 Task: Add an event with the title Lunch and Learn: Effective Team Collaboration, date '2023/10/23', time 9:15 AM to 11:15 AMand add a description: Throughout the workshop, participants will engage in a series of activities, exercises, and discussions aimed at developing and refining their communication skills. These activities will be designed to be interactive, allowing participants to practice new techniques, receive feedback, and collaborate with their team members.Select event color  Graphite . Add location for the event as: 987 Abu Simbel Temples, Abu Simbel, Egypt, logged in from the account softage.2@softage.netand send the event invitation to softage.4@softage.net and softage.5@softage.net. Set a reminder for the event Annually on May 44
Action: Mouse moved to (553, 225)
Screenshot: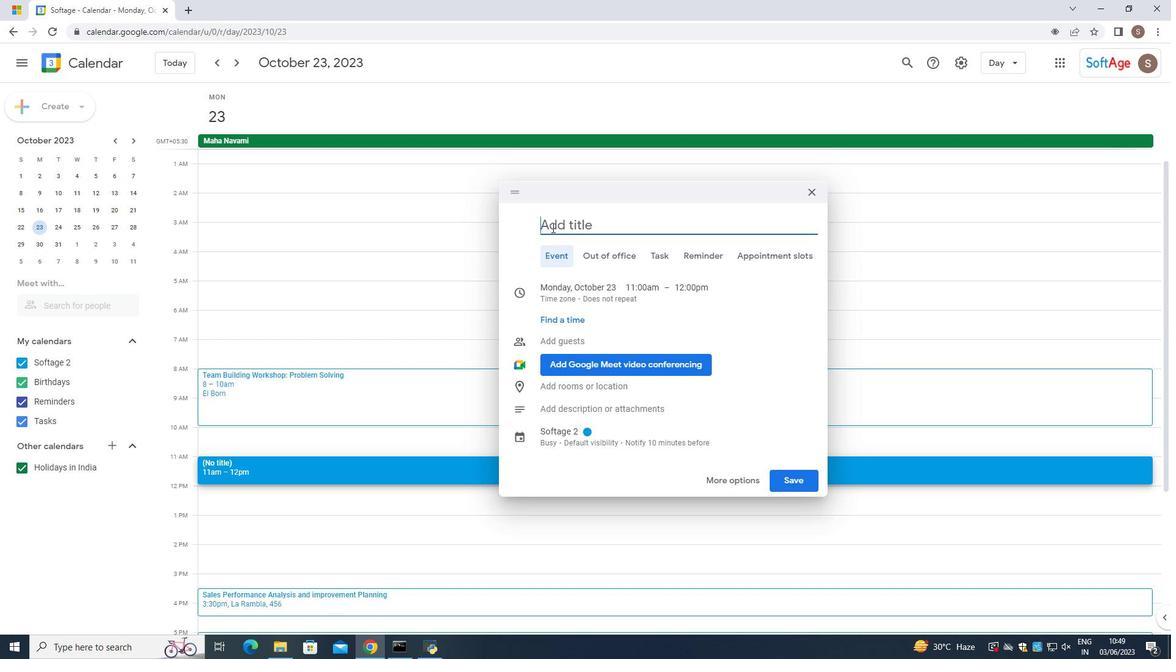 
Action: Mouse pressed left at (553, 225)
Screenshot: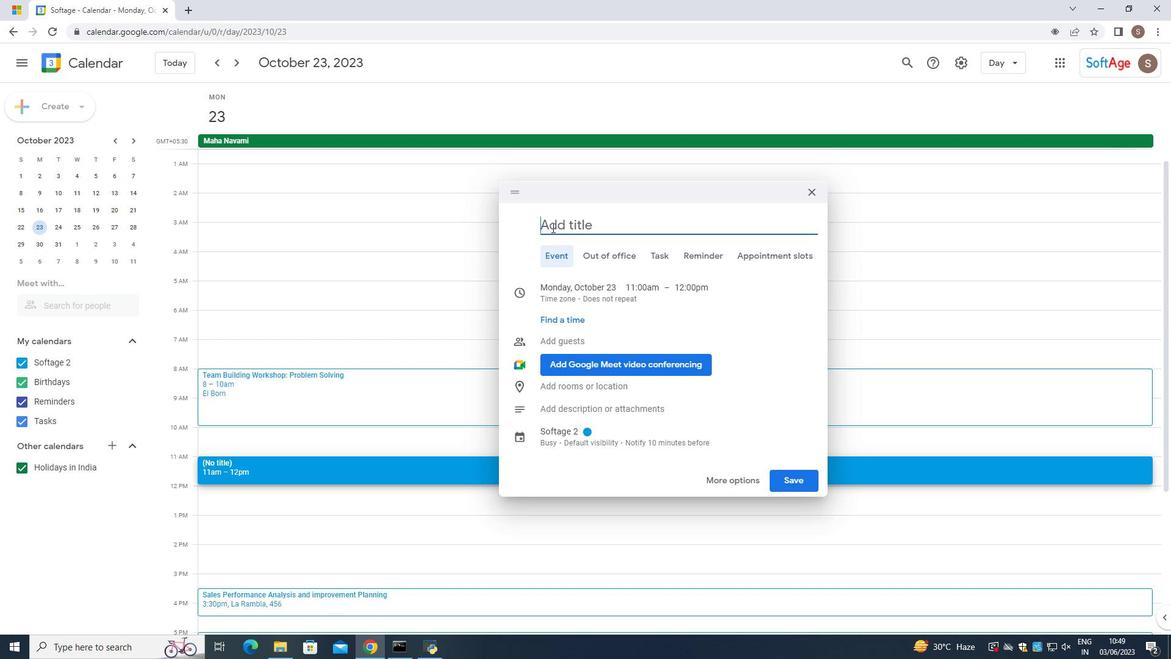 
Action: Mouse moved to (541, 228)
Screenshot: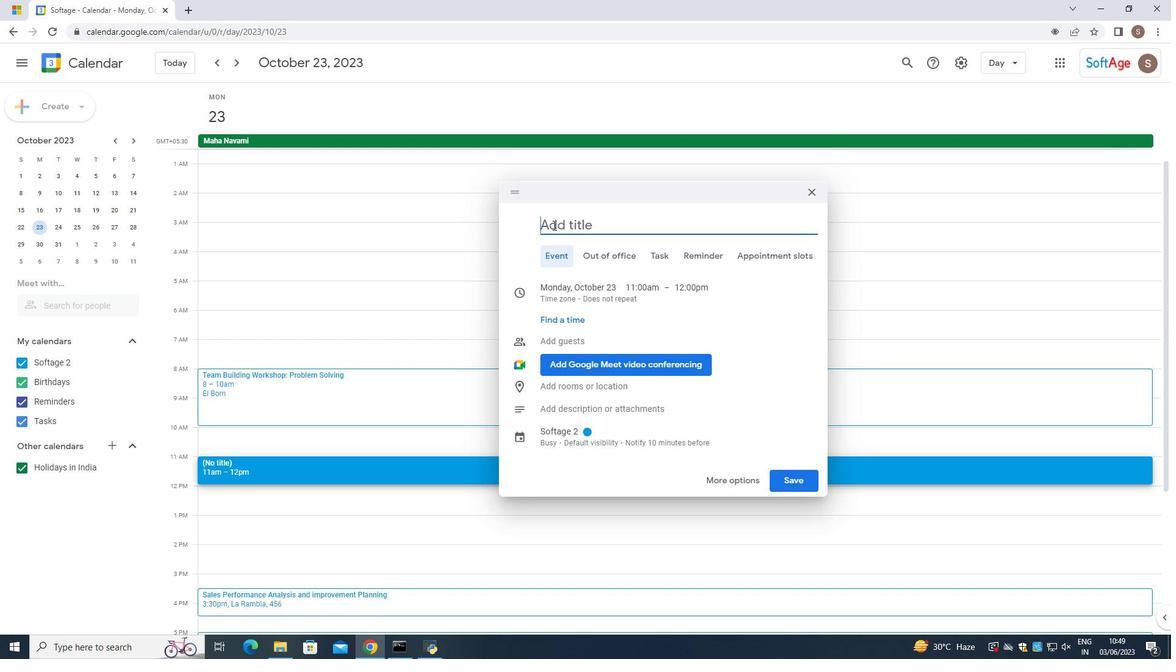 
Action: Key pressed <Key.caps_lock>L<Key.caps_lock>unch<Key.space><Key.shift_r><Key.shift_r><Key.shift_r><Key.shift_r><Key.shift_r><Key.shift_r><Key.shift_r><Key.shift_r><Key.shift_r><Key.shift_r><Key.shift_r><Key.shift_r><Key.shift_r><Key.shift_r><Key.shift_r><Key.shift_r><Key.shift_r><Key.shift_r>&<Key.space><Key.caps_lock>L<Key.caps_lock>earn<Key.space><Key.shift_r>:<Key.space><Key.caps_lock>E<Key.caps_lock>ffective<Key.space><Key.caps_lock>T<Key.caps_lock>eam<Key.space><Key.caps_lock>C<Key.caps_lock>ollaboration
Screenshot: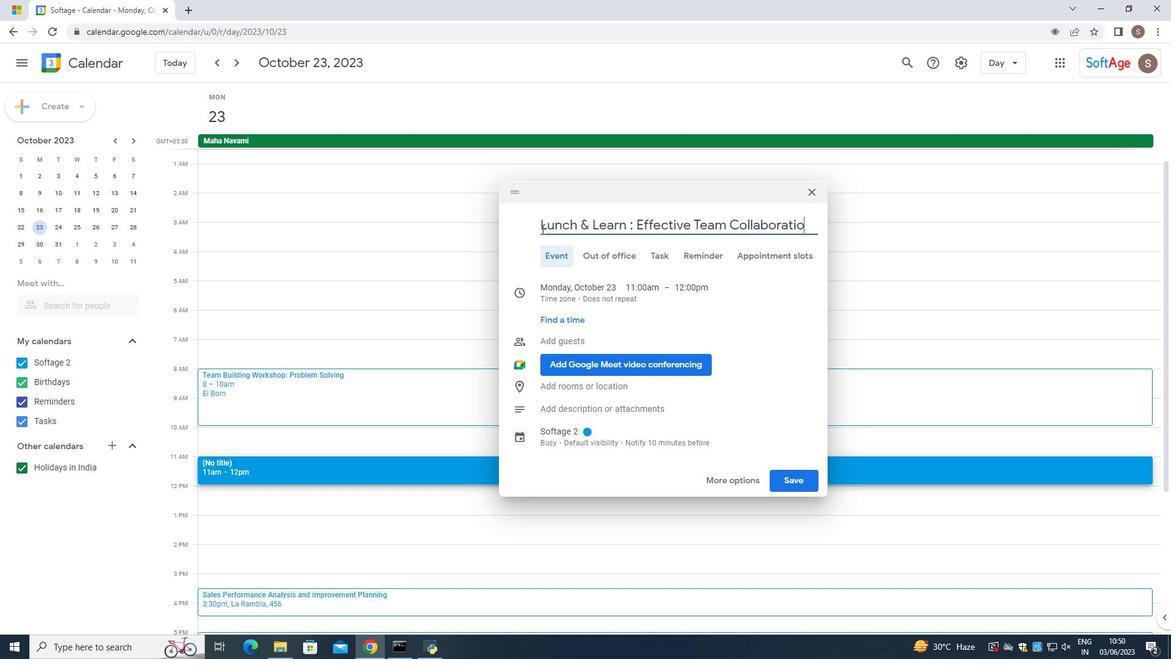 
Action: Mouse moved to (623, 288)
Screenshot: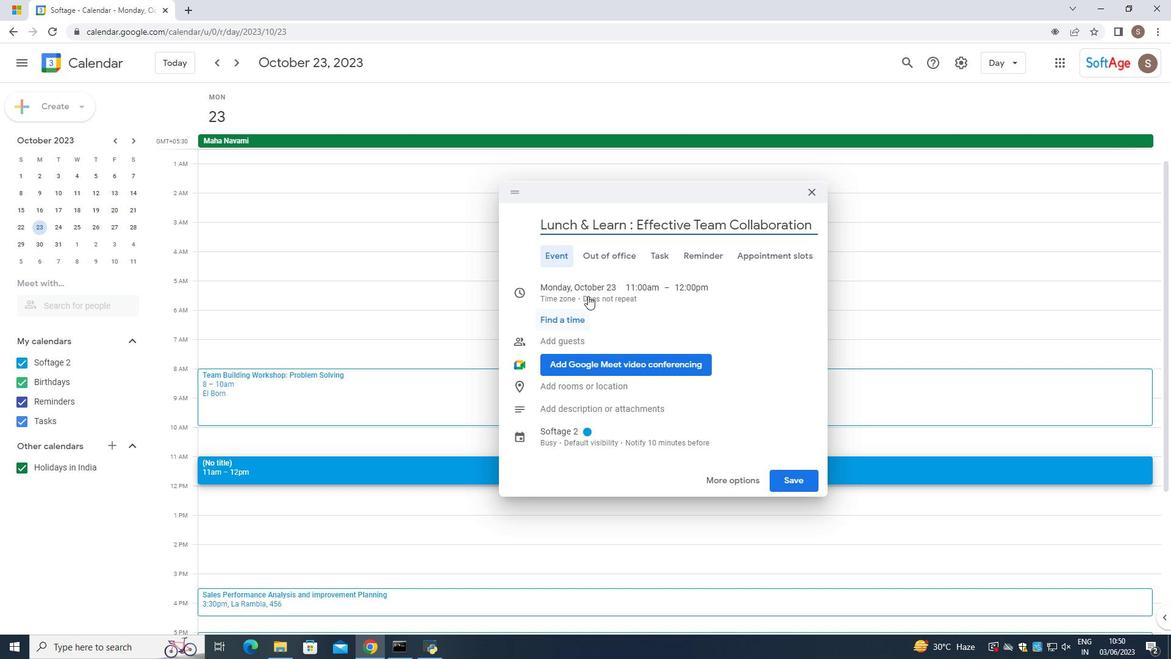 
Action: Mouse pressed left at (623, 288)
Screenshot: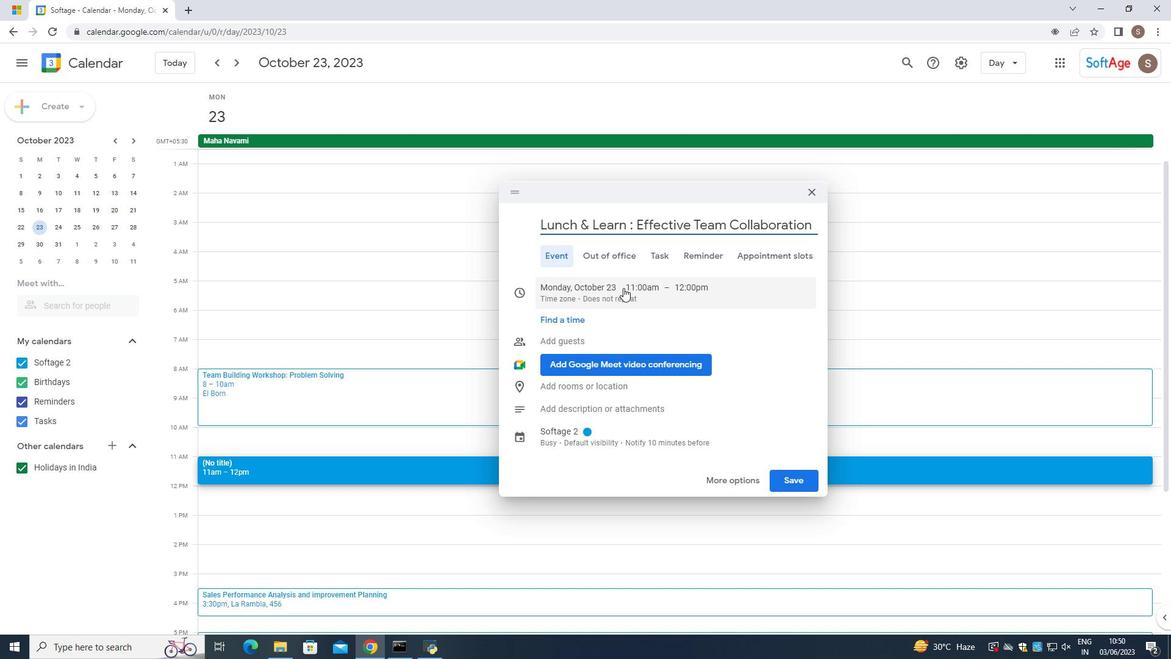 
Action: Mouse moved to (637, 289)
Screenshot: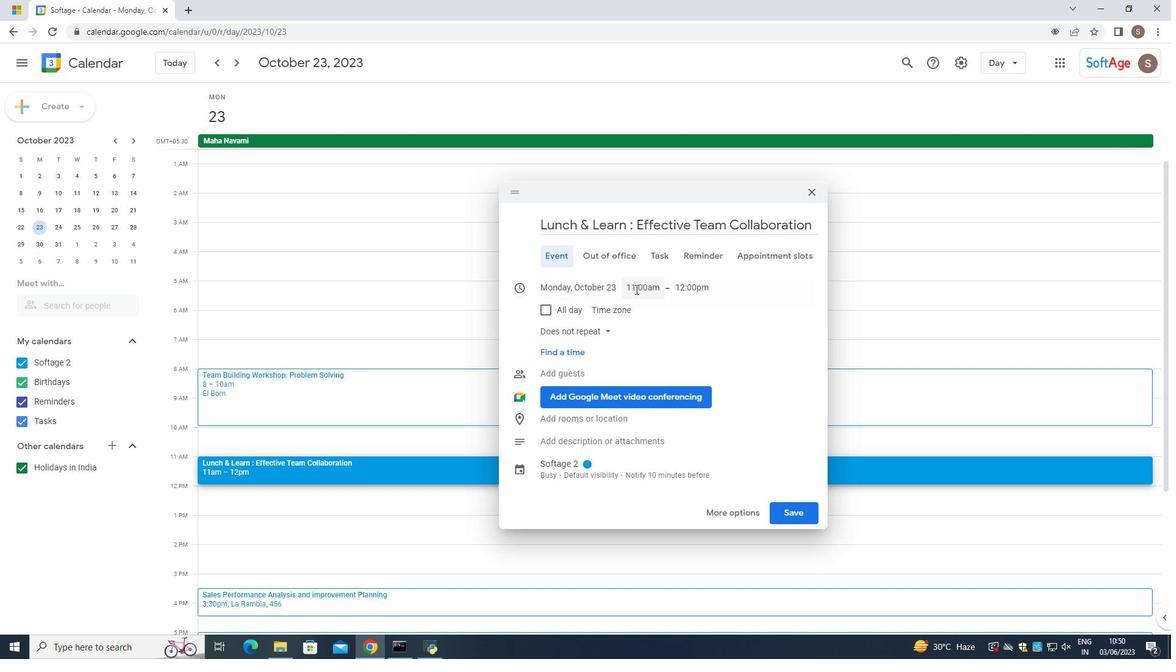 
Action: Mouse pressed left at (637, 289)
Screenshot: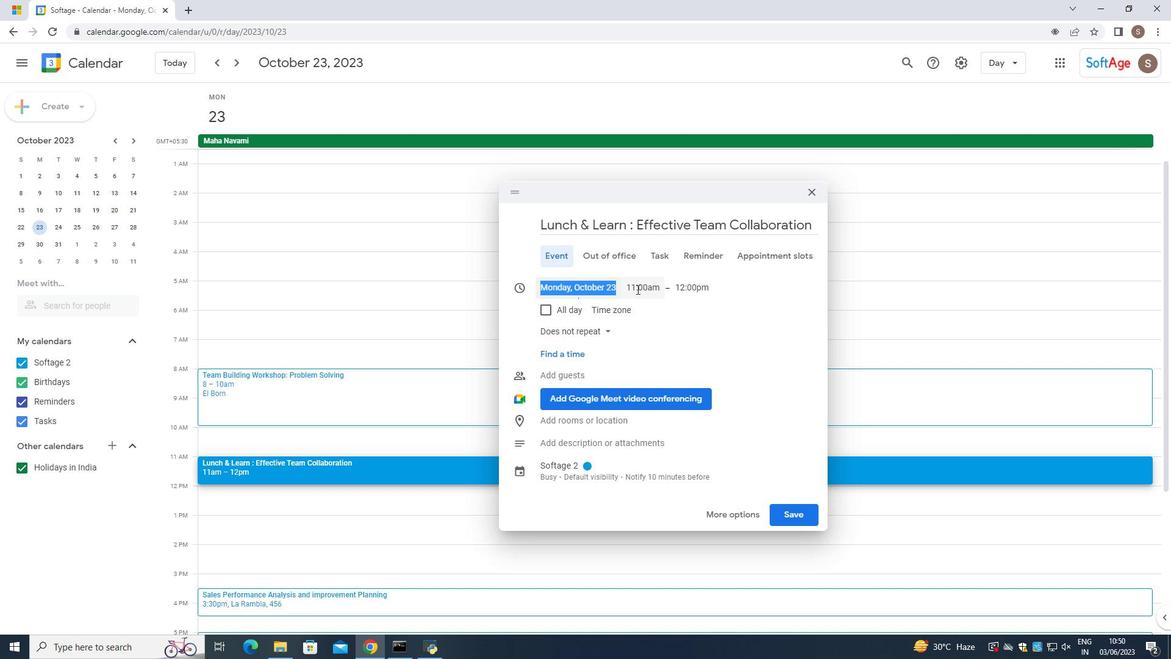 
Action: Mouse moved to (652, 385)
Screenshot: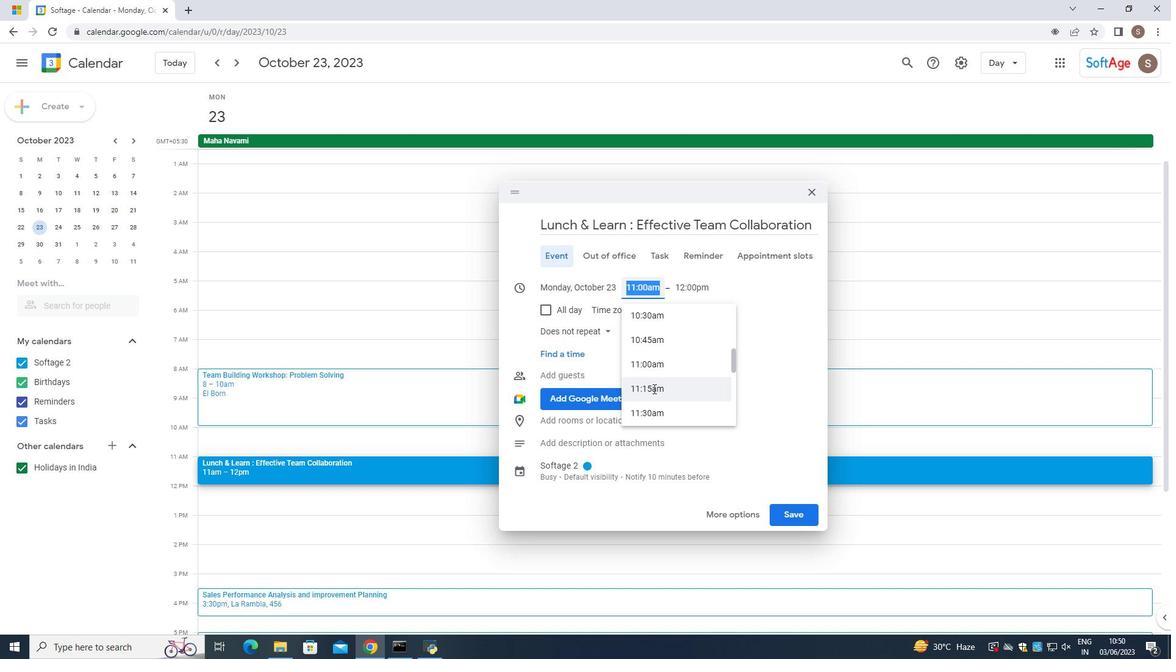 
Action: Mouse scrolled (652, 385) with delta (0, 0)
Screenshot: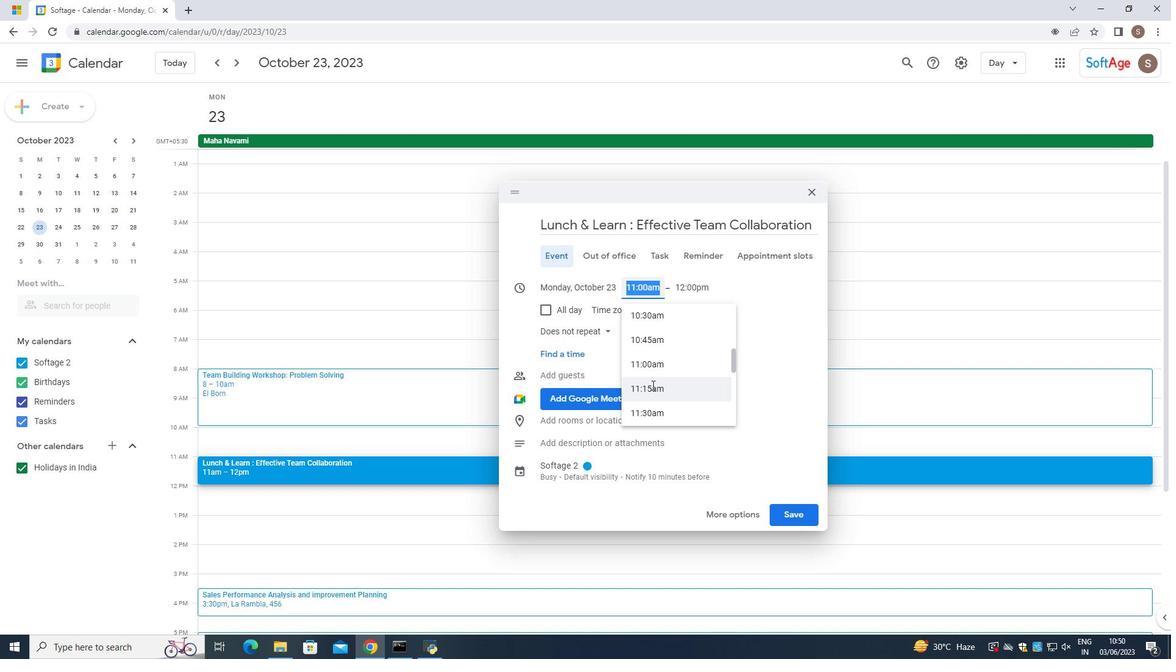
Action: Mouse scrolled (652, 385) with delta (0, 0)
Screenshot: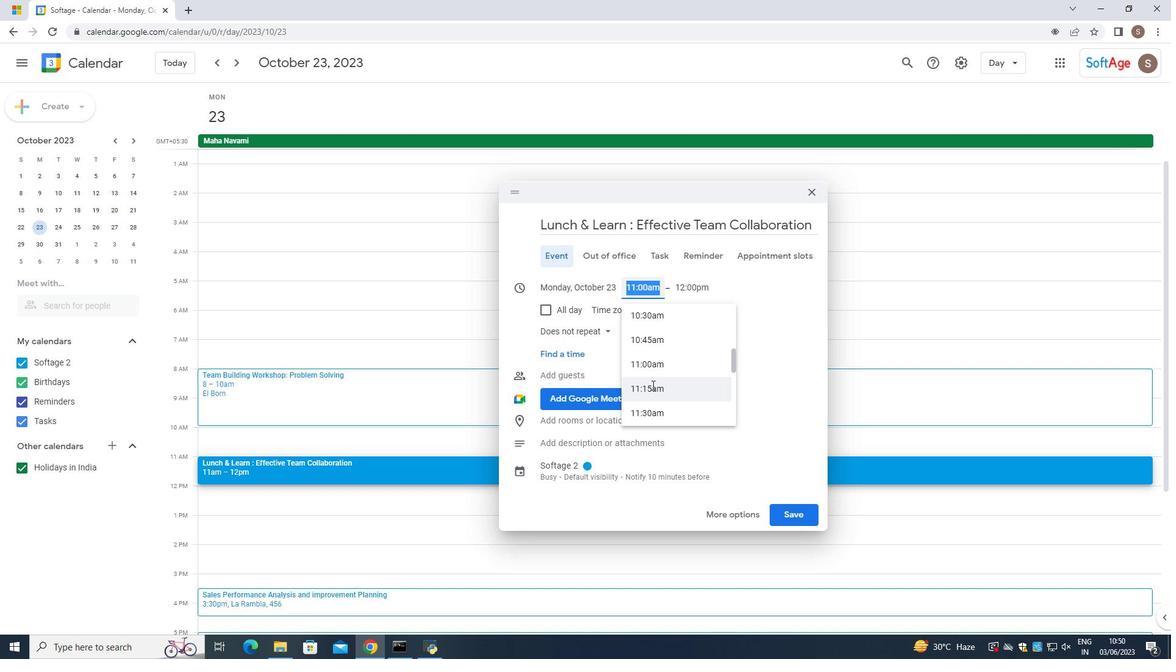 
Action: Mouse moved to (672, 320)
Screenshot: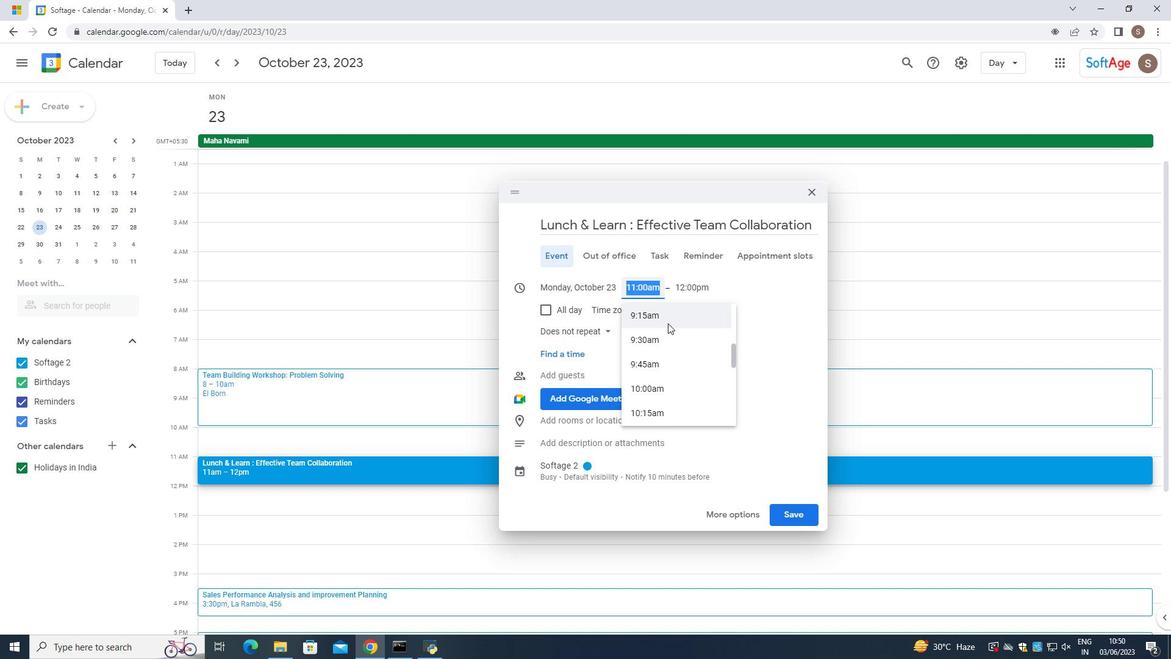 
Action: Mouse pressed left at (672, 320)
Screenshot: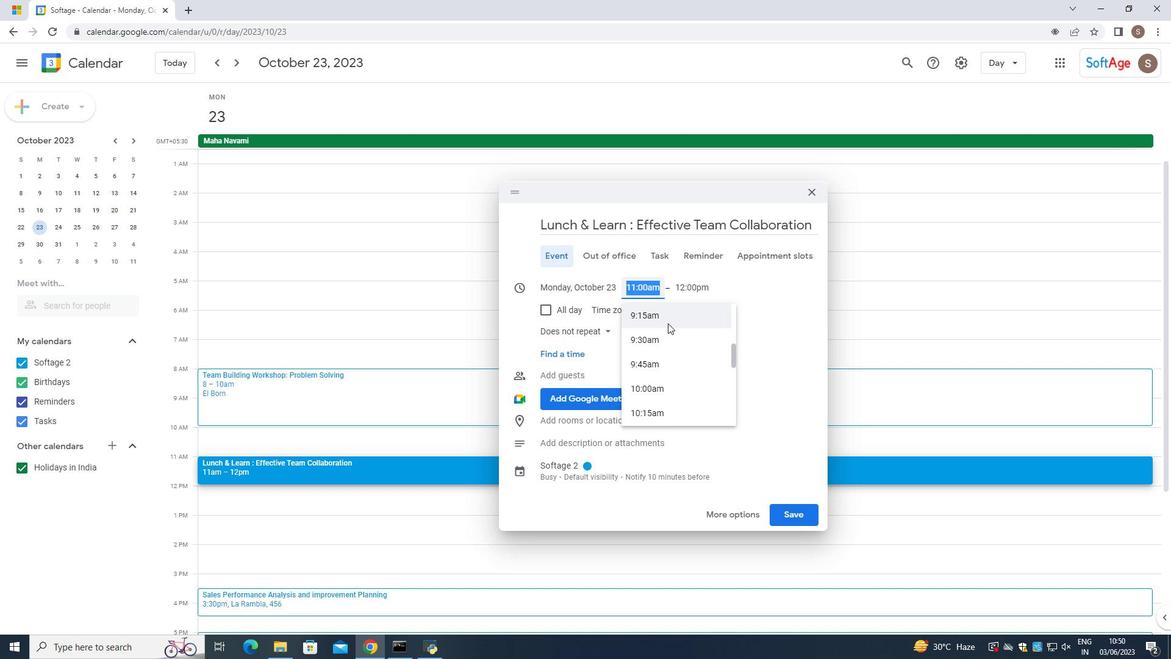 
Action: Mouse moved to (701, 285)
Screenshot: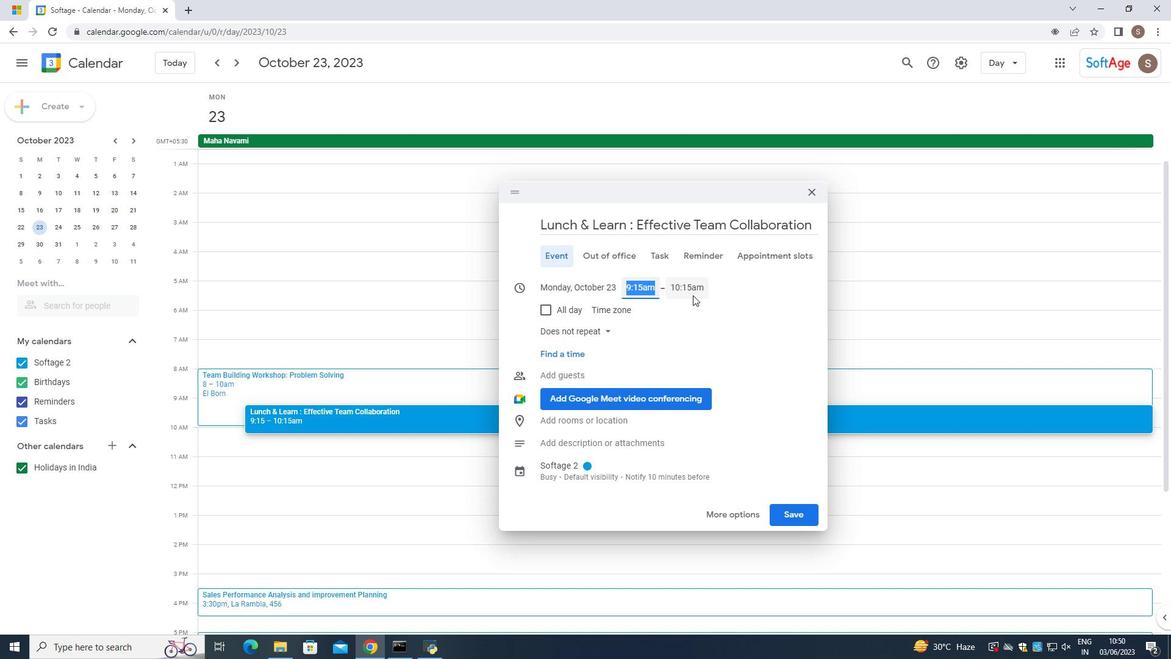 
Action: Mouse pressed left at (701, 285)
Screenshot: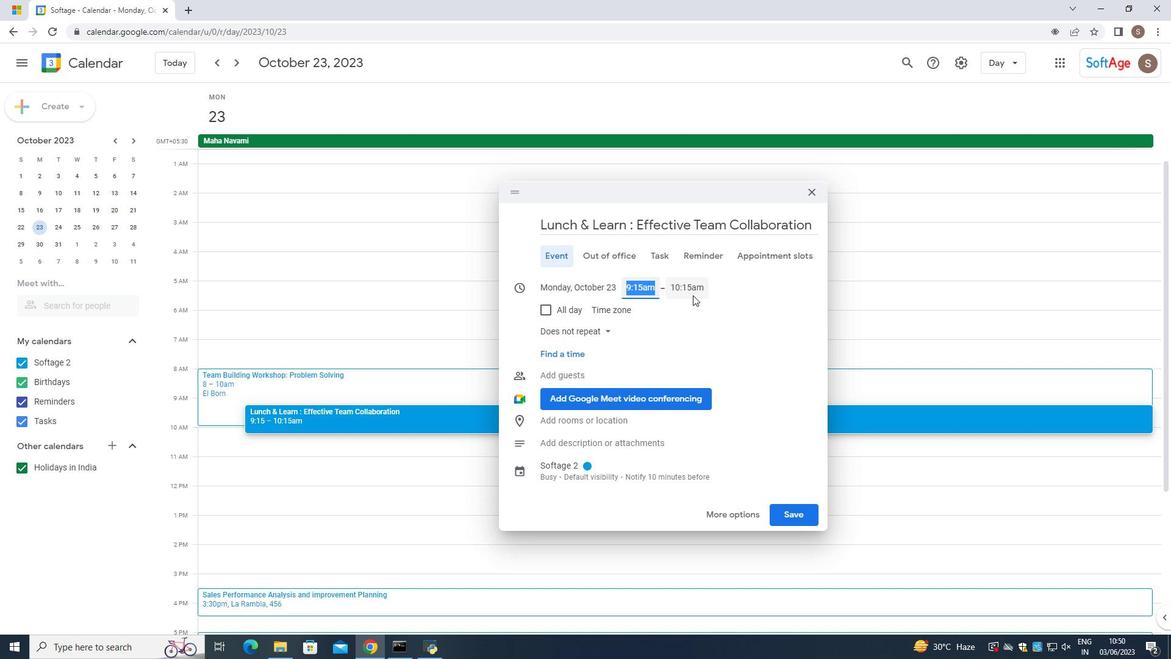 
Action: Mouse moved to (701, 412)
Screenshot: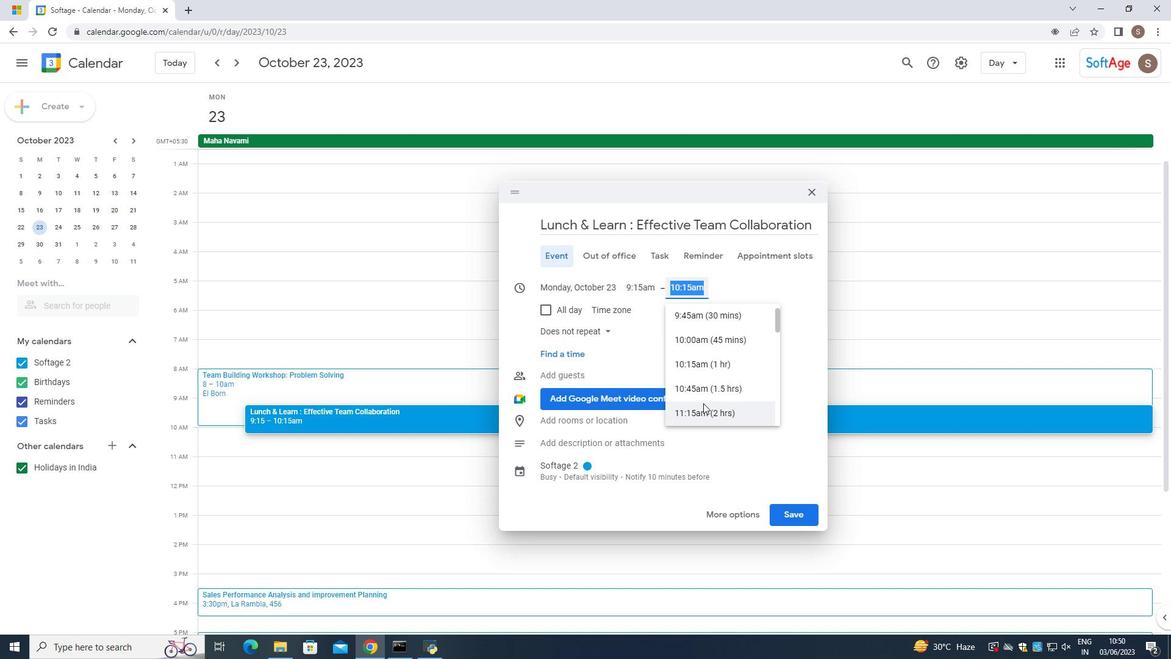 
Action: Mouse pressed left at (701, 412)
Screenshot: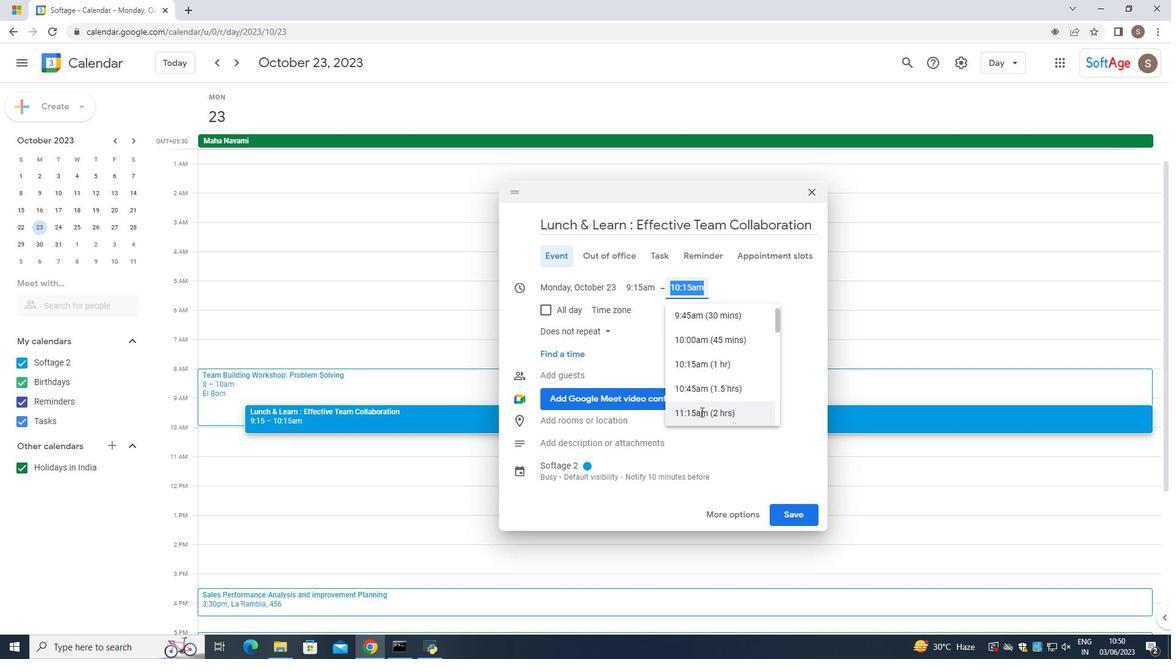 
Action: Mouse moved to (561, 419)
Screenshot: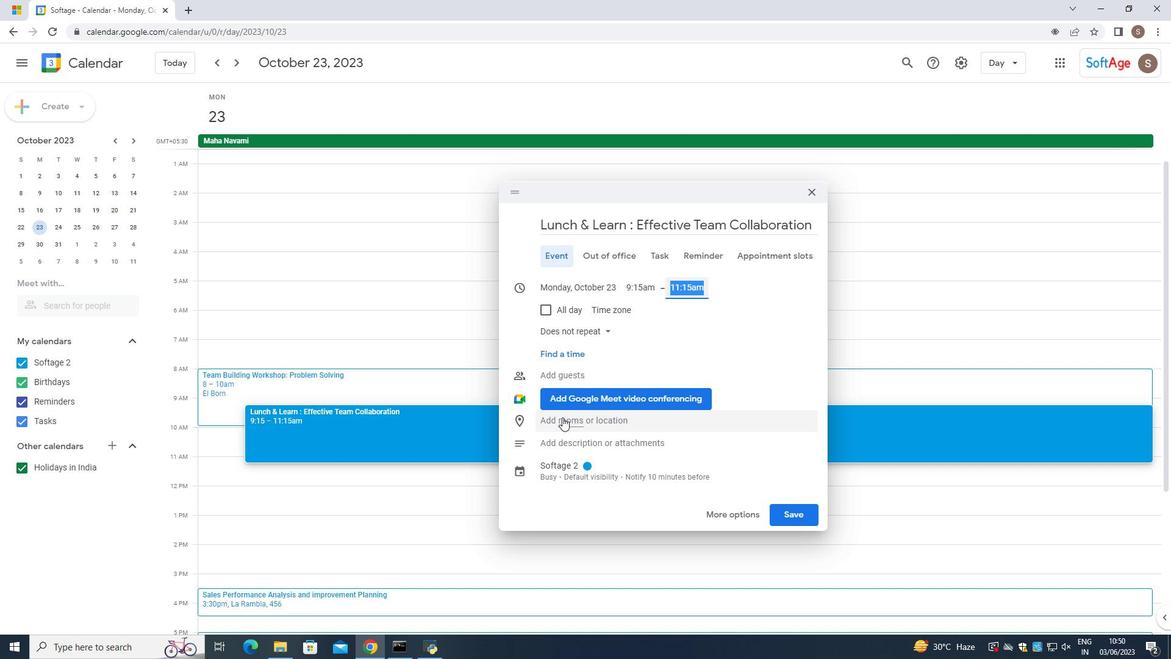 
Action: Mouse pressed left at (561, 419)
Screenshot: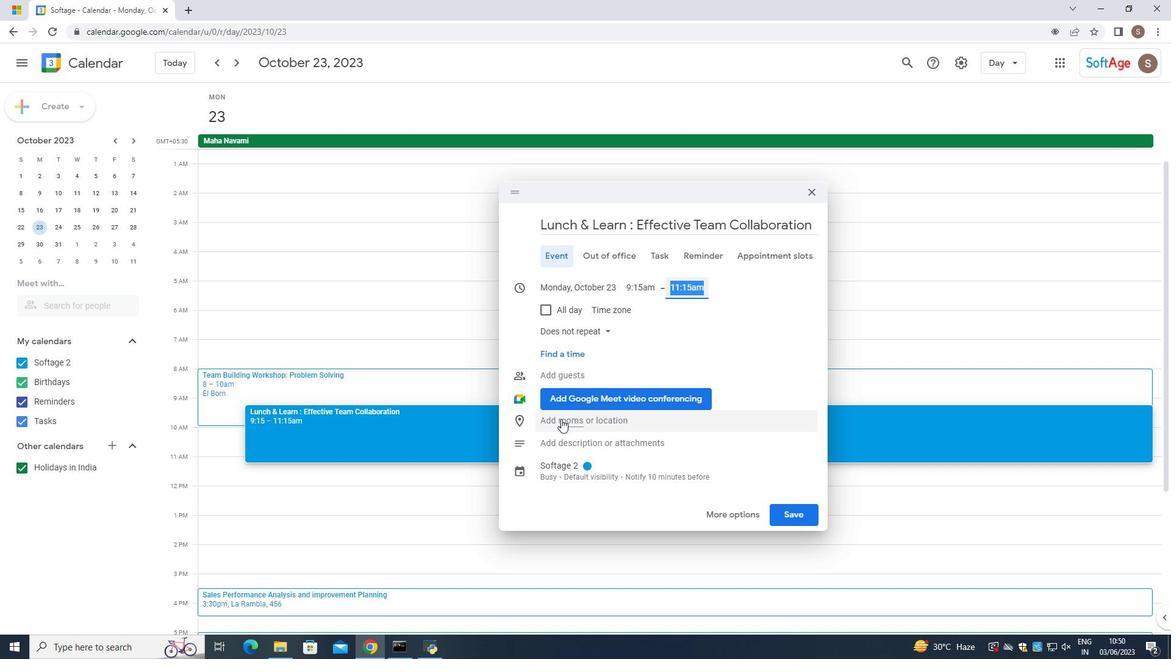 
Action: Mouse moved to (515, 194)
Screenshot: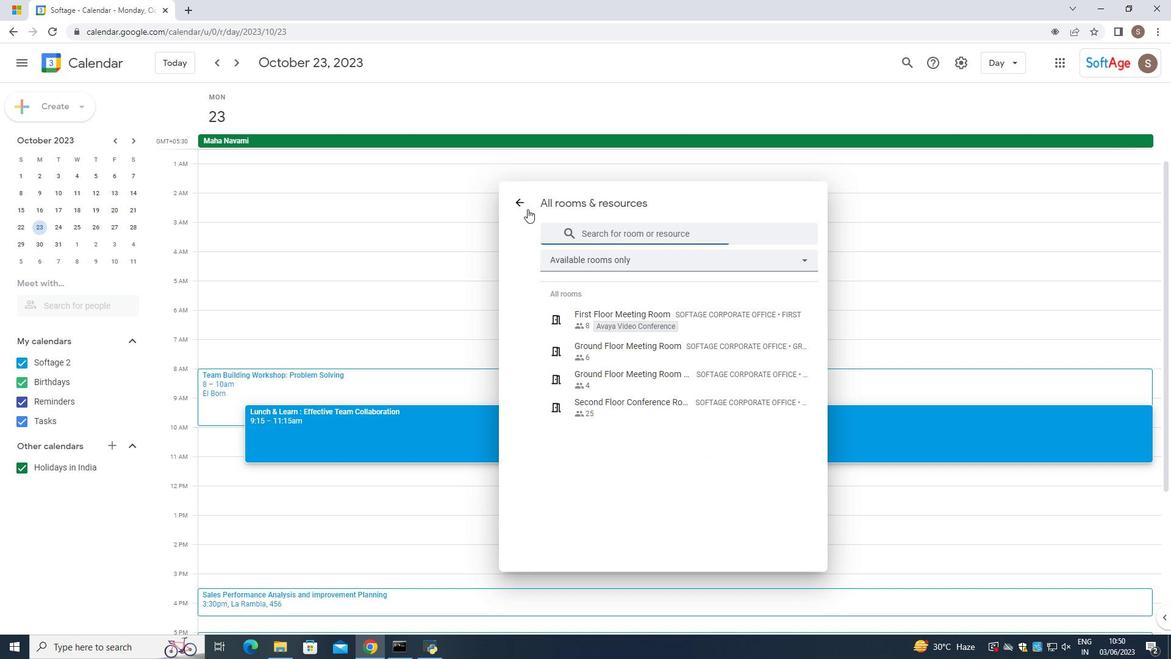 
Action: Mouse pressed left at (515, 194)
Screenshot: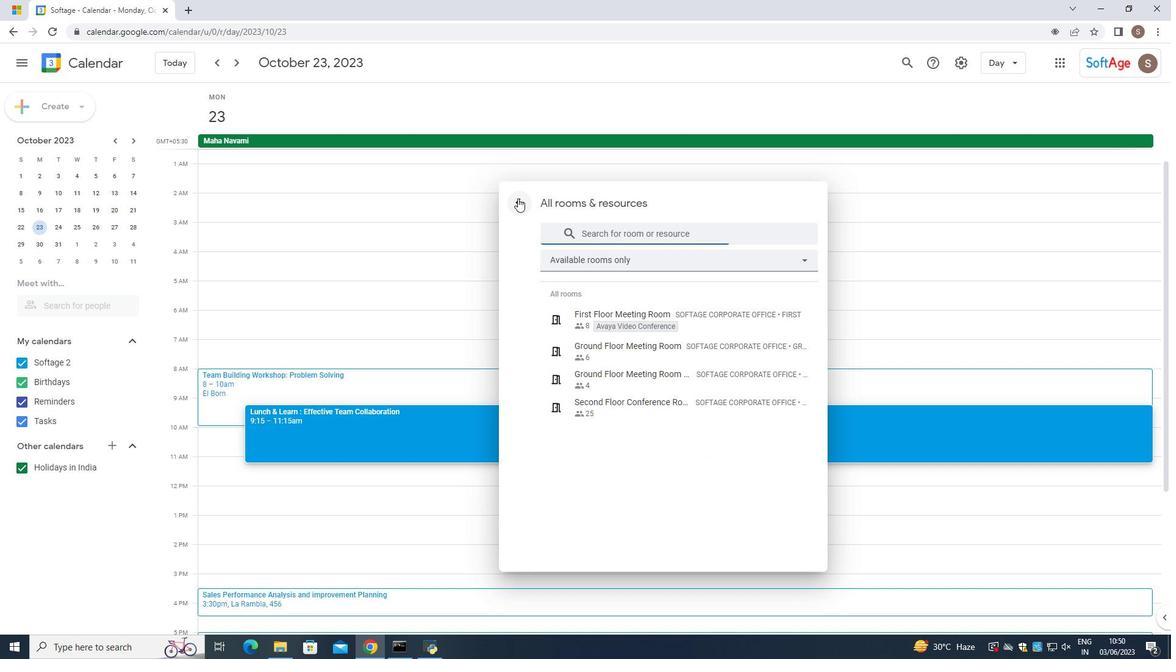 
Action: Mouse moved to (578, 453)
Screenshot: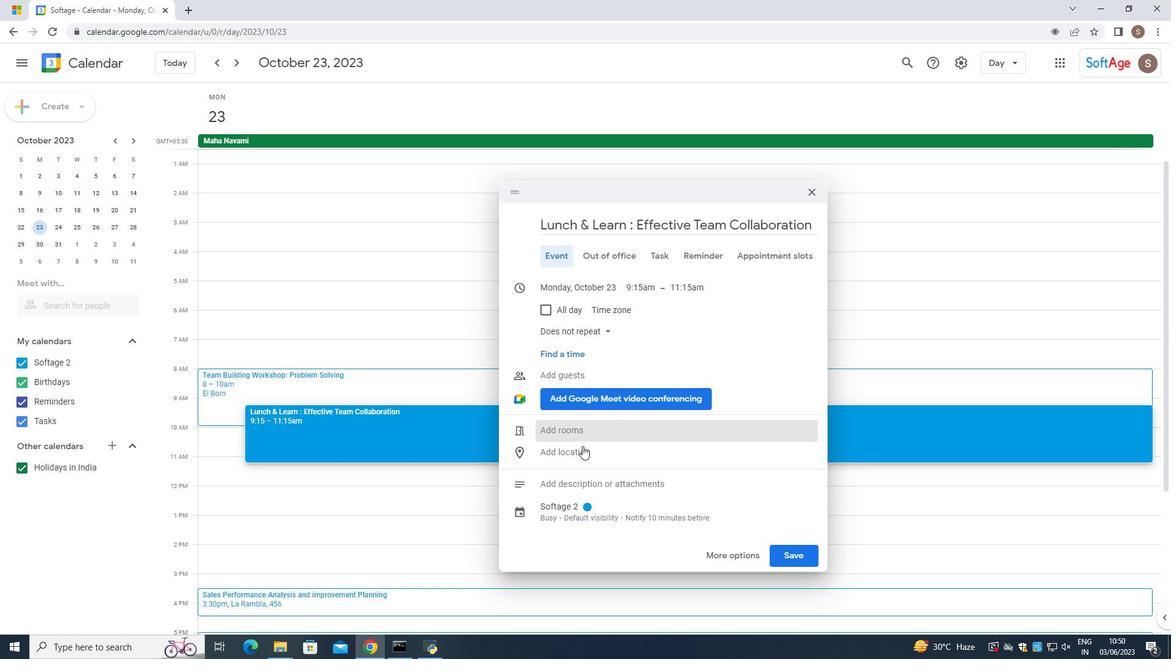 
Action: Mouse pressed left at (578, 453)
Screenshot: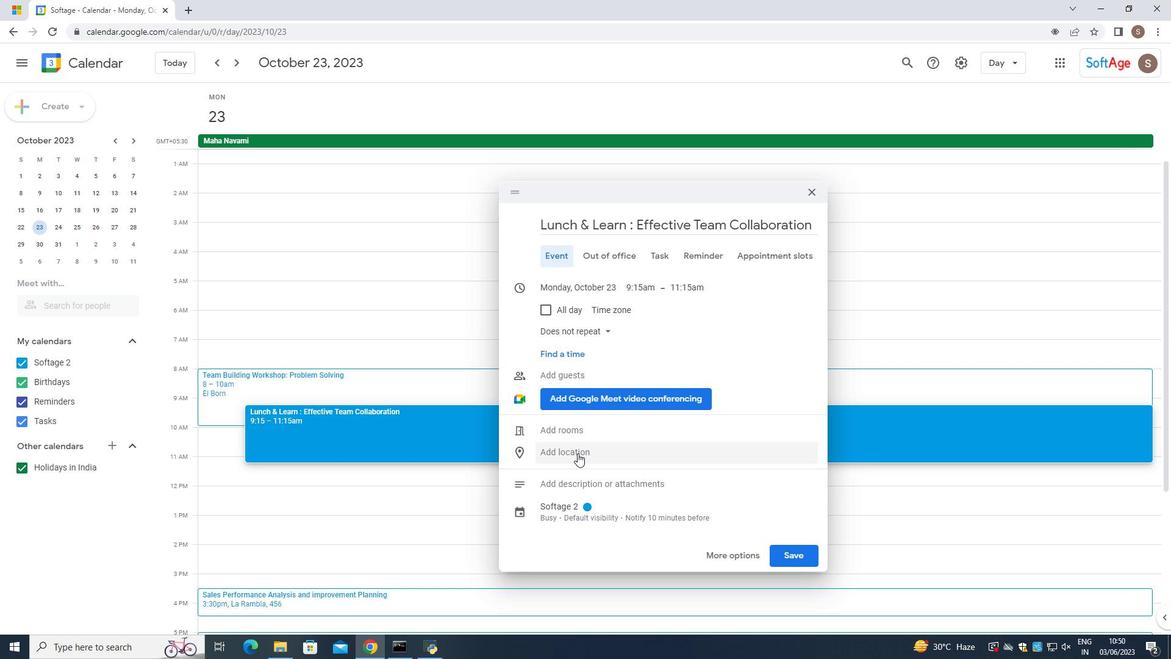 
Action: Mouse pressed left at (578, 453)
Screenshot: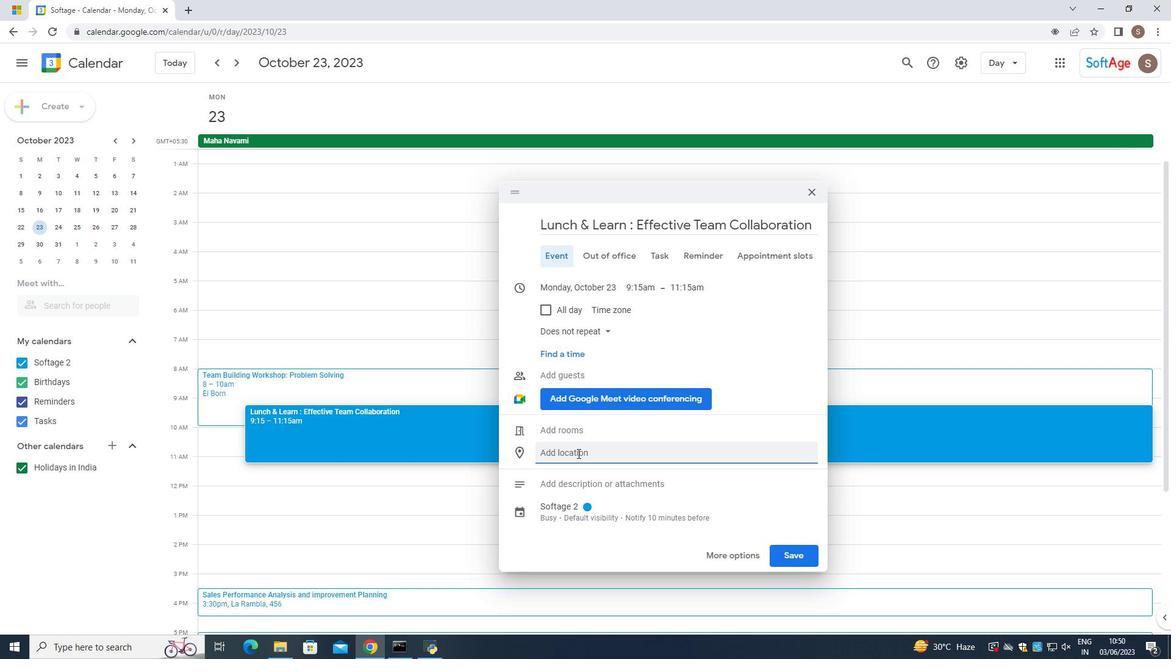 
Action: Mouse moved to (579, 453)
Screenshot: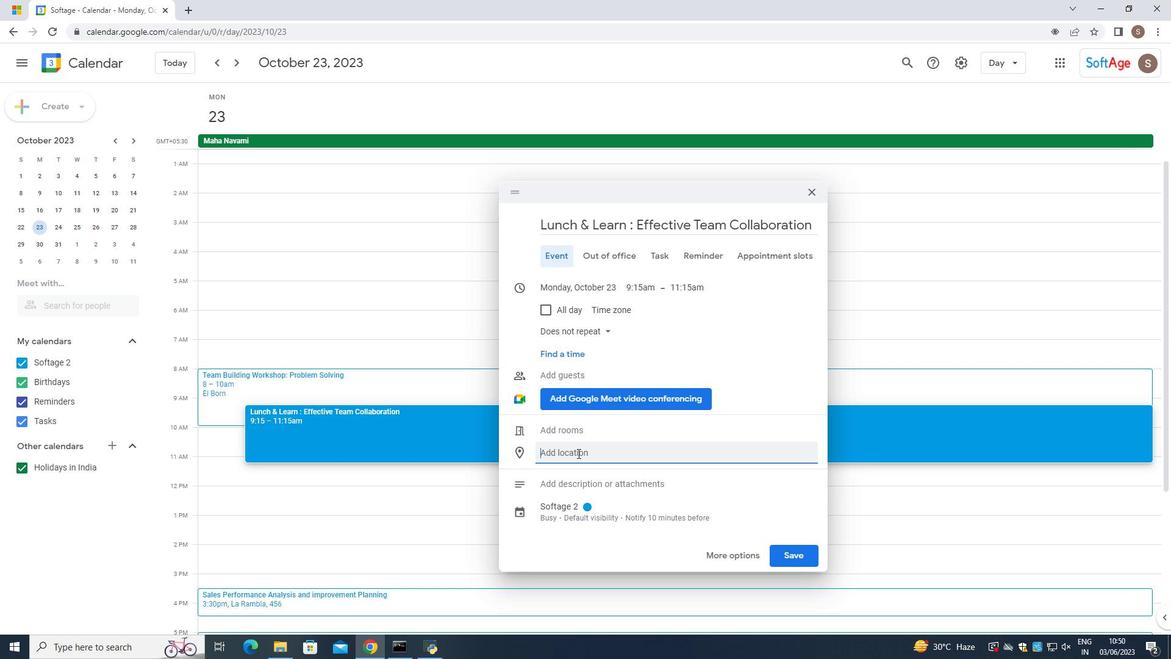 
Action: Key pressed 987n<Key.space><Key.backspace><Key.backspace><Key.space><Key.caps_lock>A<Key.caps_lock>bu<Key.space><Key.caps_lock>S<Key.caps_lock>imbbet<Key.backspace><Key.backspace><Key.backspace>et<Key.space><Key.caps_lock>T<Key.caps_lock>emples,<Key.space><Key.caps_lock>S<Key.caps_lock>imbel,<Key.space><Key.caps_lock>E<Key.caps_lock>q<Key.backspace>gypt
Screenshot: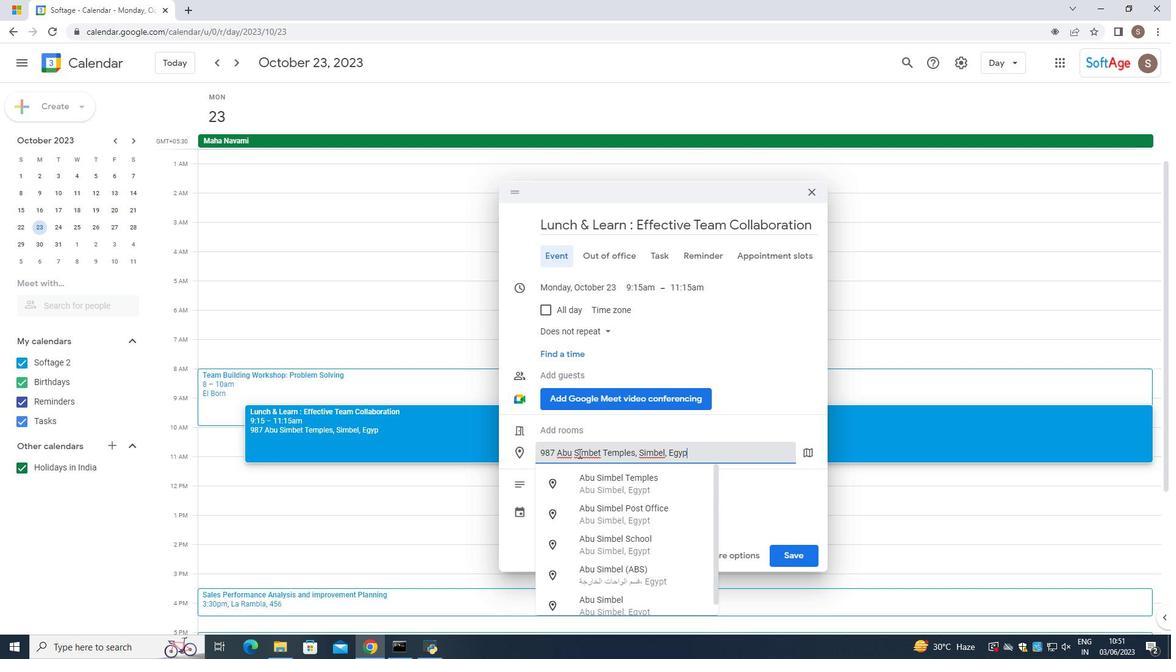 
Action: Mouse moved to (599, 449)
Screenshot: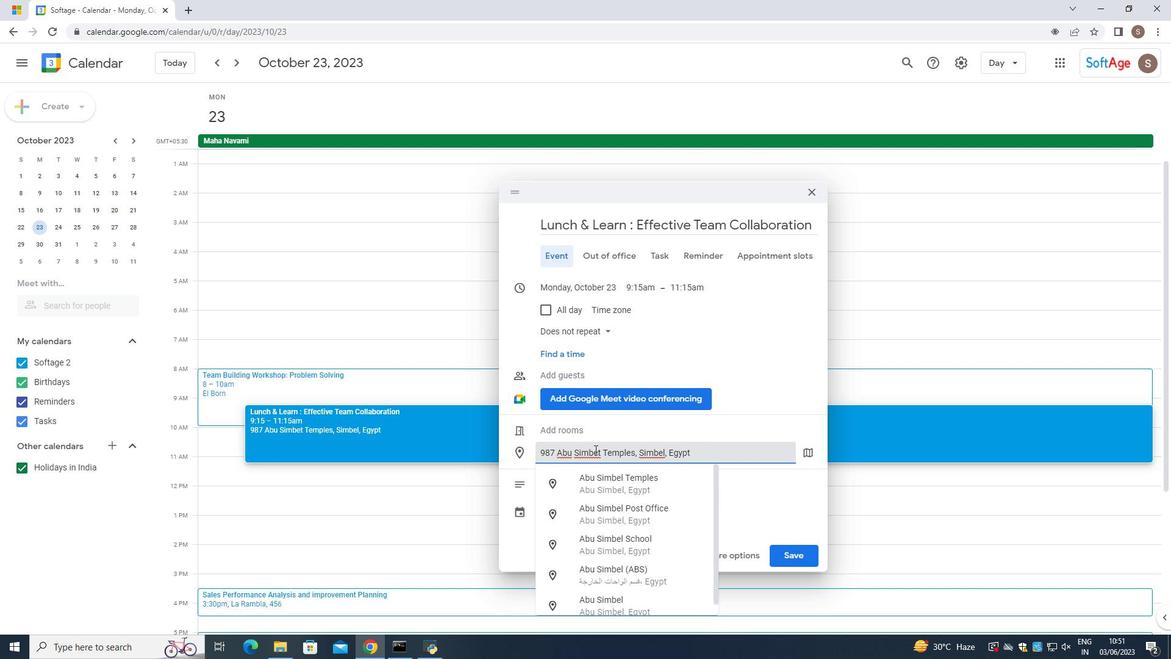 
Action: Mouse pressed left at (599, 449)
Screenshot: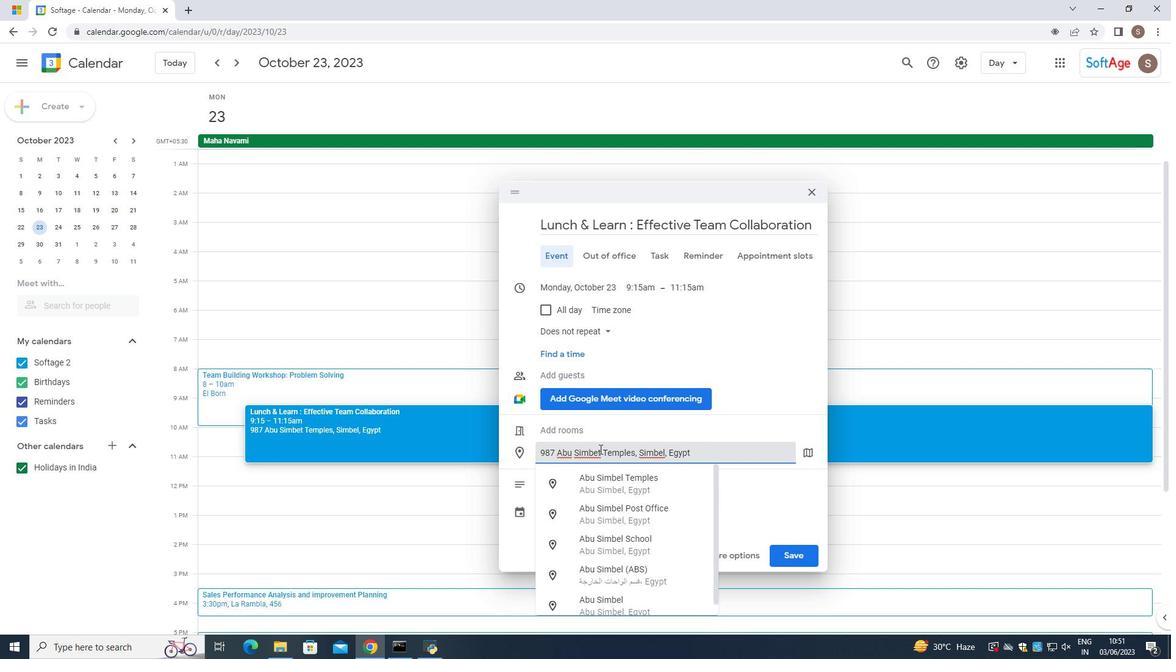 
Action: Mouse moved to (617, 441)
Screenshot: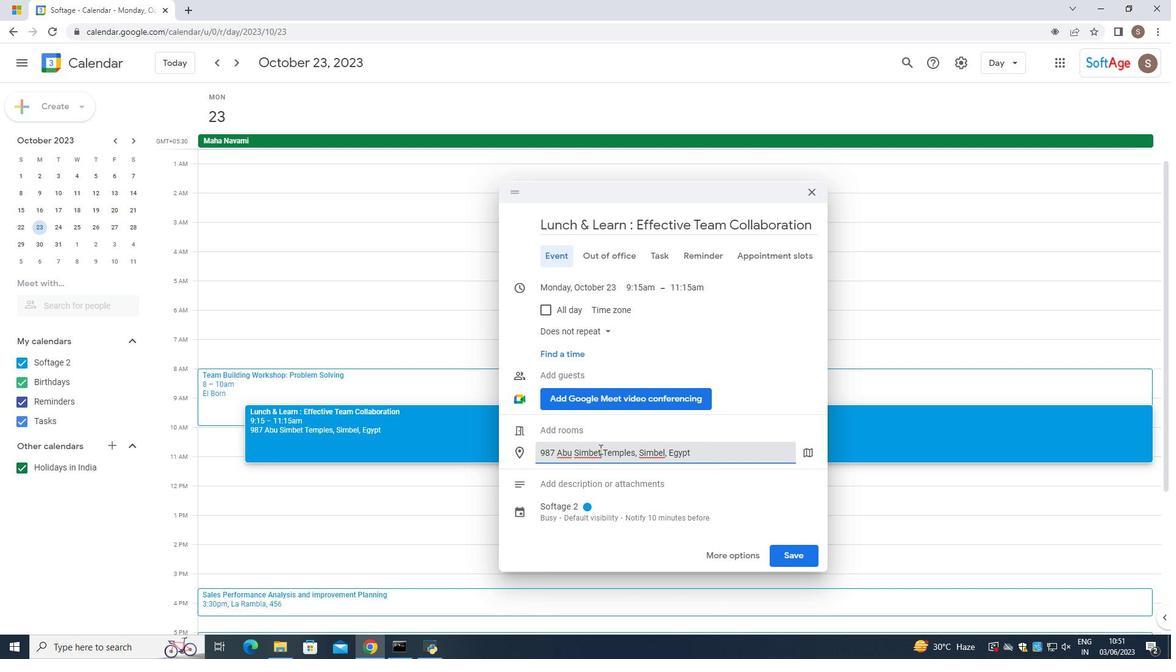 
Action: Key pressed <Key.backspace>l
Screenshot: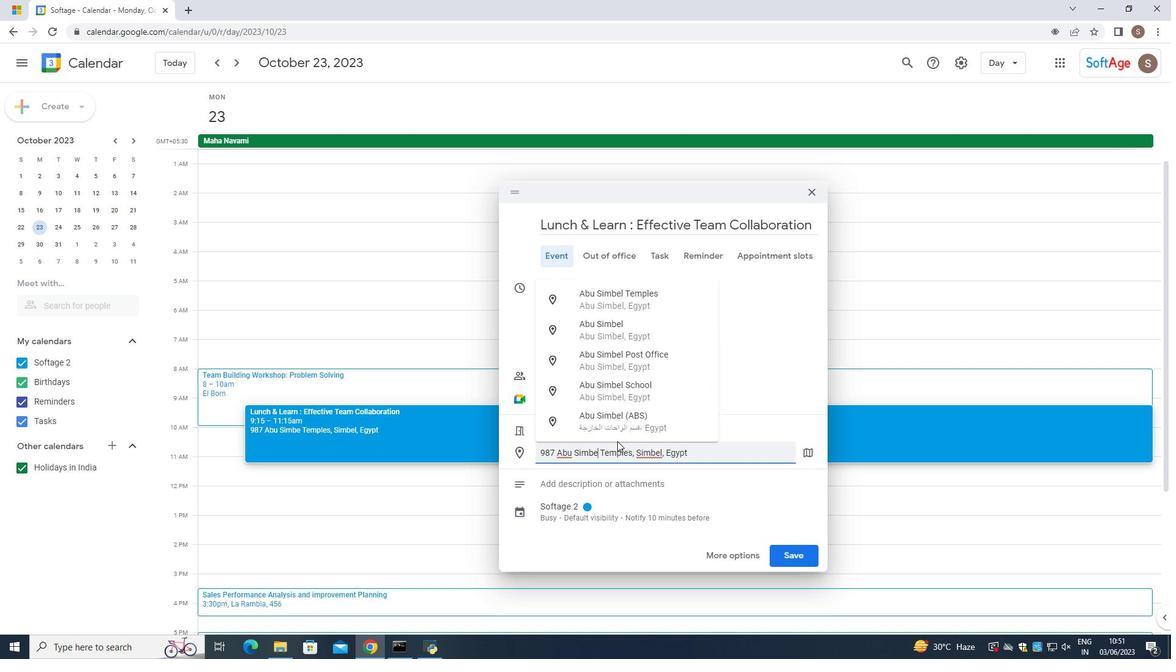 
Action: Mouse moved to (715, 458)
Screenshot: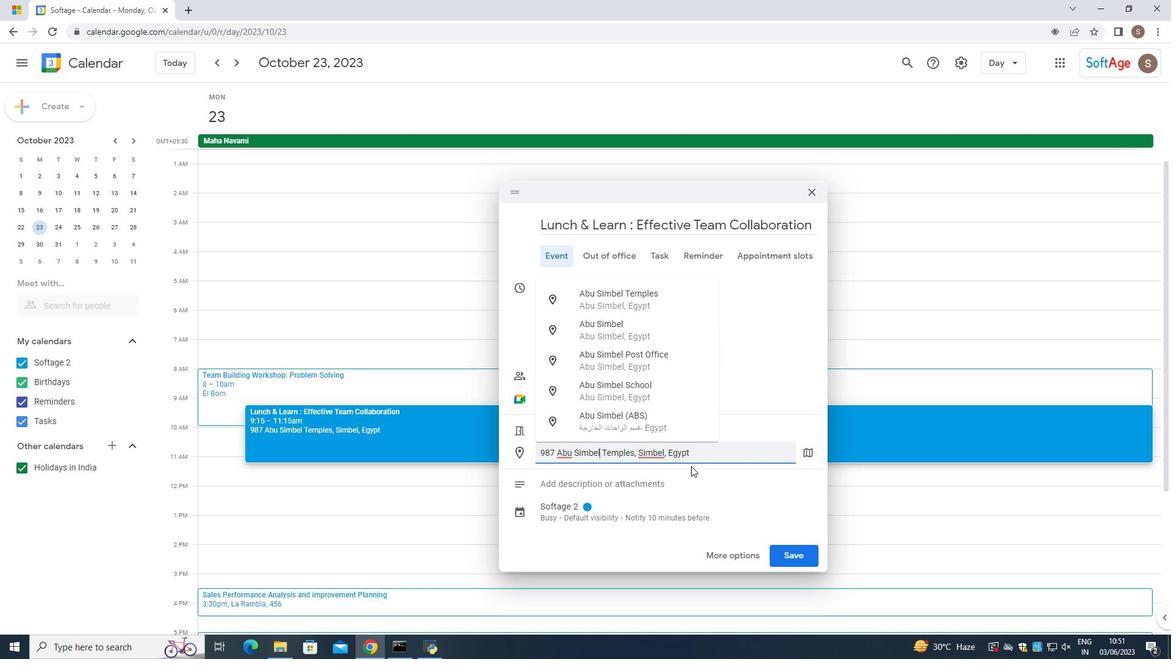 
Action: Mouse pressed left at (715, 458)
Screenshot: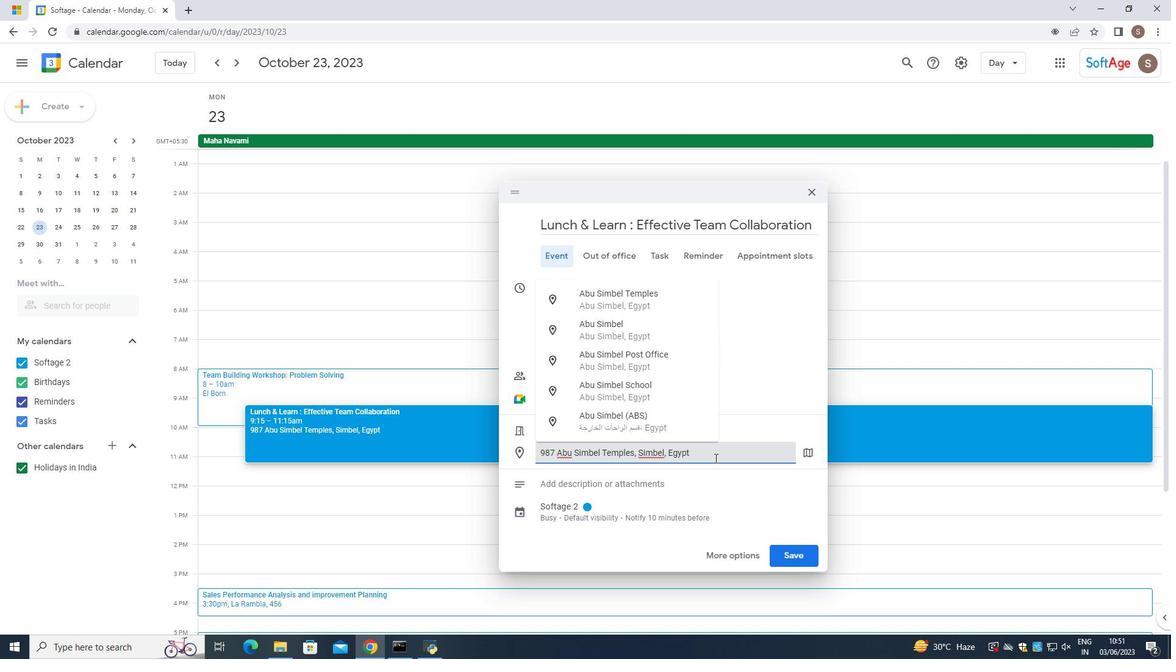 
Action: Mouse moved to (715, 457)
Screenshot: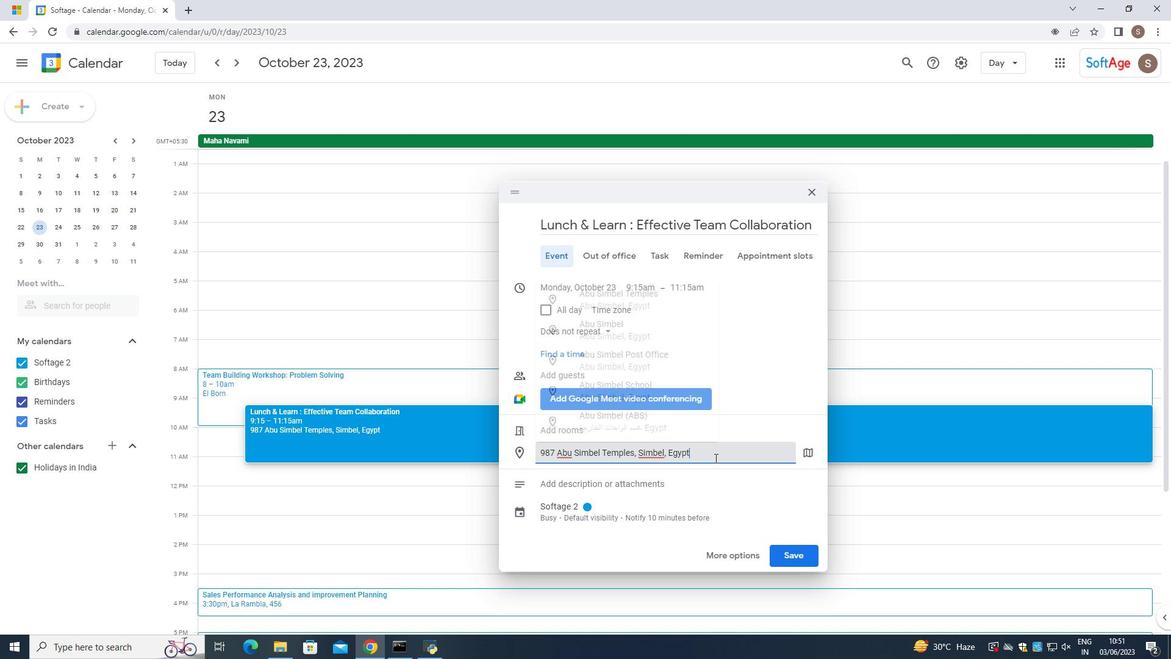 
Action: Key pressed <Key.enter>
Screenshot: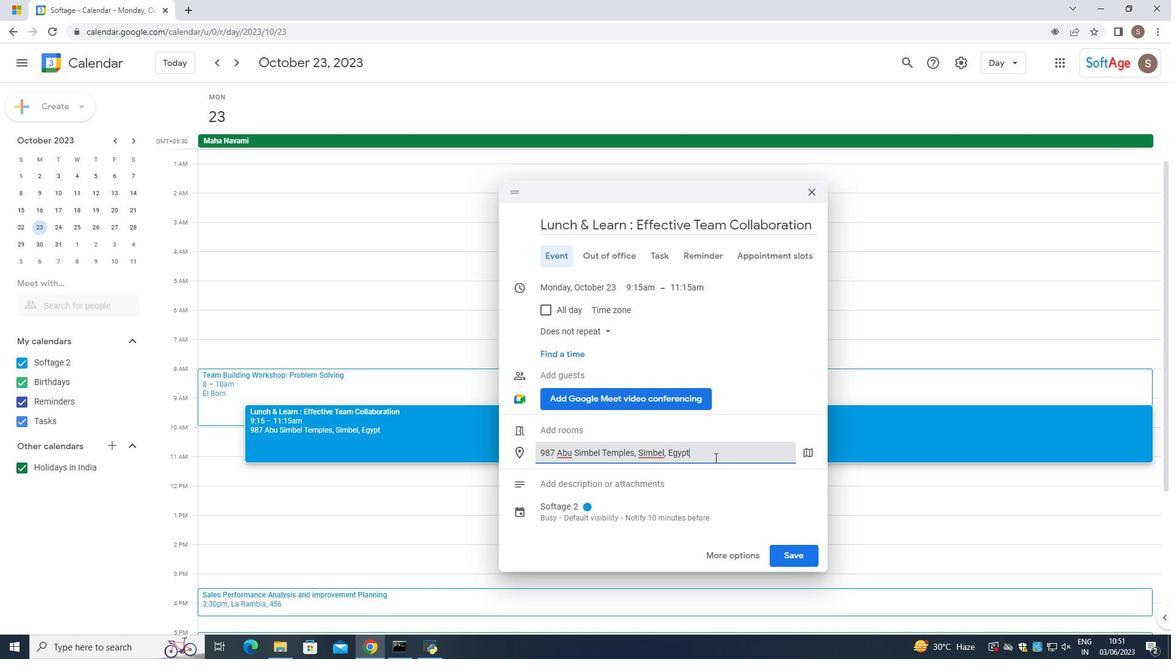 
Action: Mouse moved to (590, 500)
Screenshot: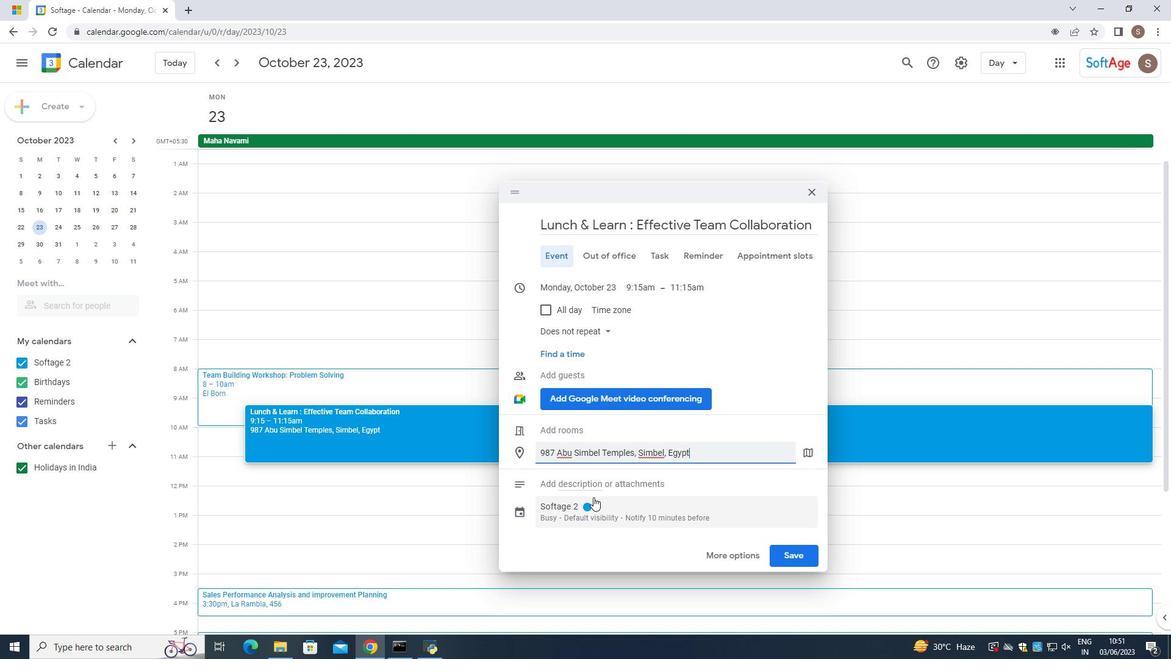 
Action: Mouse pressed left at (590, 500)
Screenshot: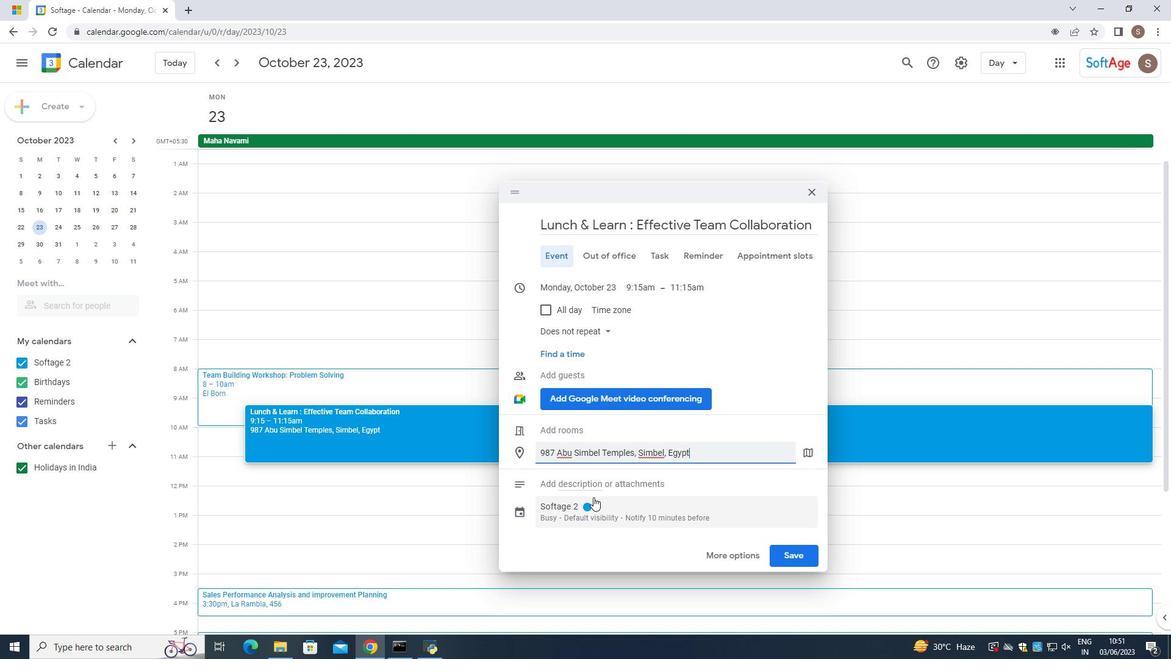 
Action: Mouse moved to (614, 457)
Screenshot: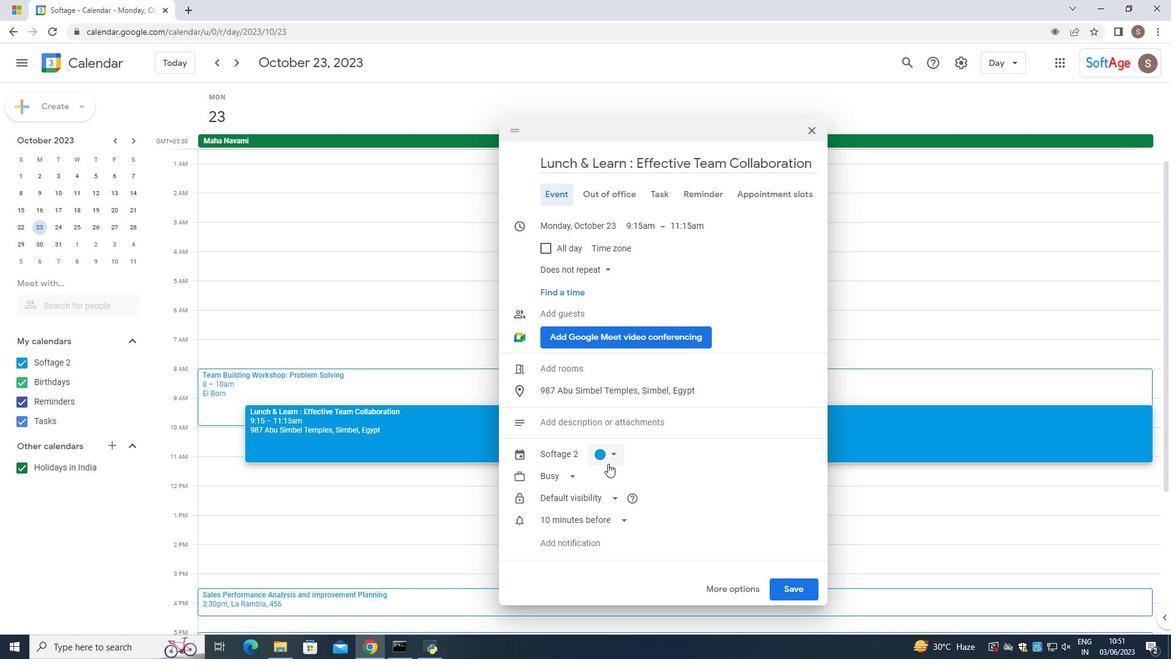 
Action: Mouse pressed left at (614, 457)
Screenshot: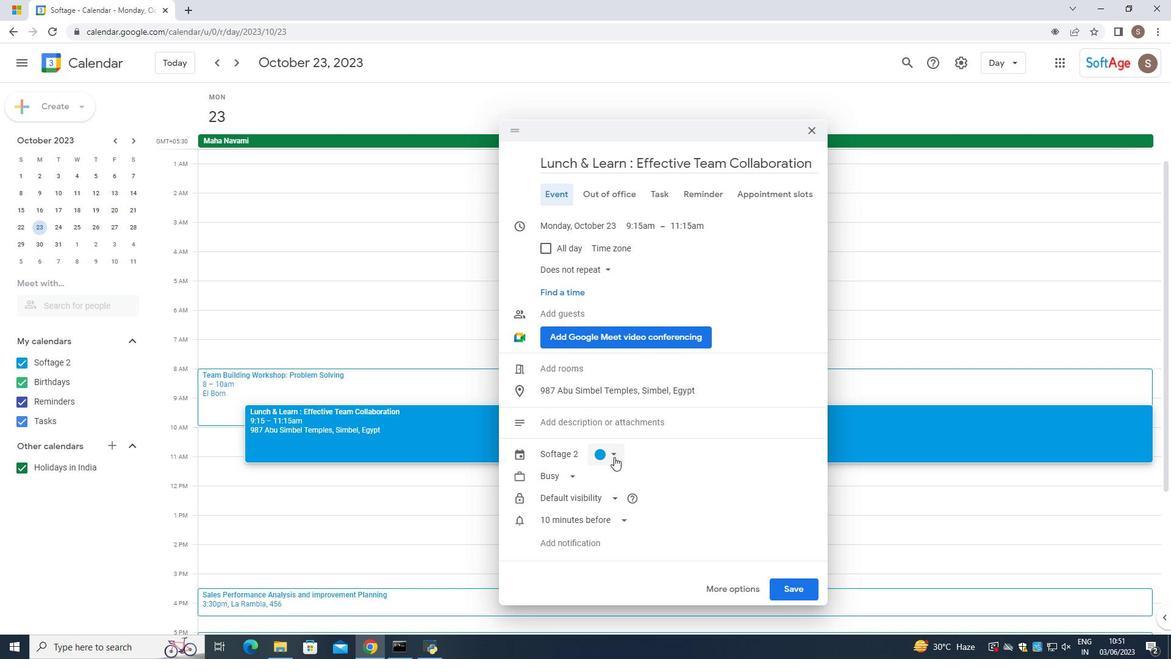 
Action: Mouse moved to (596, 528)
Screenshot: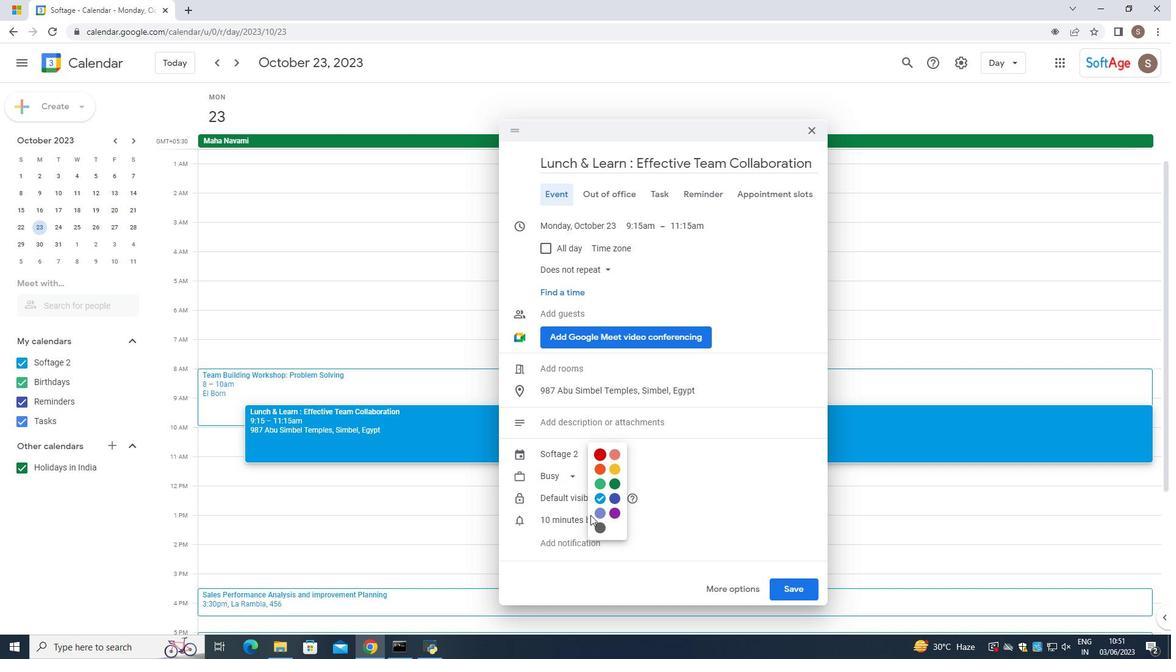 
Action: Mouse pressed left at (596, 528)
Screenshot: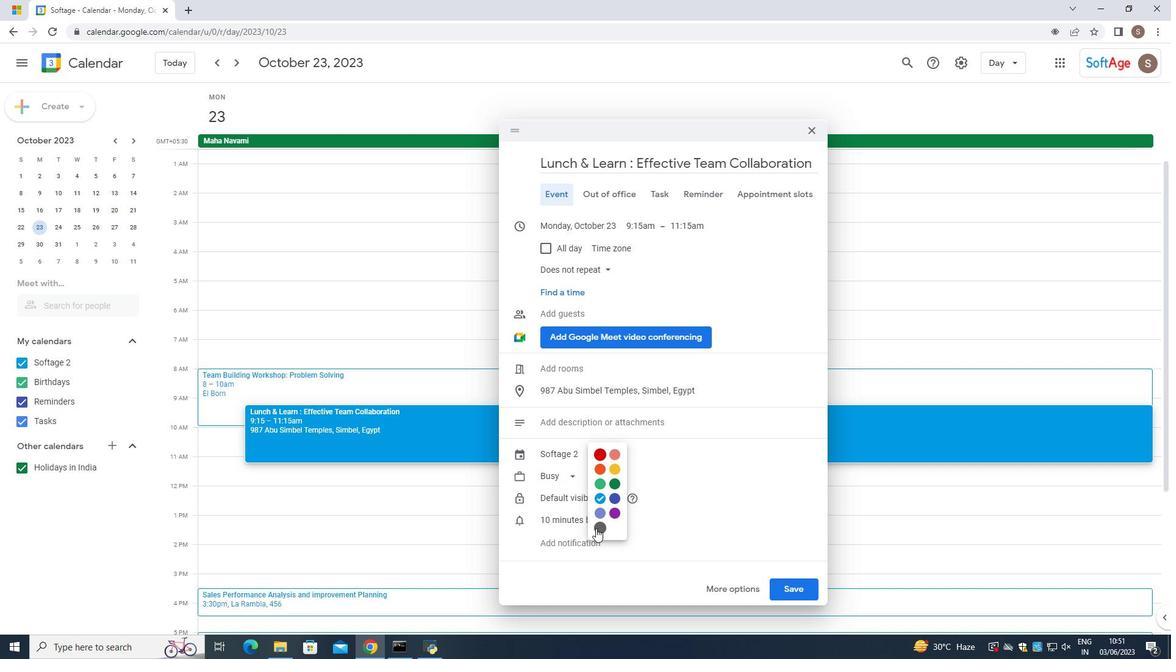 
Action: Mouse moved to (566, 418)
Screenshot: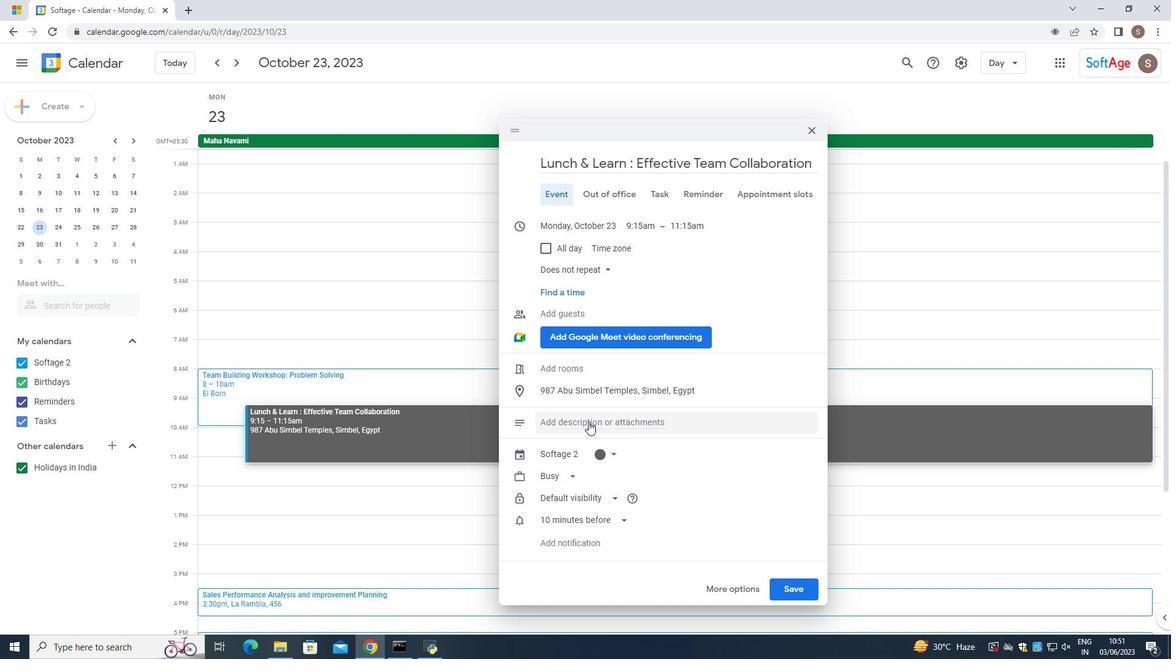 
Action: Mouse scrolled (566, 418) with delta (0, 0)
Screenshot: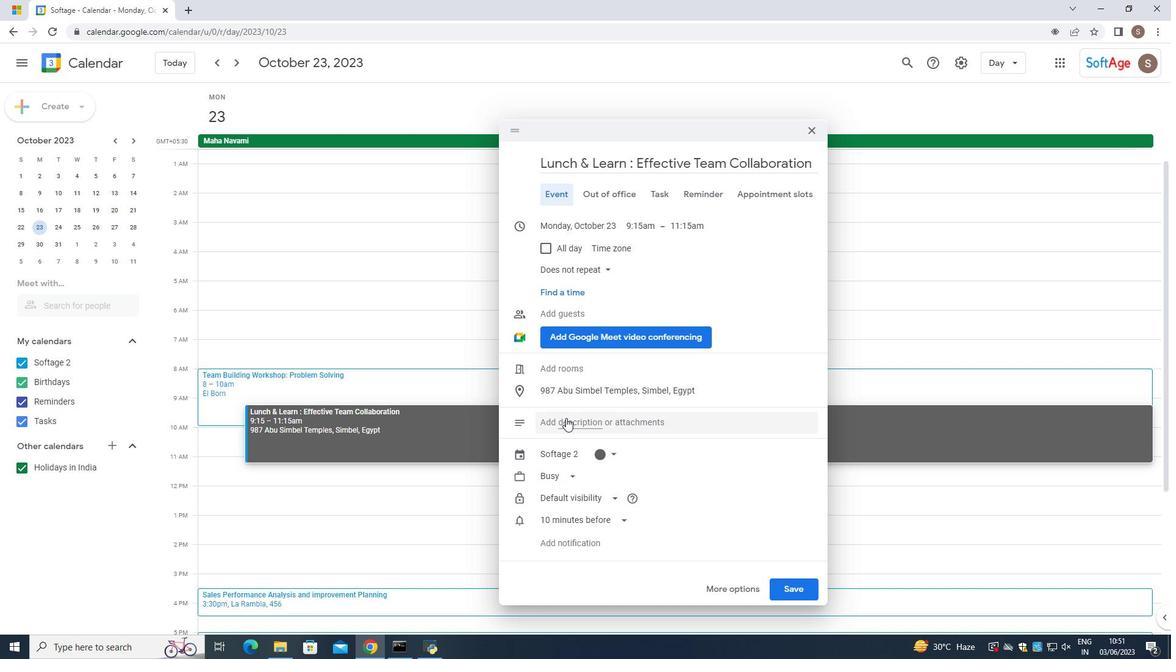 
Action: Mouse scrolled (566, 418) with delta (0, 0)
Screenshot: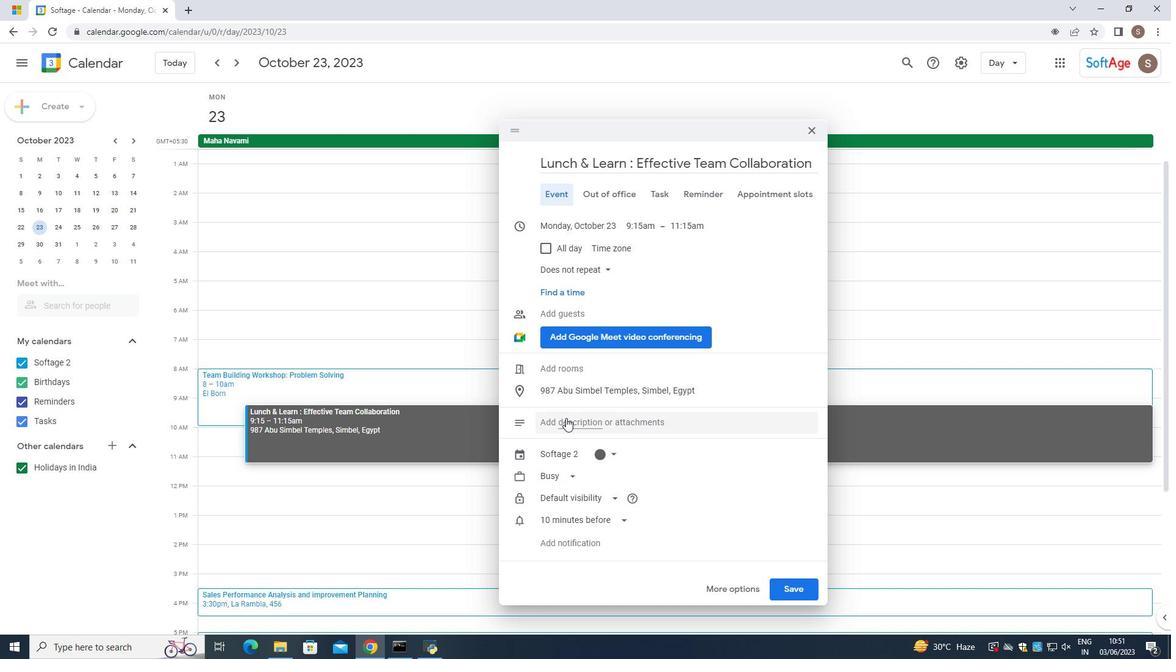 
Action: Mouse scrolled (566, 418) with delta (0, 0)
Screenshot: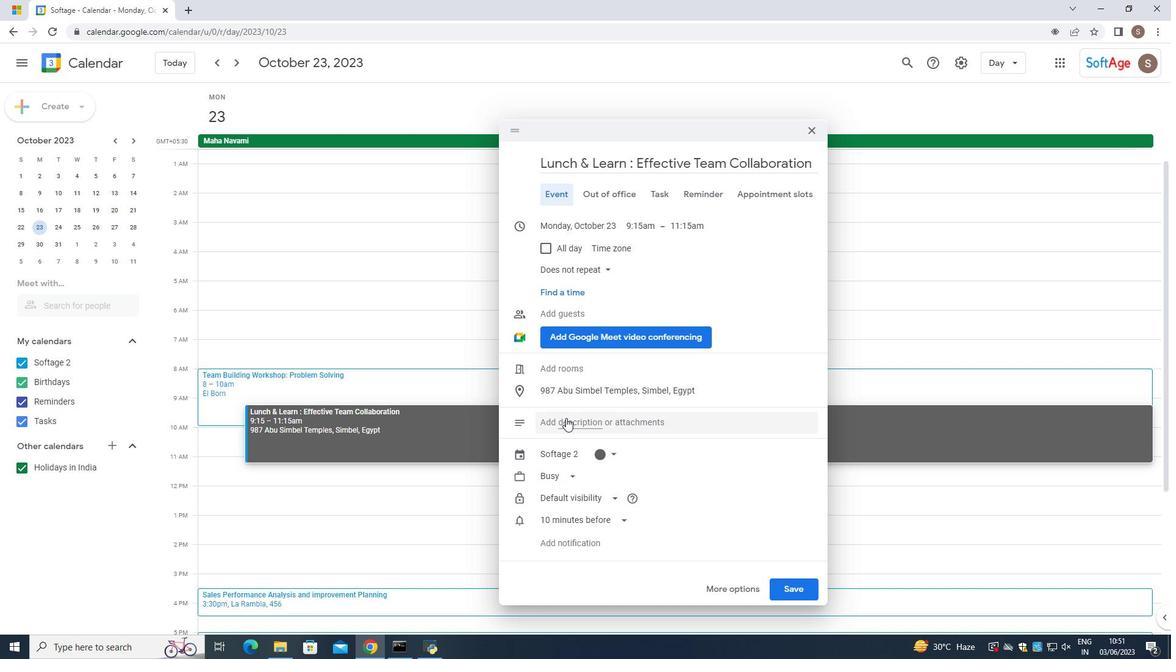 
Action: Mouse scrolled (566, 418) with delta (0, 0)
Screenshot: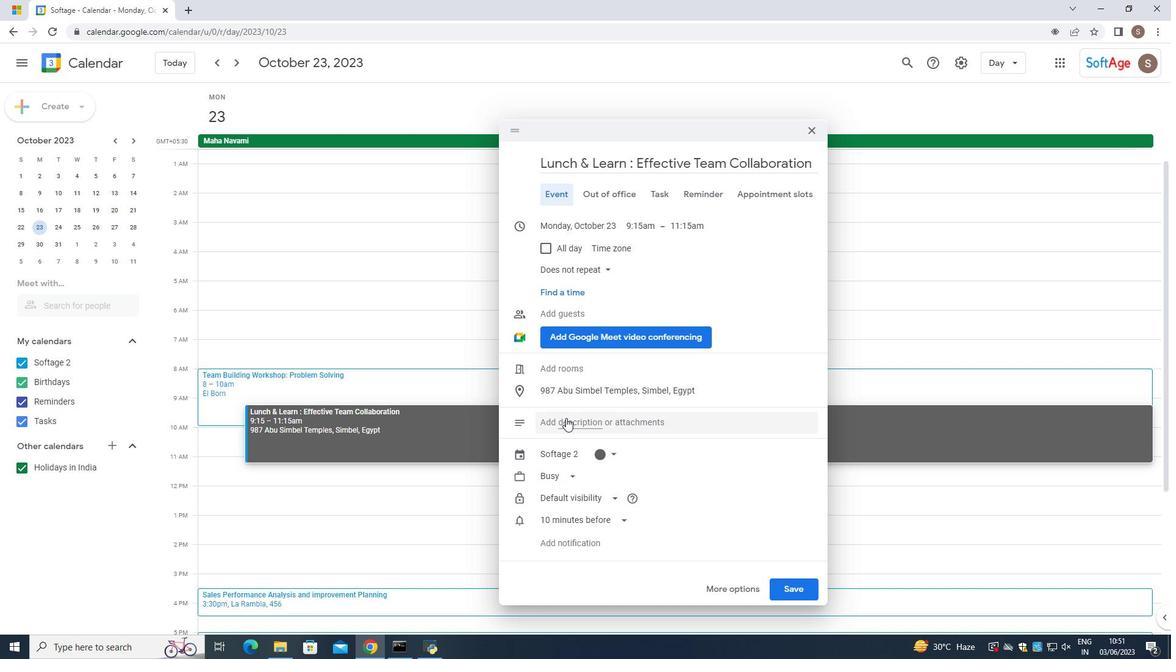 
Action: Mouse scrolled (566, 418) with delta (0, 0)
Screenshot: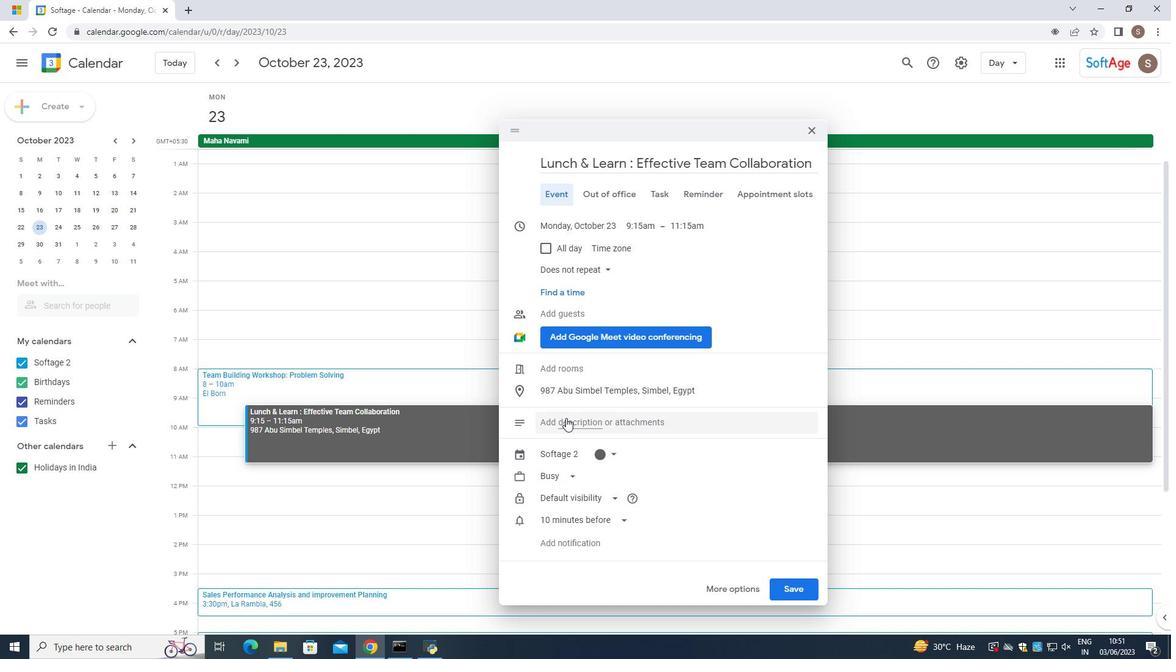 
Action: Mouse moved to (612, 451)
Screenshot: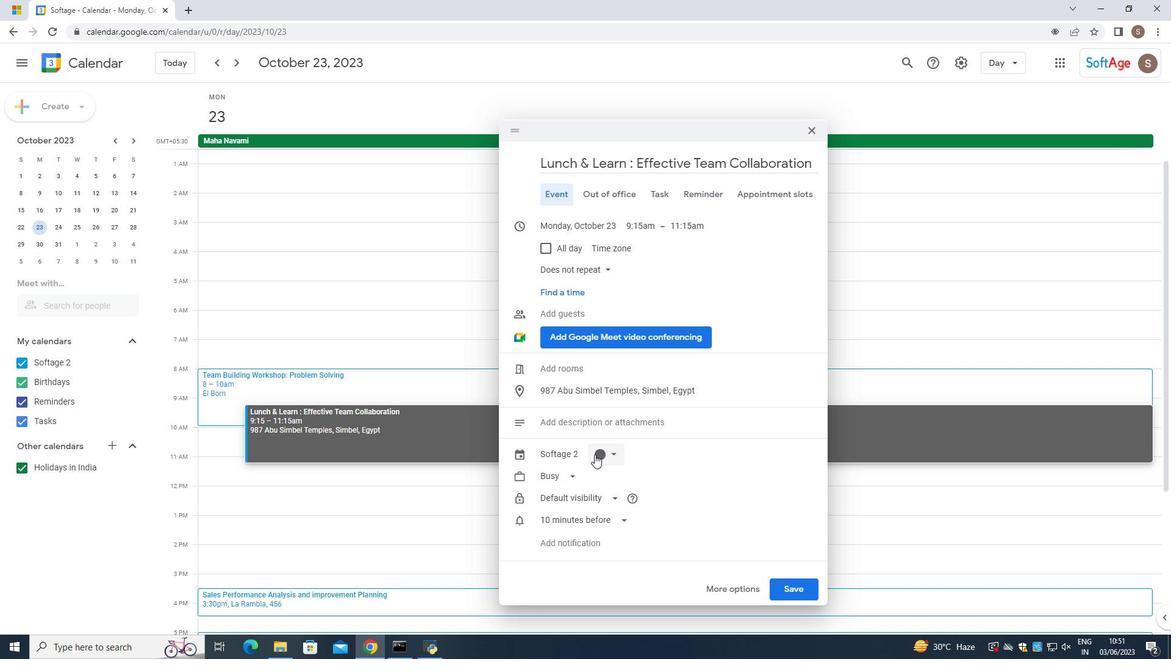 
Action: Mouse pressed left at (612, 451)
Screenshot: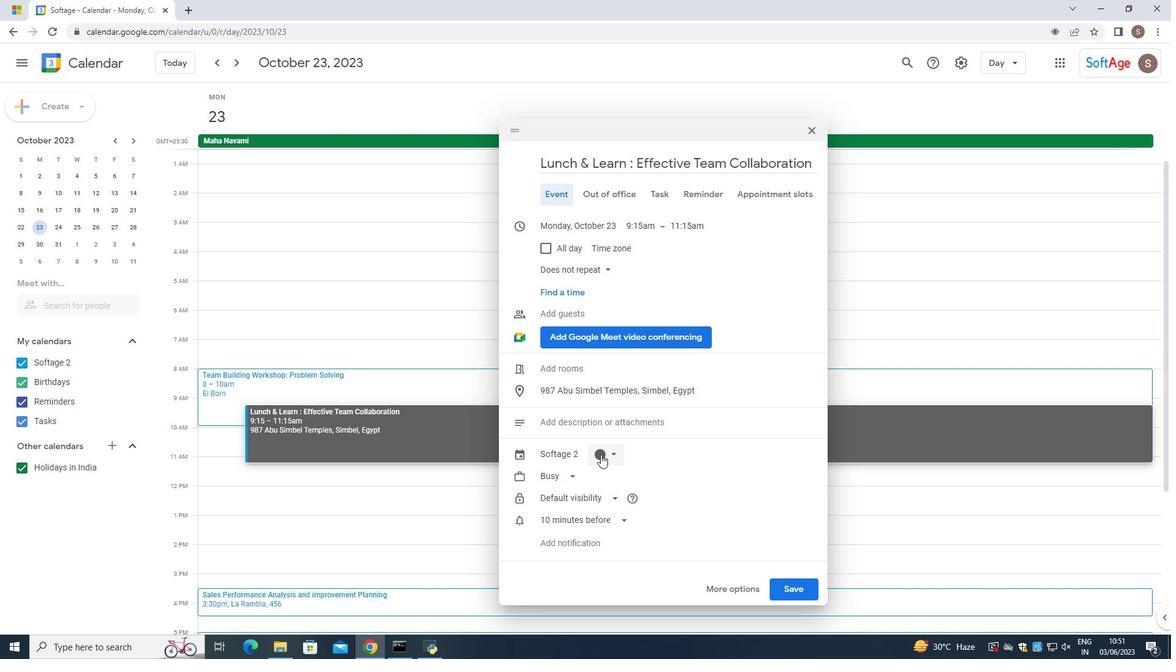 
Action: Mouse moved to (603, 532)
Screenshot: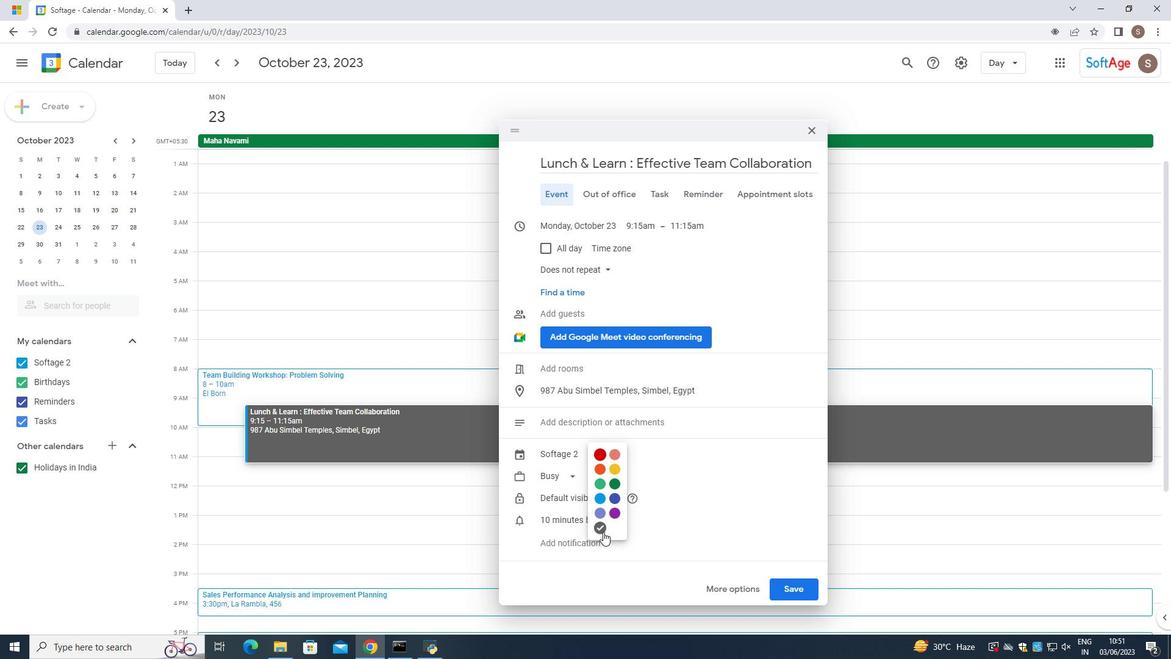 
Action: Mouse pressed left at (603, 532)
Screenshot: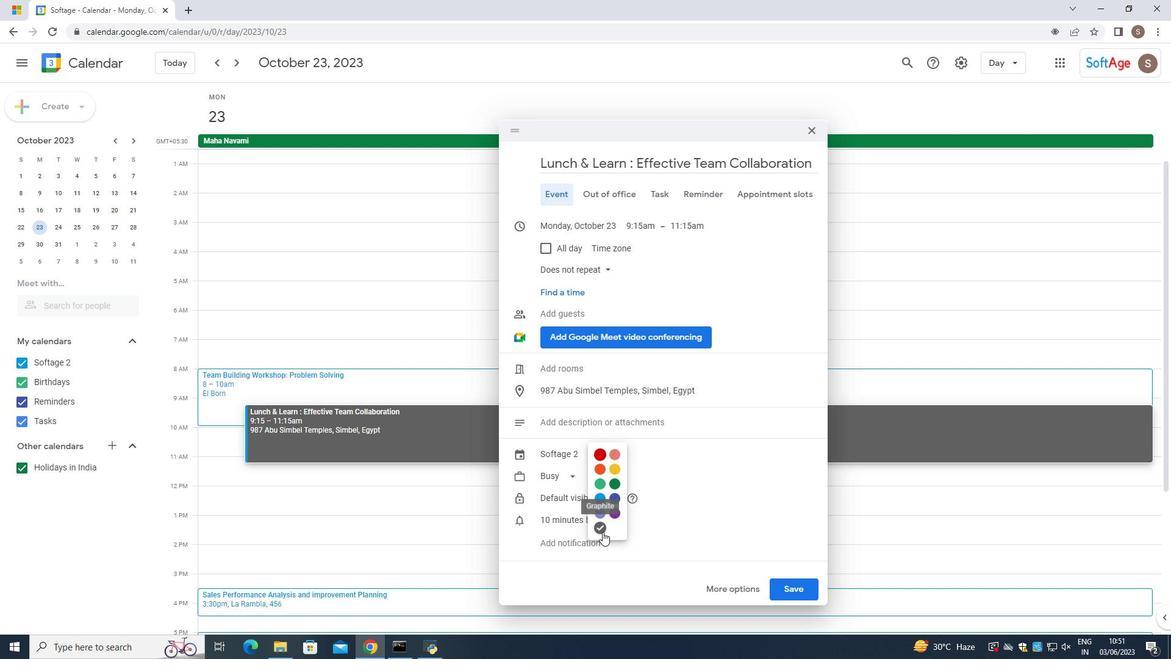 
Action: Mouse moved to (597, 270)
Screenshot: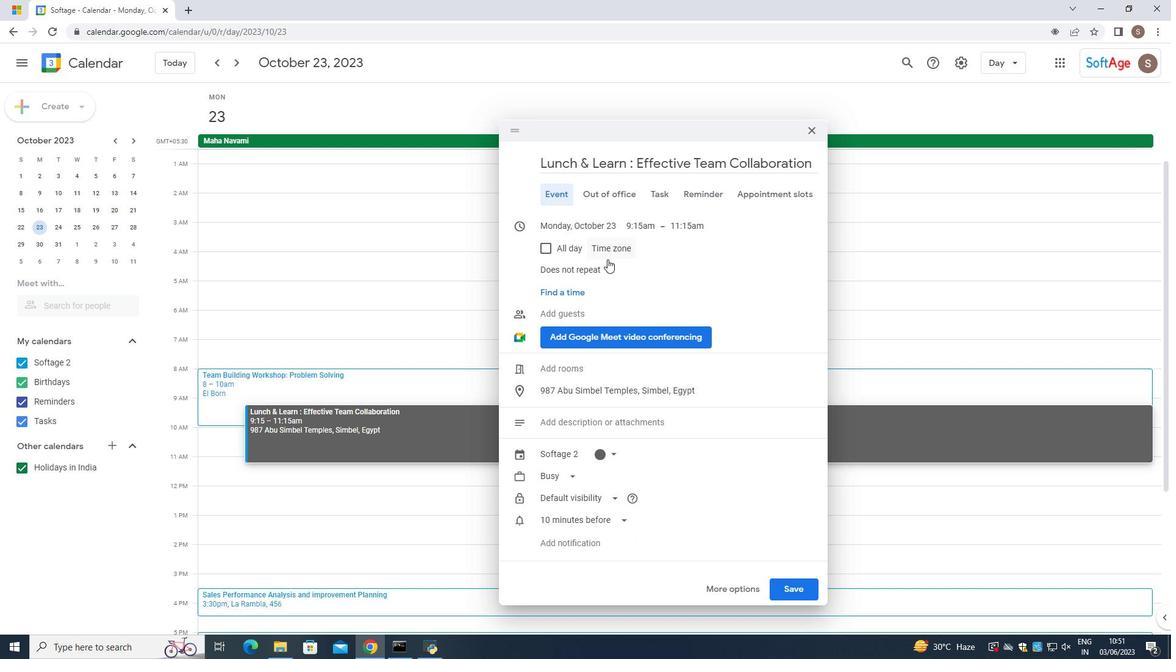 
Action: Mouse pressed left at (597, 270)
Screenshot: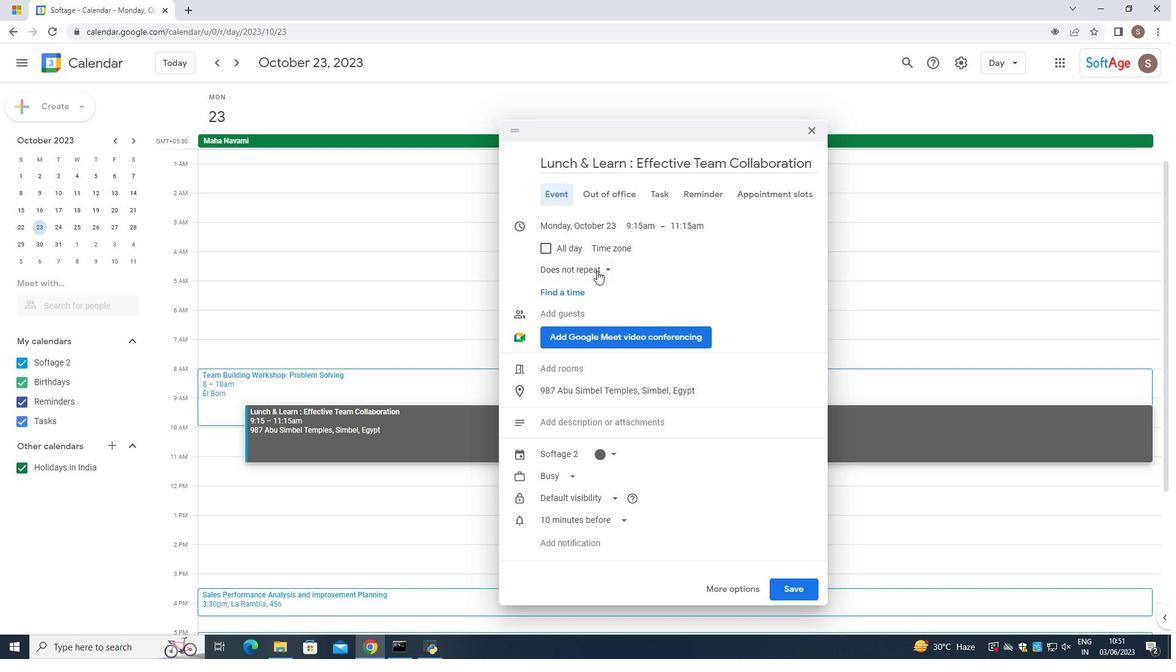 
Action: Mouse moved to (610, 352)
Screenshot: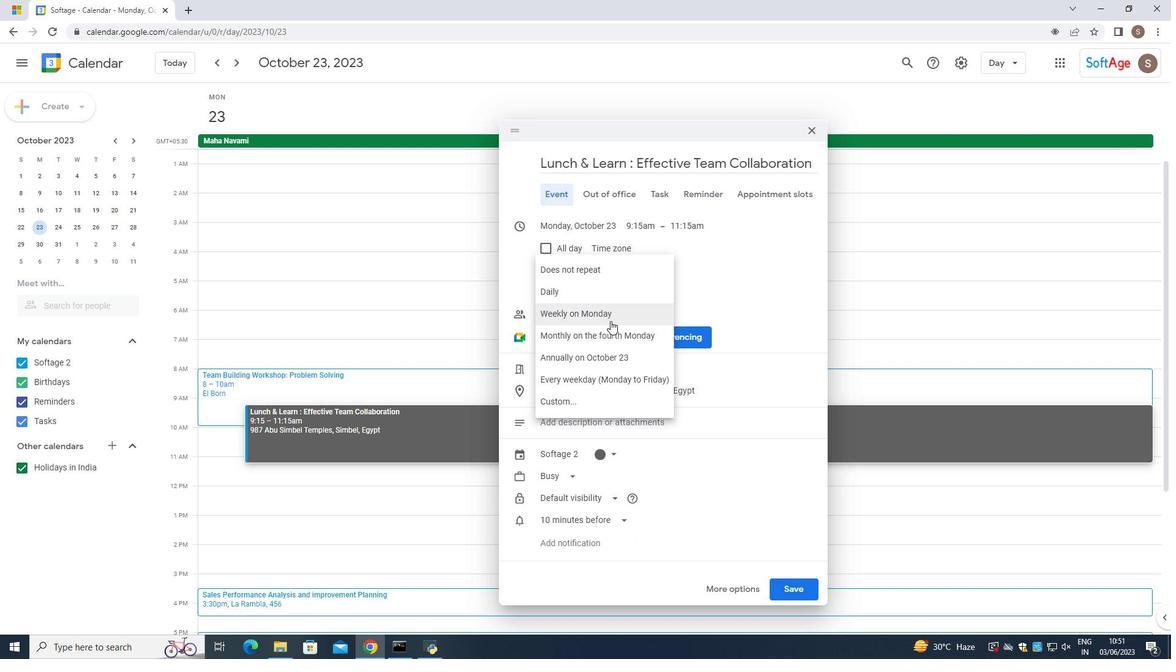 
Action: Mouse pressed left at (610, 352)
Screenshot: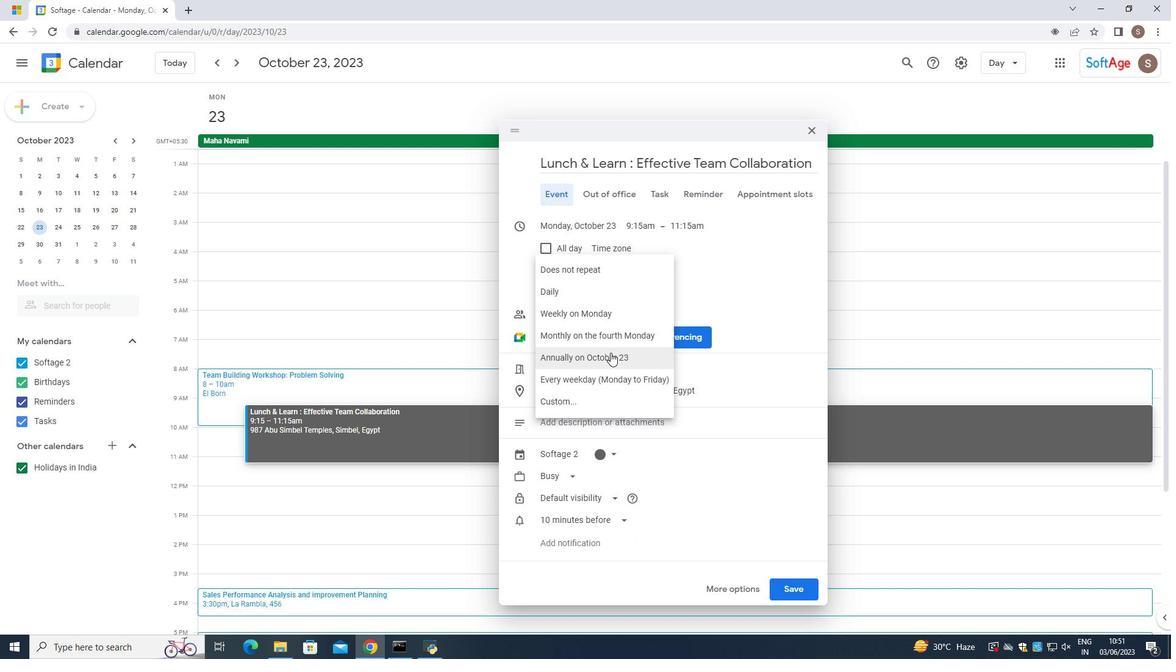 
Action: Mouse moved to (646, 388)
Screenshot: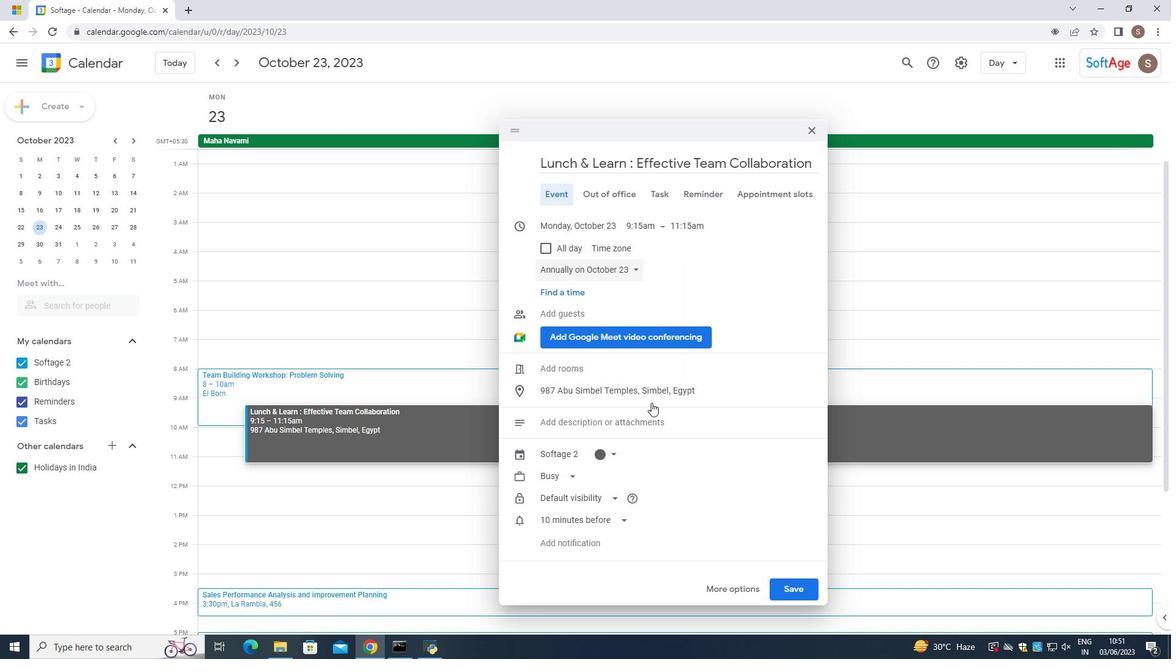 
Action: Mouse scrolled (646, 388) with delta (0, 0)
Screenshot: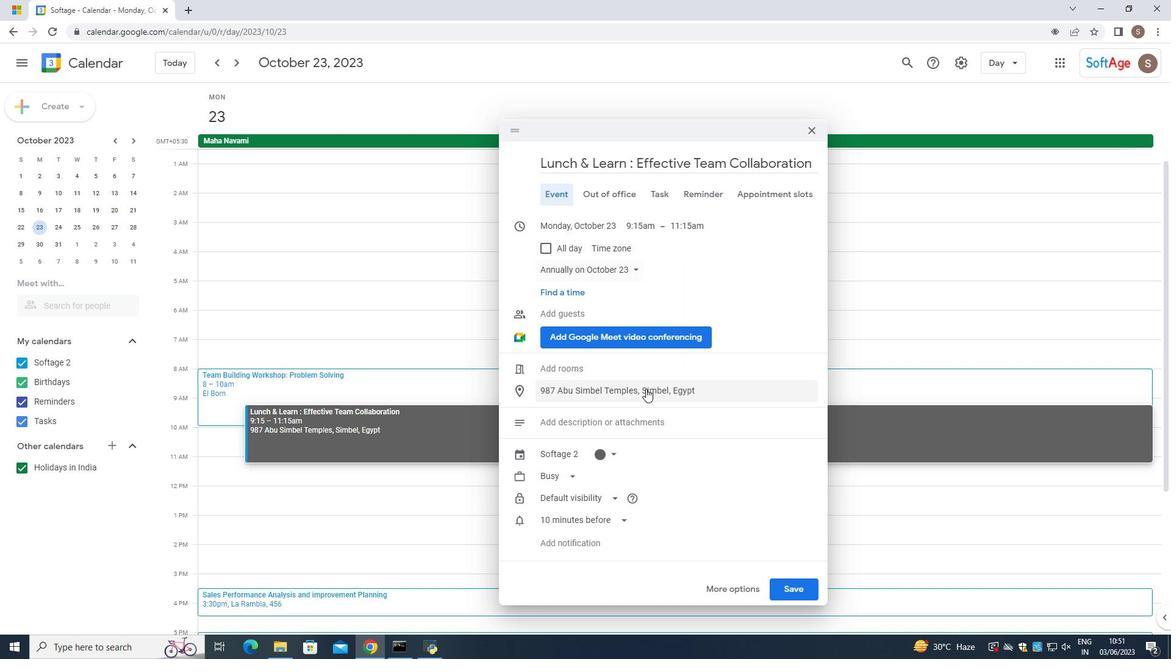 
Action: Mouse scrolled (646, 388) with delta (0, 0)
Screenshot: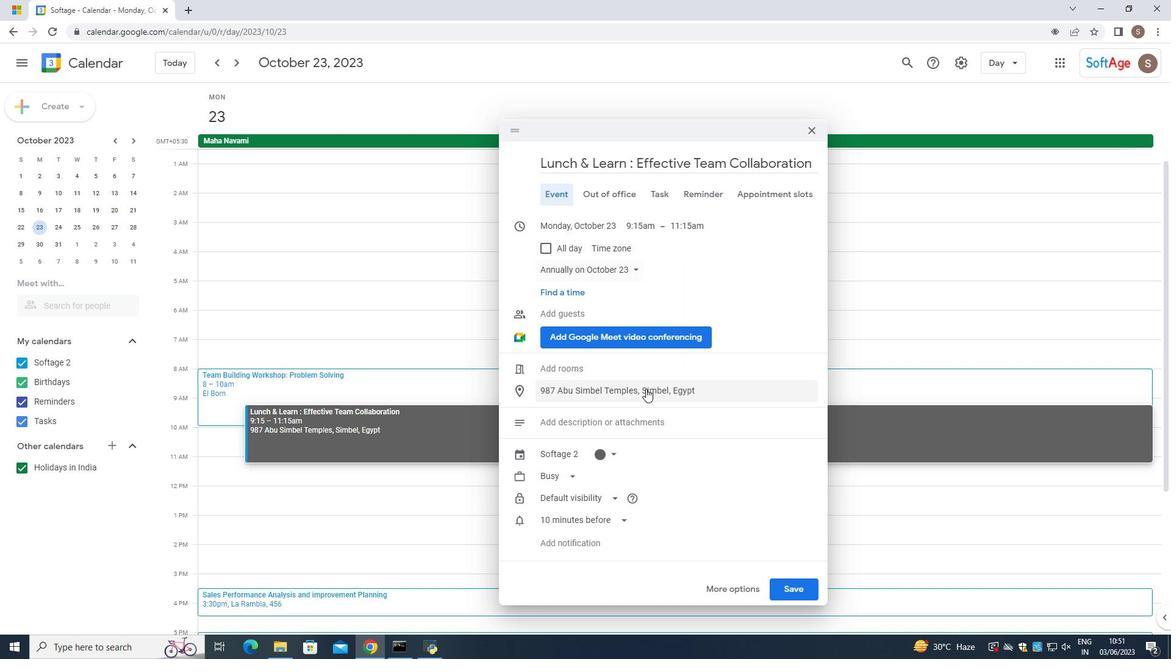 
Action: Mouse scrolled (646, 388) with delta (0, 0)
Screenshot: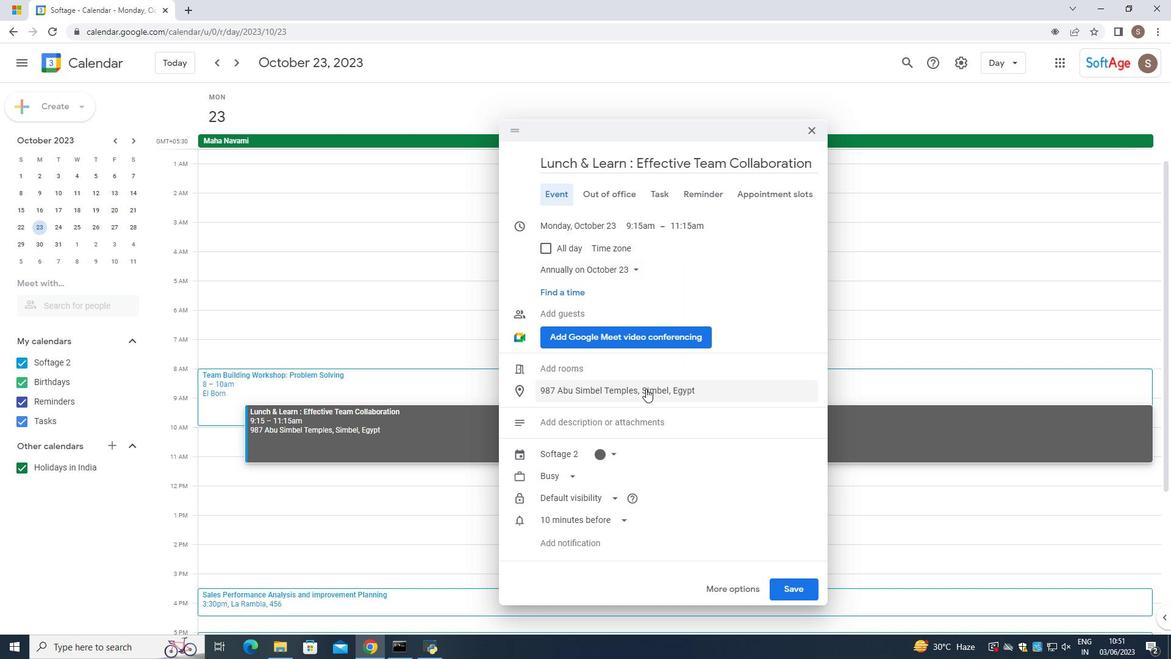 
Action: Mouse scrolled (646, 388) with delta (0, 0)
Screenshot: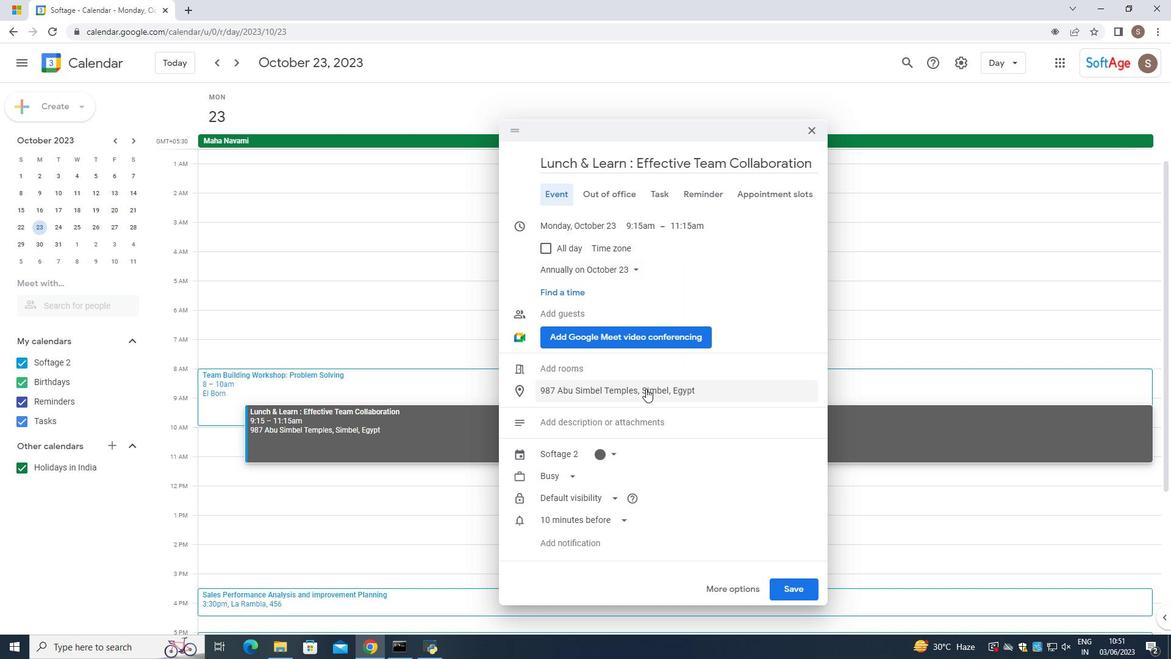
Action: Mouse scrolled (646, 388) with delta (0, 0)
Screenshot: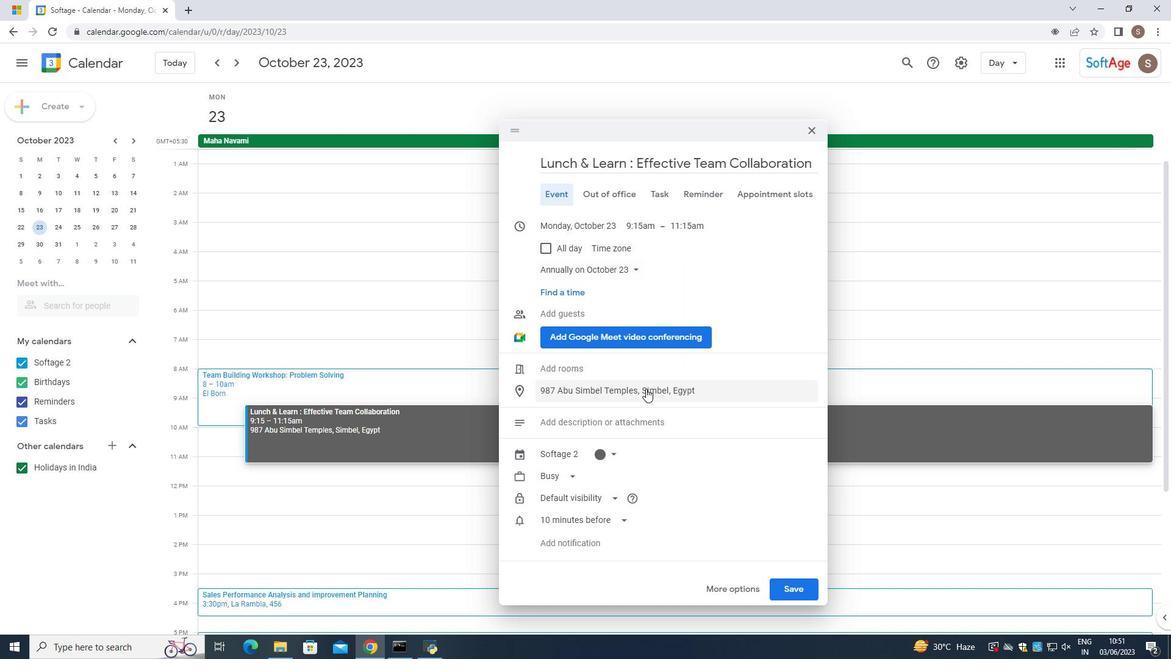 
Action: Mouse moved to (606, 275)
Screenshot: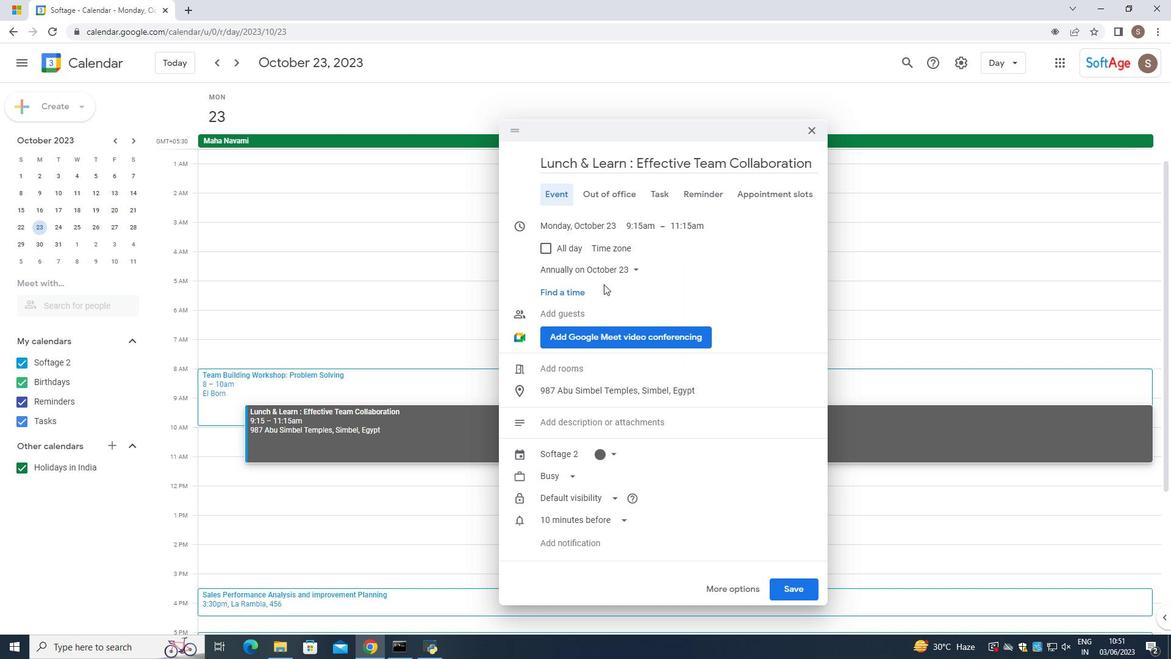 
Action: Mouse pressed left at (606, 275)
Screenshot: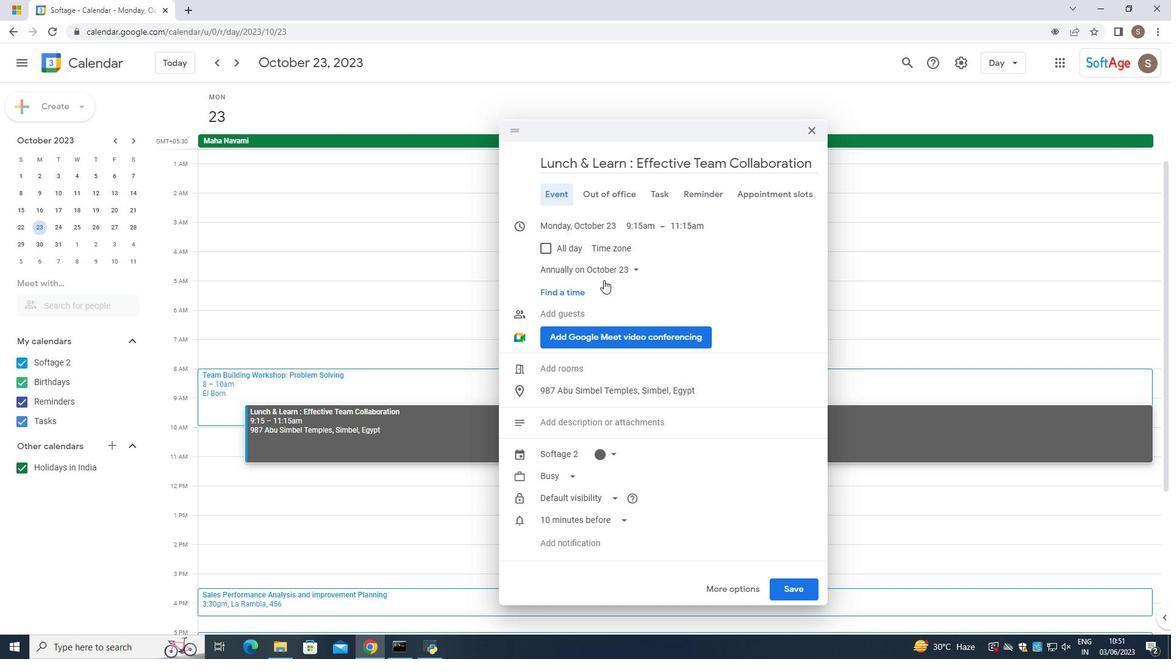 
Action: Mouse moved to (592, 307)
Screenshot: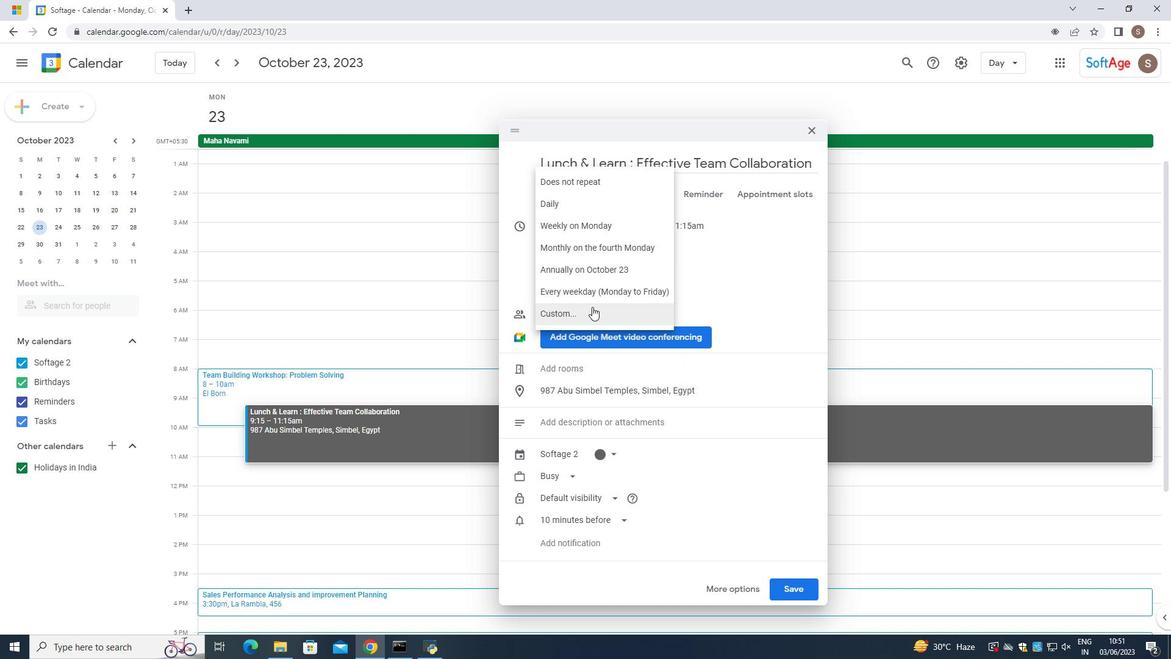 
Action: Mouse pressed left at (592, 307)
Screenshot: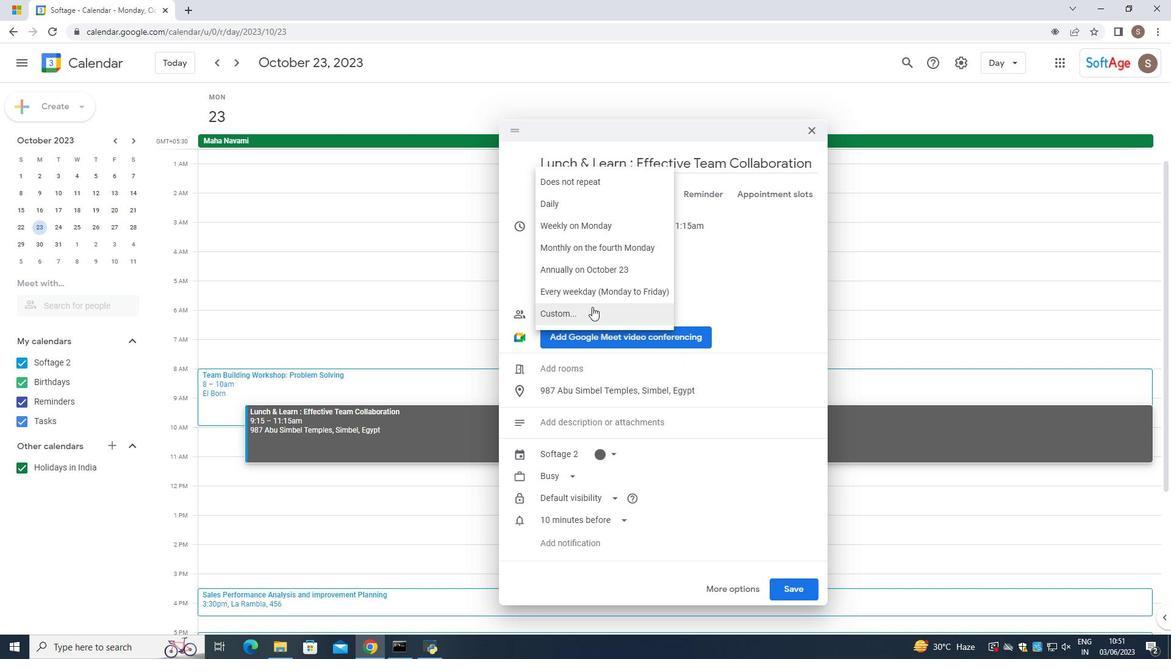 
Action: Mouse moved to (503, 318)
Screenshot: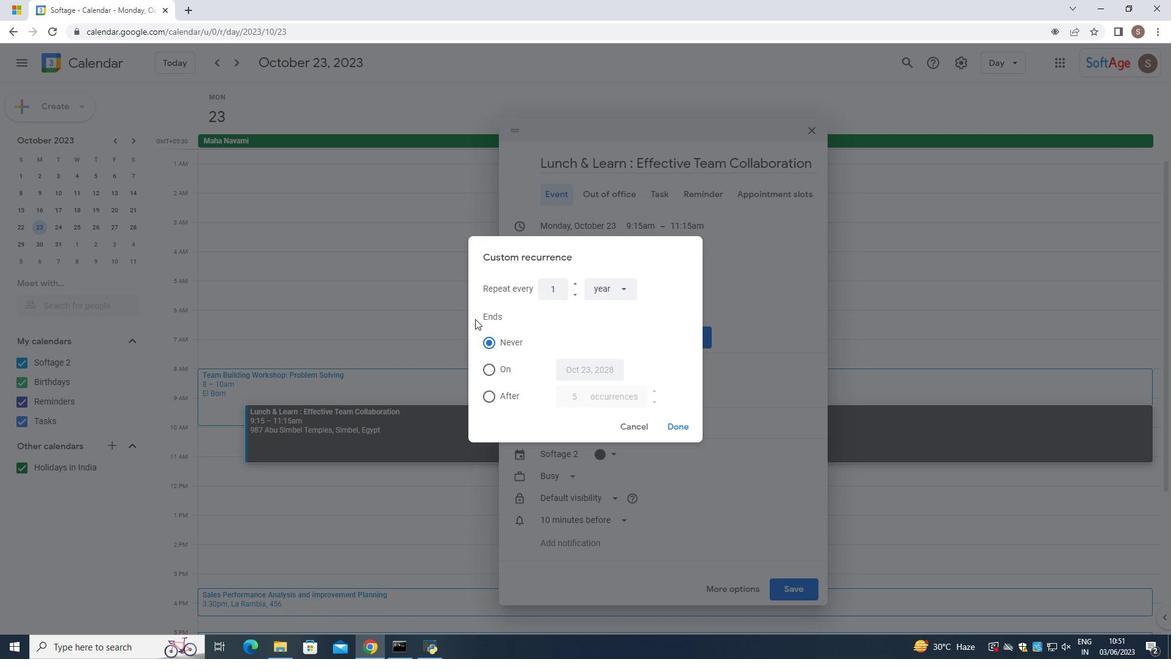
Action: Mouse pressed left at (503, 318)
Screenshot: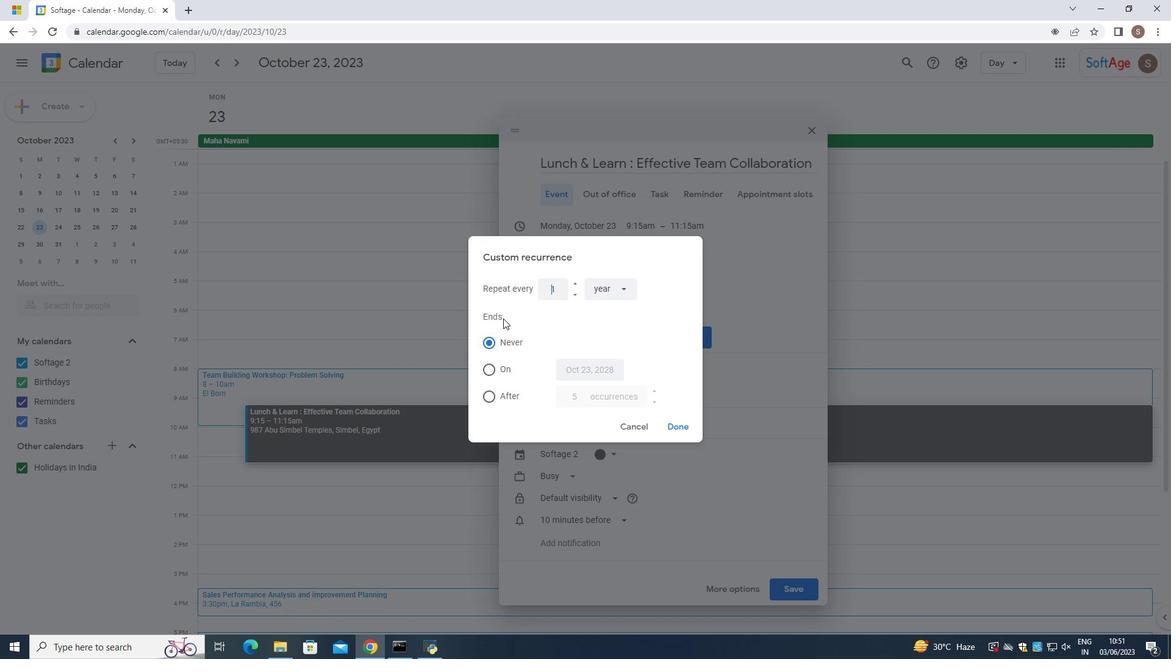 
Action: Mouse moved to (673, 432)
Screenshot: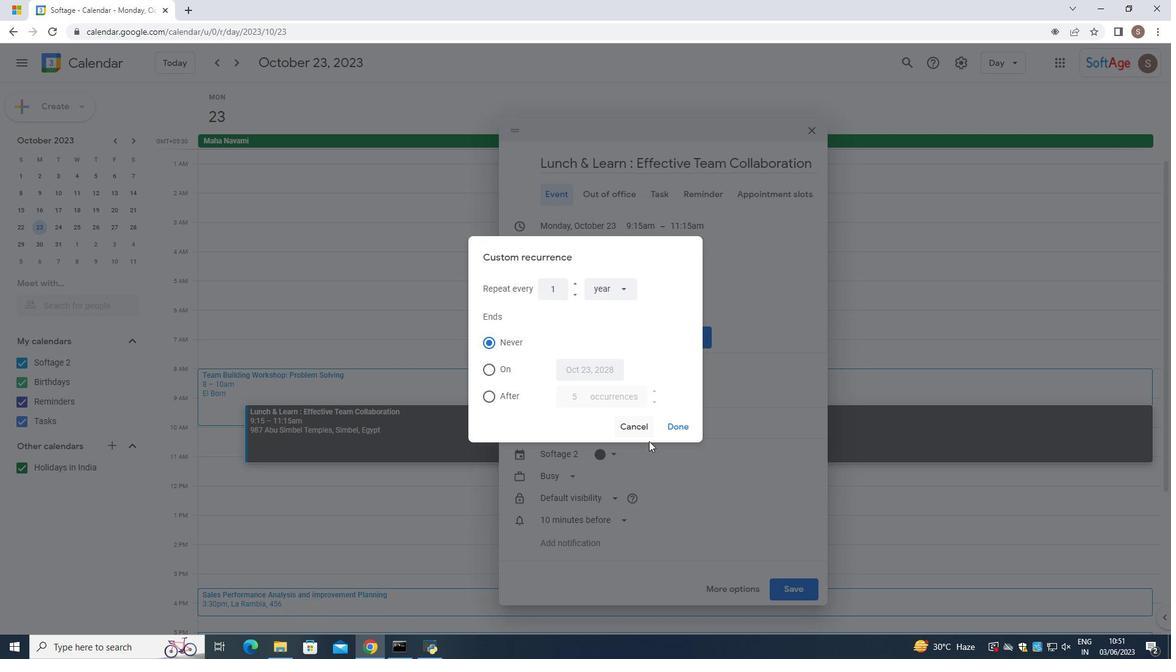 
Action: Mouse pressed left at (673, 432)
Screenshot: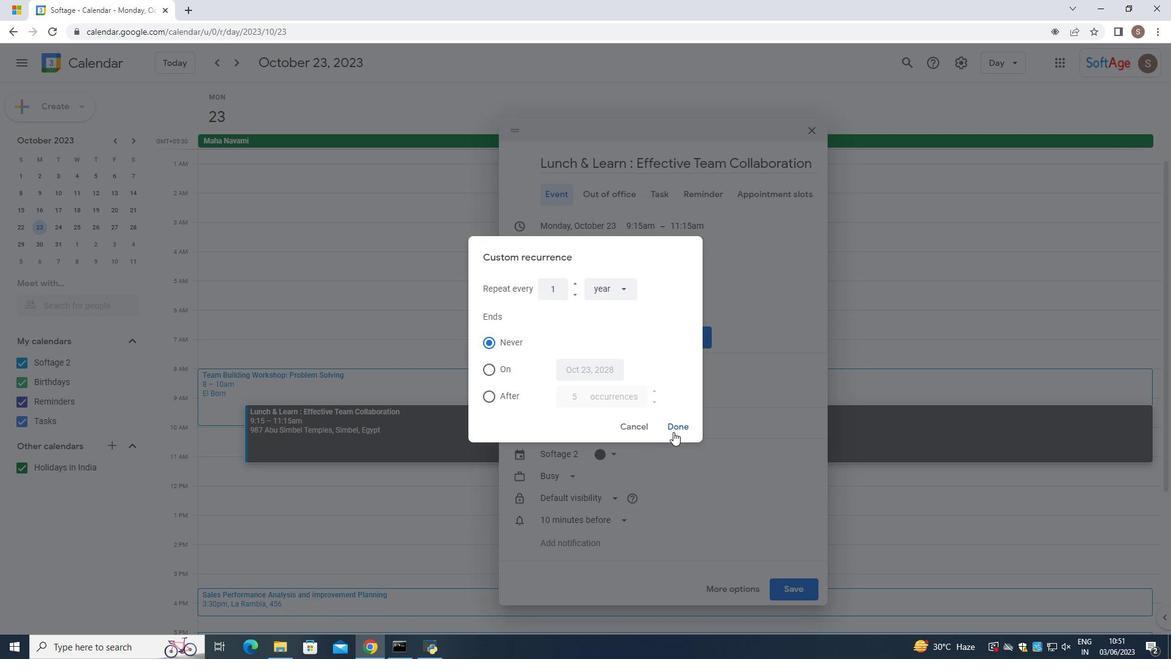 
Action: Mouse moved to (569, 359)
Screenshot: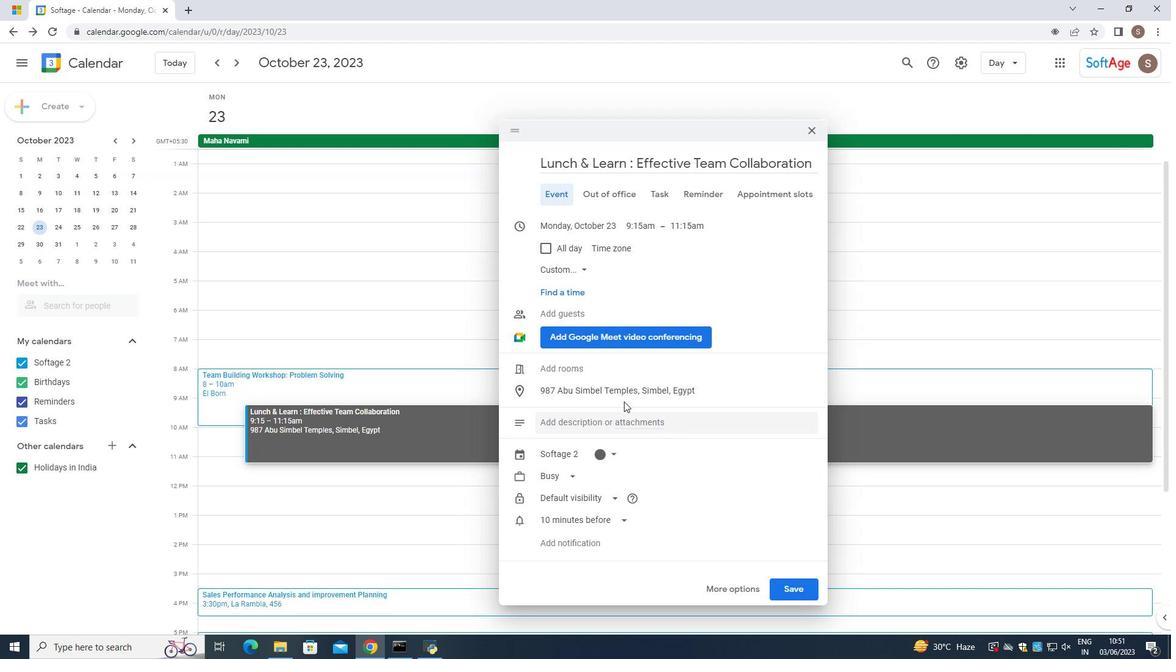 
Action: Mouse scrolled (569, 358) with delta (0, 0)
Screenshot: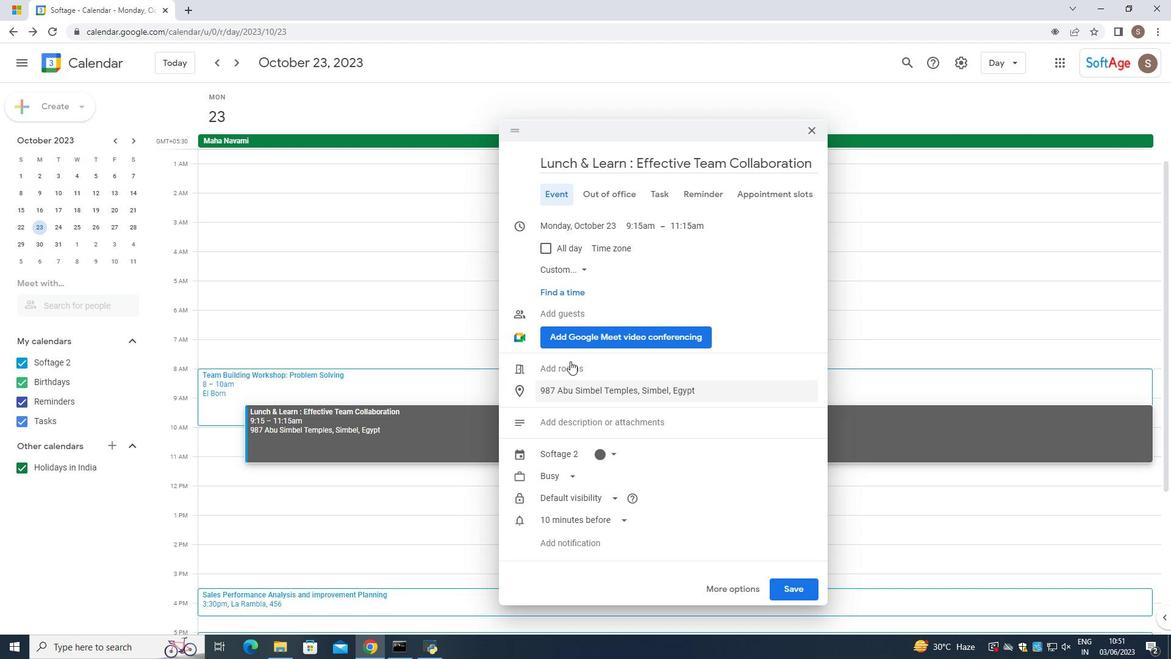 
Action: Mouse moved to (568, 358)
Screenshot: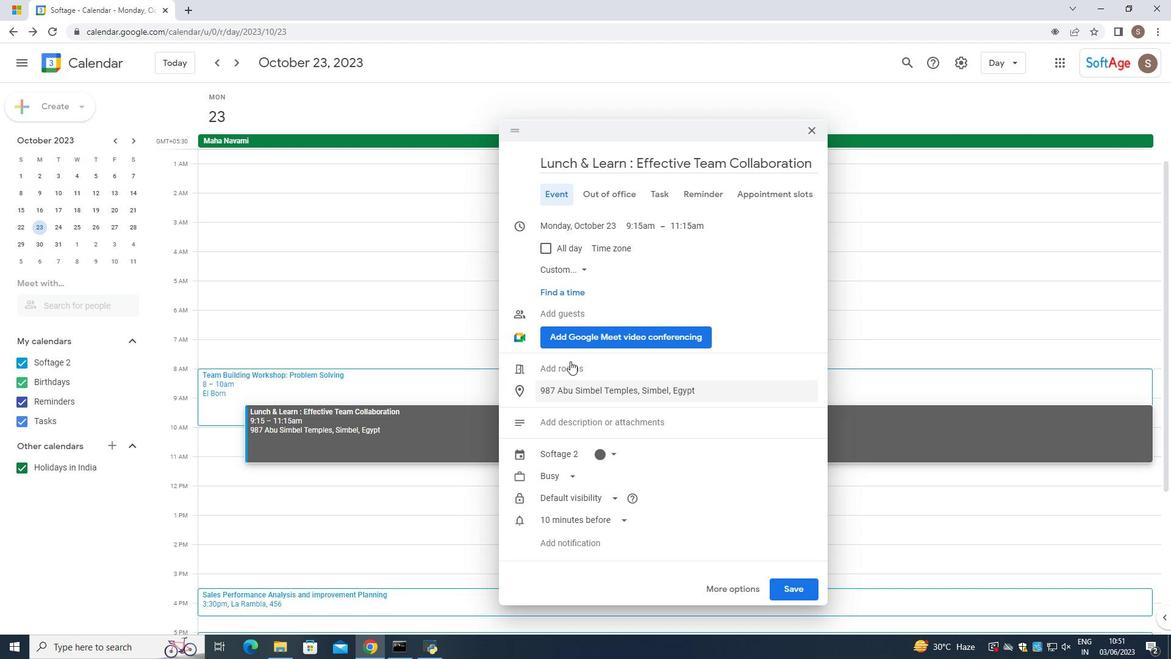 
Action: Mouse scrolled (568, 358) with delta (0, 0)
Screenshot: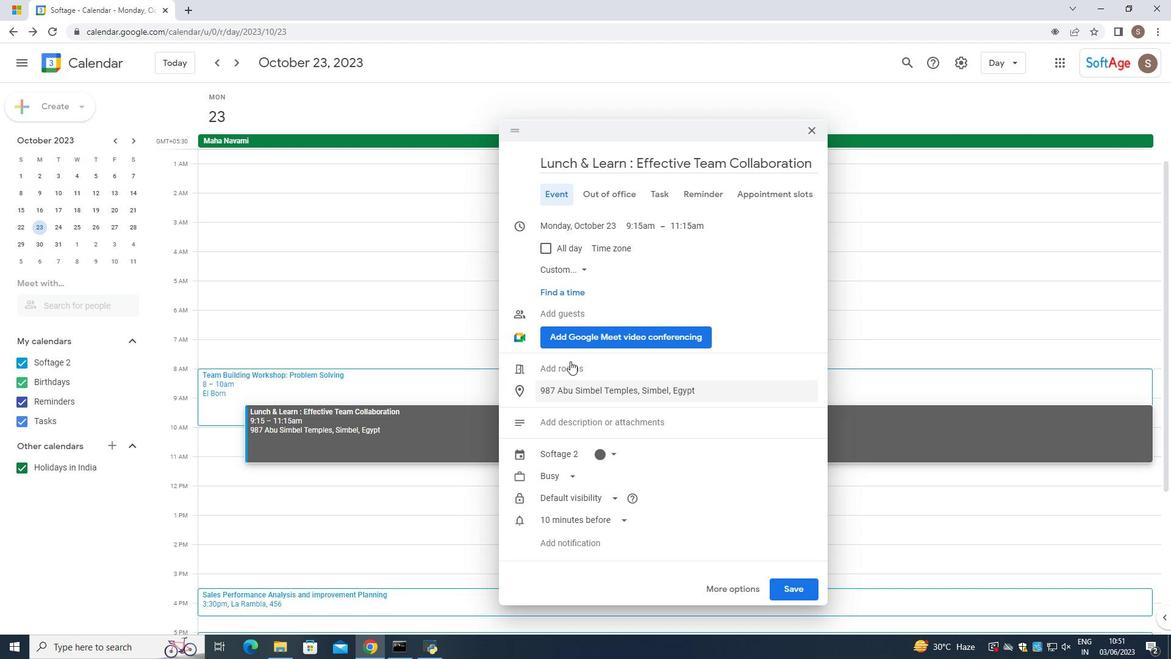 
Action: Mouse moved to (567, 359)
Screenshot: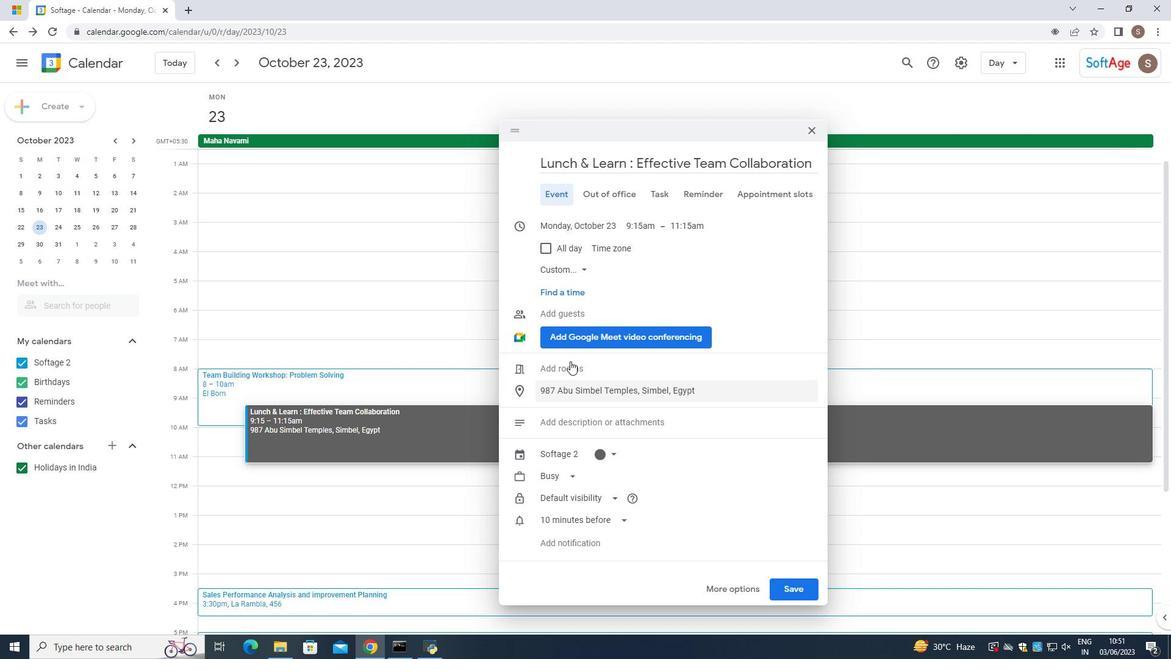 
Action: Mouse scrolled (567, 358) with delta (0, 0)
Screenshot: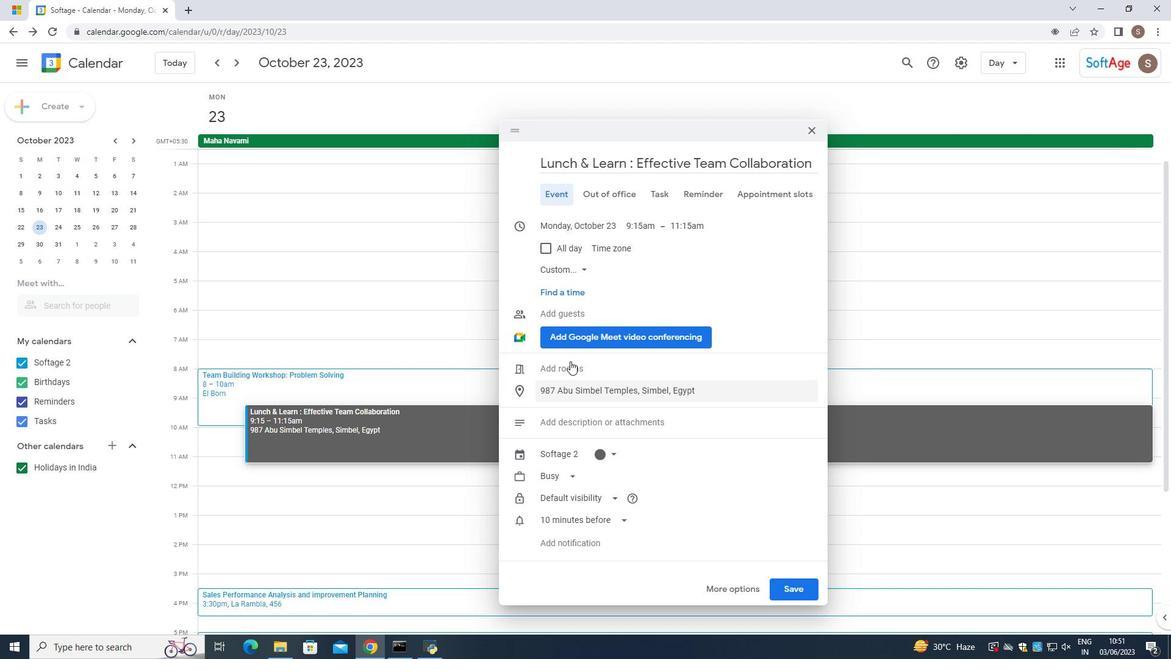
Action: Mouse moved to (566, 360)
Screenshot: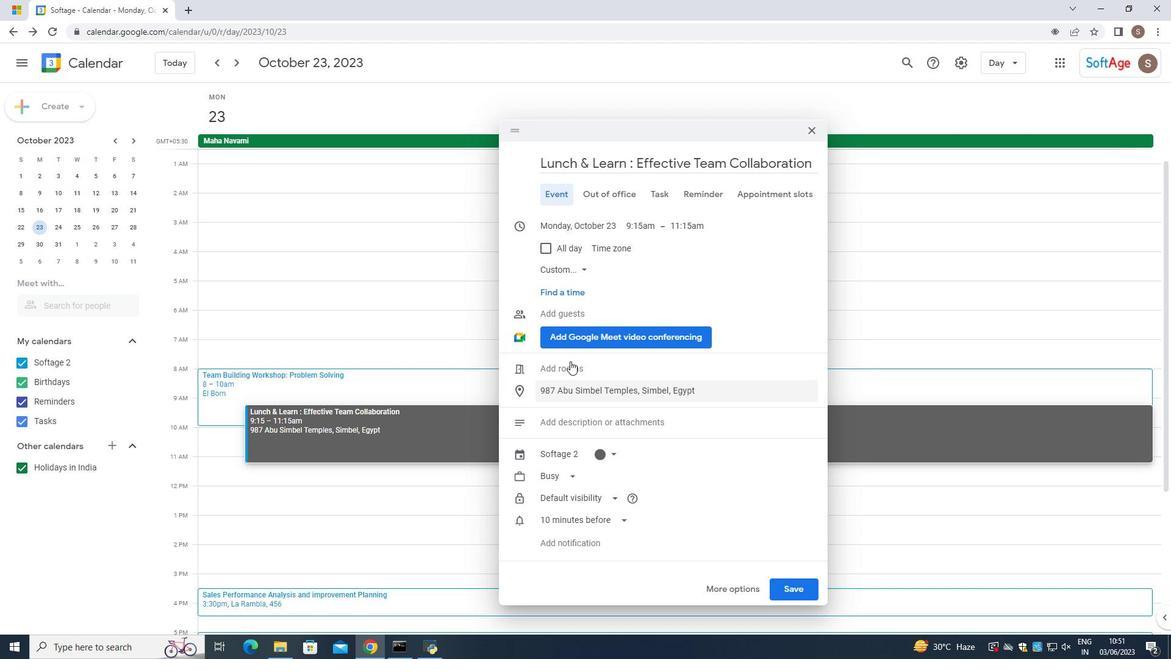 
Action: Mouse scrolled (567, 358) with delta (0, 0)
Screenshot: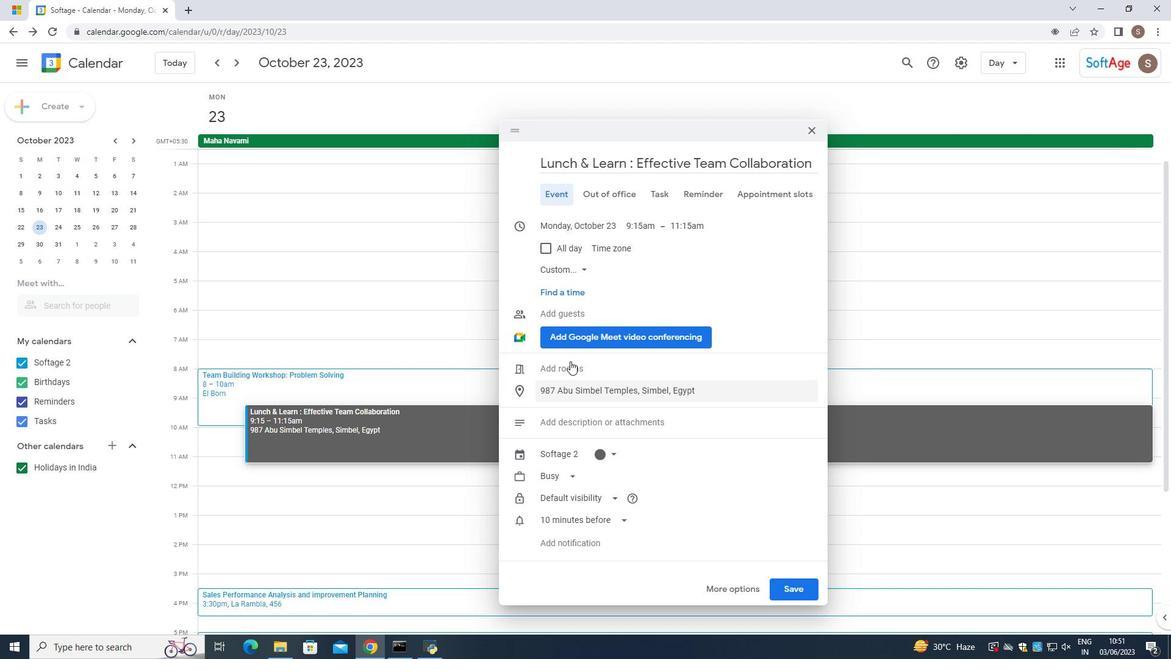
Action: Mouse moved to (566, 361)
Screenshot: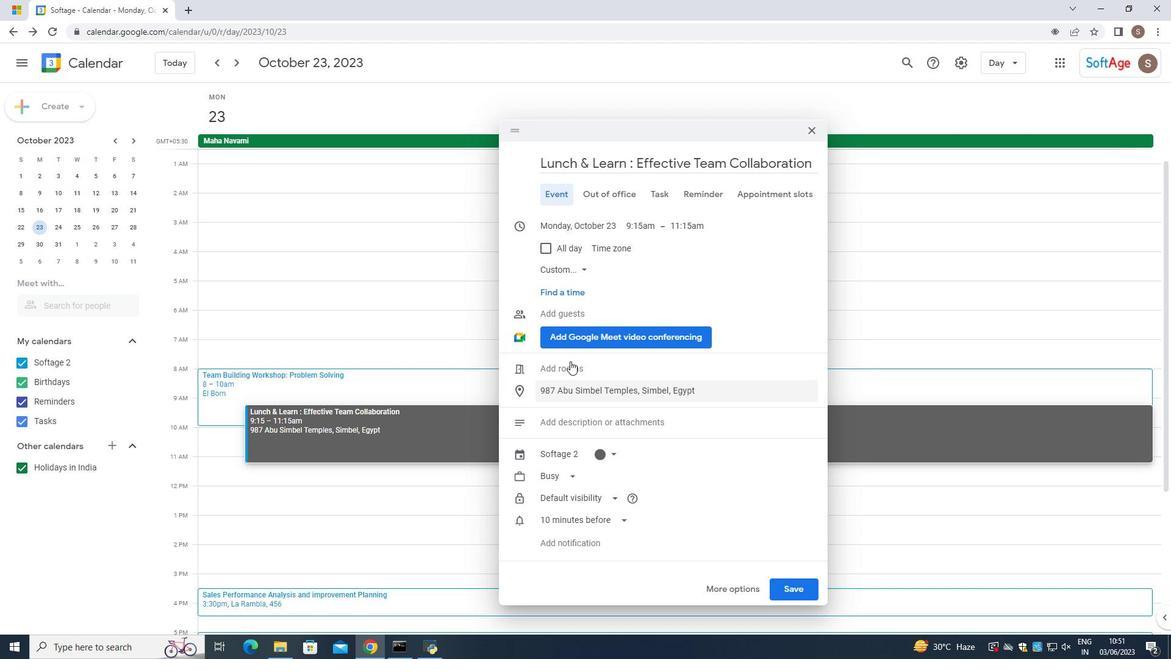 
Action: Mouse scrolled (566, 359) with delta (0, 0)
Screenshot: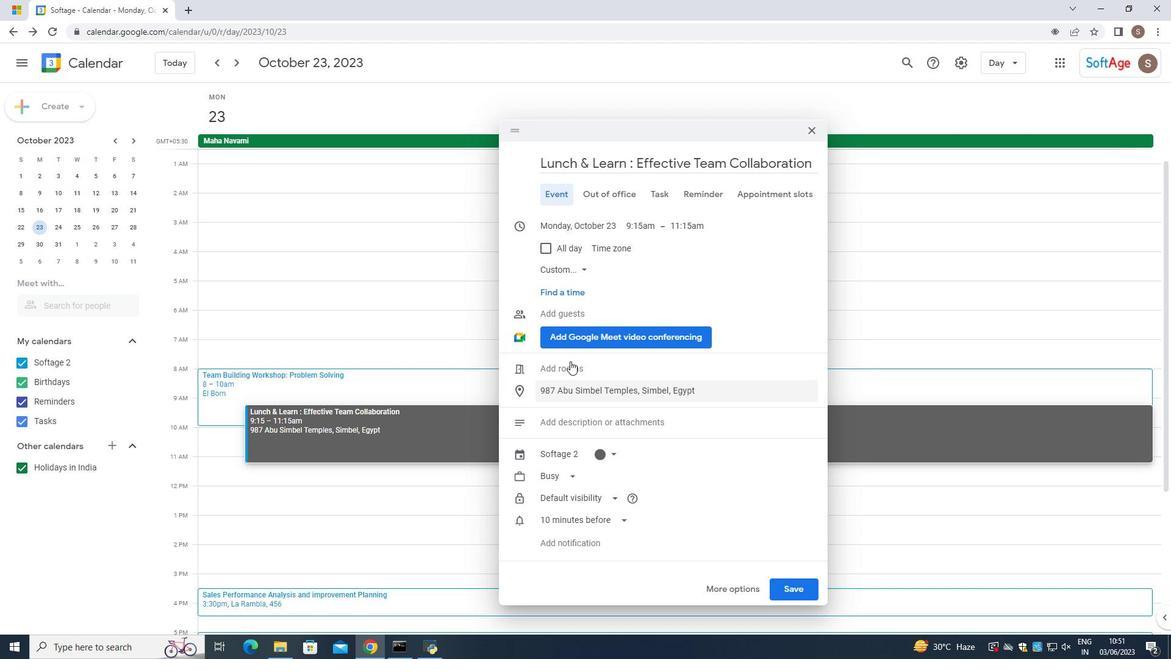 
Action: Mouse moved to (565, 363)
Screenshot: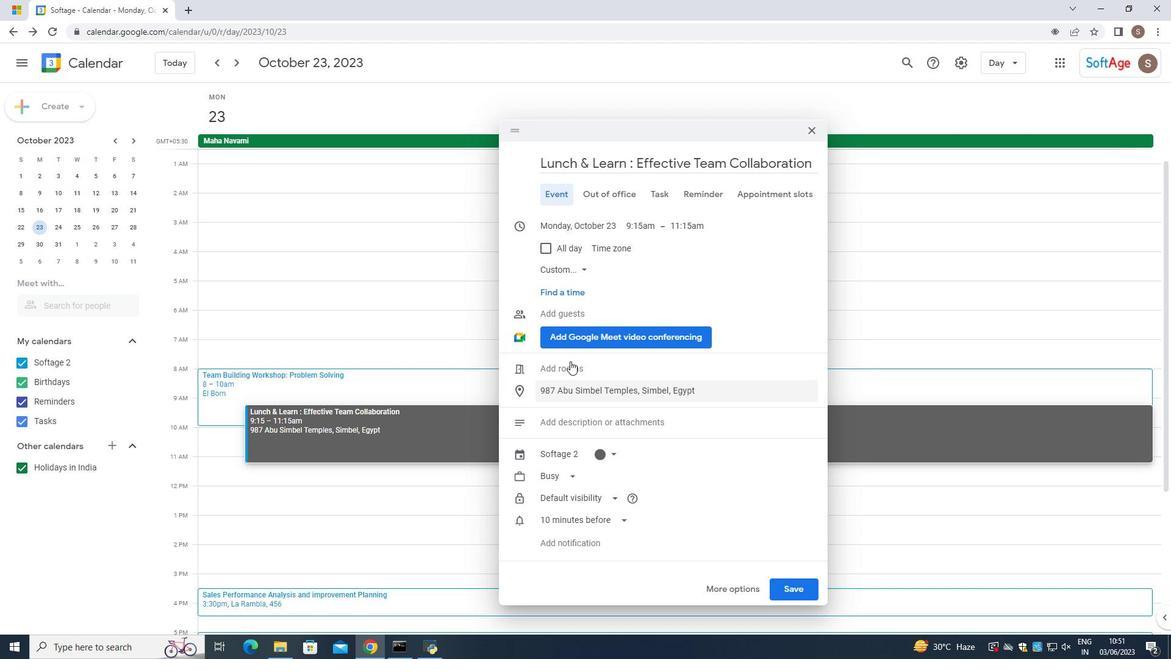 
Action: Mouse scrolled (566, 360) with delta (0, 0)
Screenshot: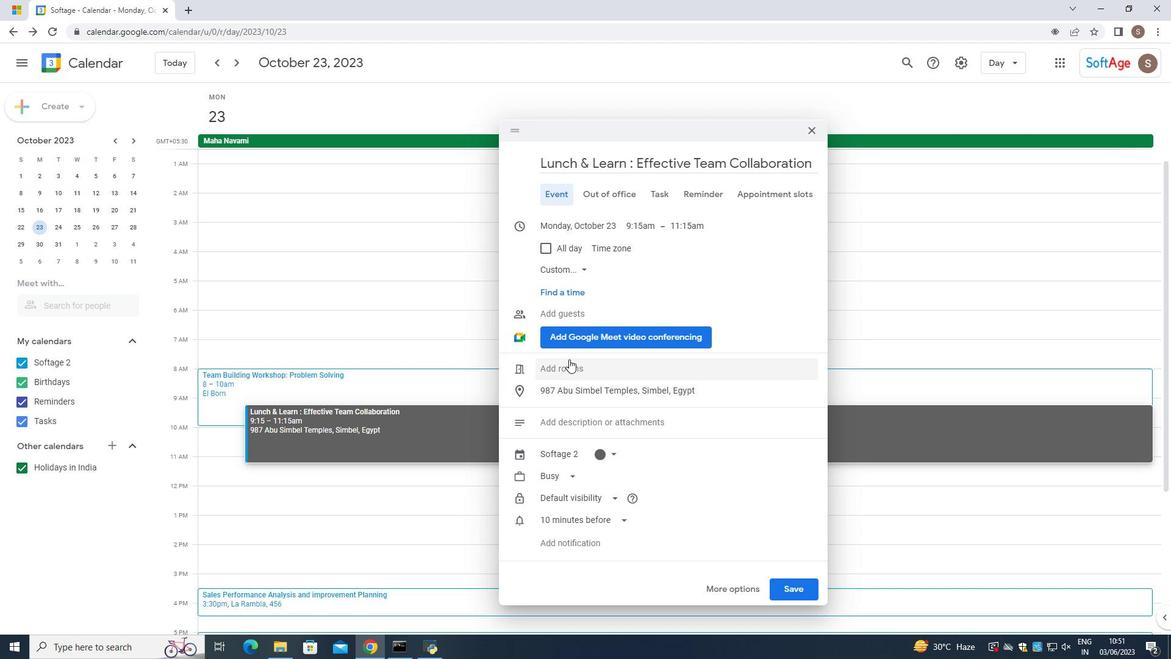 
Action: Mouse moved to (567, 371)
Screenshot: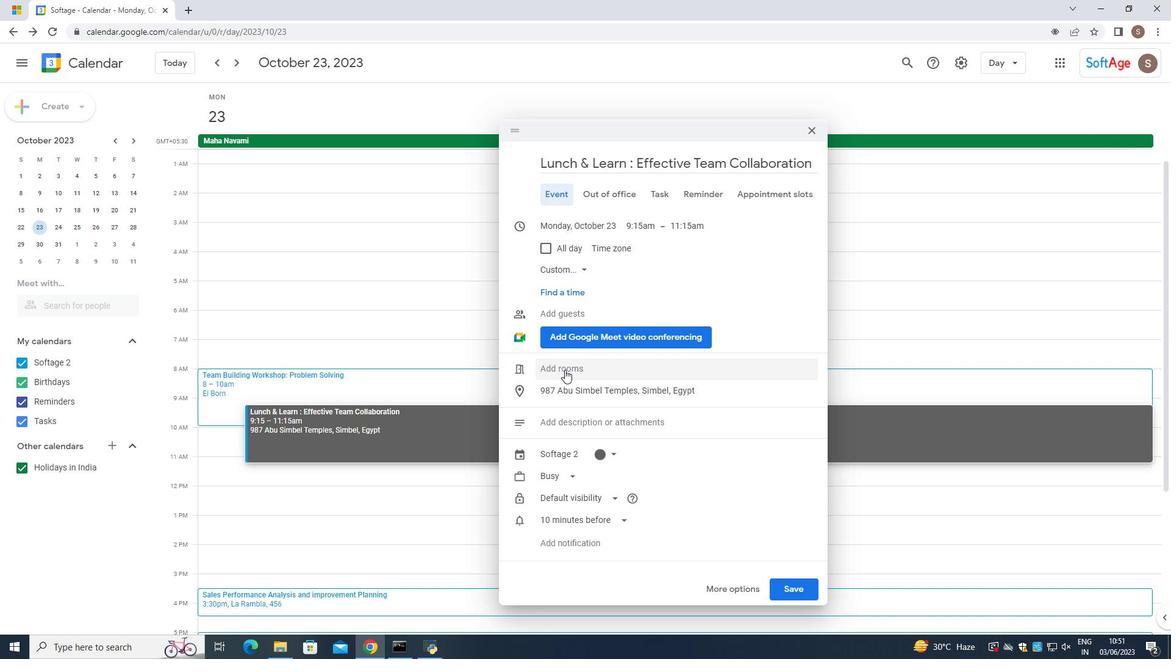 
Action: Mouse scrolled (567, 370) with delta (0, 0)
Screenshot: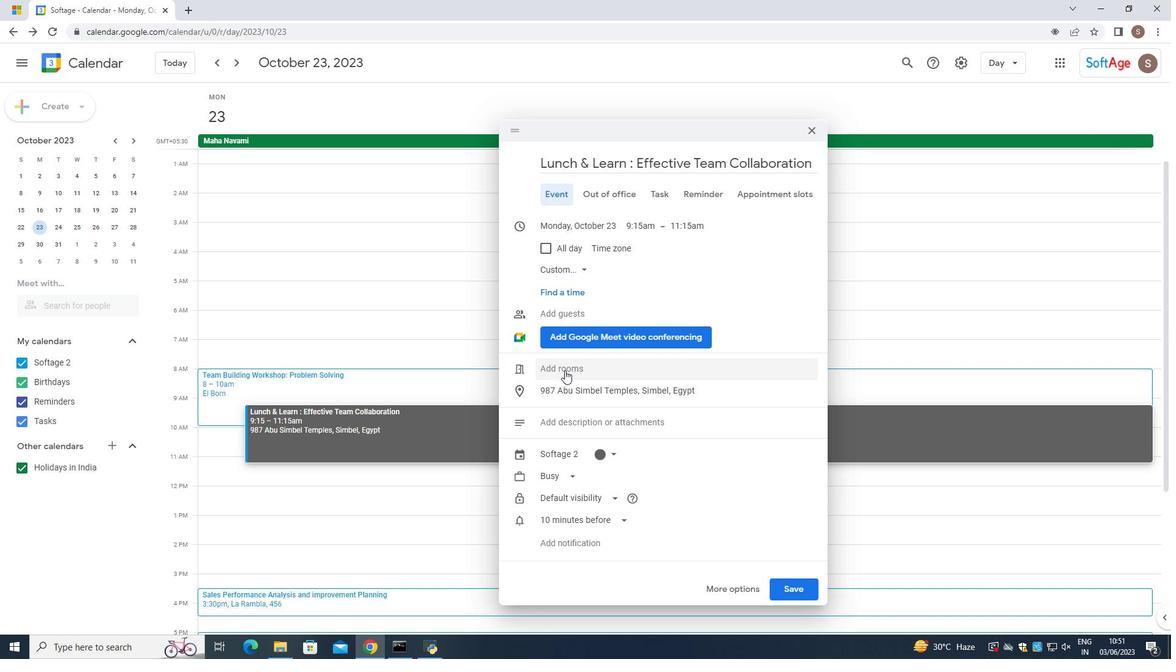 
Action: Mouse scrolled (567, 370) with delta (0, 0)
Screenshot: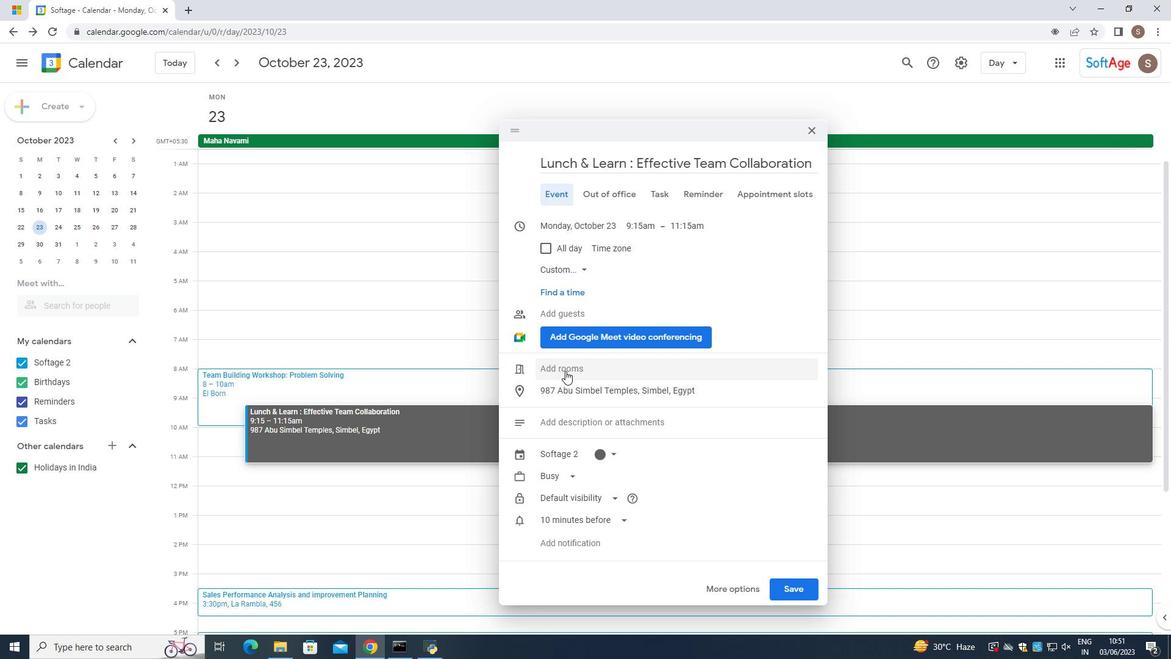 
Action: Mouse scrolled (567, 370) with delta (0, 0)
Screenshot: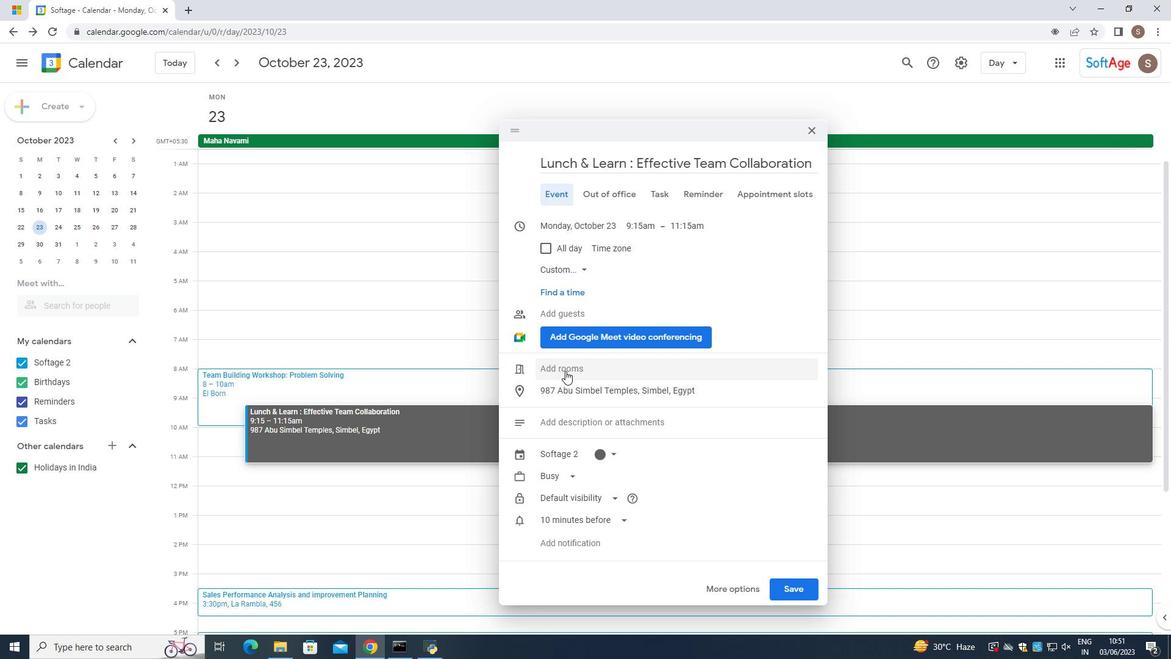 
Action: Mouse scrolled (567, 370) with delta (0, 0)
Screenshot: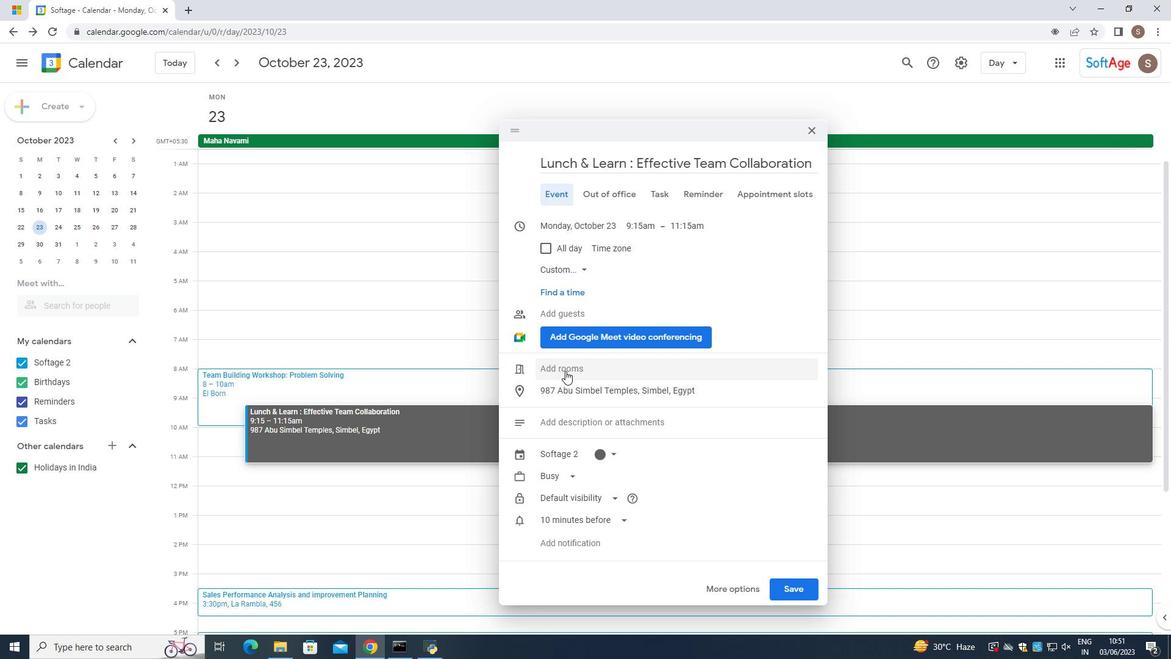 
Action: Mouse scrolled (567, 370) with delta (0, 0)
Screenshot: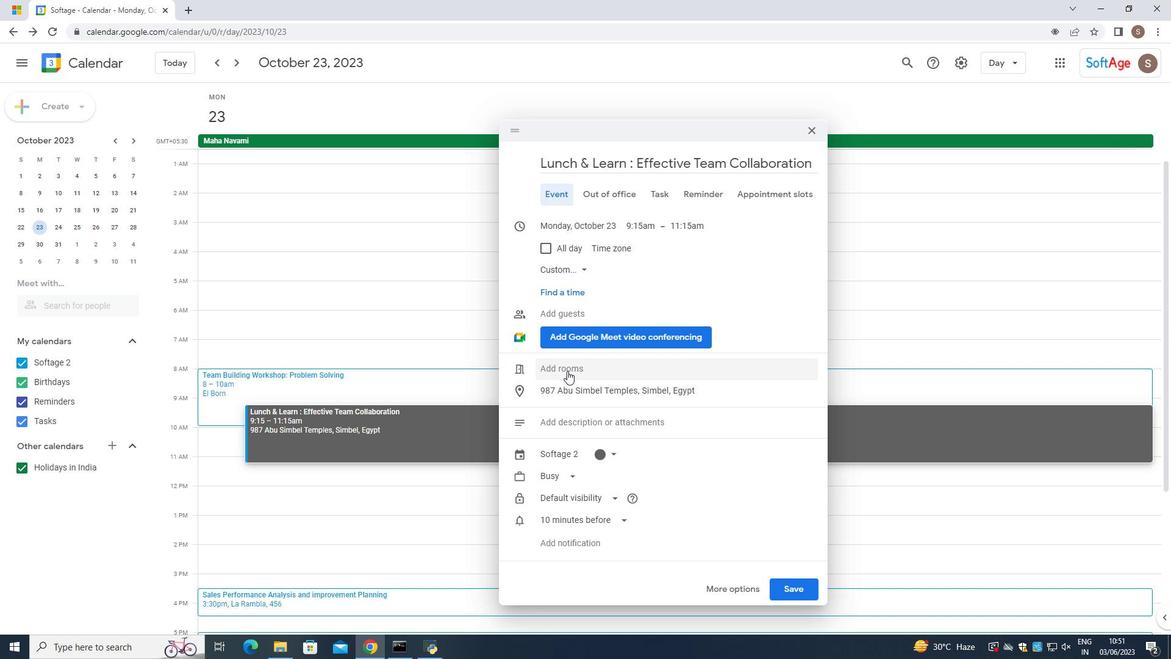 
Action: Mouse moved to (578, 421)
Screenshot: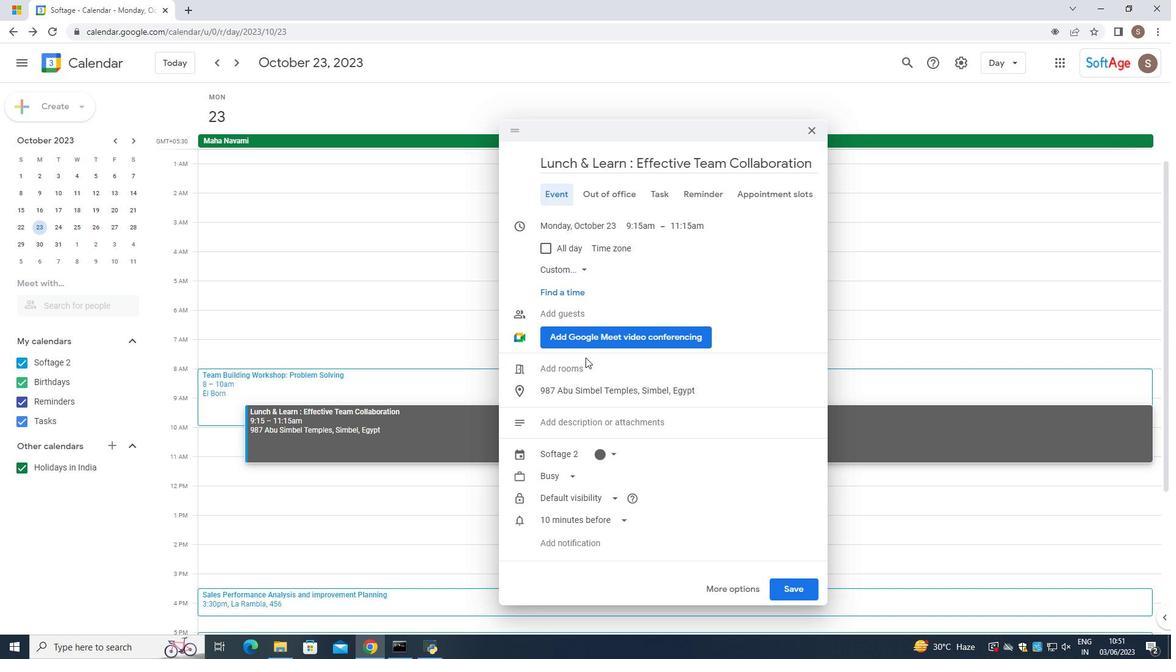 
Action: Mouse scrolled (579, 414) with delta (0, 0)
Screenshot: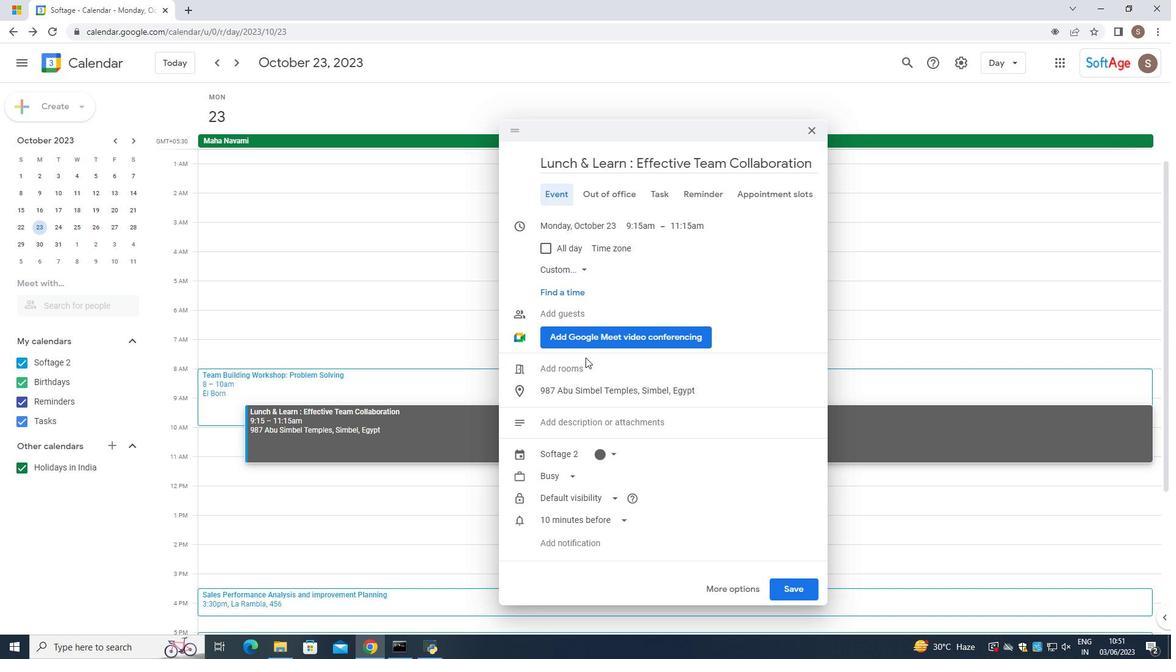 
Action: Mouse moved to (578, 423)
Screenshot: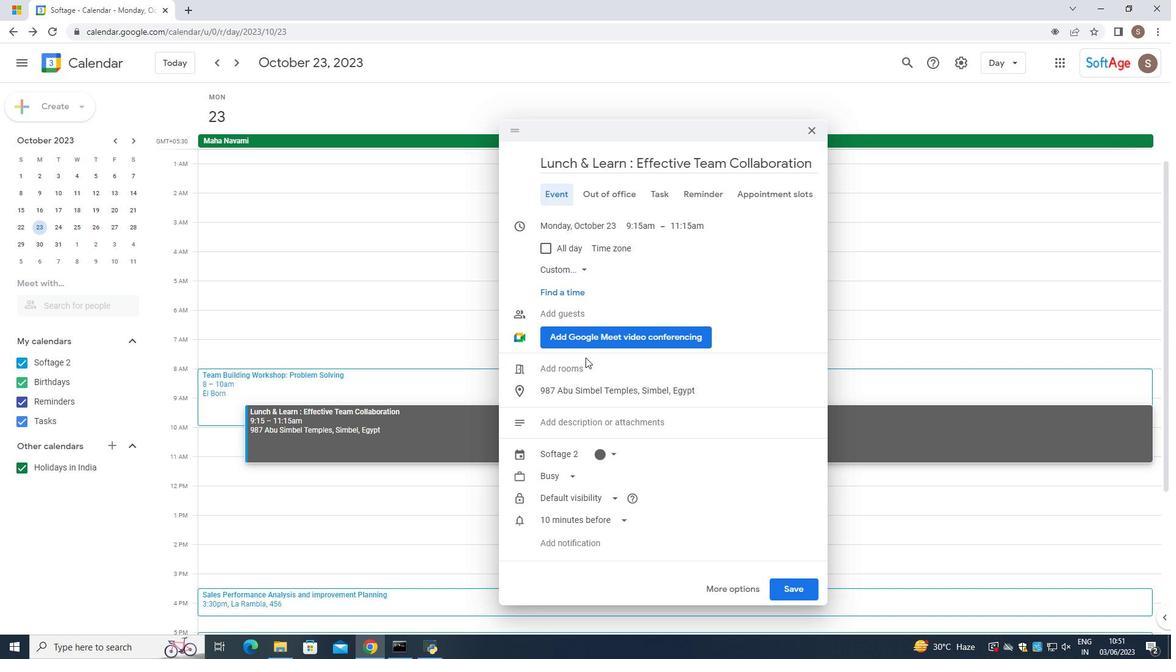 
Action: Mouse scrolled (578, 420) with delta (0, 0)
Screenshot: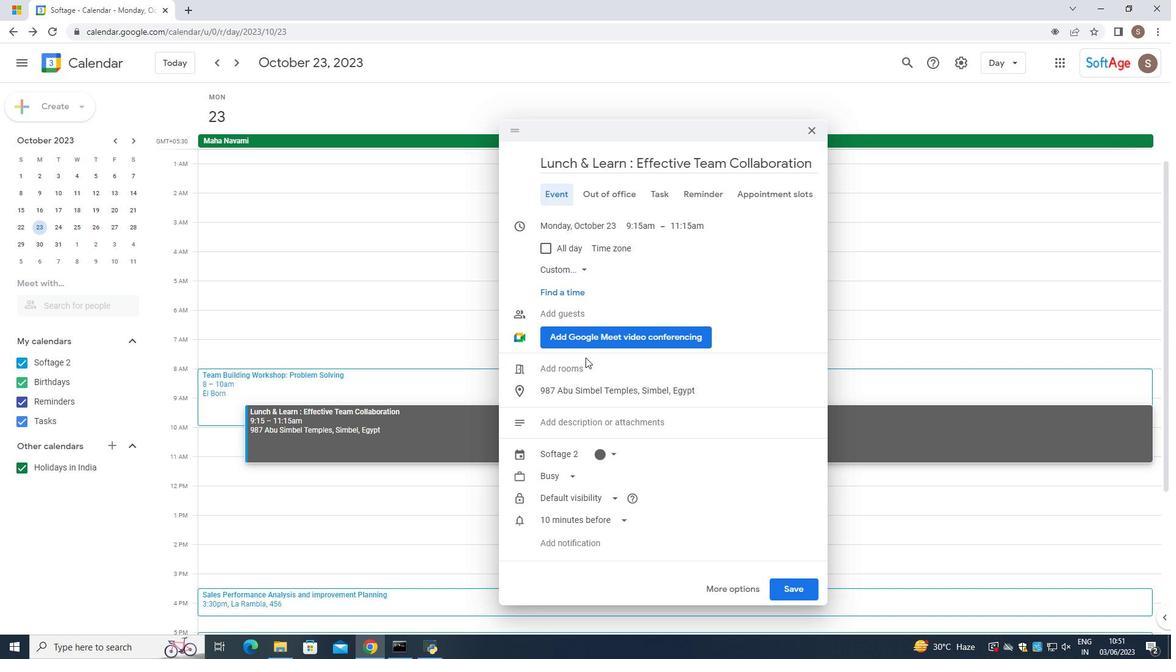 
Action: Mouse moved to (576, 426)
Screenshot: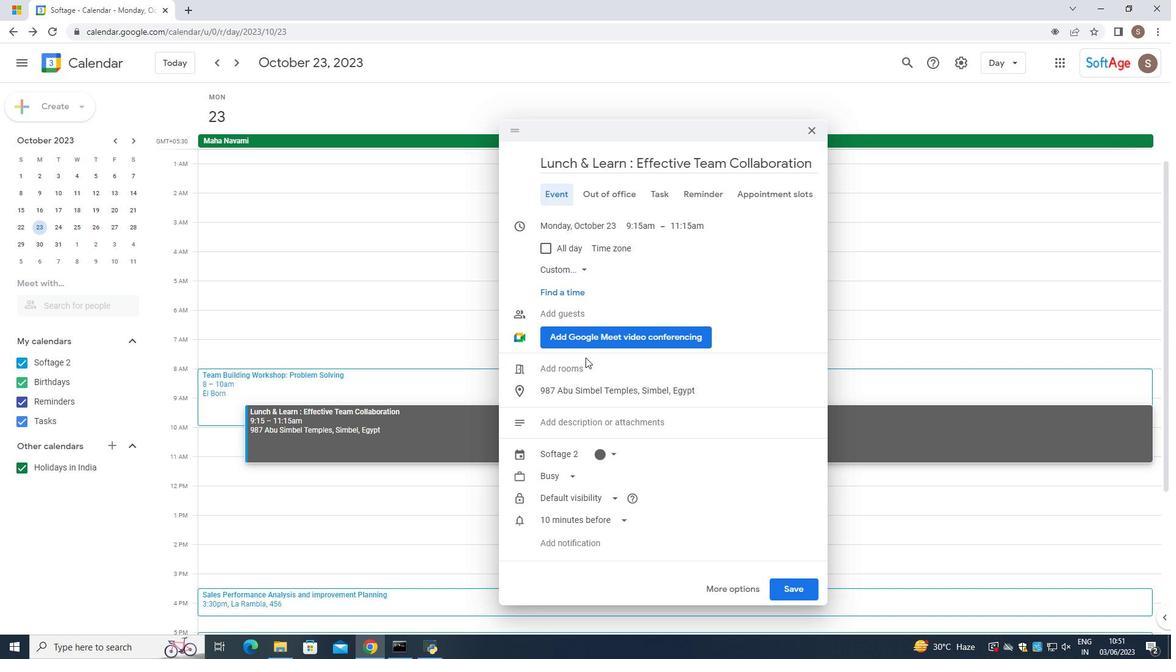 
Action: Mouse scrolled (578, 424) with delta (0, 0)
Screenshot: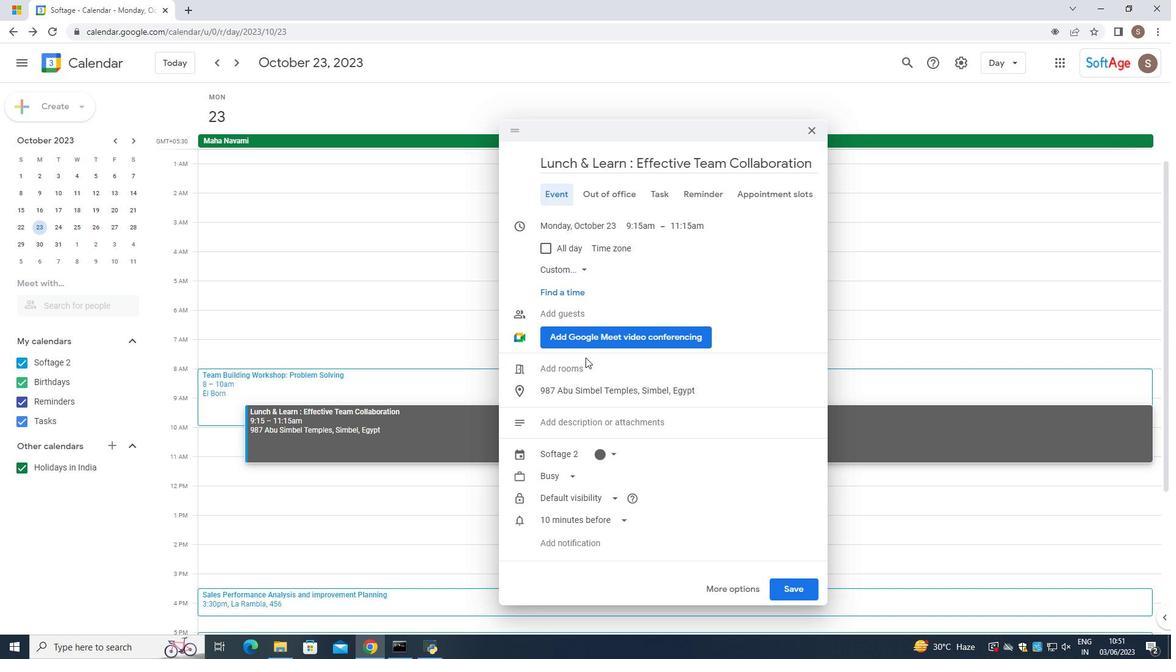 
Action: Mouse moved to (573, 479)
Screenshot: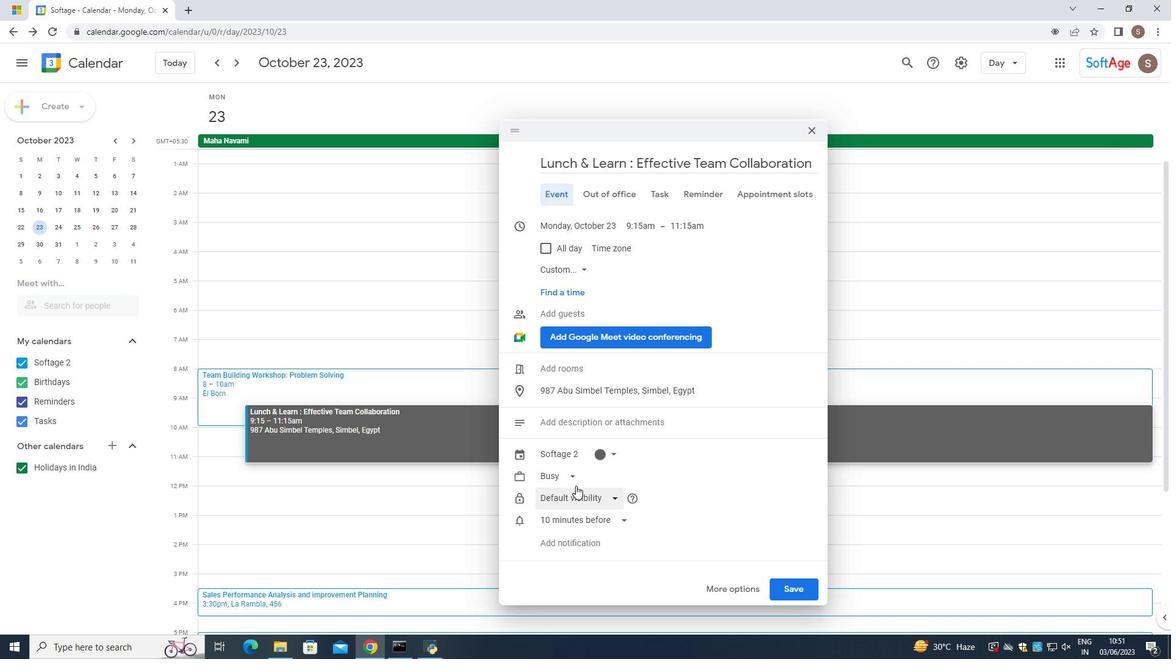 
Action: Mouse scrolled (573, 479) with delta (0, 0)
Screenshot: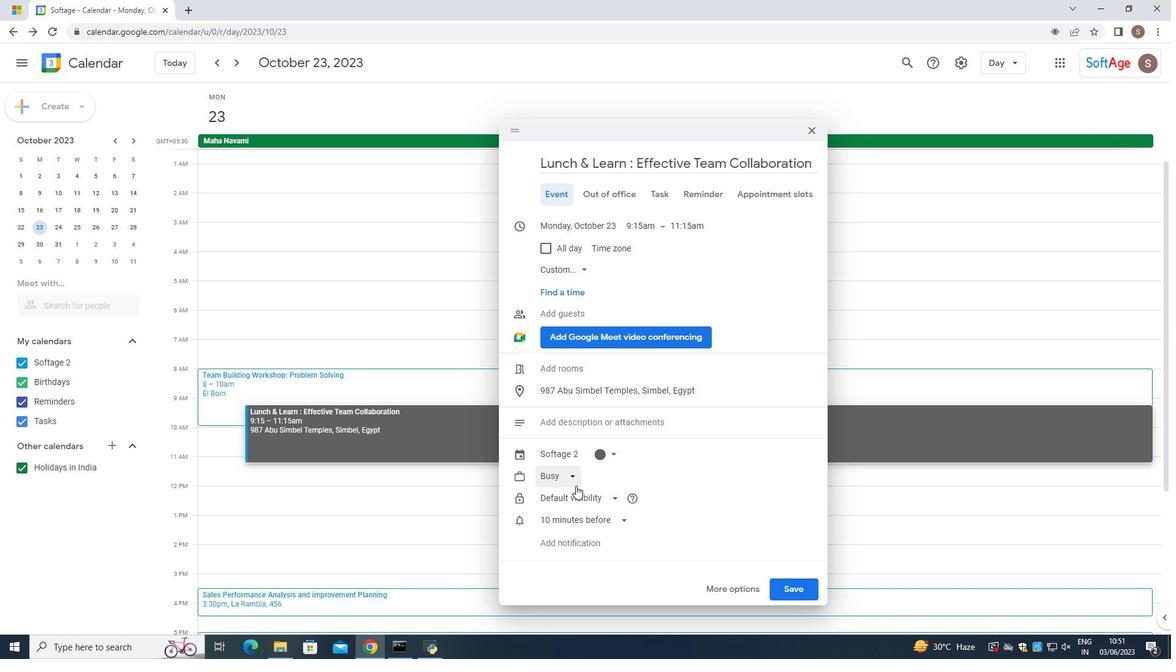
Action: Mouse scrolled (573, 479) with delta (0, 0)
Screenshot: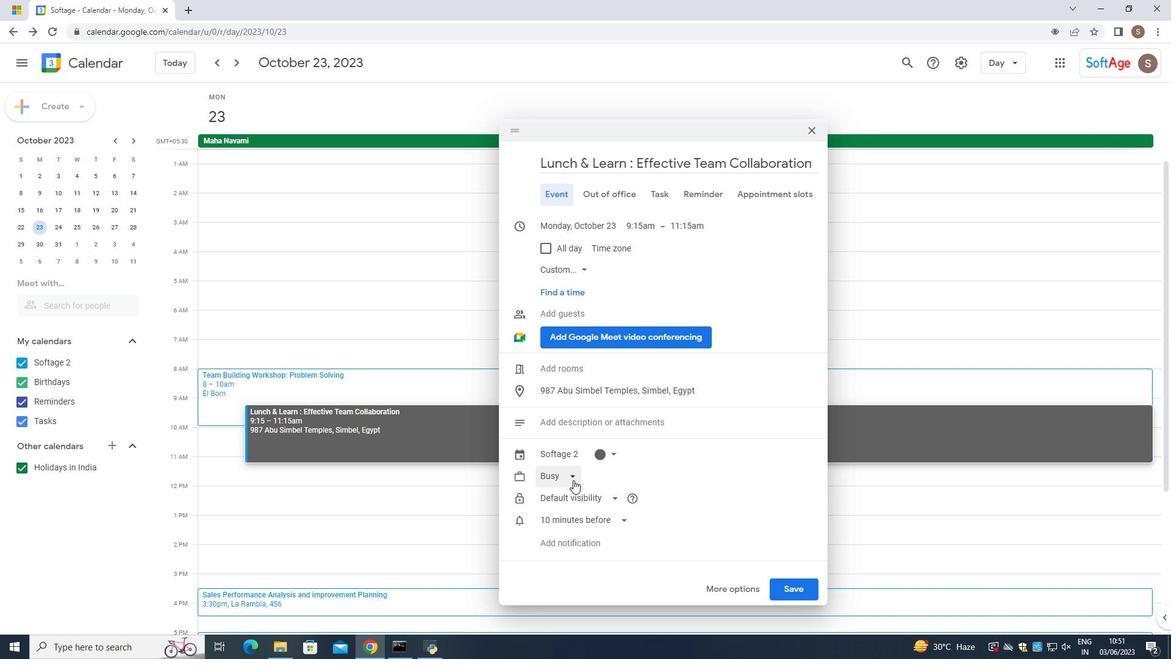 
Action: Mouse scrolled (573, 479) with delta (0, 0)
Screenshot: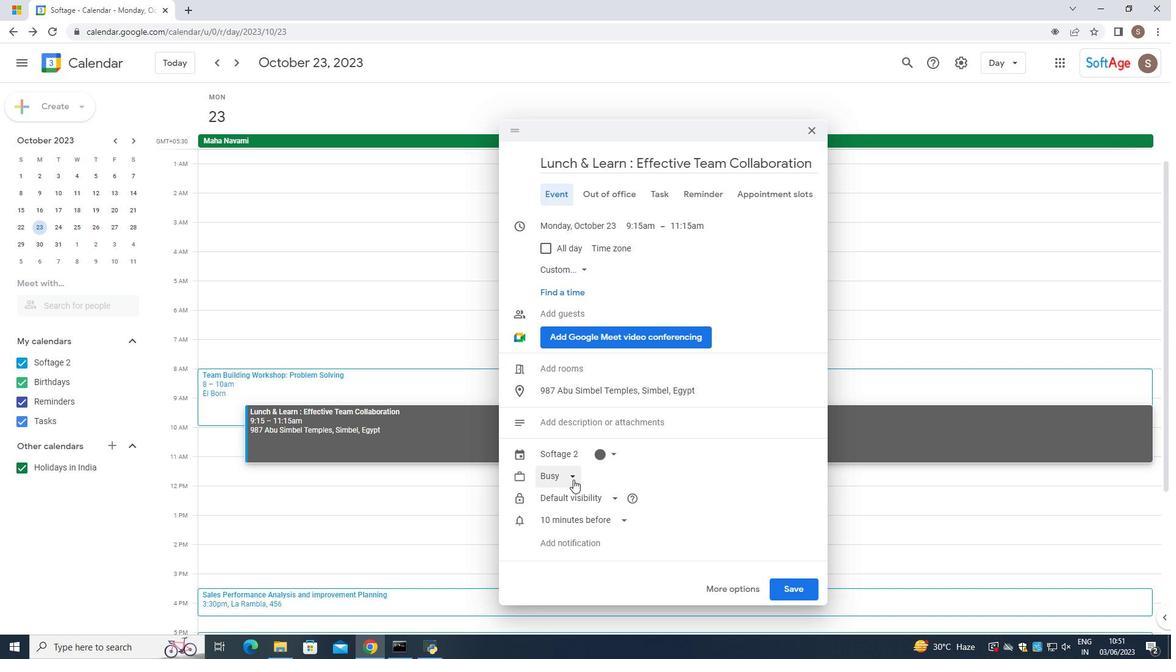 
Action: Mouse scrolled (573, 479) with delta (0, 0)
Screenshot: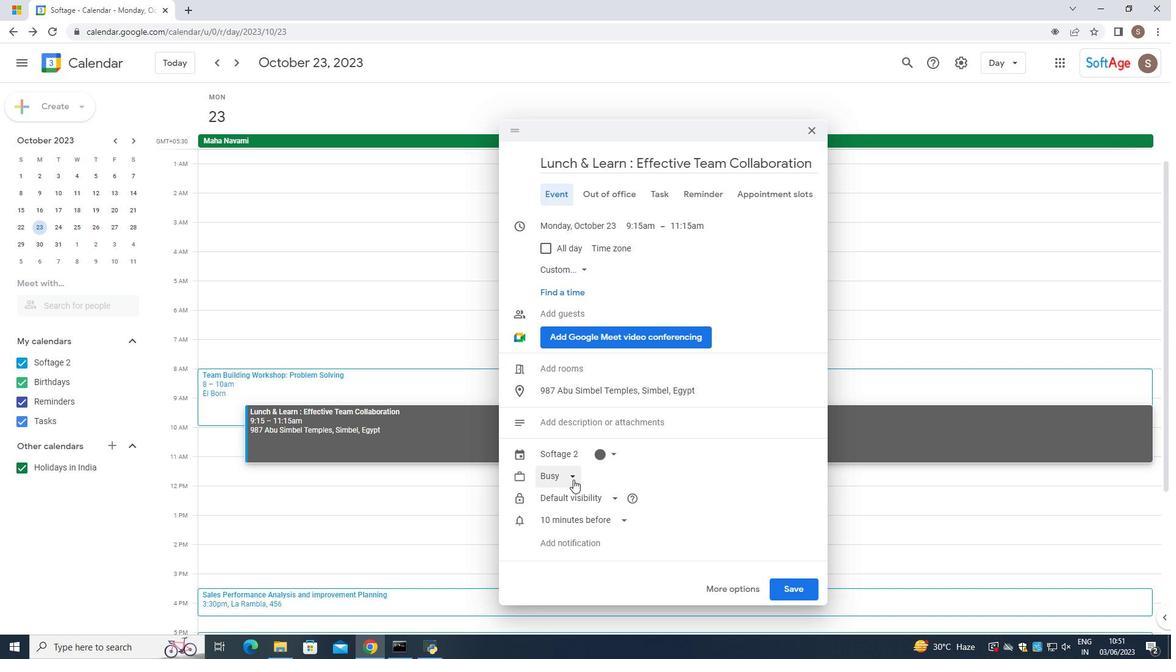 
Action: Mouse moved to (551, 427)
Screenshot: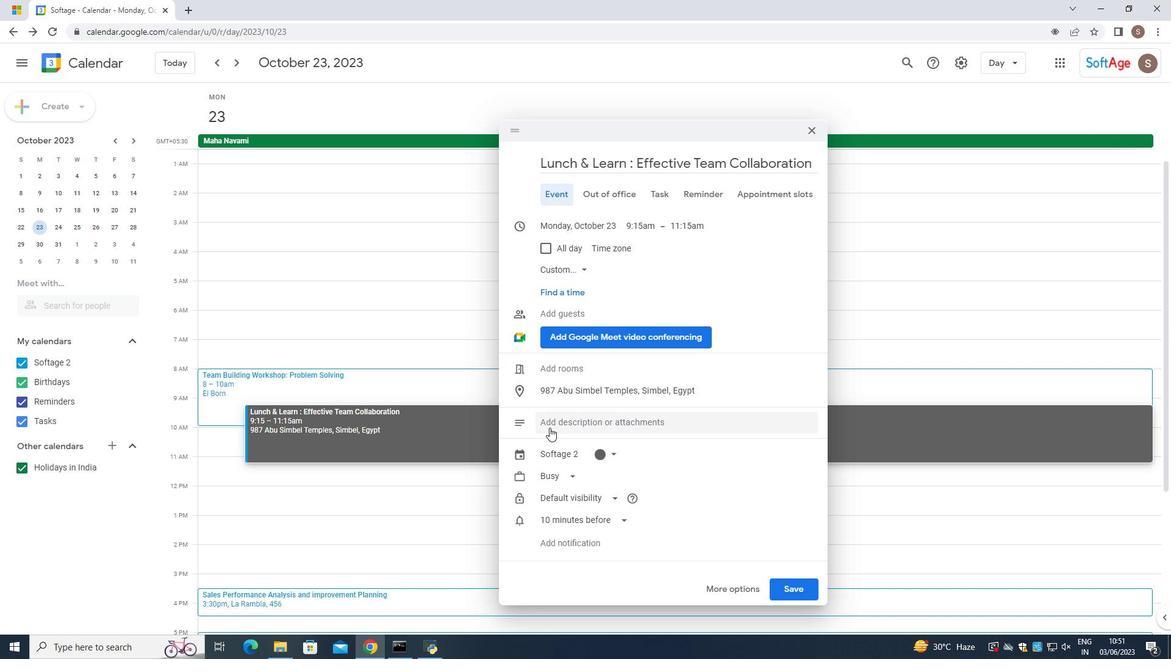 
Action: Mouse pressed left at (551, 427)
Screenshot: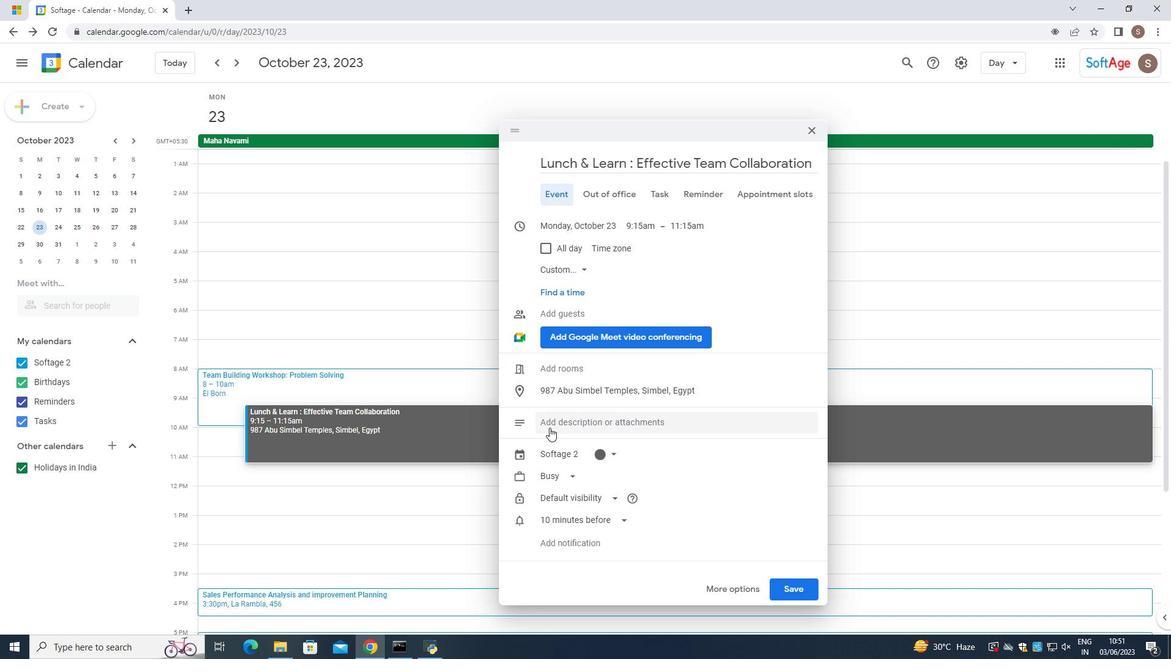 
Action: Mouse pressed left at (551, 427)
Screenshot: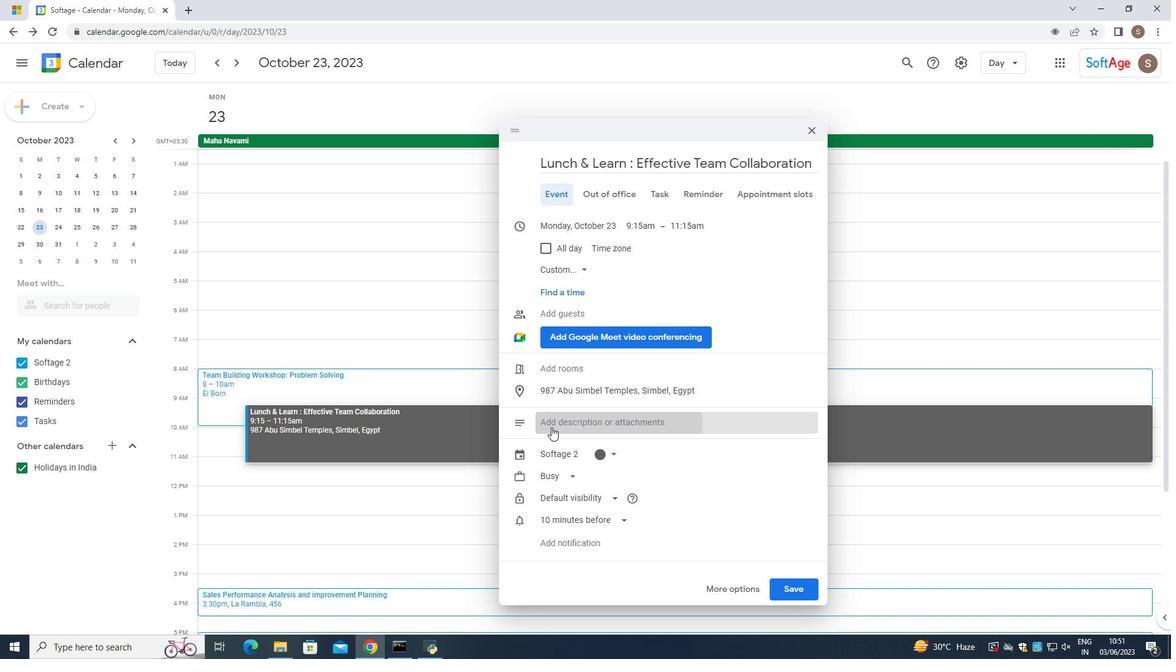 
Action: Mouse moved to (975, 86)
Screenshot: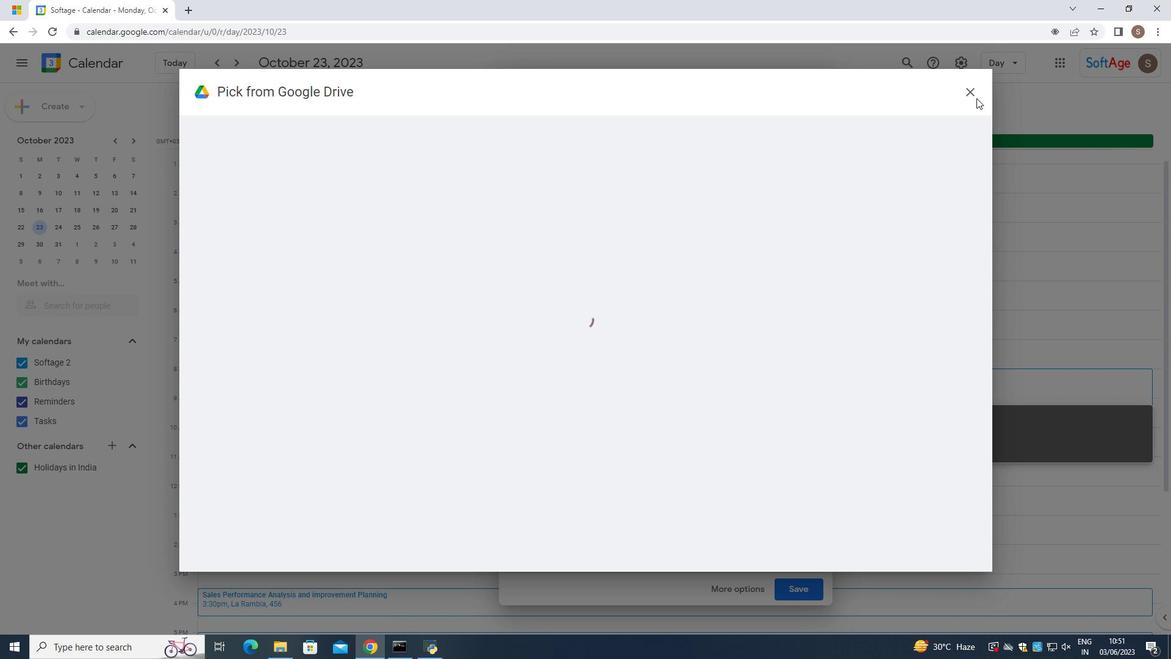 
Action: Mouse pressed left at (975, 86)
Screenshot: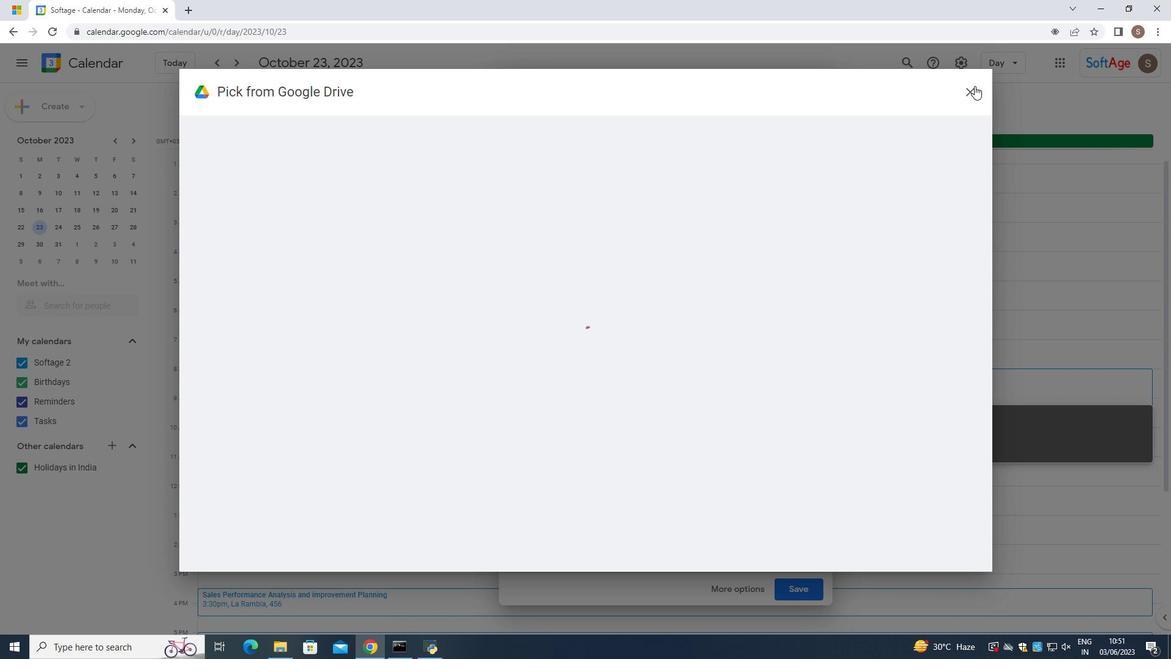 
Action: Mouse moved to (559, 394)
Screenshot: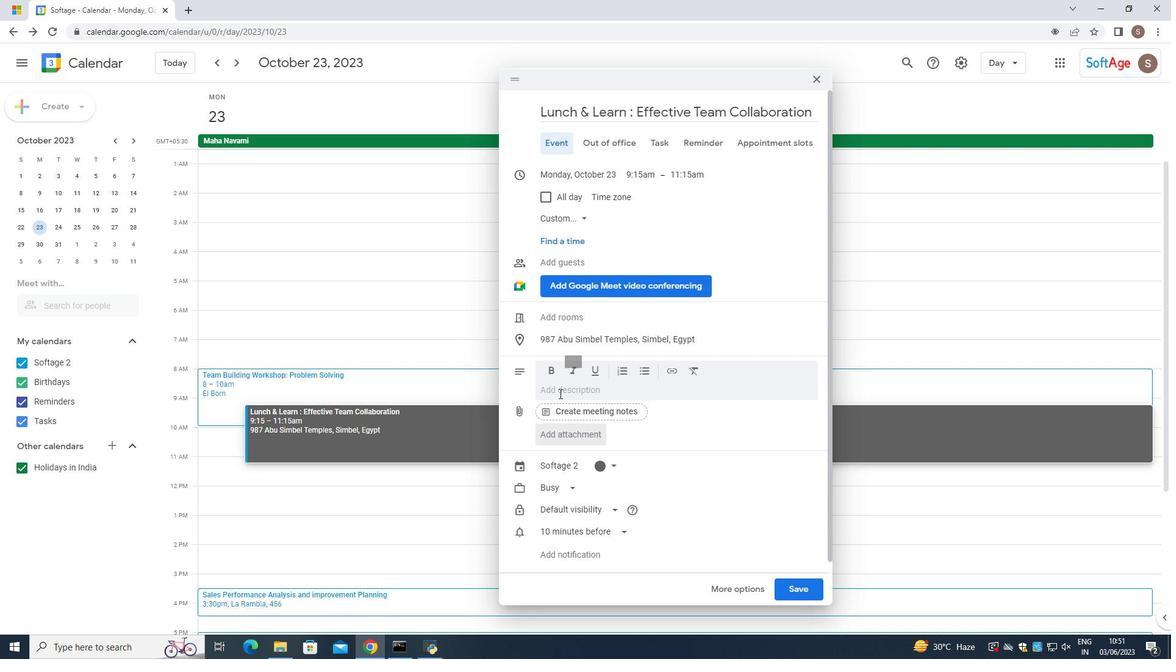 
Action: Mouse pressed left at (559, 394)
Screenshot: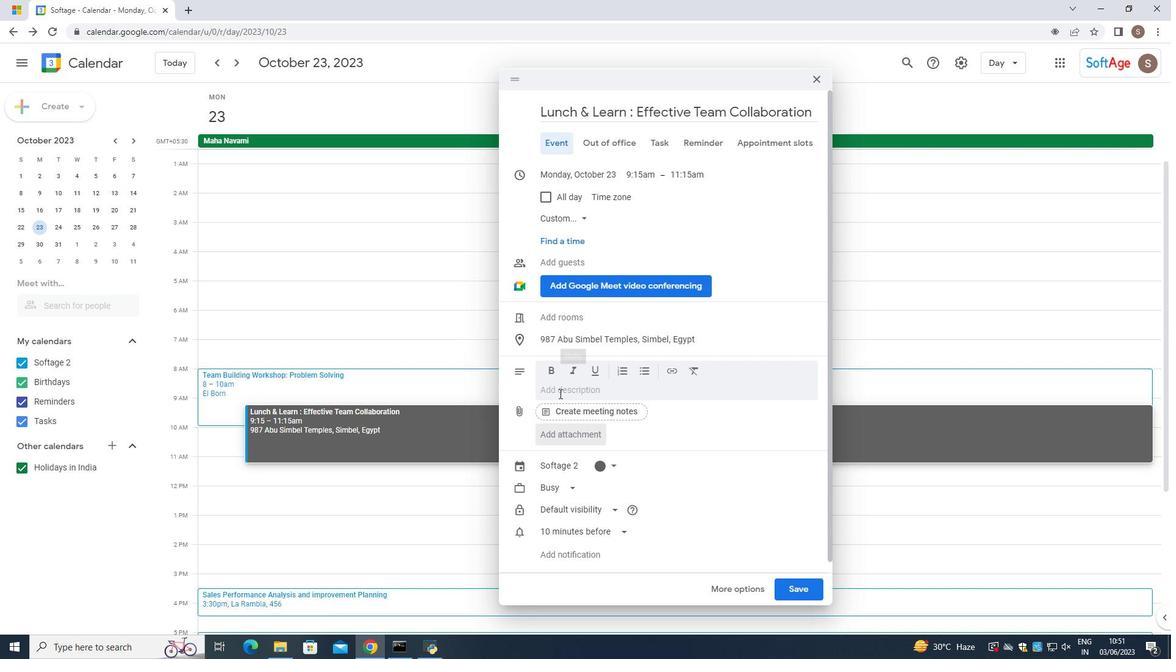
Action: Mouse moved to (562, 392)
Screenshot: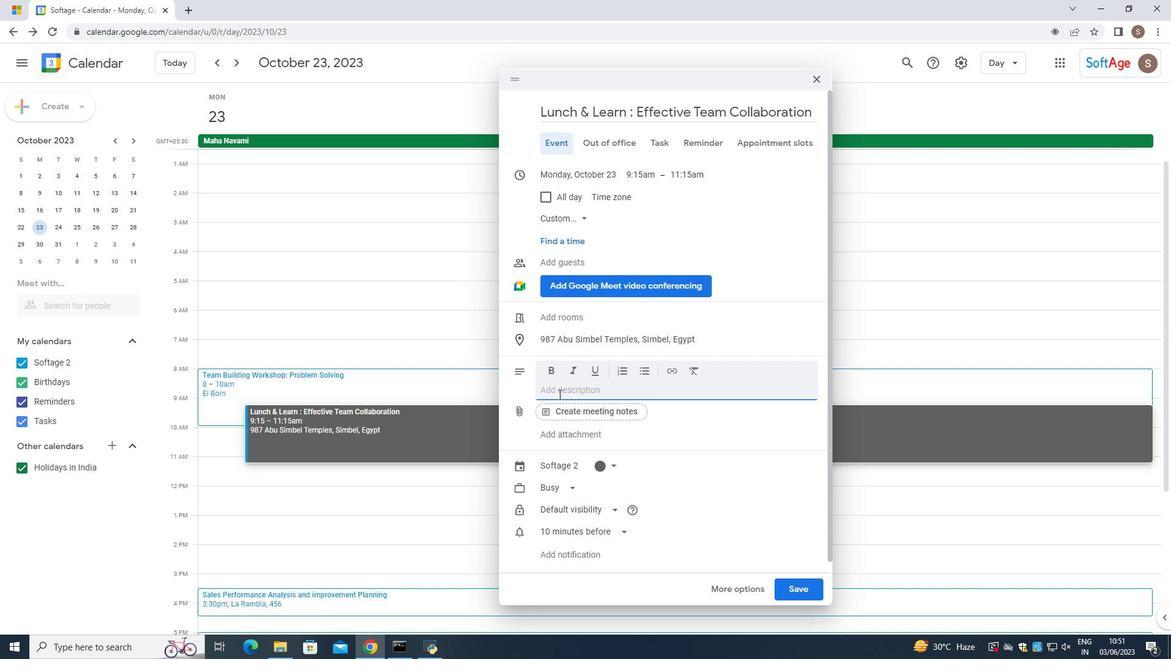 
Action: Key pressed <Key.shift>t<Key.caps_lock><Key.backspace>Y<Key.caps_lock>j<Key.backspace>hroughout<Key.space><Key.backspace><Key.backspace><Key.backspace><Key.backspace><Key.backspace><Key.backspace><Key.backspace><Key.backspace><Key.backspace><Key.backspace><Key.backspace><Key.backspace><Key.backspace><Key.backspace><Key.backspace><Key.backspace><Key.backspace><Key.backspace><Key.caps_lock>T<Key.caps_lock>hroughout<Key.space>theworkshop<Key.space>,<Key.space>participants<Key.space>will<Key.space>engage<Key.space>in<Key.space>a<Key.space>series<Key.space>of<Key.space>activitiesm<Key.backspace>,<Key.space>c<Key.backspace><Key.backspace>
Screenshot: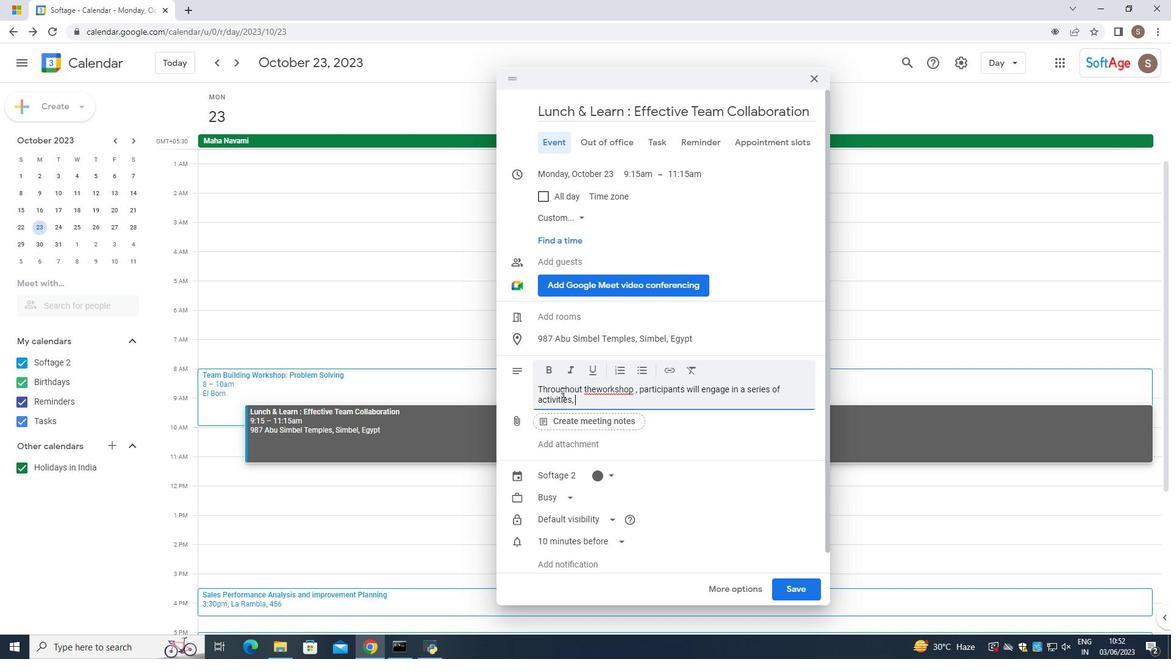 
Action: Mouse moved to (563, 362)
Screenshot: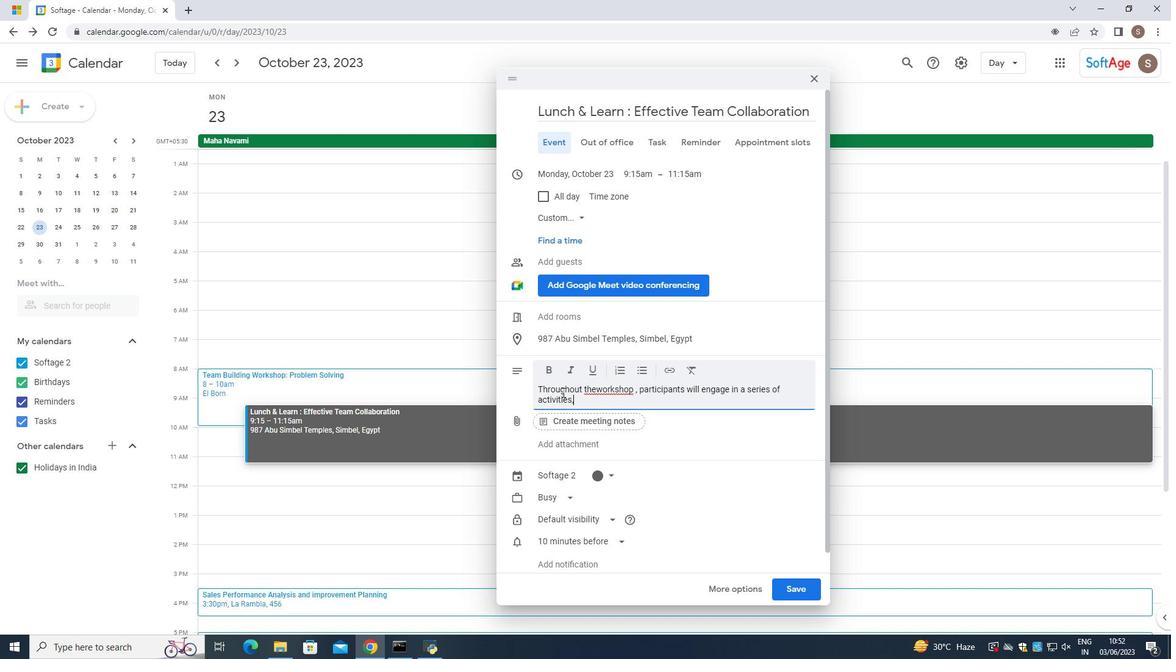 
Action: Mouse scrolled (563, 363) with delta (0, 0)
Screenshot: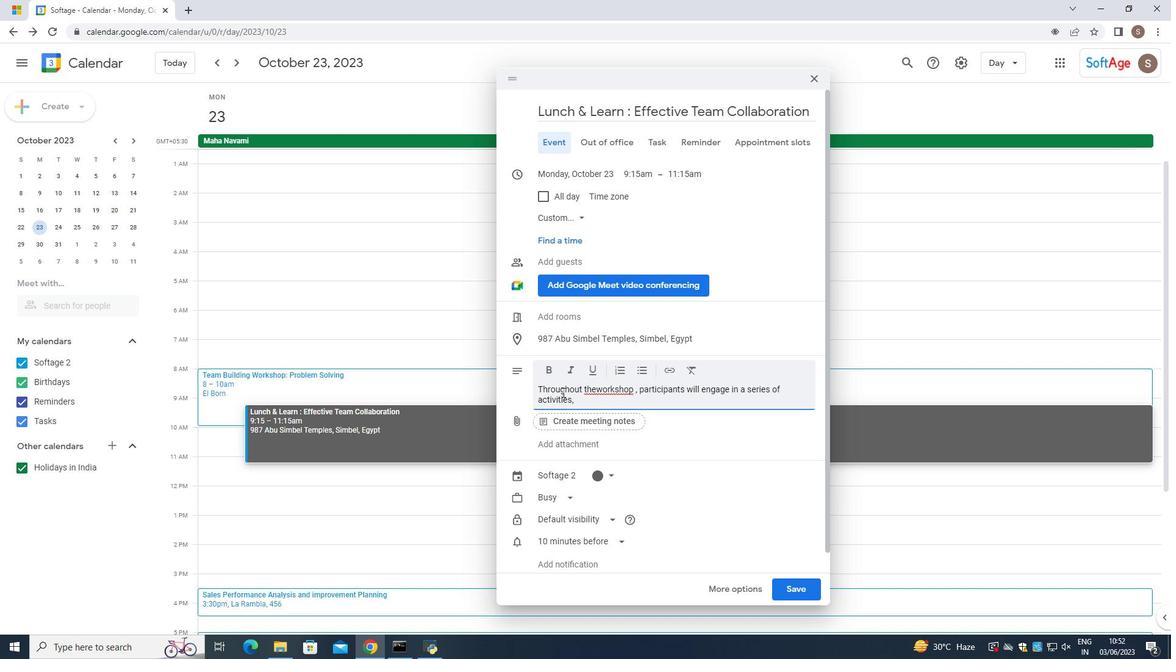 
Action: Mouse moved to (596, 383)
Screenshot: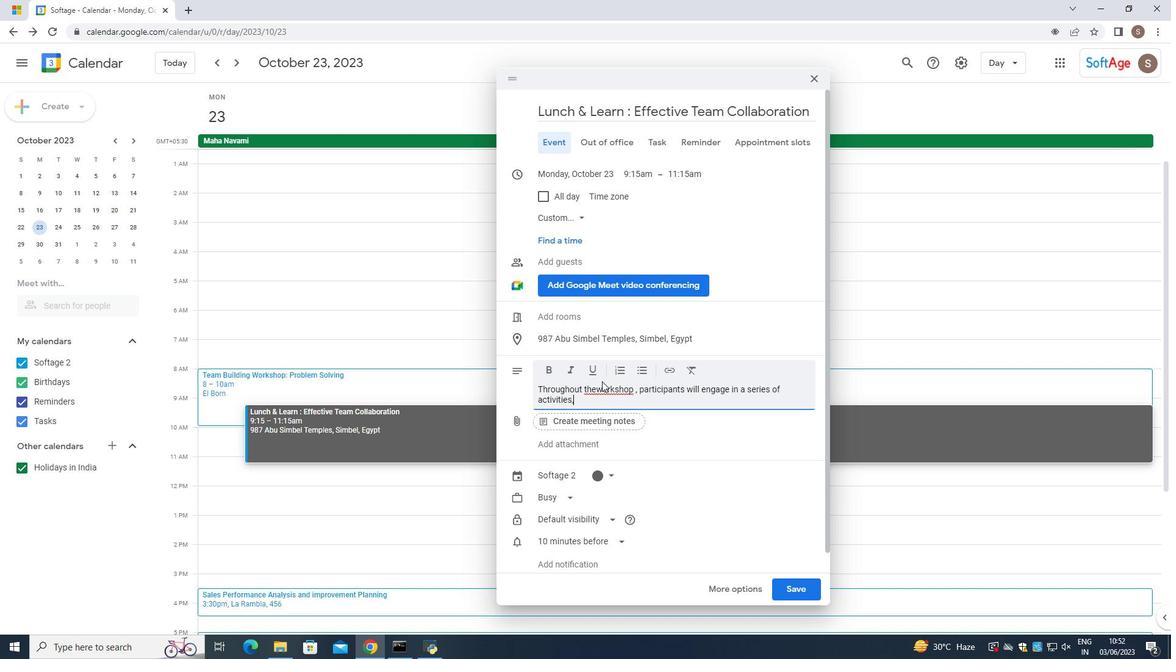 
Action: Mouse pressed left at (596, 383)
Screenshot: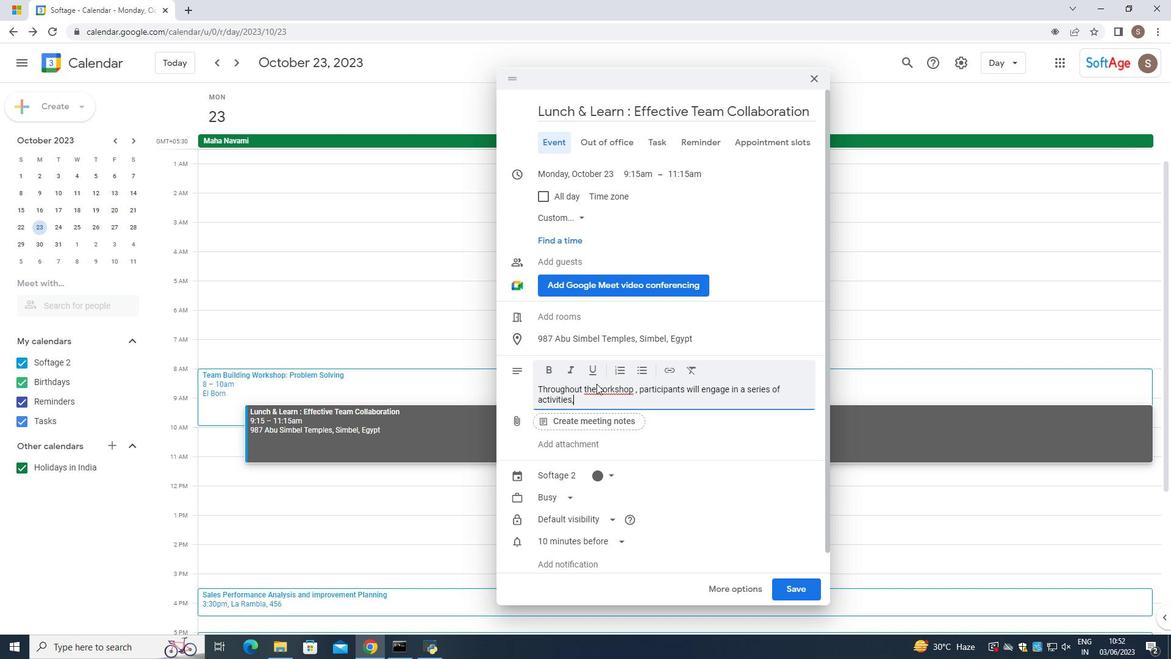 
Action: Mouse moved to (600, 388)
Screenshot: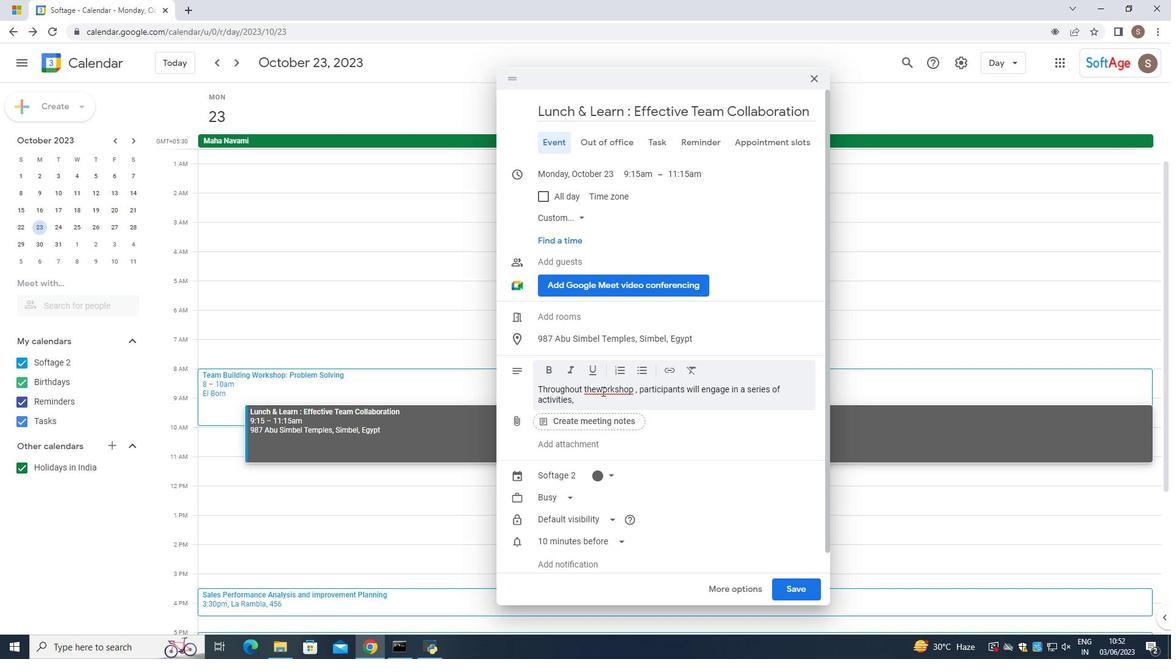 
Action: Mouse pressed left at (600, 388)
Screenshot: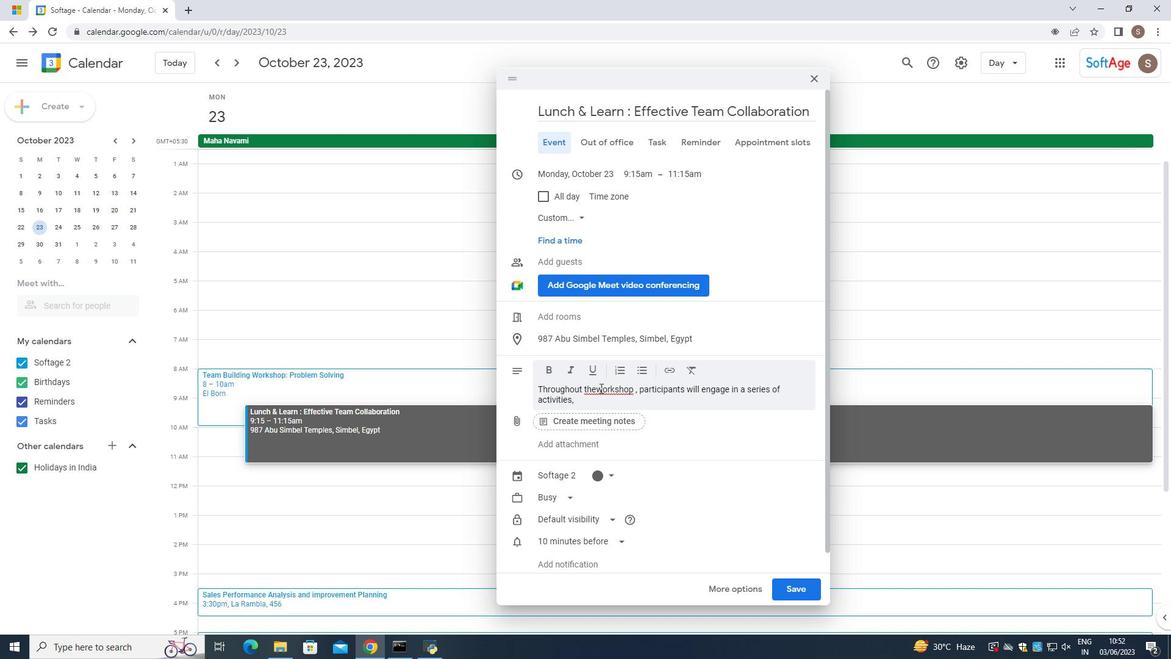 
Action: Mouse moved to (599, 387)
Screenshot: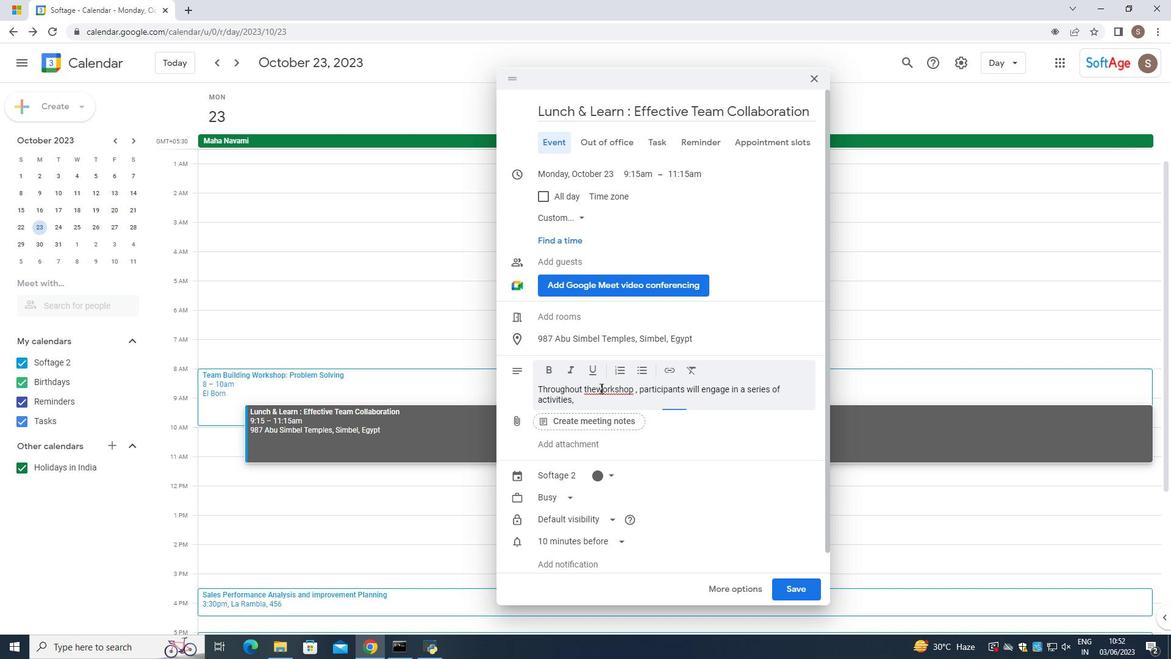 
Action: Mouse pressed left at (599, 387)
Screenshot: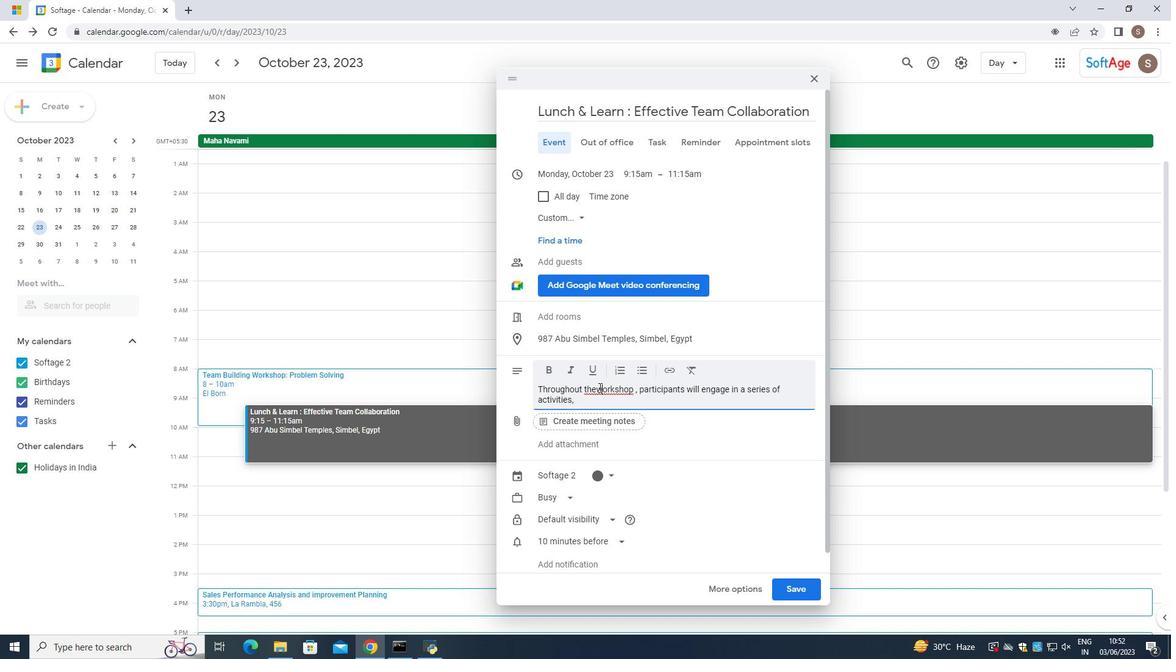 
Action: Mouse moved to (597, 388)
Screenshot: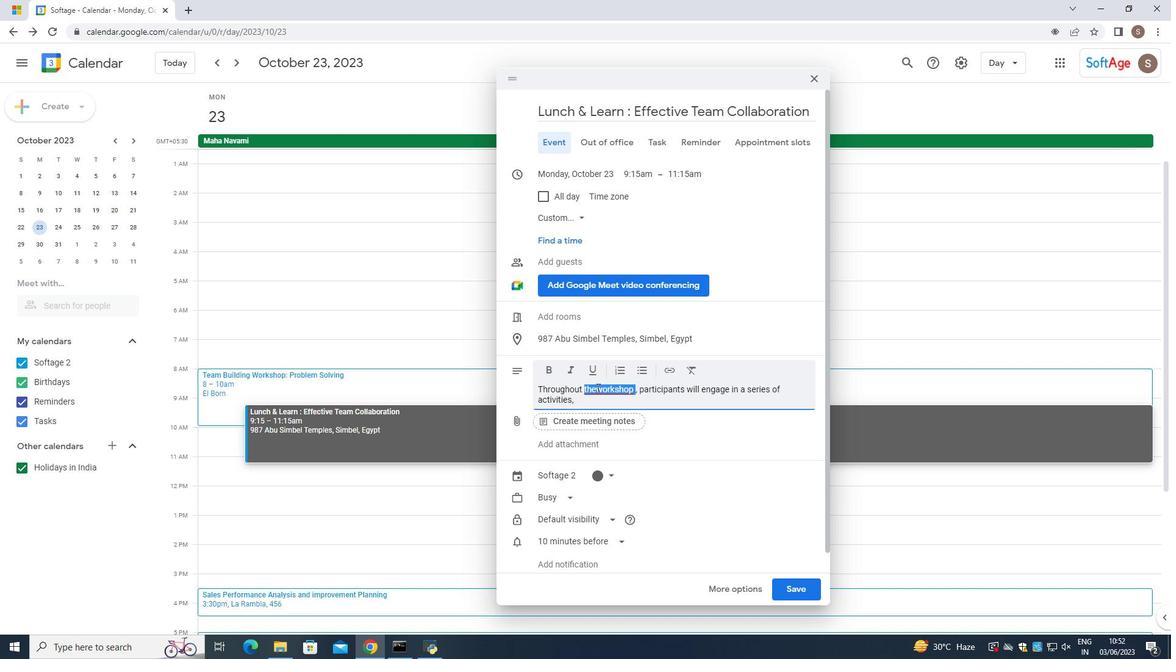 
Action: Mouse pressed left at (597, 388)
Screenshot: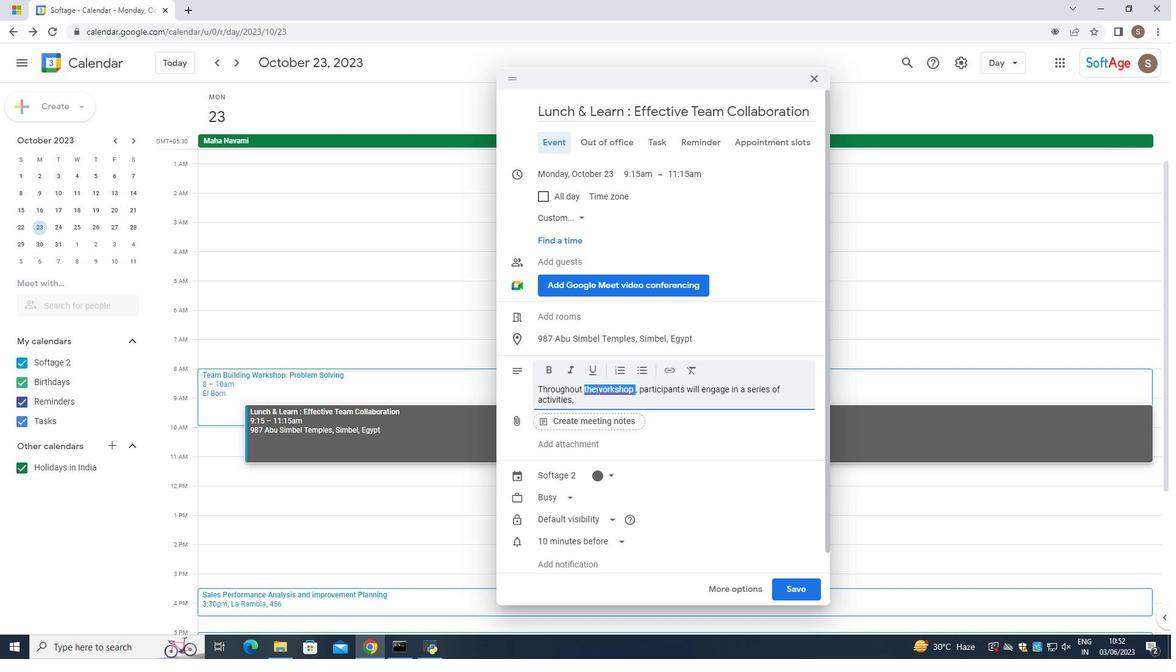 
Action: Mouse moved to (594, 410)
Screenshot: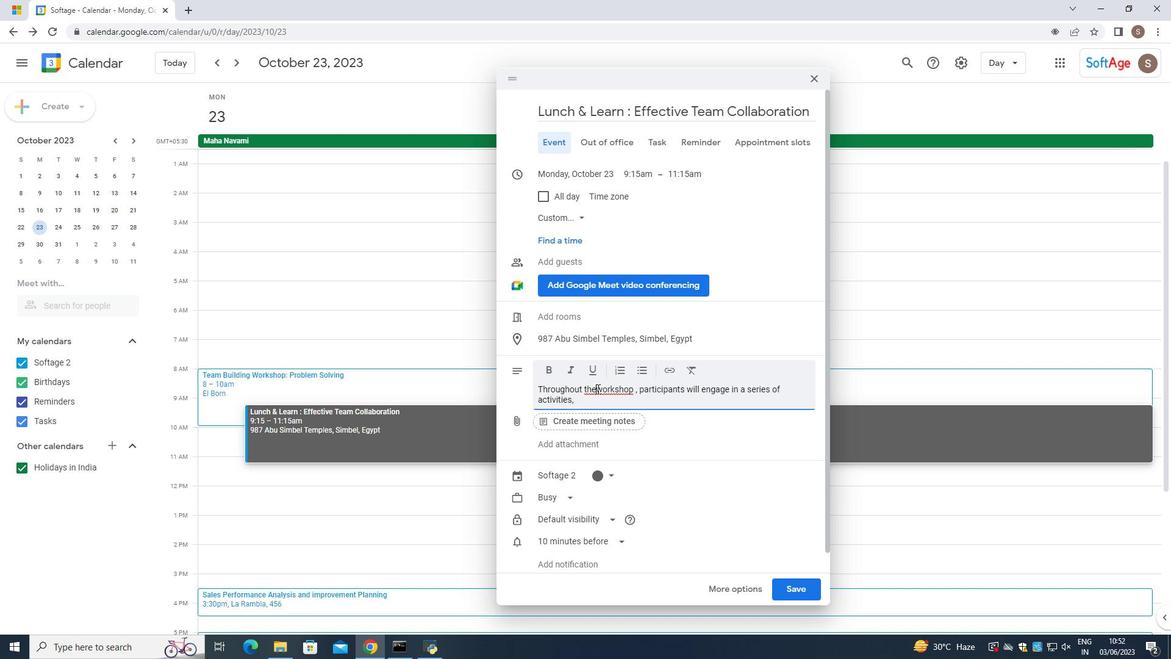 
Action: Key pressed <Key.space>
Screenshot: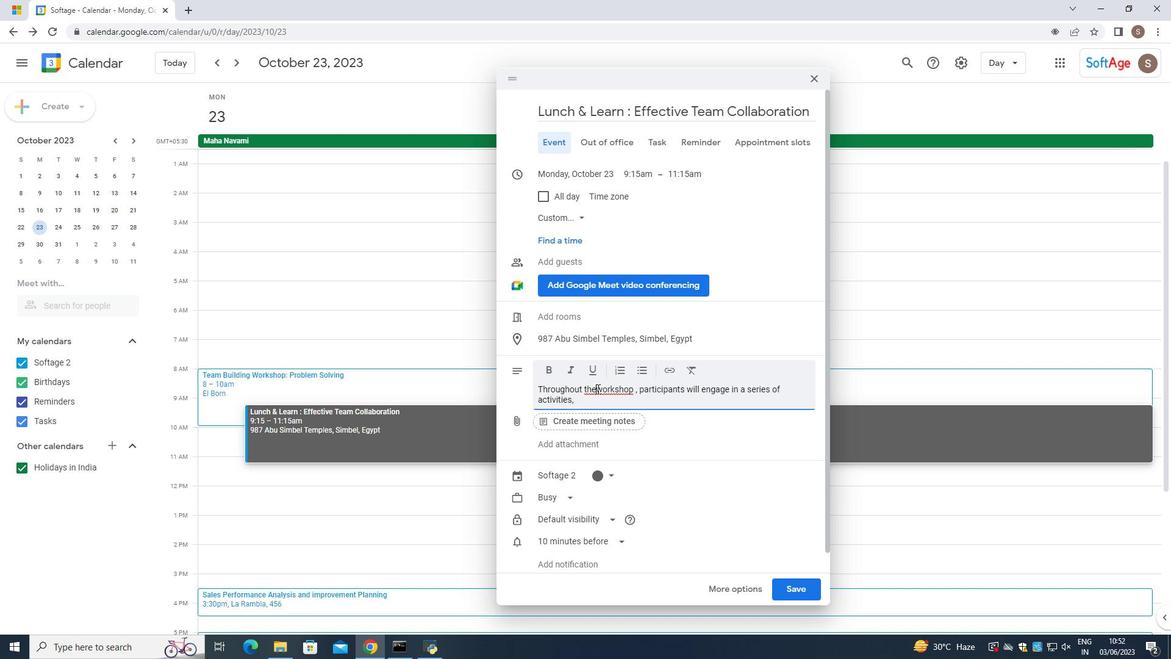 
Action: Mouse moved to (585, 404)
Screenshot: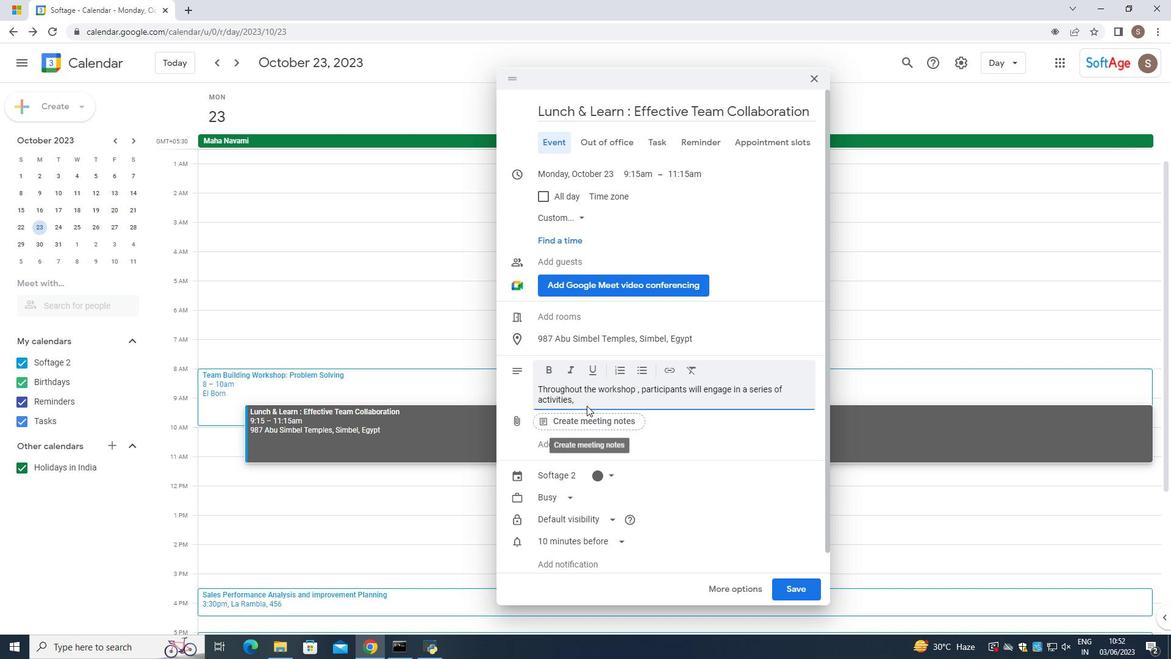 
Action: Mouse pressed left at (585, 404)
Screenshot: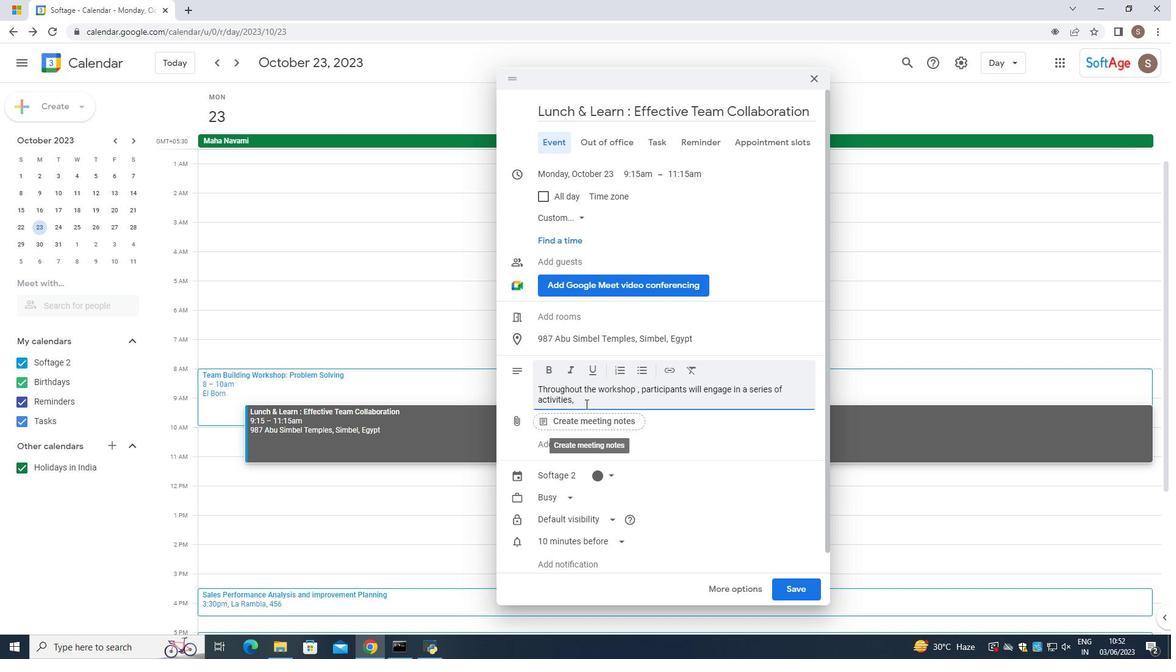 
Action: Mouse moved to (596, 449)
Screenshot: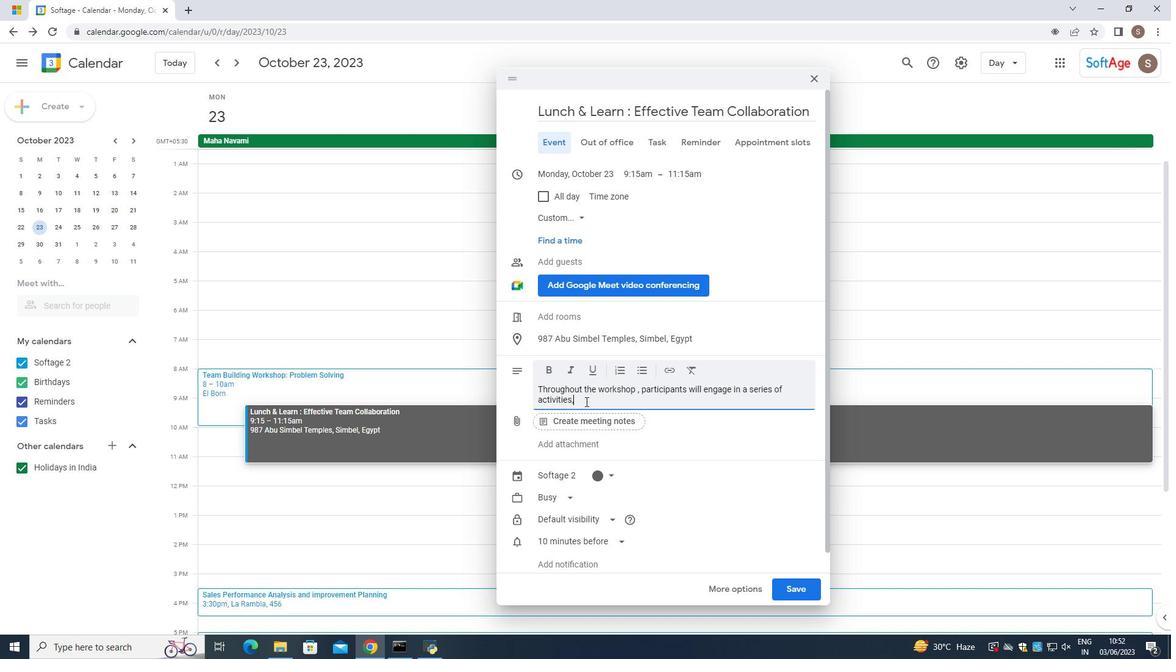 
Action: Key pressed exercises<Key.space>and<Key.space>s<Key.backspace>discussu<Key.backspace>ipn<Key.backspace><Key.backspace><Key.backspace>ions<Key.space><Key.backspace><Key.space>aimed<Key.space>at<Key.space>developing<Key.space>and<Key.space>refining<Key.space>their<Key.space>communicastion<Key.space>skills<Key.space><Key.caps_lock>T<Key.caps_lock>hese<Key.space>activituies<Key.space>
Screenshot: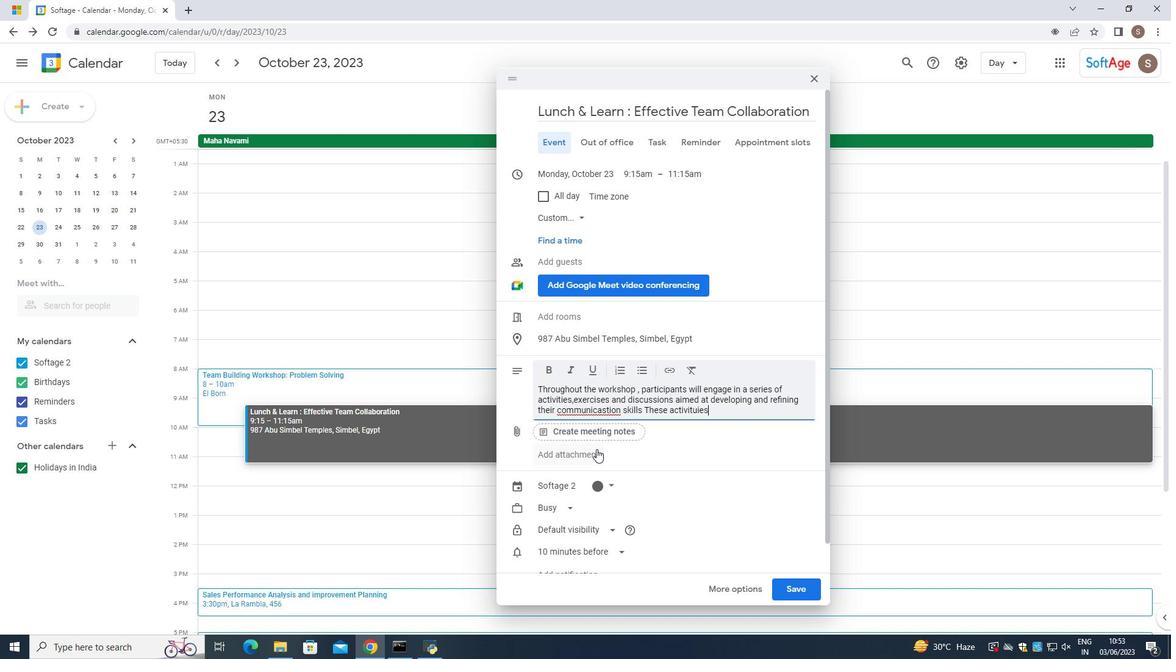 
Action: Mouse moved to (605, 407)
Screenshot: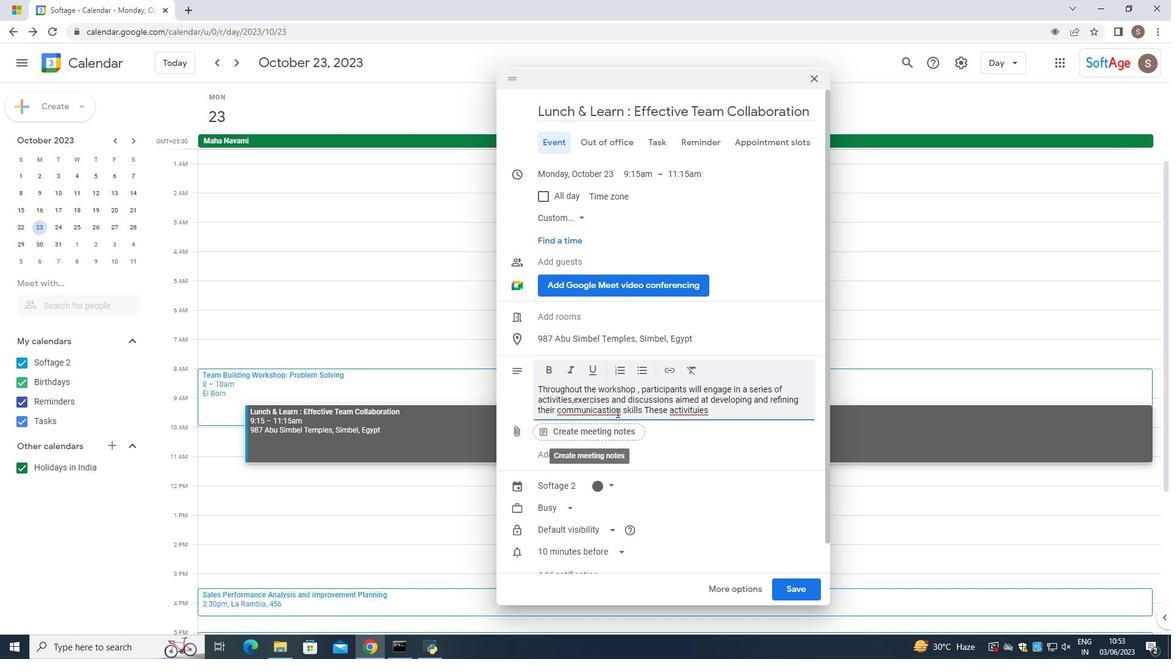 
Action: Mouse pressed left at (605, 407)
Screenshot: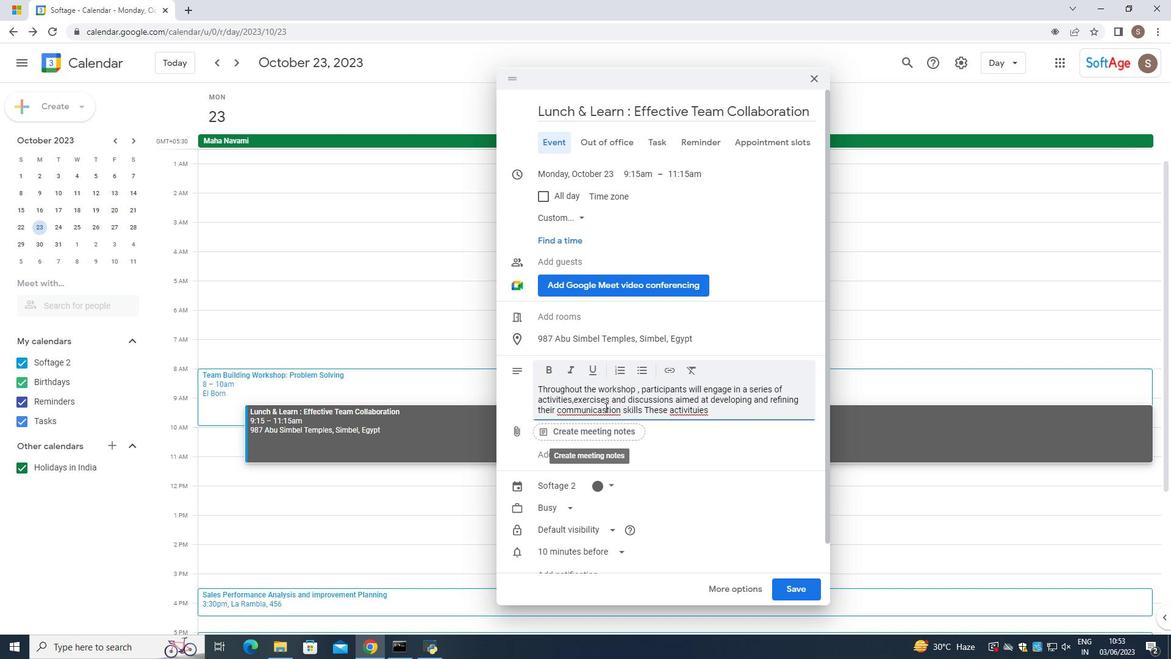 
Action: Mouse moved to (599, 407)
Screenshot: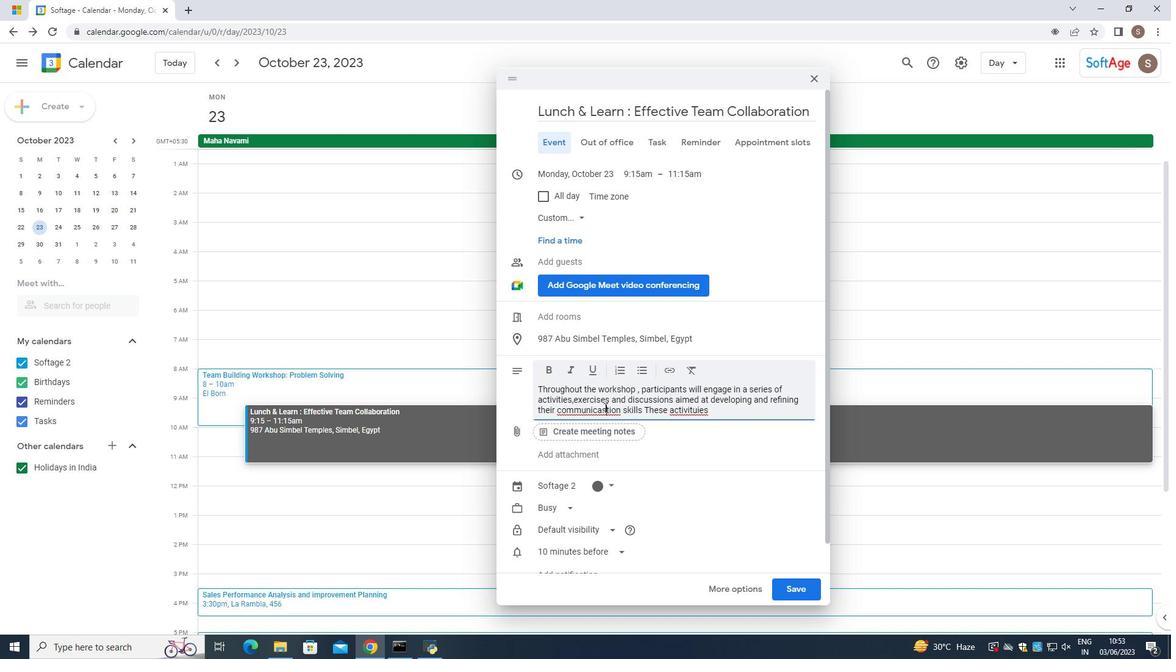 
Action: Mouse pressed right at (599, 407)
Screenshot: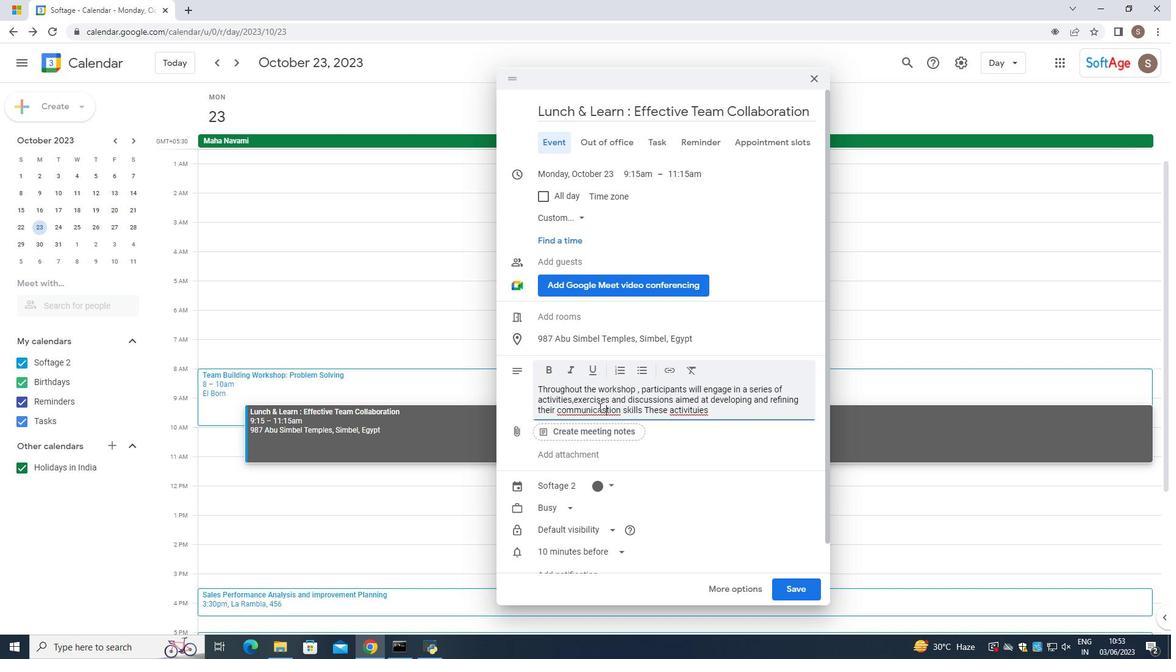
Action: Mouse moved to (632, 418)
Screenshot: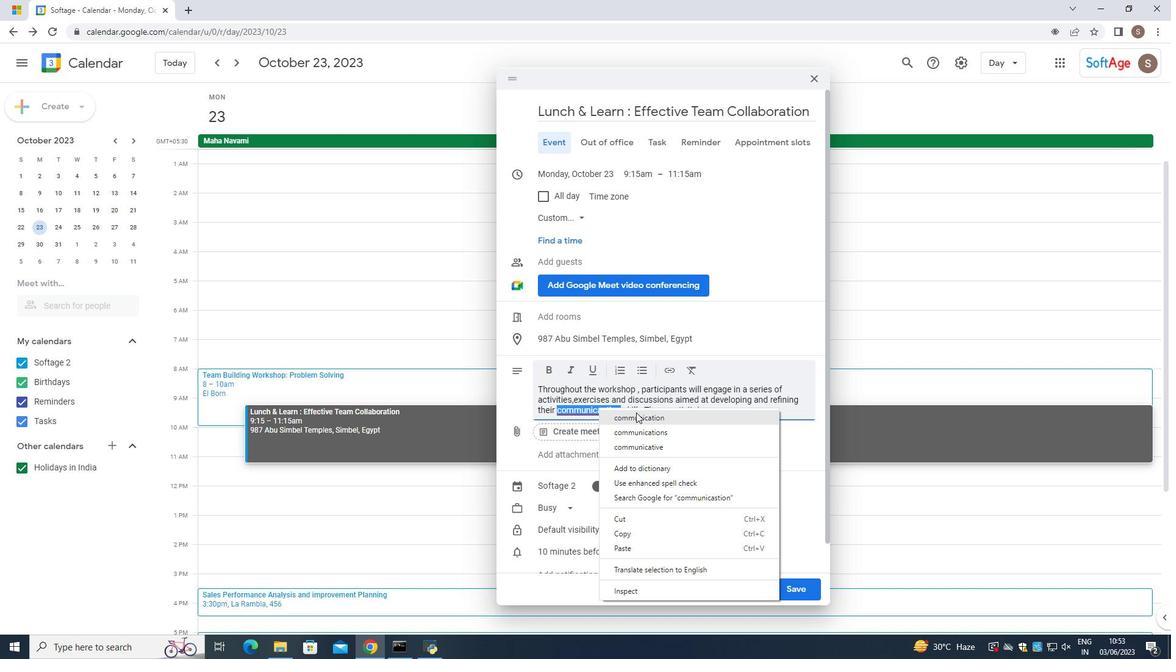 
Action: Mouse pressed left at (632, 418)
Screenshot: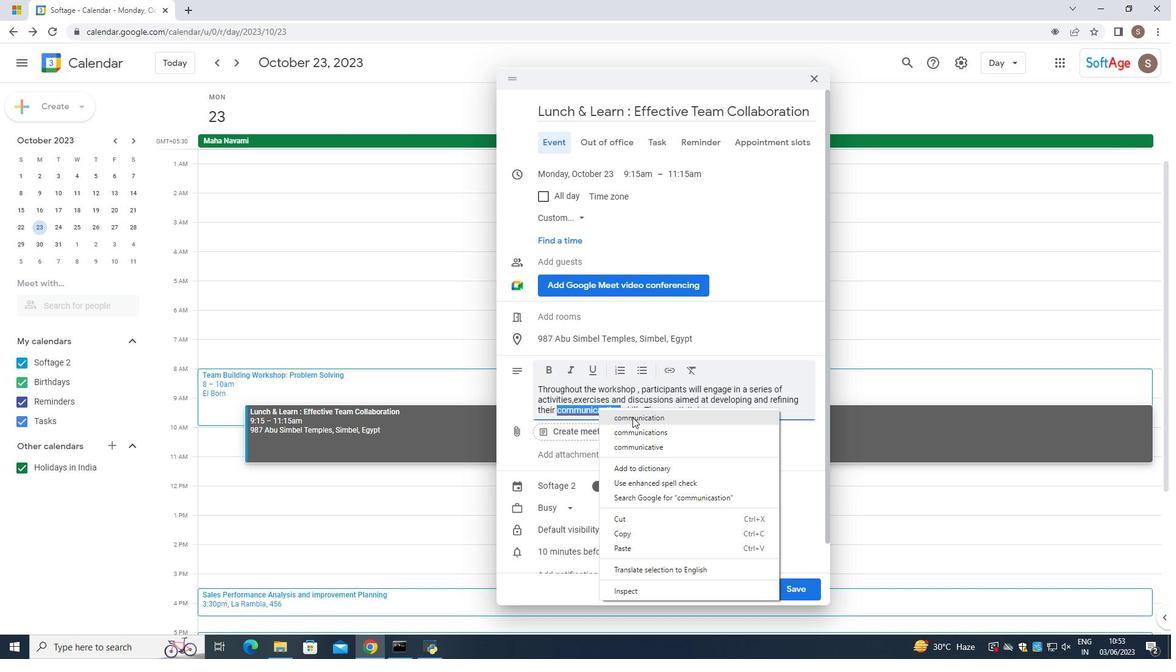 
Action: Mouse moved to (640, 412)
Screenshot: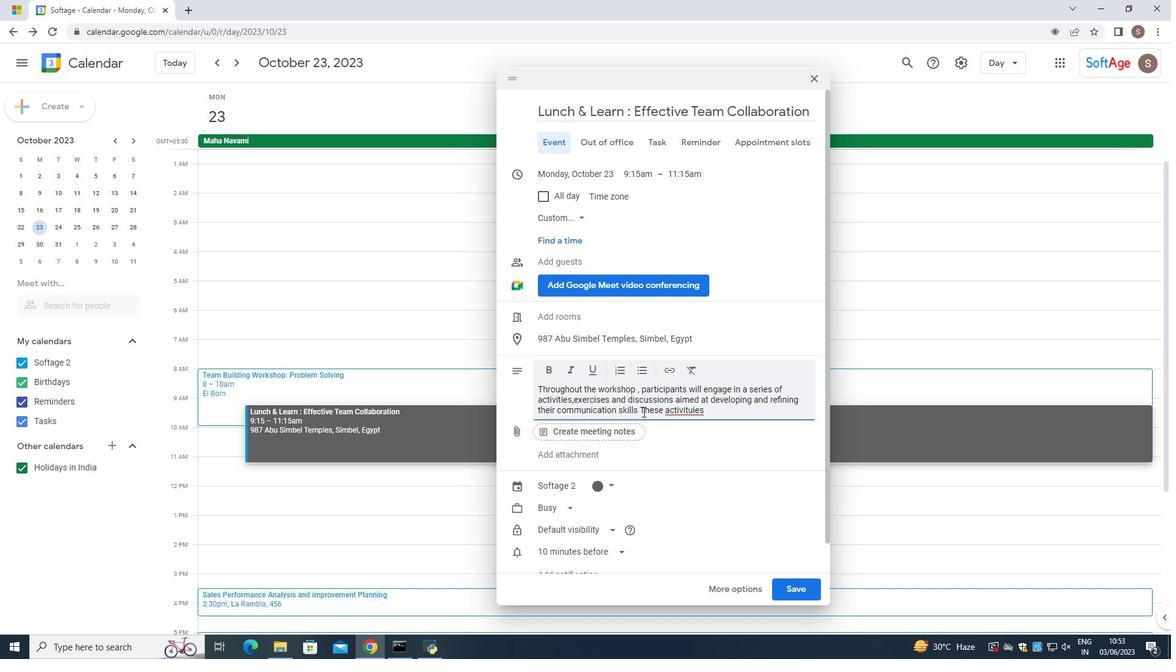 
Action: Mouse pressed left at (640, 412)
Screenshot: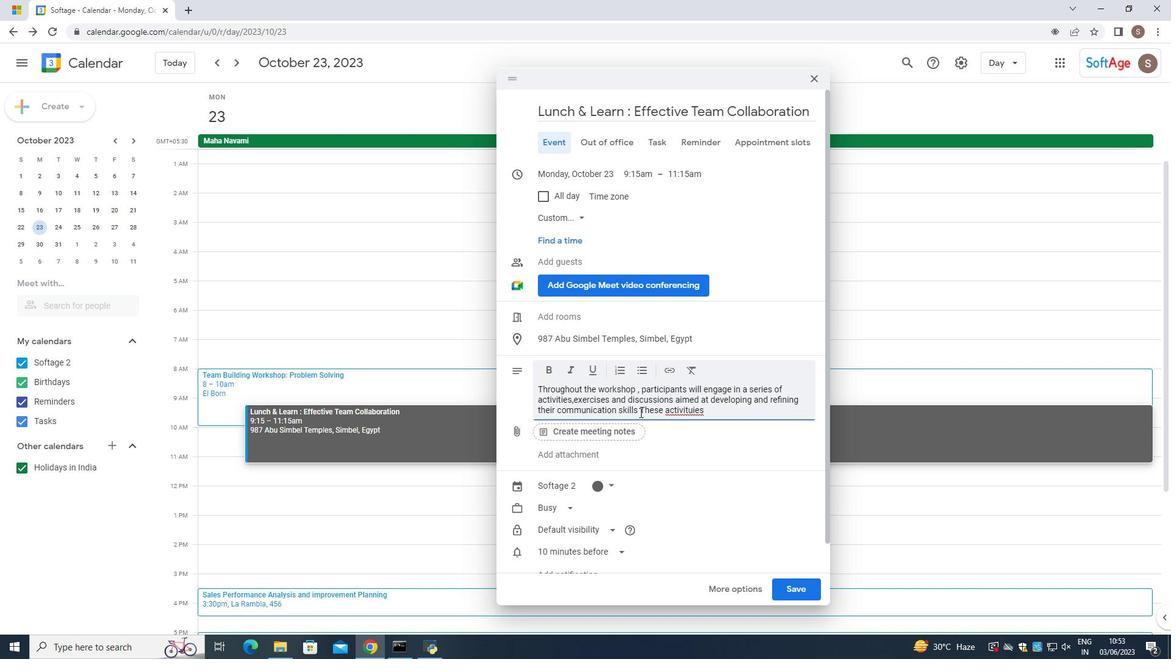 
Action: Mouse moved to (626, 420)
Screenshot: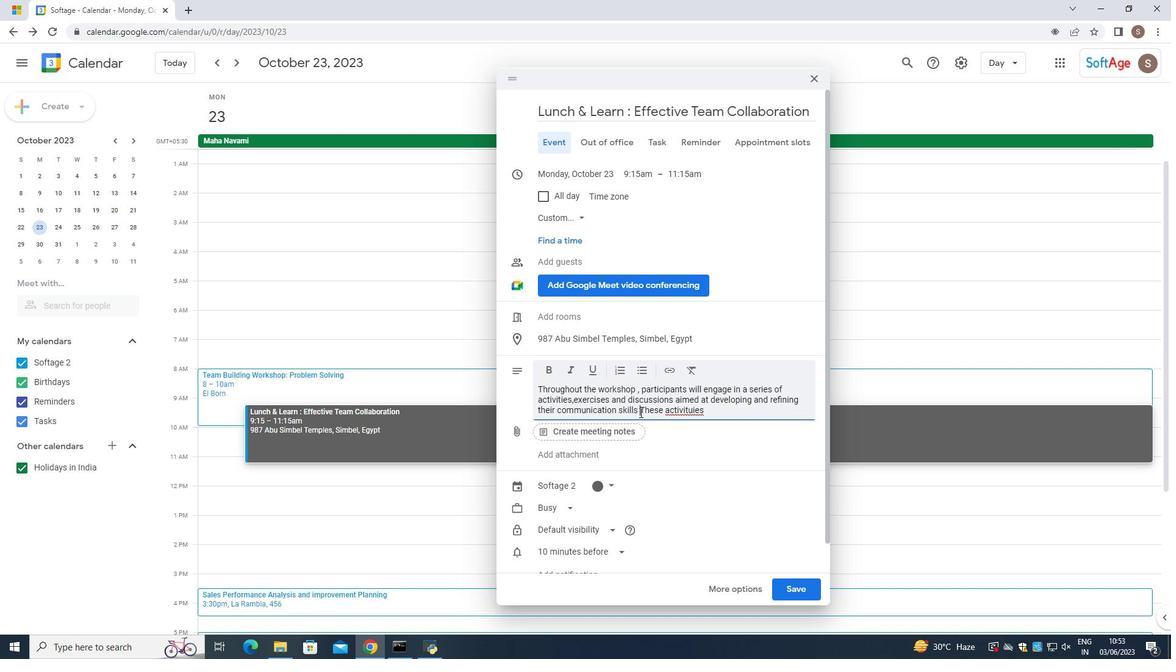 
Action: Key pressed .
Screenshot: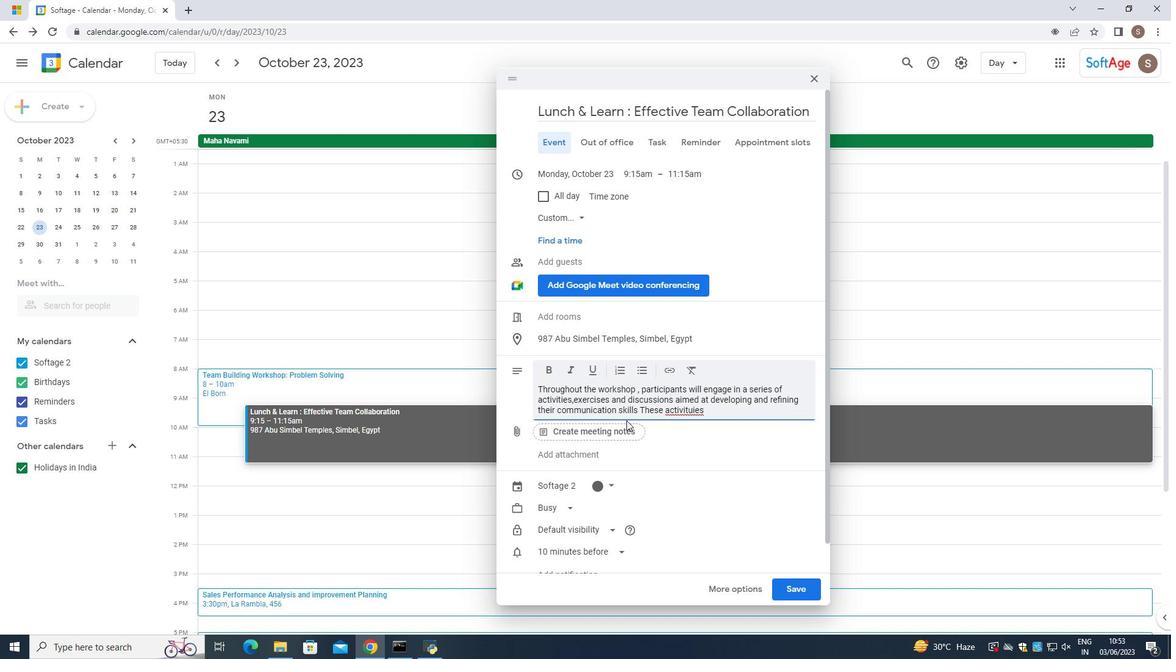 
Action: Mouse moved to (697, 406)
Screenshot: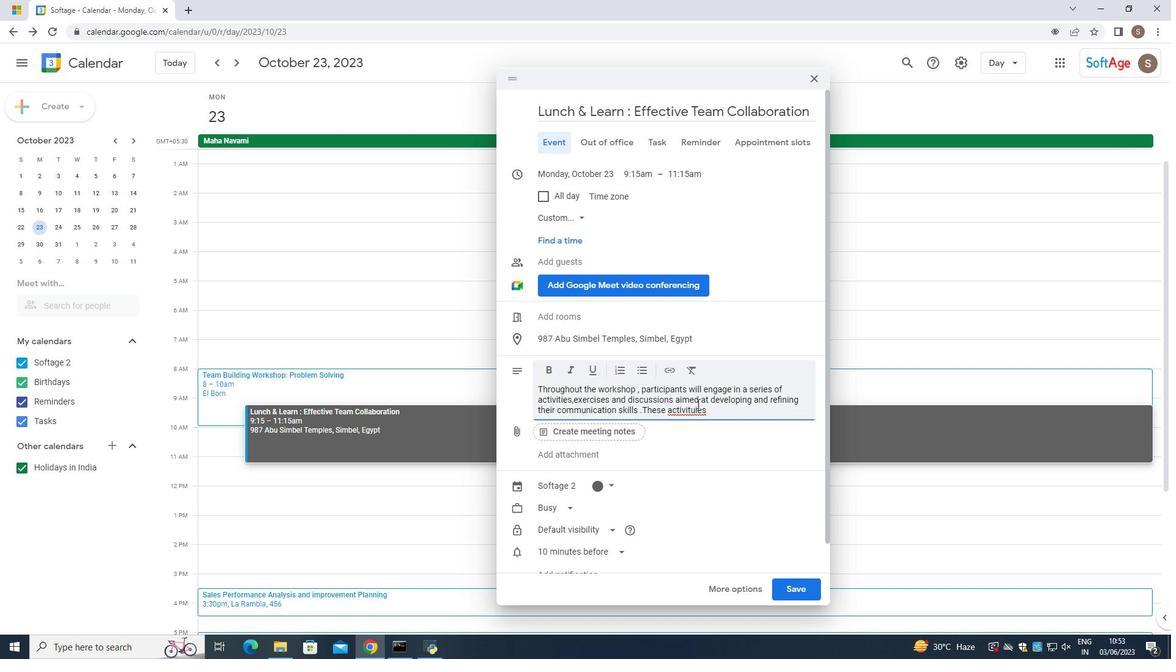 
Action: Mouse pressed left at (697, 406)
Screenshot: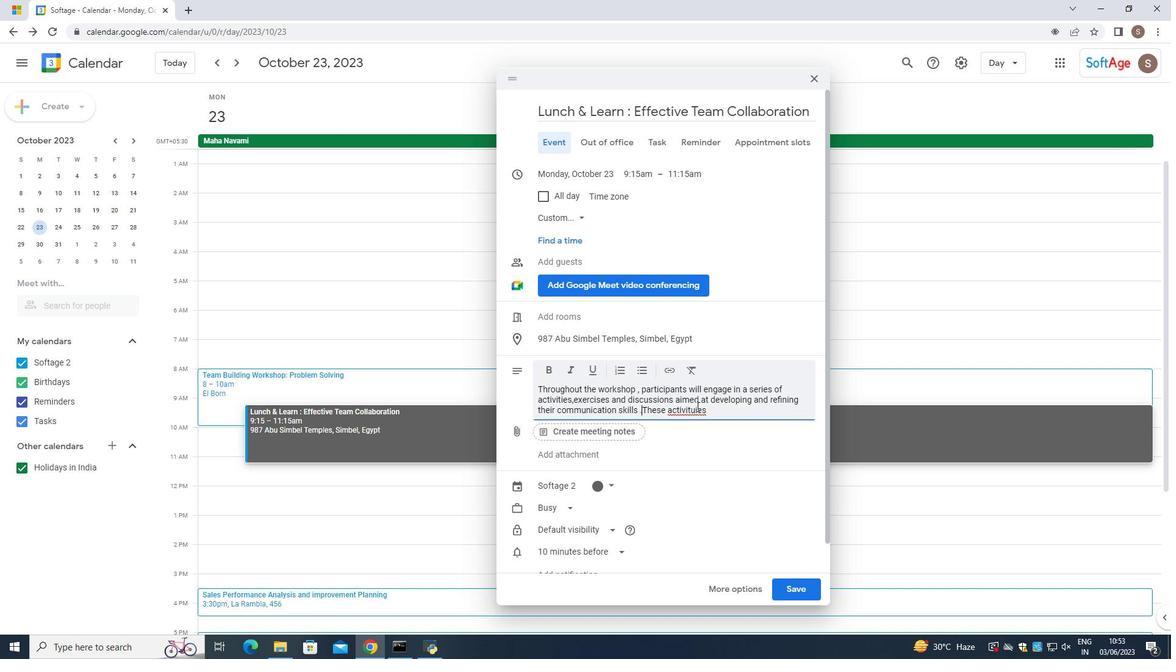 
Action: Mouse pressed right at (697, 406)
Screenshot: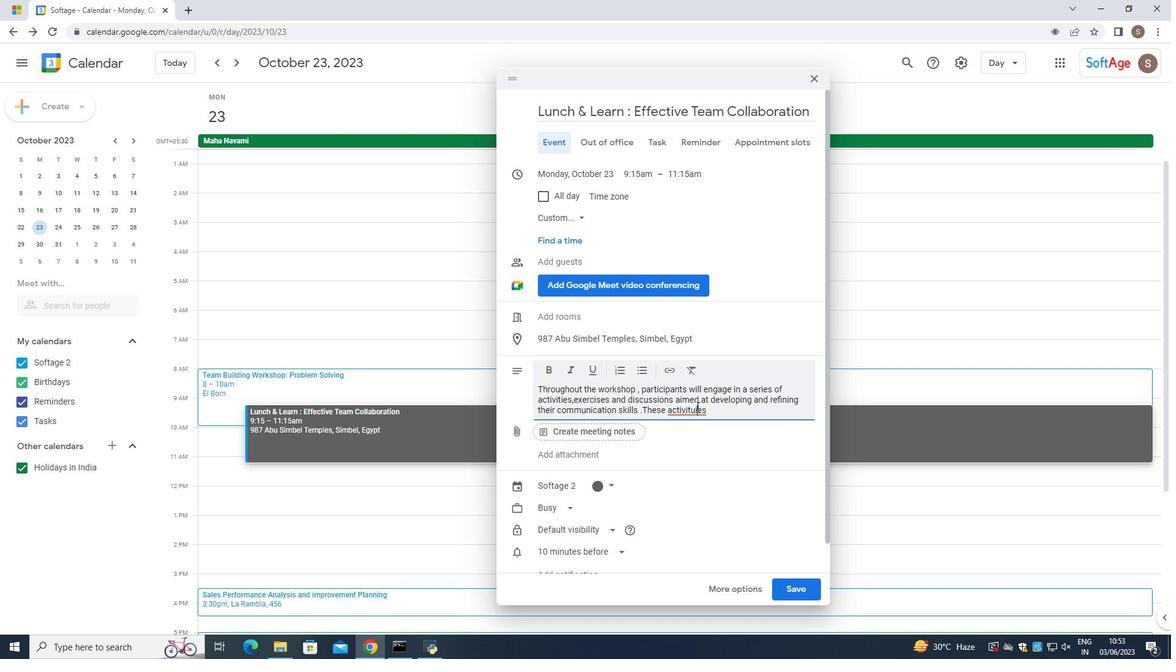 
Action: Mouse moved to (715, 420)
Screenshot: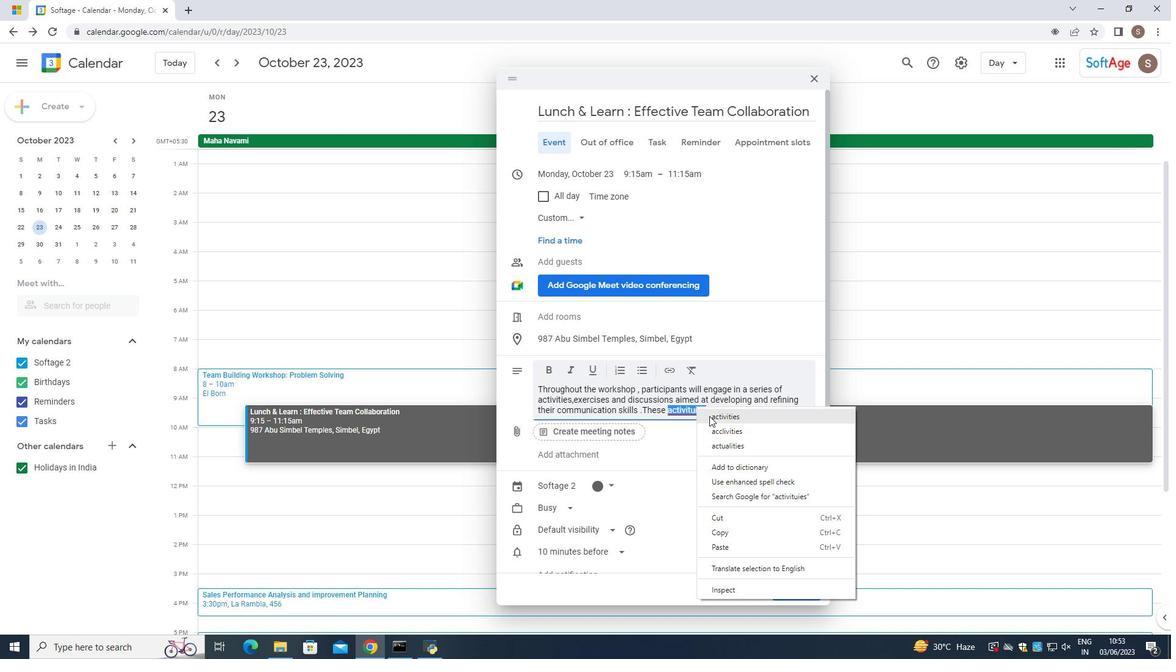 
Action: Mouse pressed left at (715, 420)
Screenshot: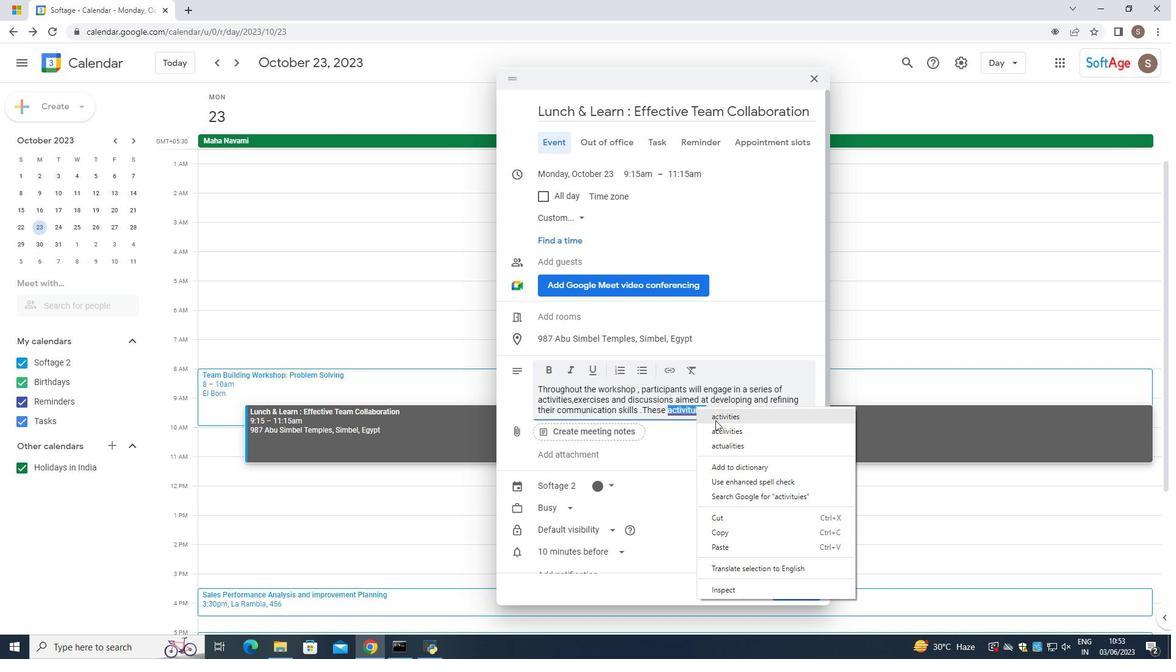 
Action: Mouse moved to (715, 412)
Screenshot: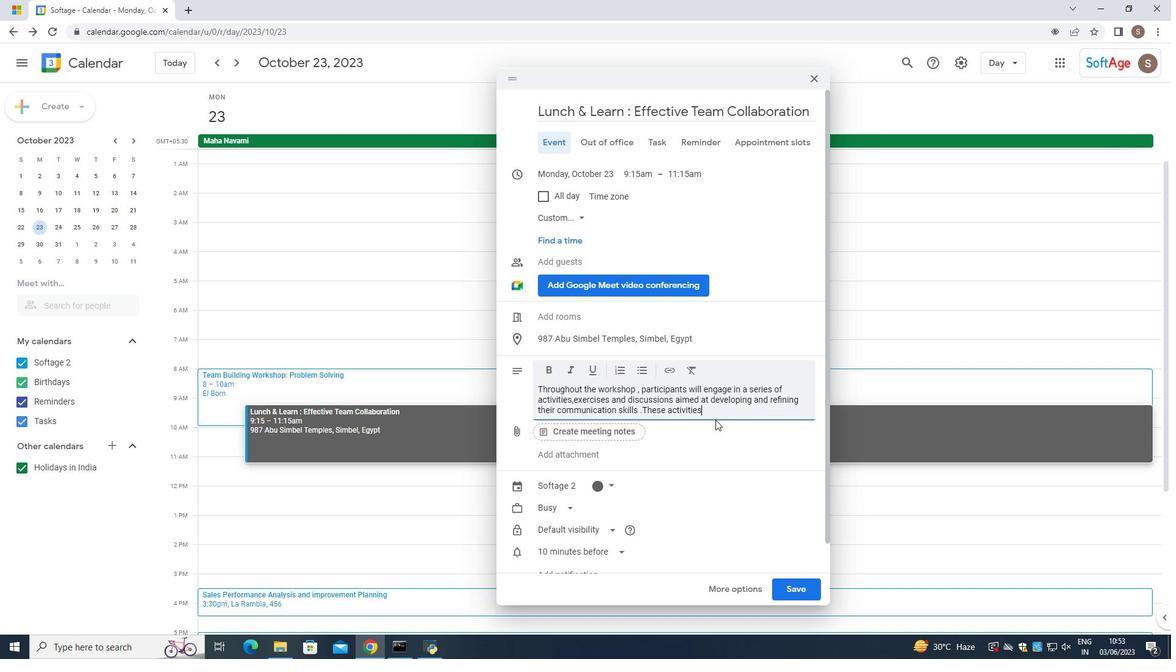 
Action: Mouse pressed left at (715, 412)
Screenshot: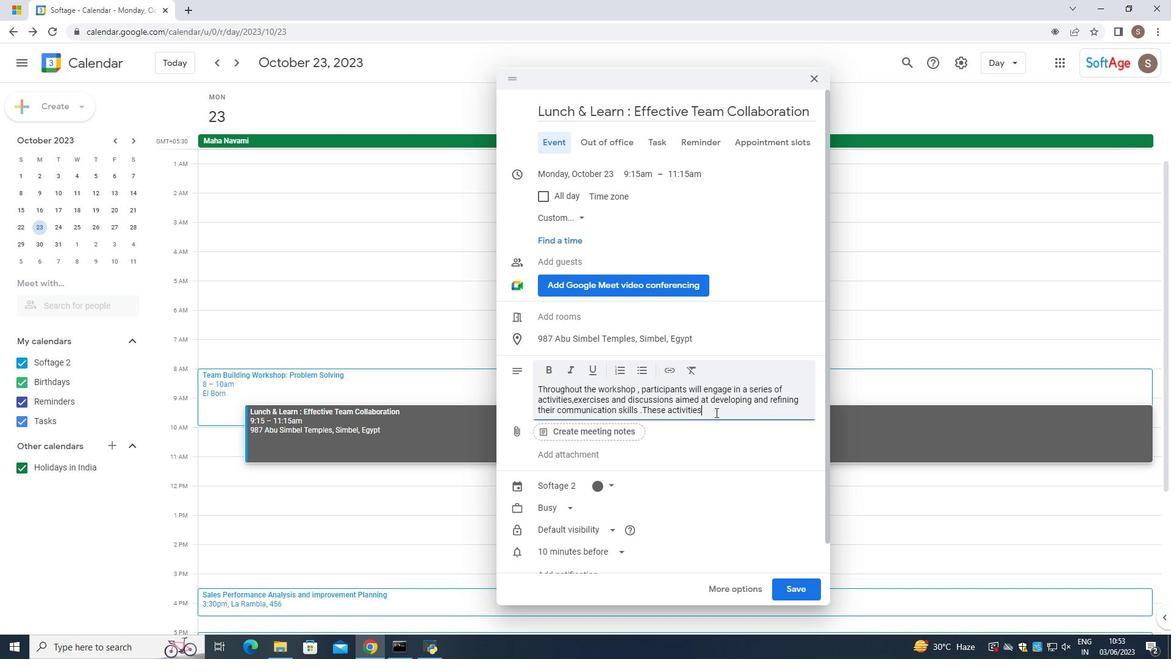 
Action: Mouse moved to (732, 382)
Screenshot: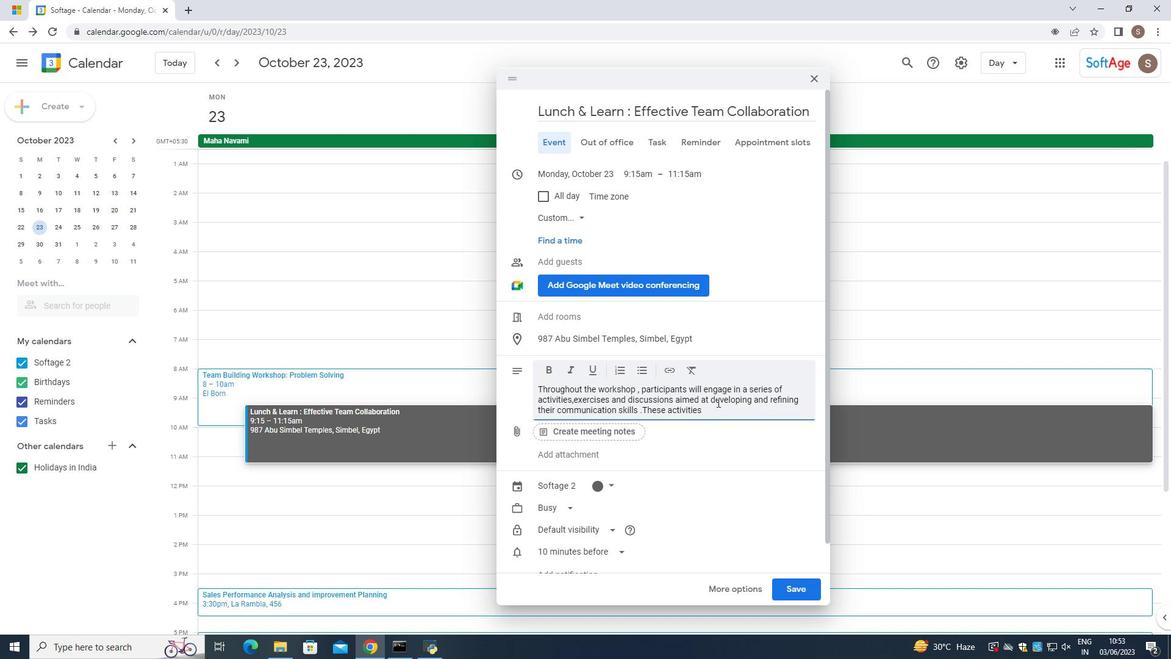 
Action: Key pressed <Key.space>wiil<Key.backspace><Key.backspace>ll<Key.space>be<Key.space>designed<Key.space>to<Key.space>to<Key.space>be<Key.space>inrt=<Key.backspace><Key.backspace><Key.backspace>teractive<Key.space>,<Key.space>allowing<Key.space>participants<Key.space>to<Key.space>prc<Key.backspace>actice<Key.space>new<Key.space>techi<Key.backspace>niques<Key.space>,<Key.space>recui<Key.backspace><Key.backspace>iu<Key.backspace>eve<Key.space>feedback<Key.space>and<Key.space>collaborate<Key.space>with<Key.space>their<Key.space>tem<Key.space><Key.backspace><Key.backspace>am<Key.space>,m<Key.backspace>m<Key.backspace><Key.backspace>members.
Screenshot: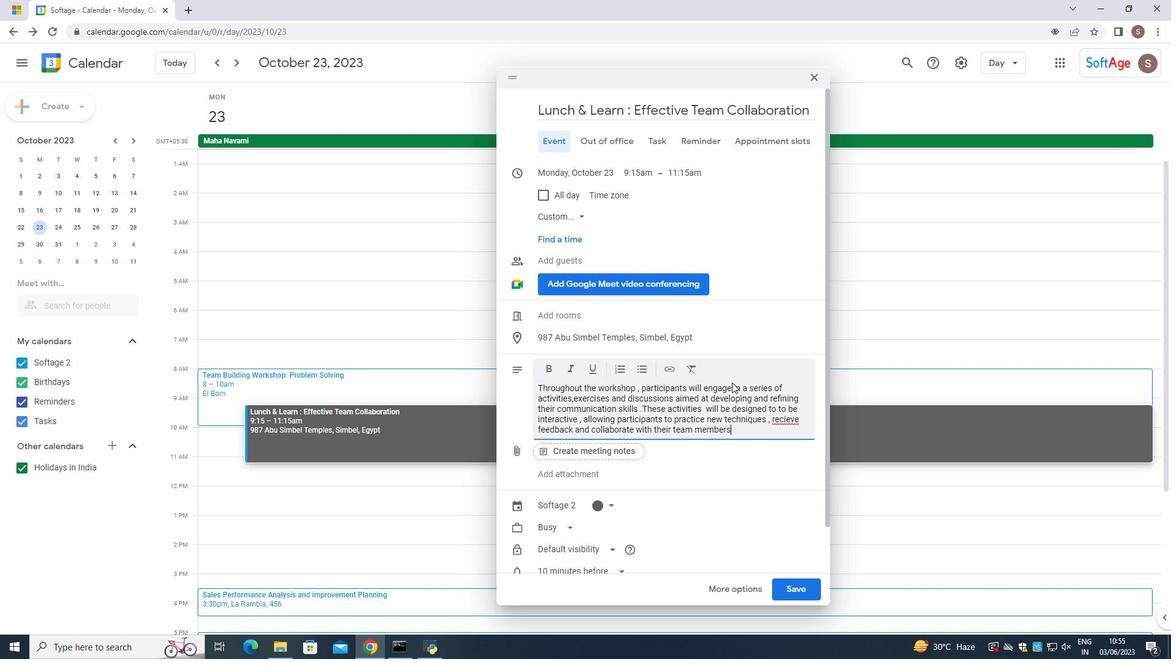 
Action: Mouse moved to (797, 414)
Screenshot: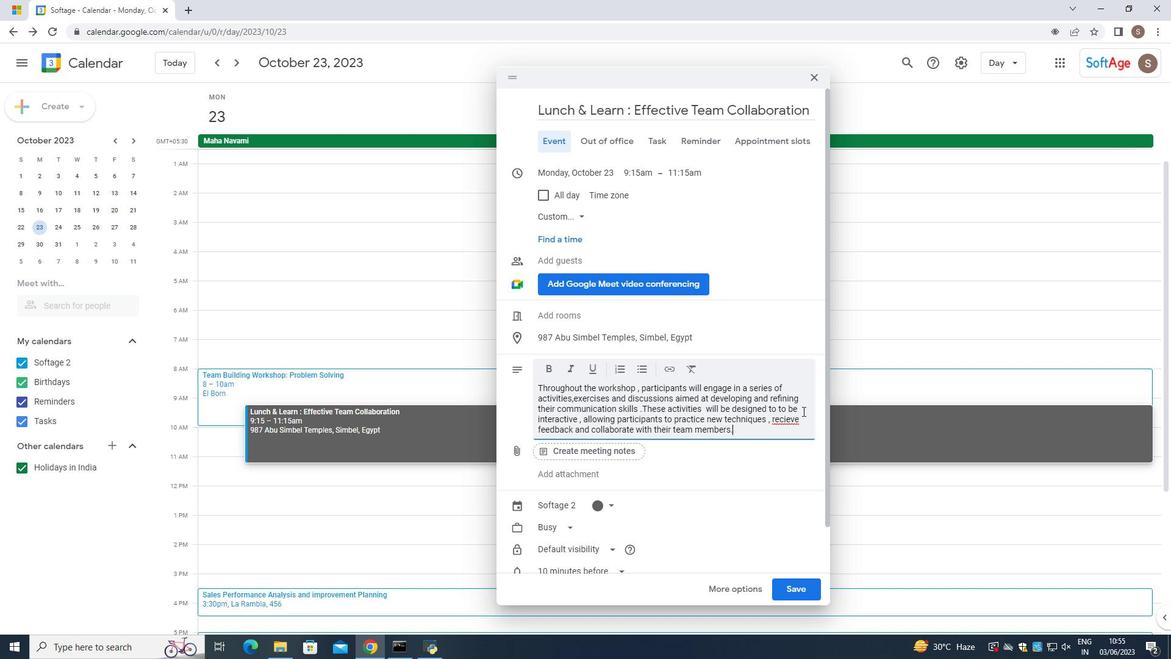 
Action: Mouse pressed left at (797, 414)
Screenshot: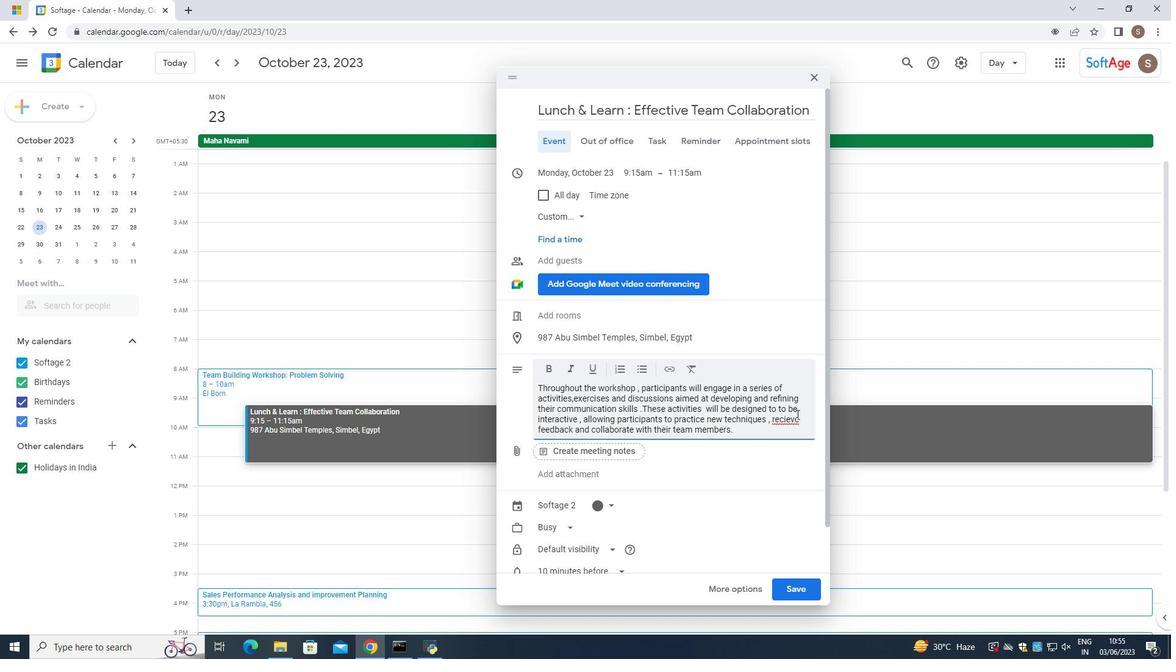 
Action: Mouse moved to (794, 421)
Screenshot: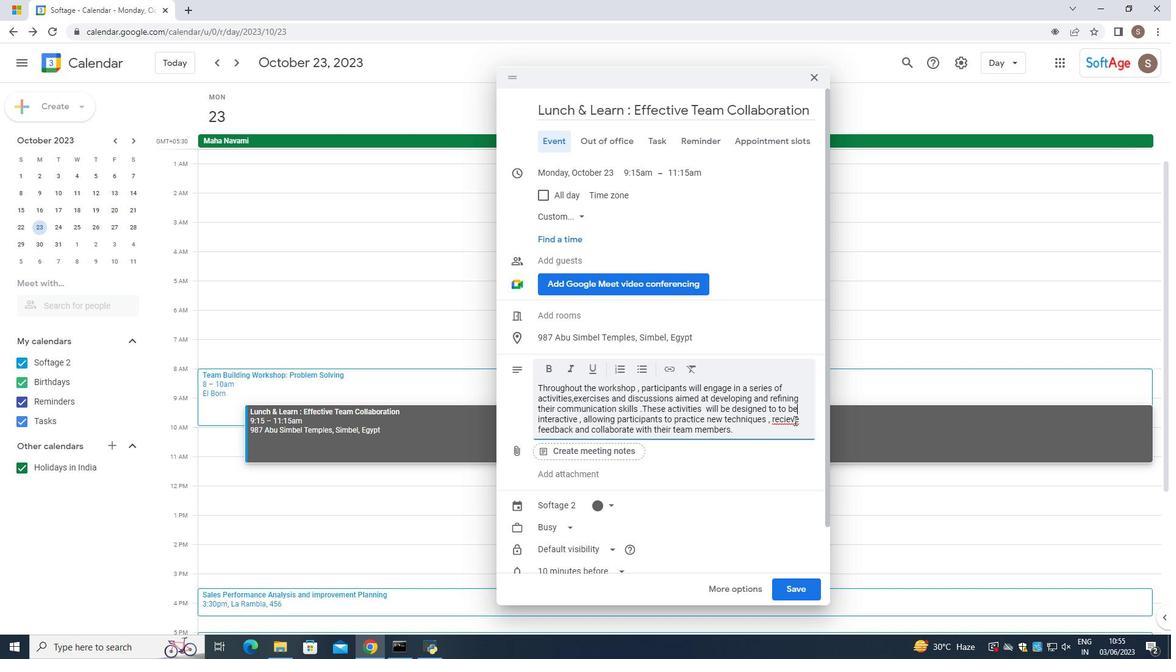 
Action: Mouse pressed left at (794, 421)
Screenshot: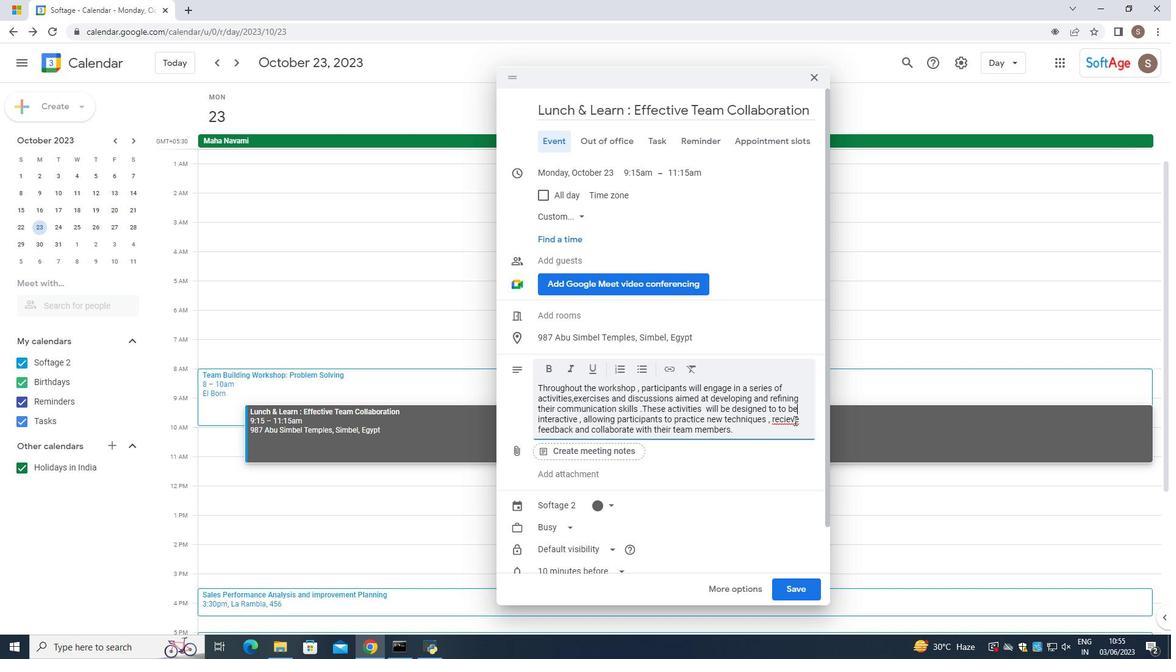 
Action: Mouse pressed right at (794, 421)
Screenshot: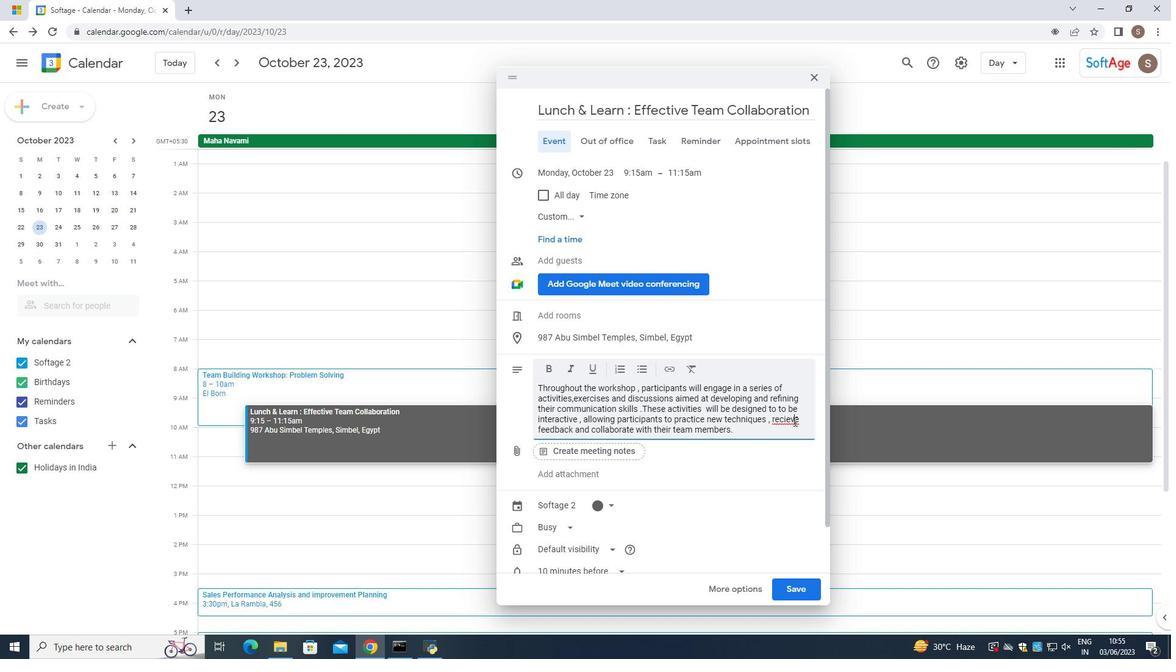 
Action: Mouse moved to (814, 426)
Screenshot: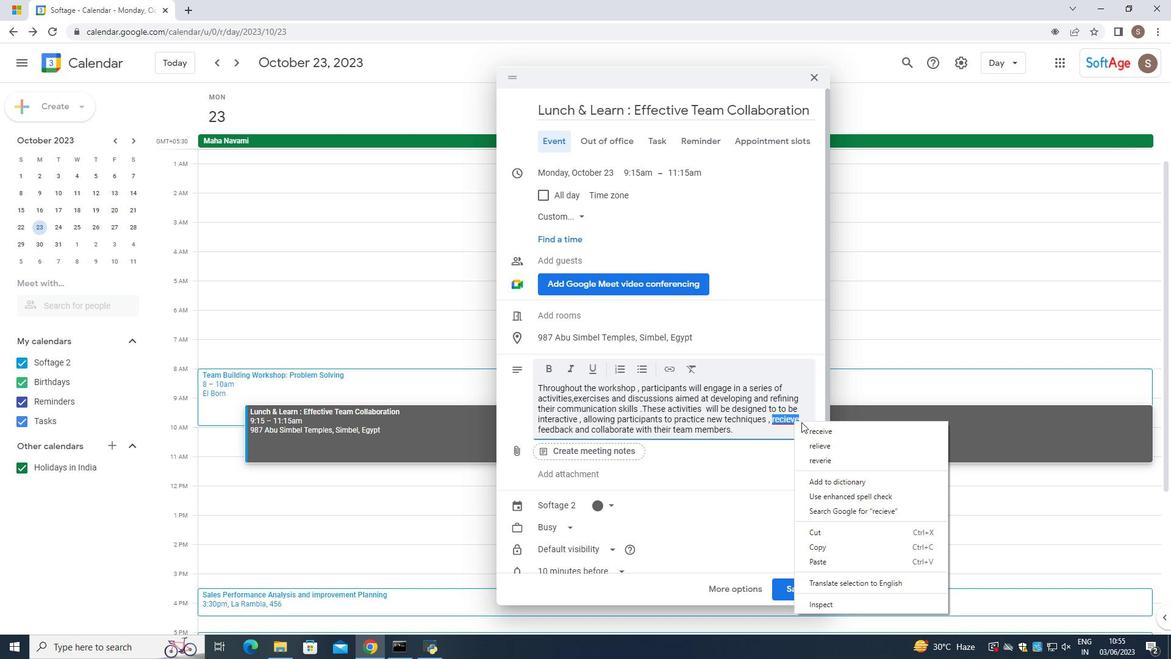 
Action: Mouse pressed left at (814, 426)
Screenshot: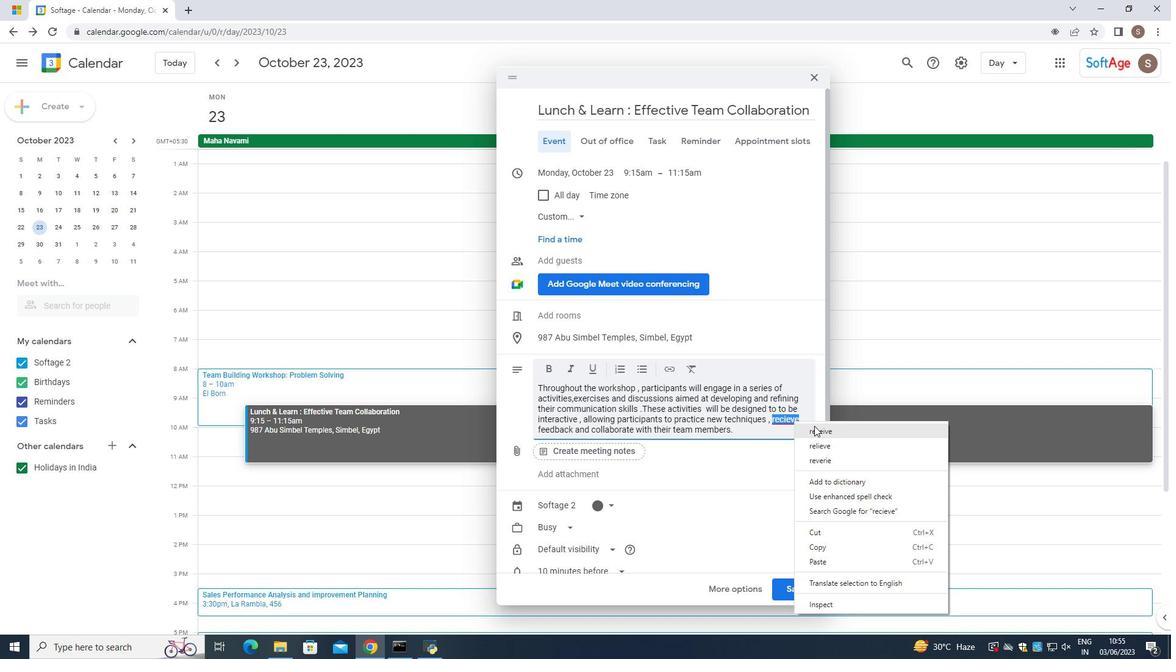 
Action: Mouse moved to (612, 480)
Screenshot: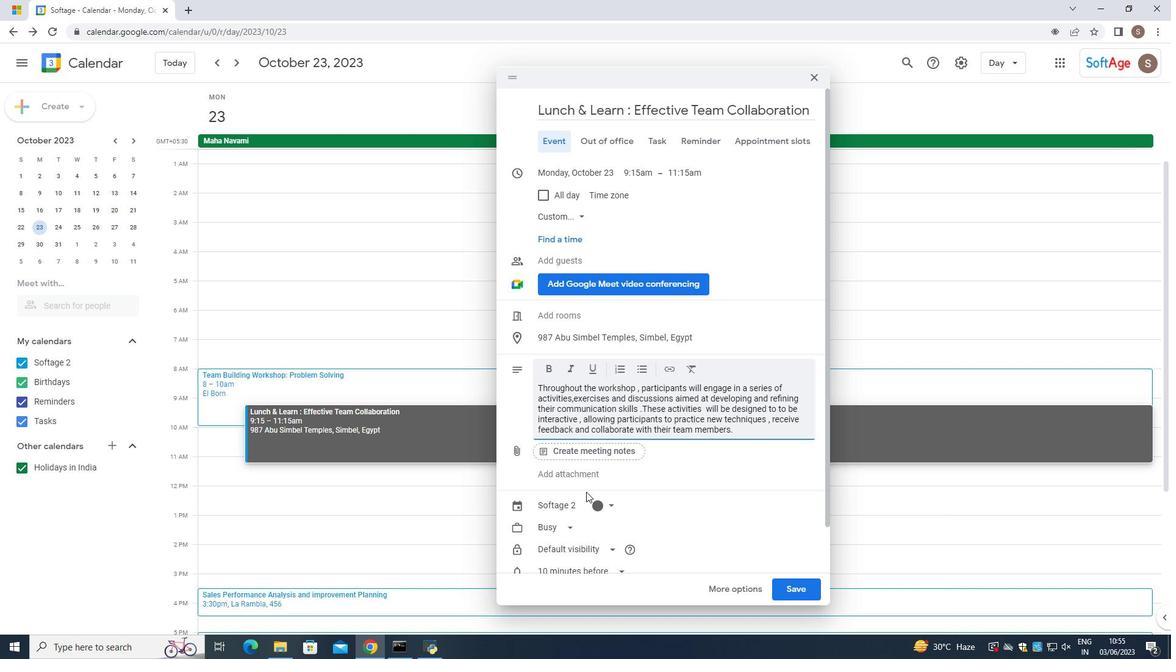 
Action: Mouse scrolled (612, 480) with delta (0, 0)
Screenshot: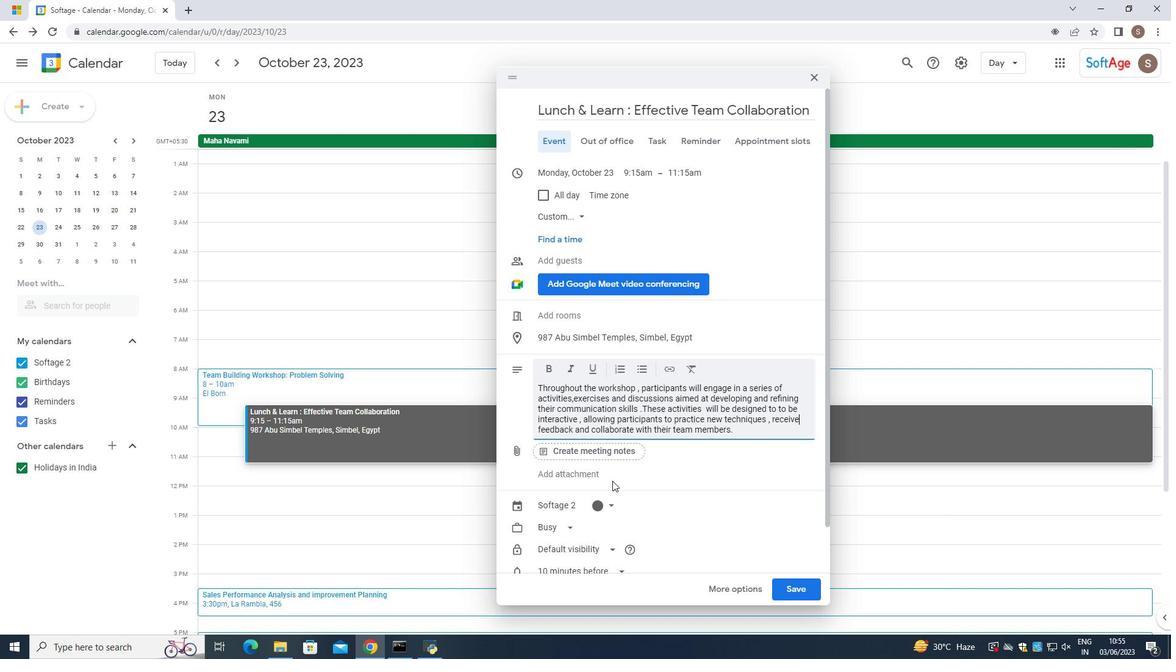 
Action: Mouse scrolled (612, 480) with delta (0, 0)
Screenshot: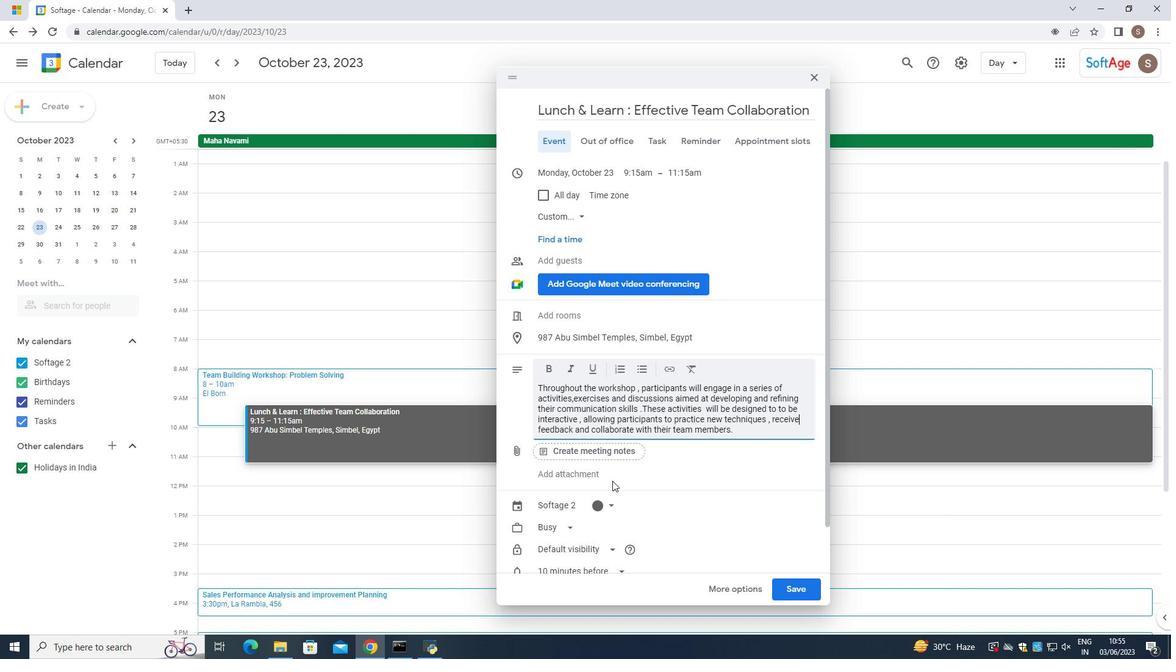 
Action: Mouse moved to (597, 460)
Screenshot: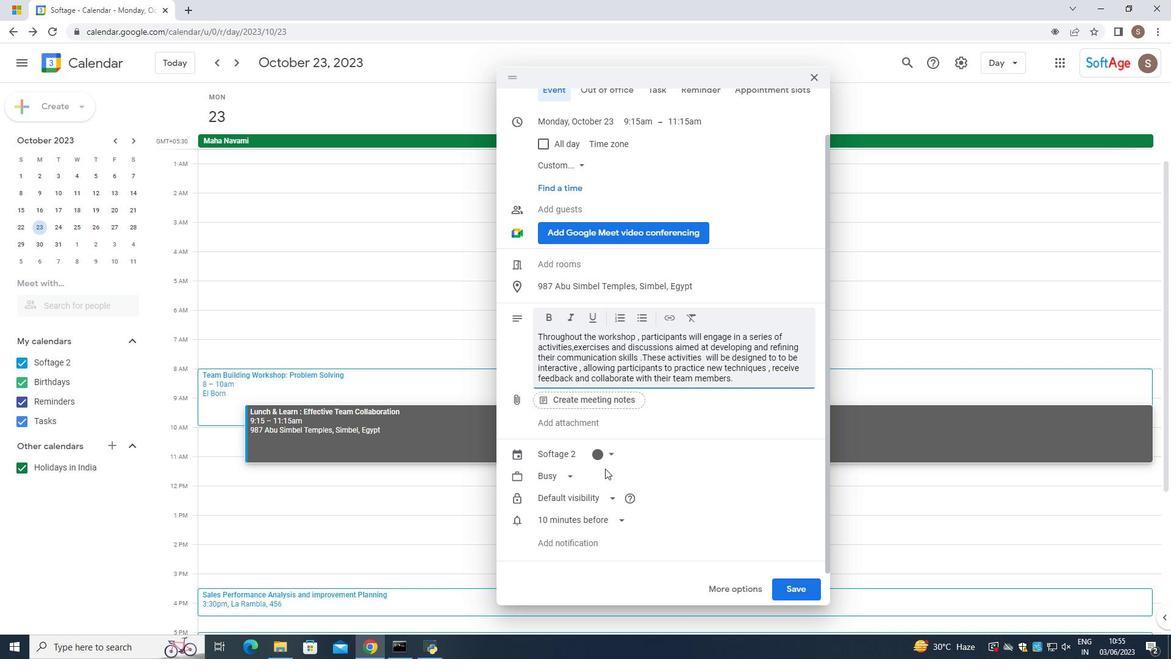 
Action: Mouse scrolled (597, 459) with delta (0, 0)
Screenshot: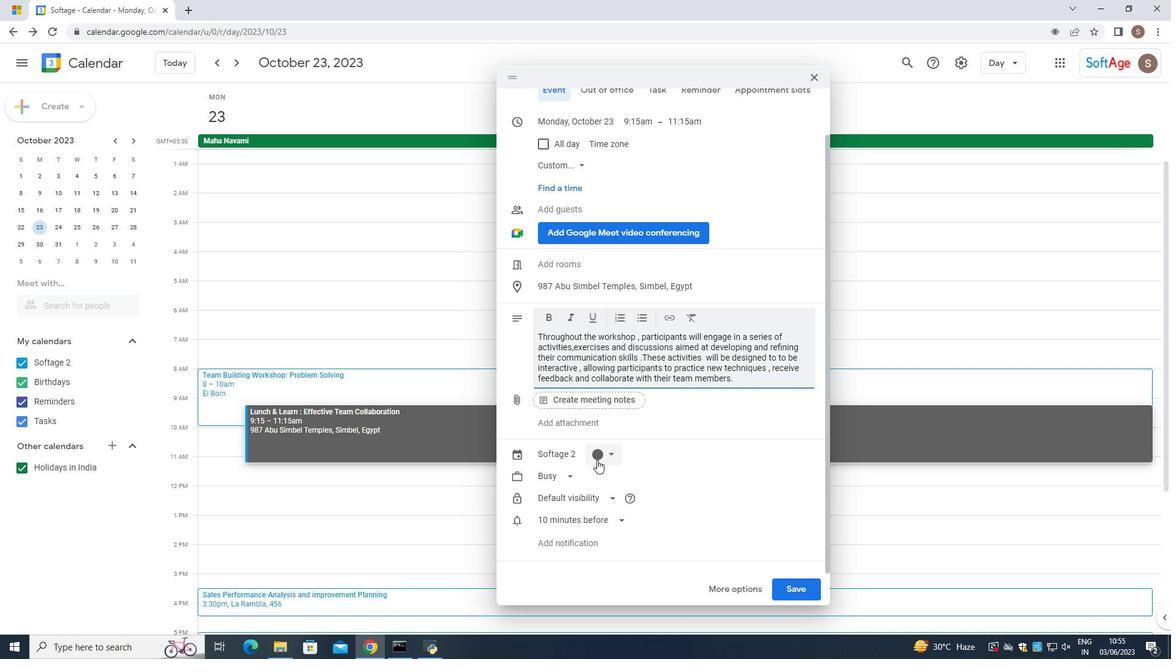 
Action: Mouse scrolled (597, 459) with delta (0, 0)
Screenshot: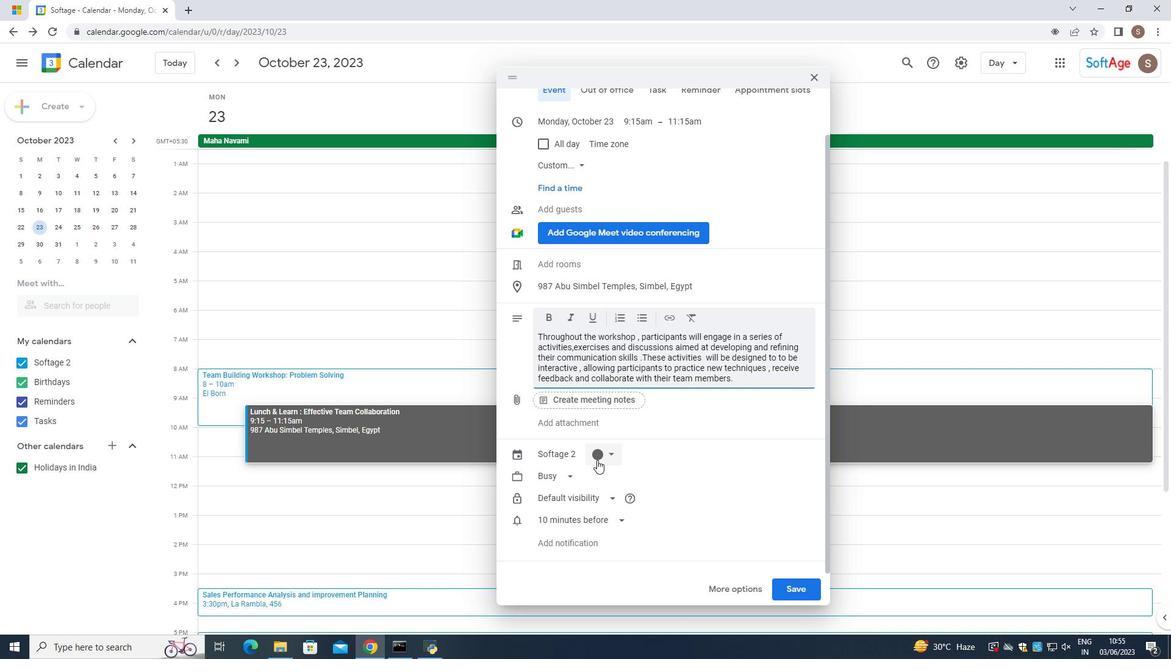 
Action: Mouse moved to (594, 454)
Screenshot: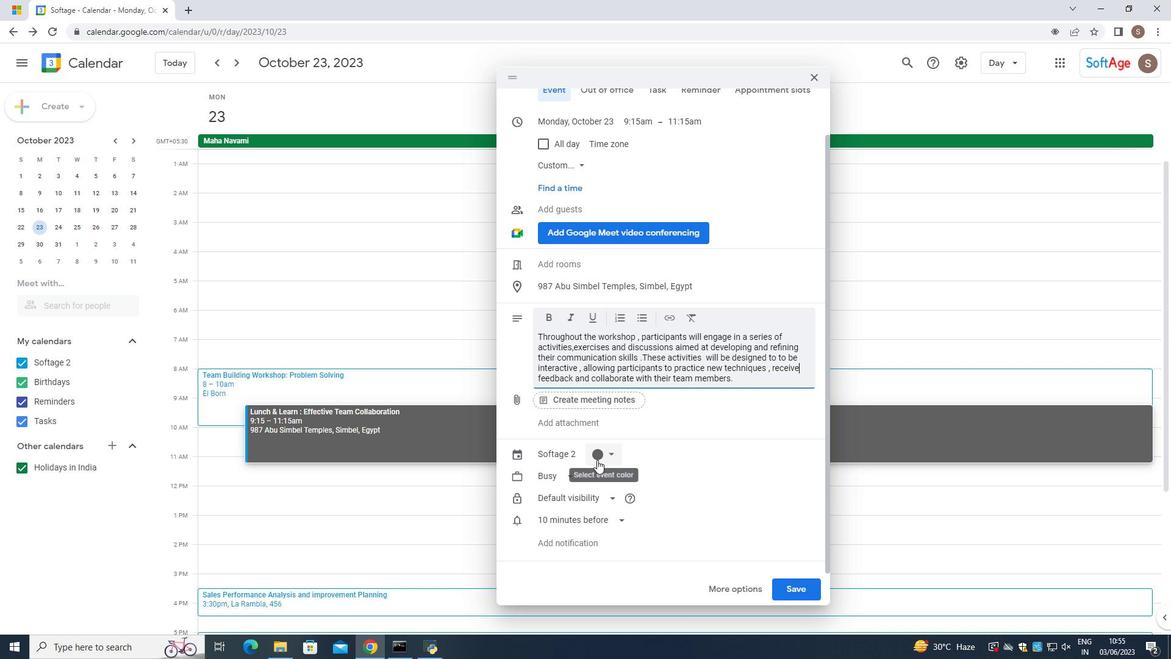 
Action: Mouse scrolled (594, 455) with delta (0, 0)
Screenshot: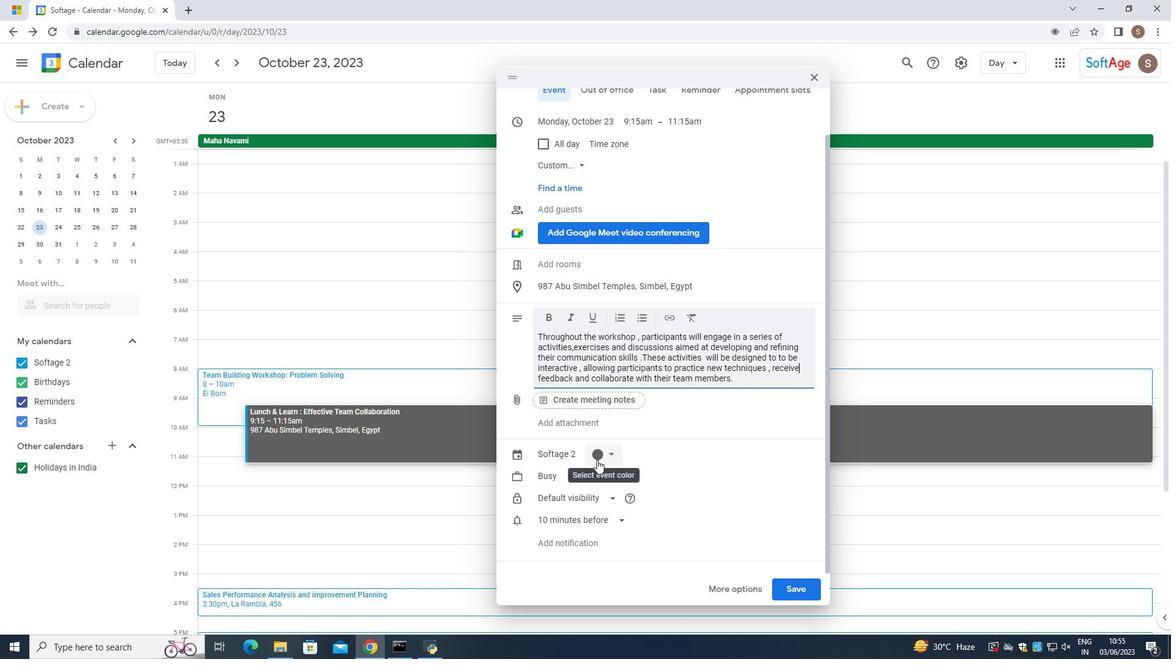 
Action: Mouse moved to (593, 454)
Screenshot: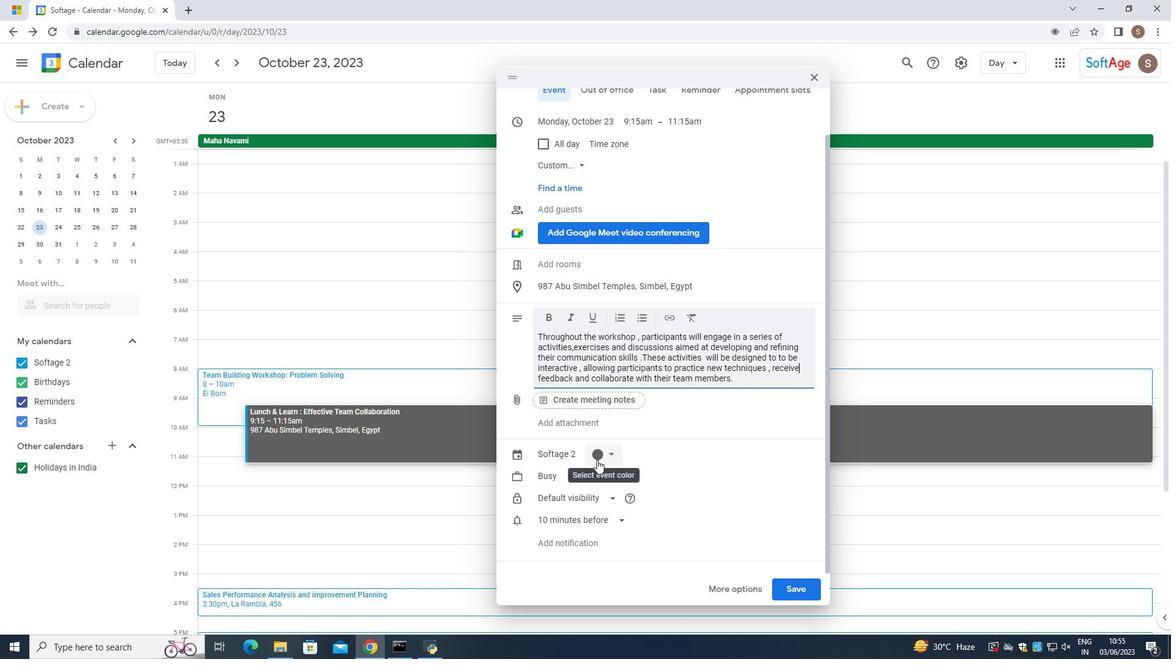 
Action: Mouse scrolled (593, 454) with delta (0, 0)
Screenshot: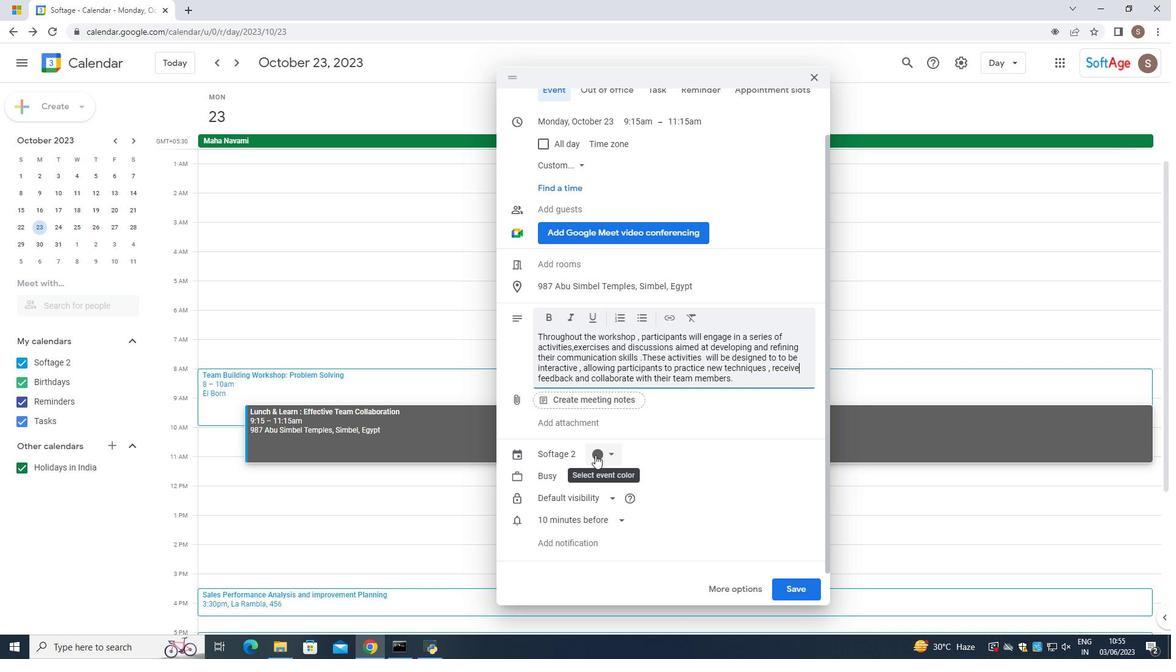 
Action: Mouse moved to (582, 221)
Screenshot: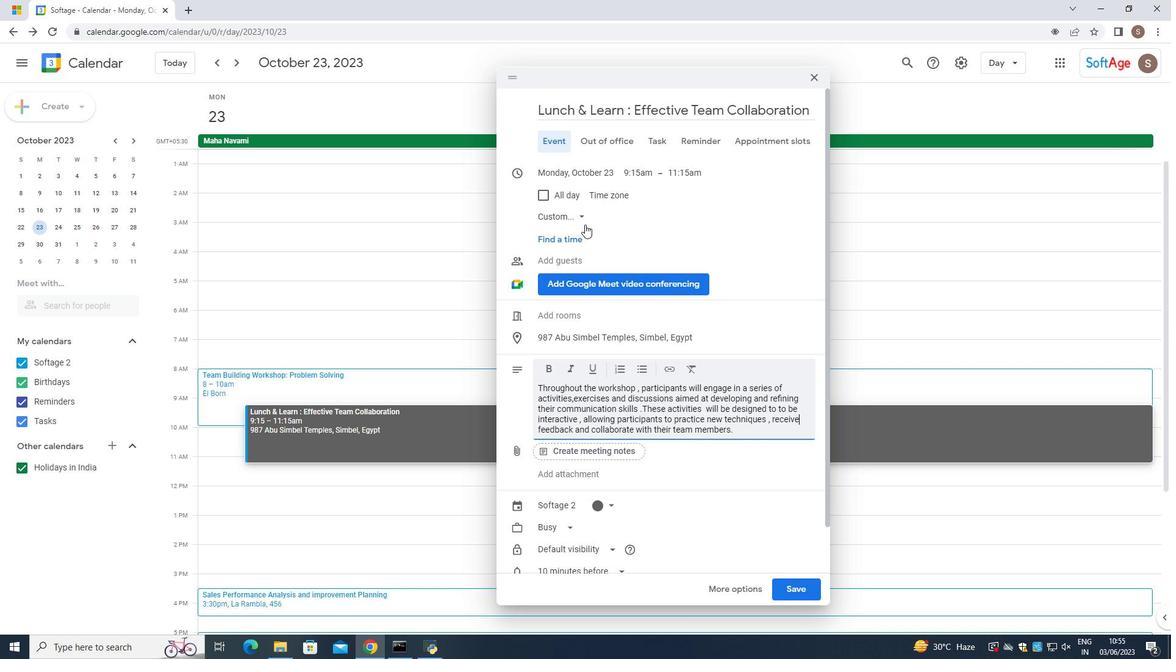 
Action: Mouse pressed left at (582, 221)
Screenshot: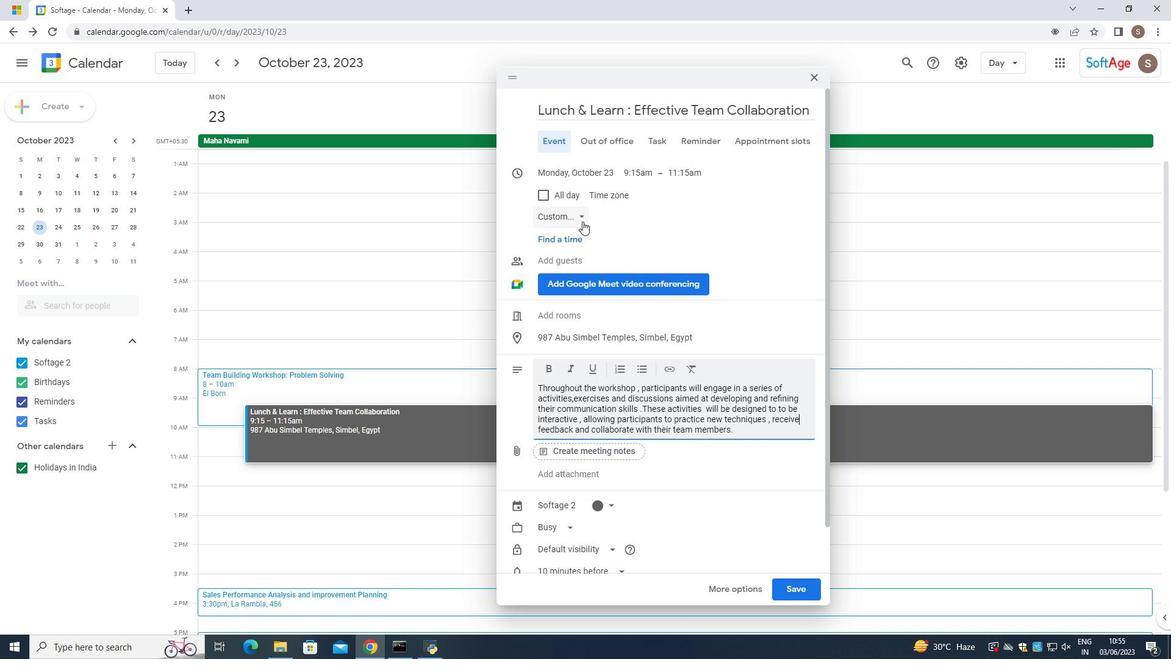 
Action: Mouse moved to (601, 172)
Screenshot: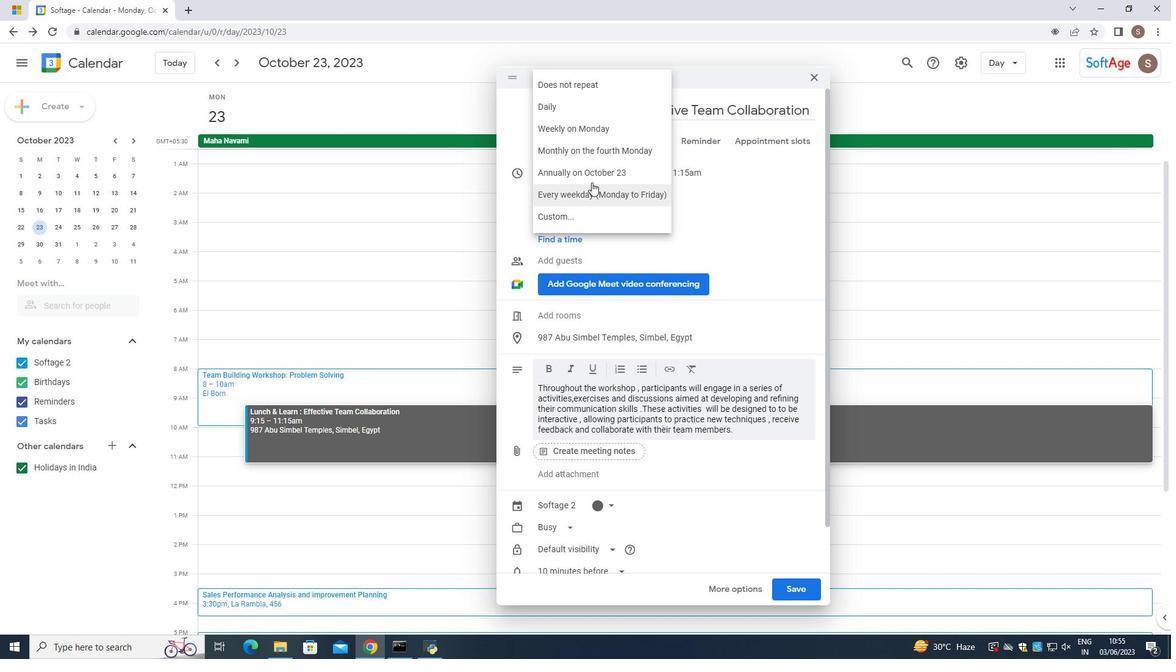 
Action: Mouse pressed left at (601, 173)
Screenshot: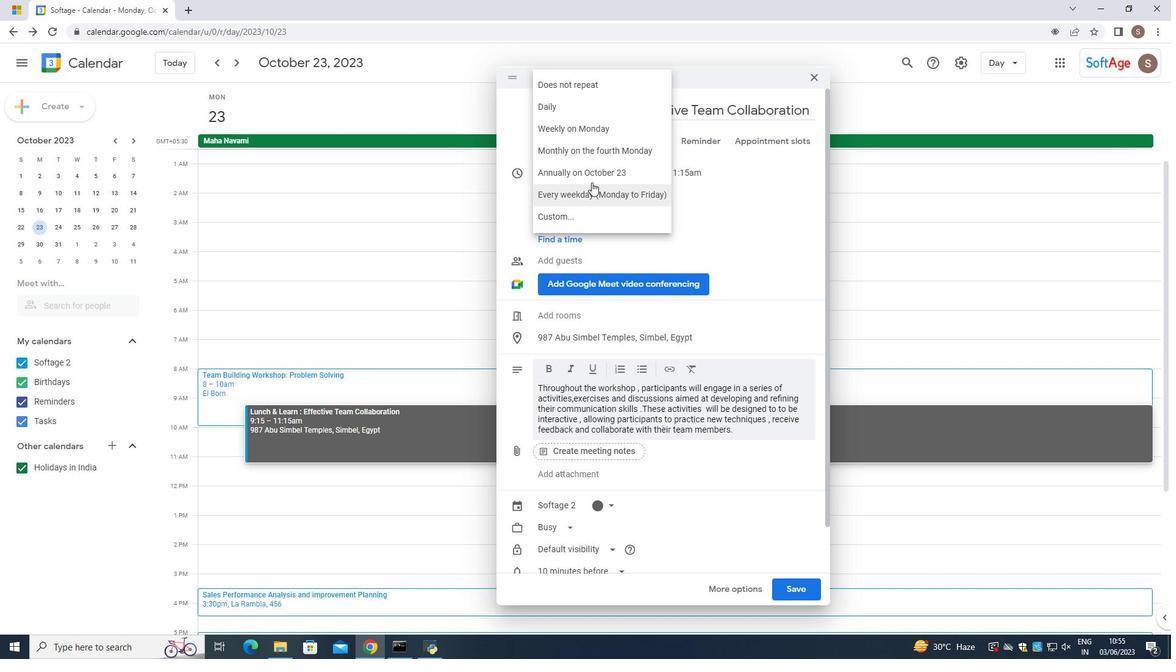 
Action: Mouse moved to (640, 301)
Screenshot: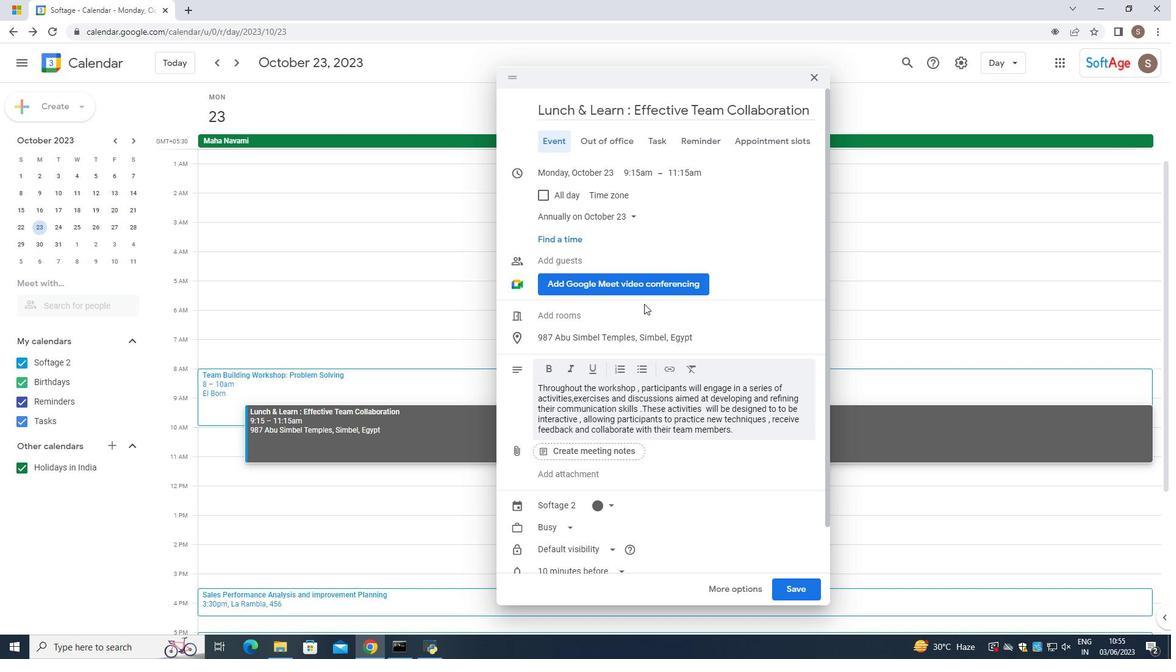 
Action: Mouse scrolled (640, 300) with delta (0, 0)
Screenshot: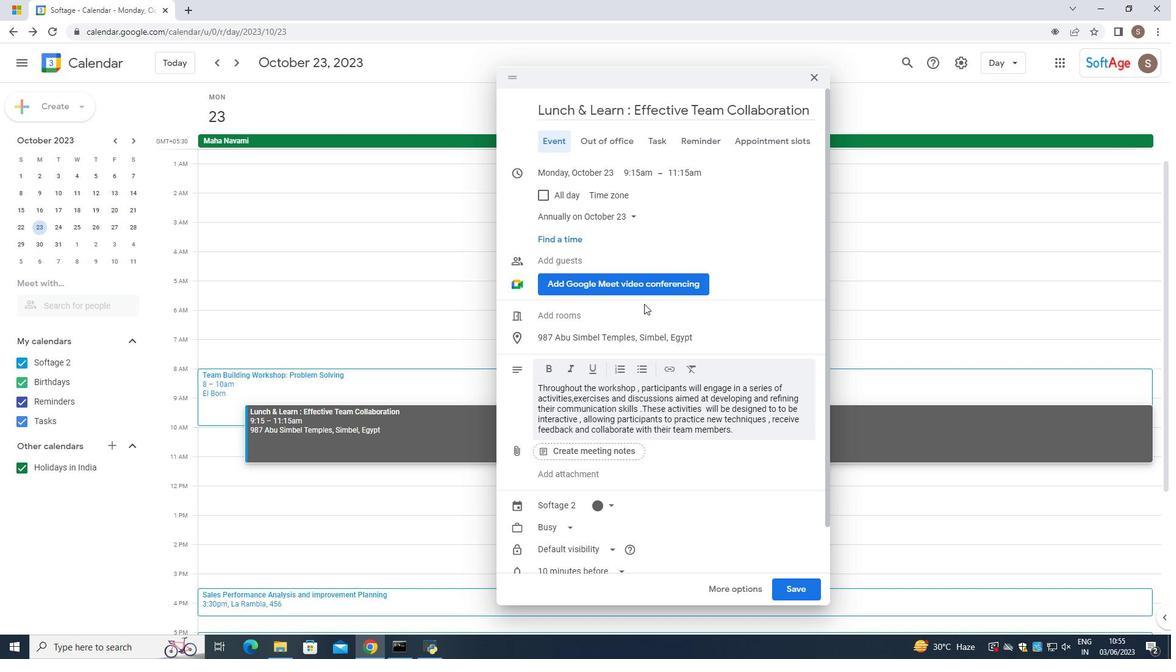 
Action: Mouse moved to (640, 301)
Screenshot: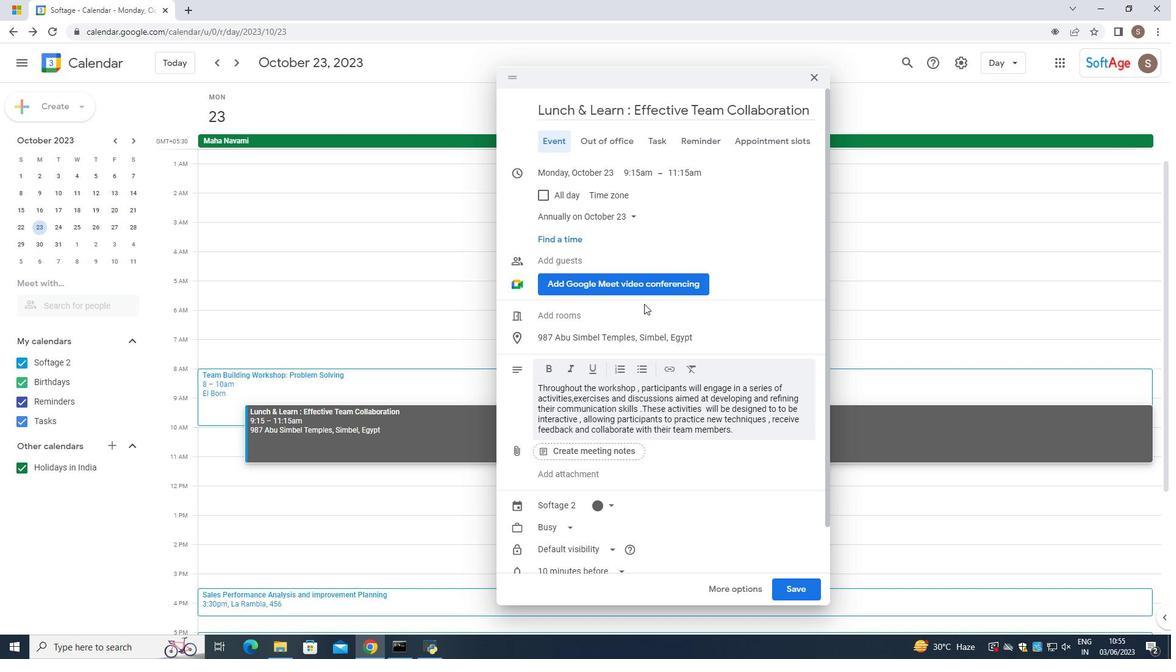 
Action: Mouse scrolled (640, 300) with delta (0, 0)
Screenshot: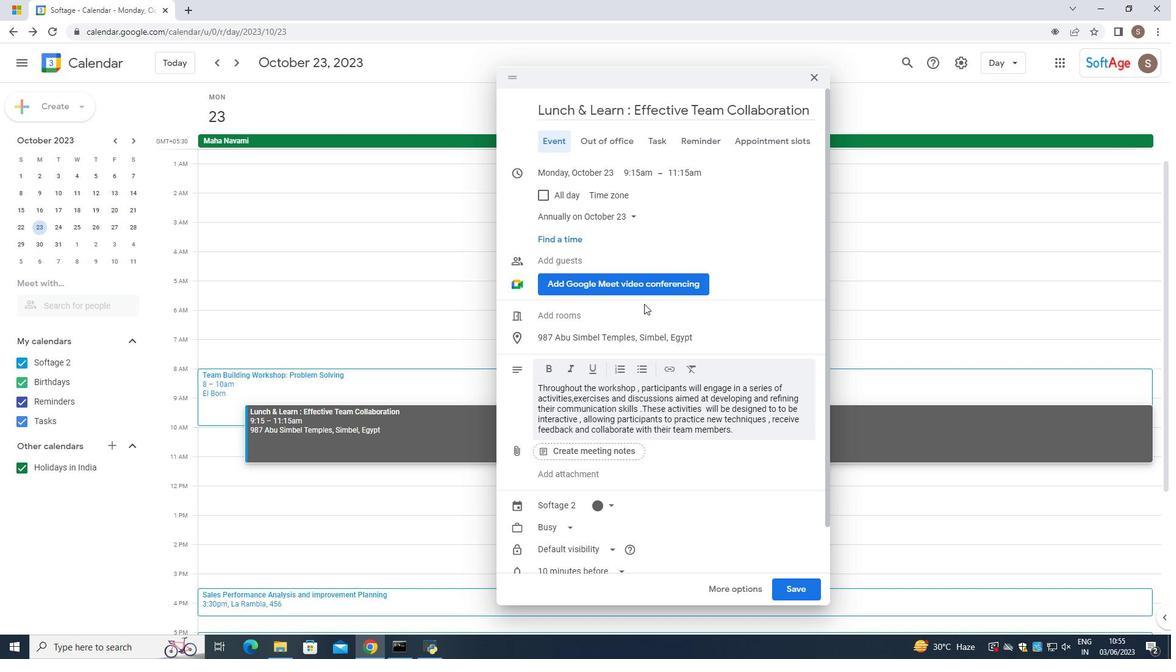 
Action: Mouse moved to (640, 301)
Screenshot: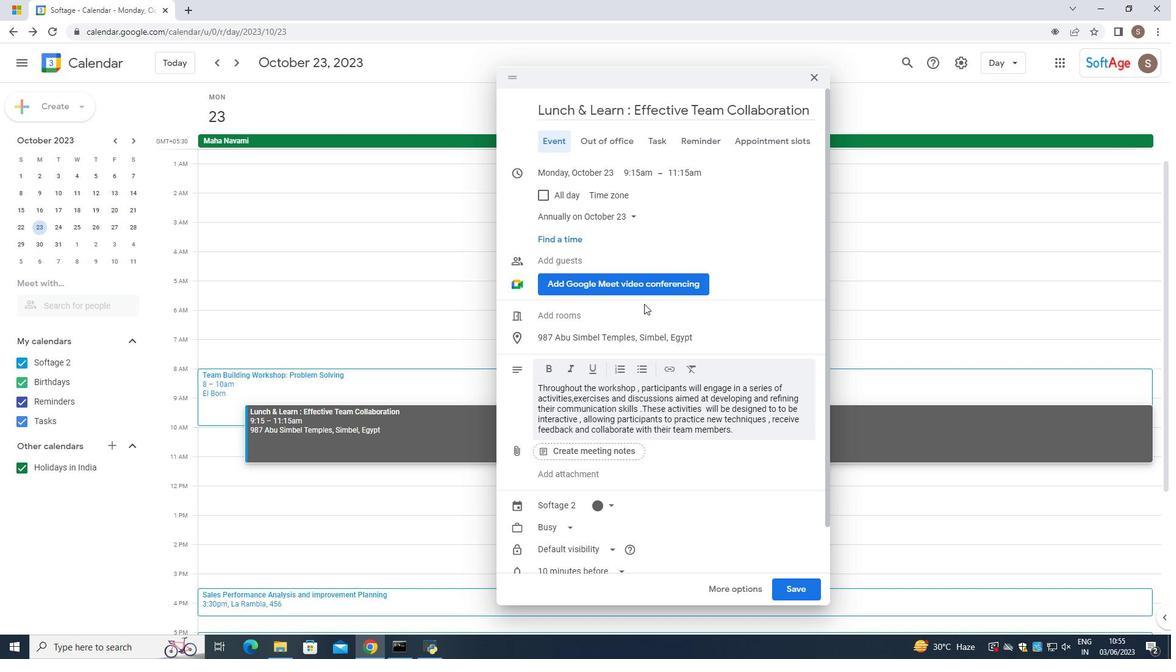 
Action: Mouse scrolled (640, 300) with delta (0, 0)
Screenshot: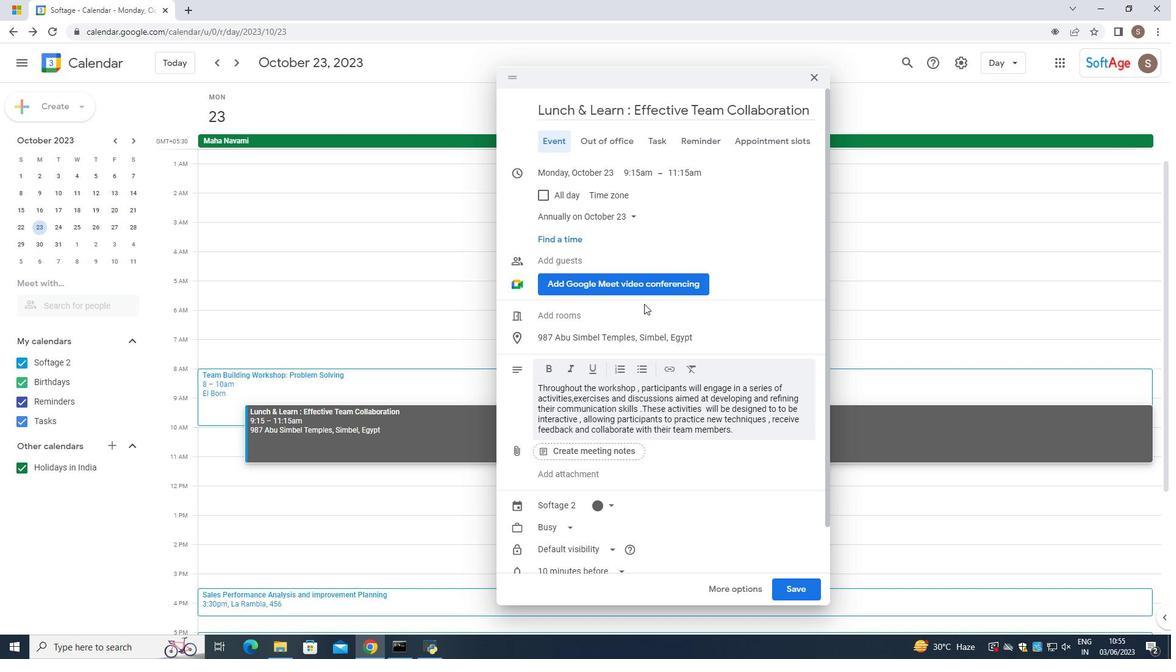 
Action: Mouse scrolled (640, 300) with delta (0, 0)
Screenshot: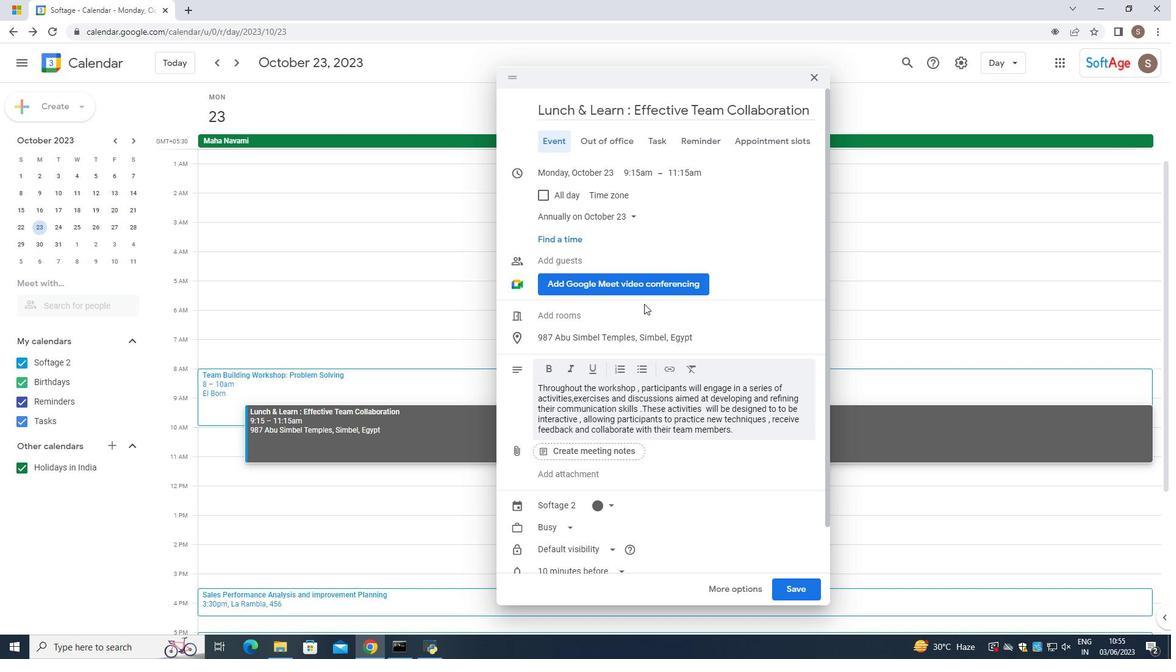 
Action: Mouse moved to (639, 300)
Screenshot: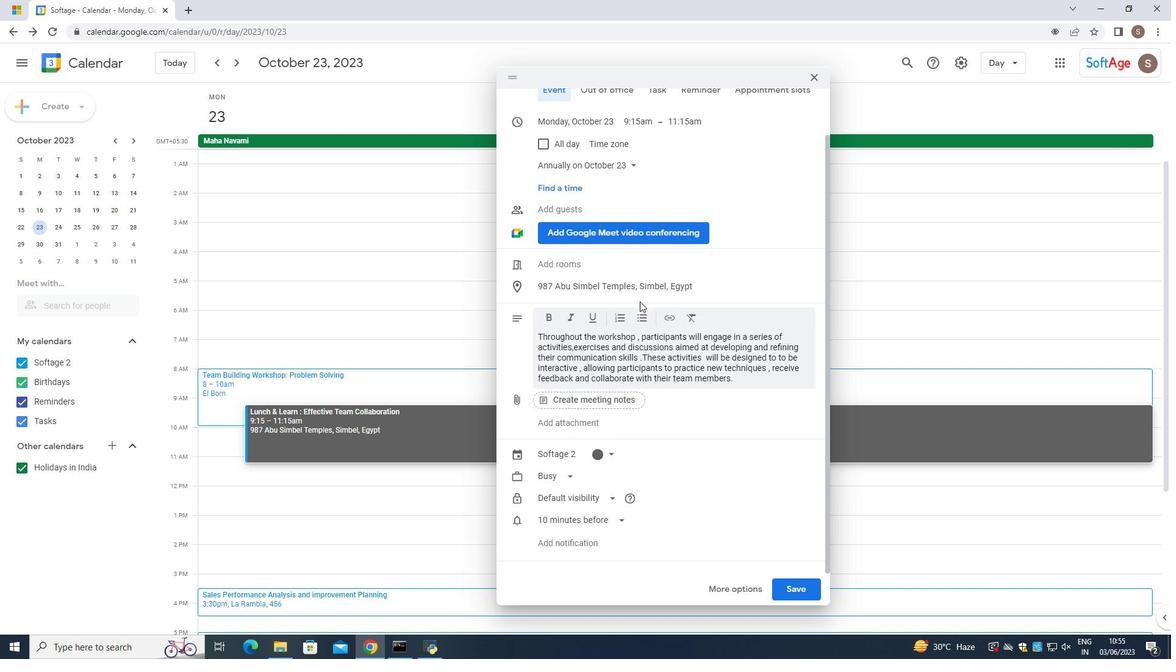 
Action: Mouse scrolled (639, 300) with delta (0, 0)
Screenshot: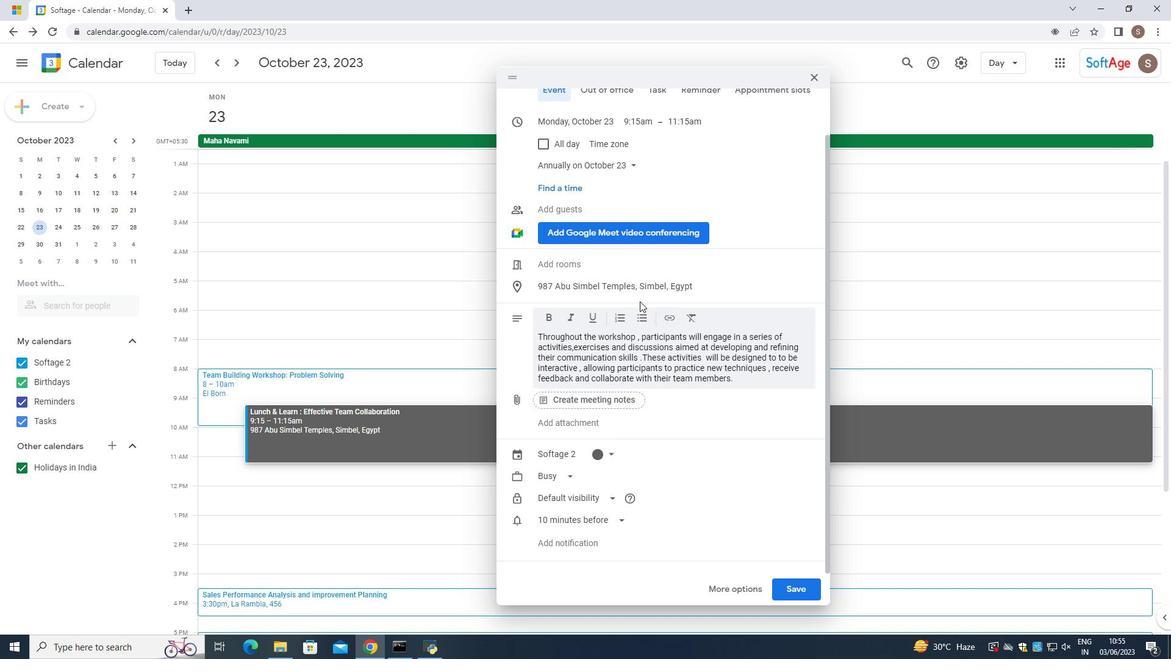 
Action: Mouse scrolled (639, 300) with delta (0, 0)
Screenshot: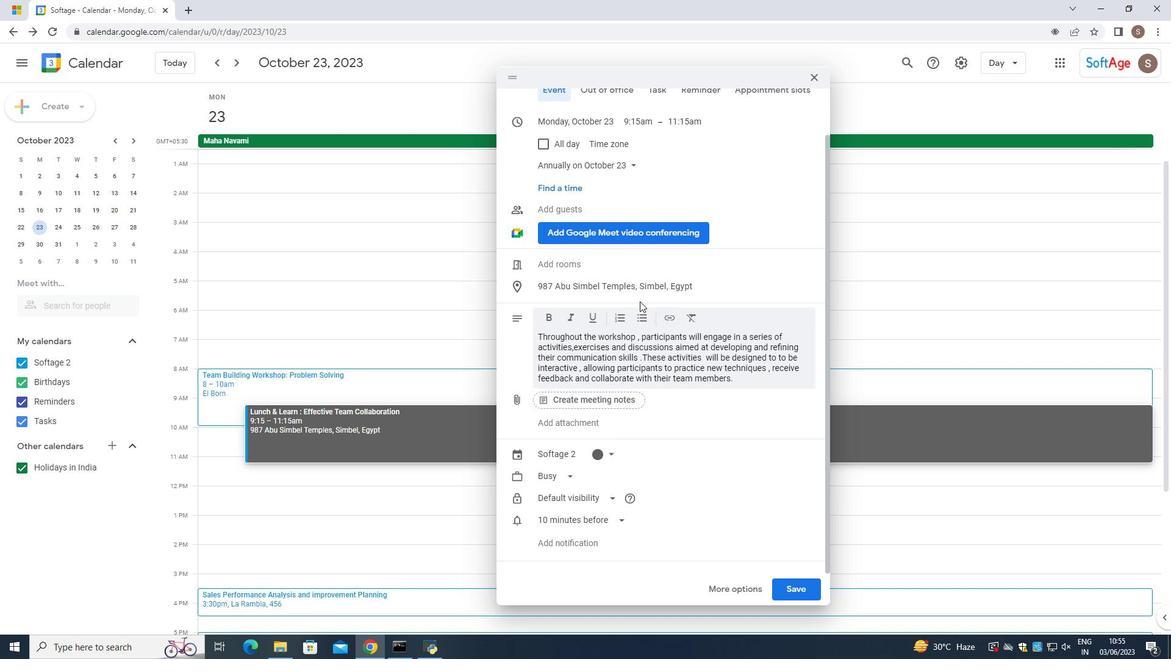 
Action: Mouse scrolled (639, 300) with delta (0, 0)
Screenshot: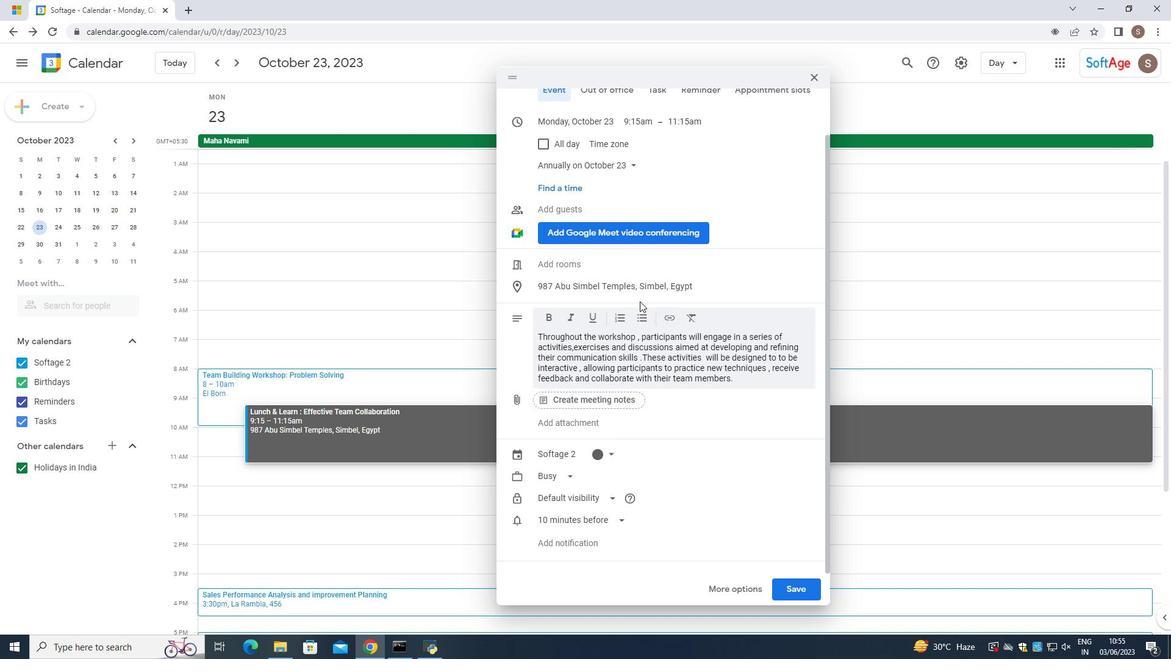 
Action: Mouse moved to (637, 300)
Screenshot: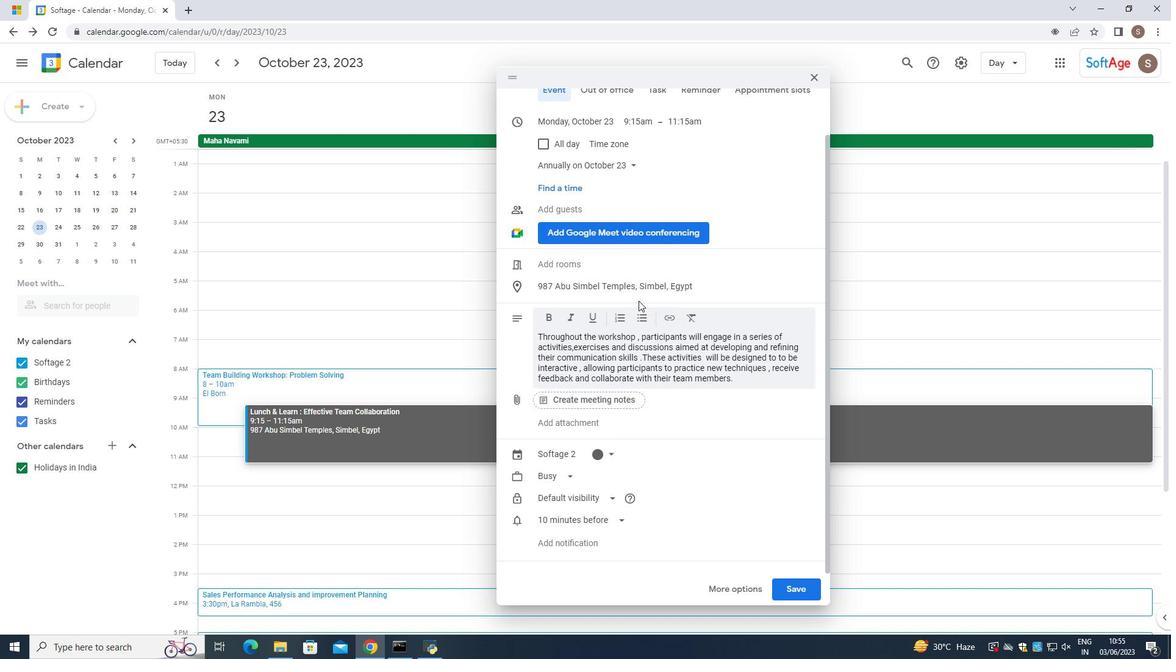 
Action: Mouse scrolled (637, 300) with delta (0, 0)
Screenshot: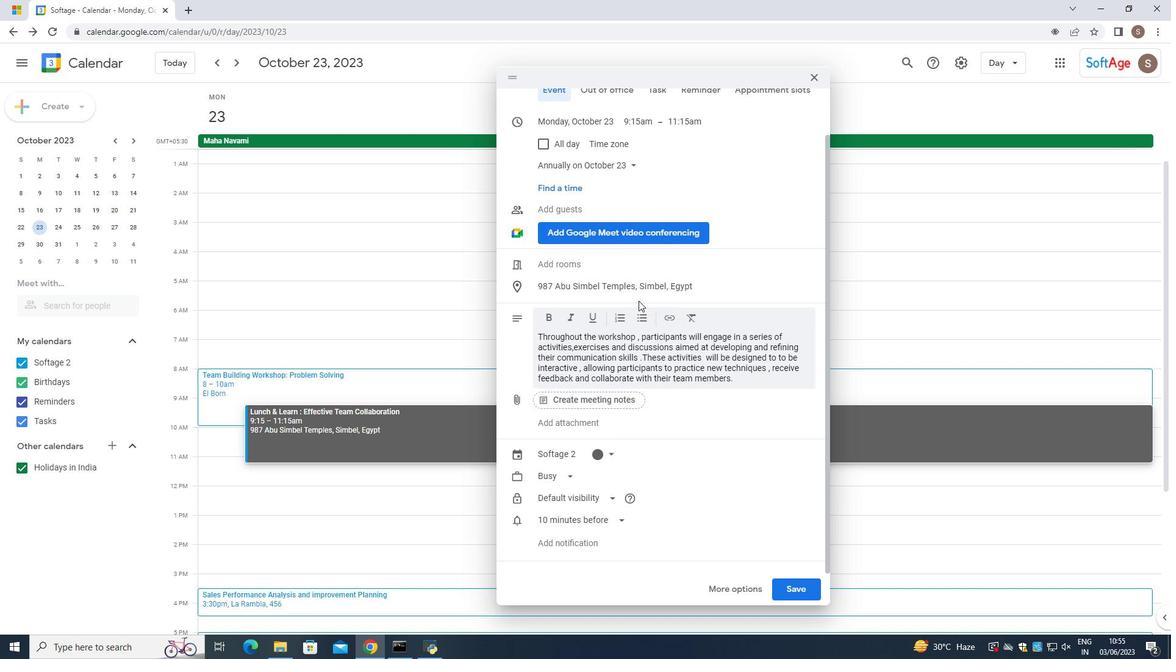 
Action: Mouse moved to (804, 587)
Screenshot: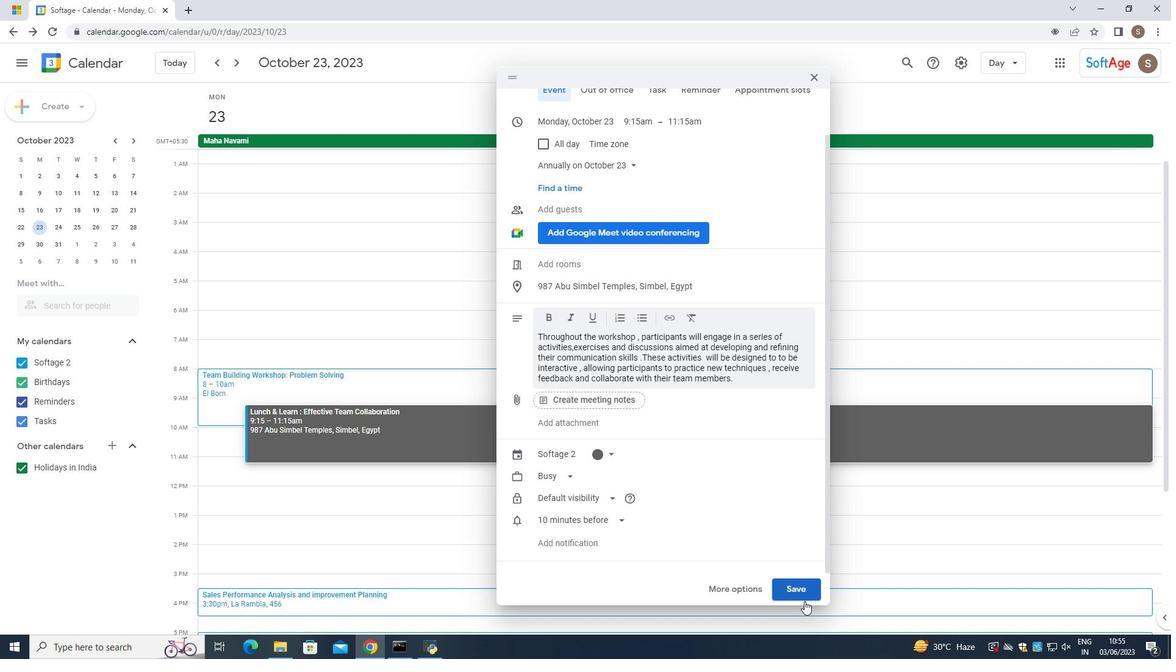 
Action: Mouse pressed left at (804, 587)
Screenshot: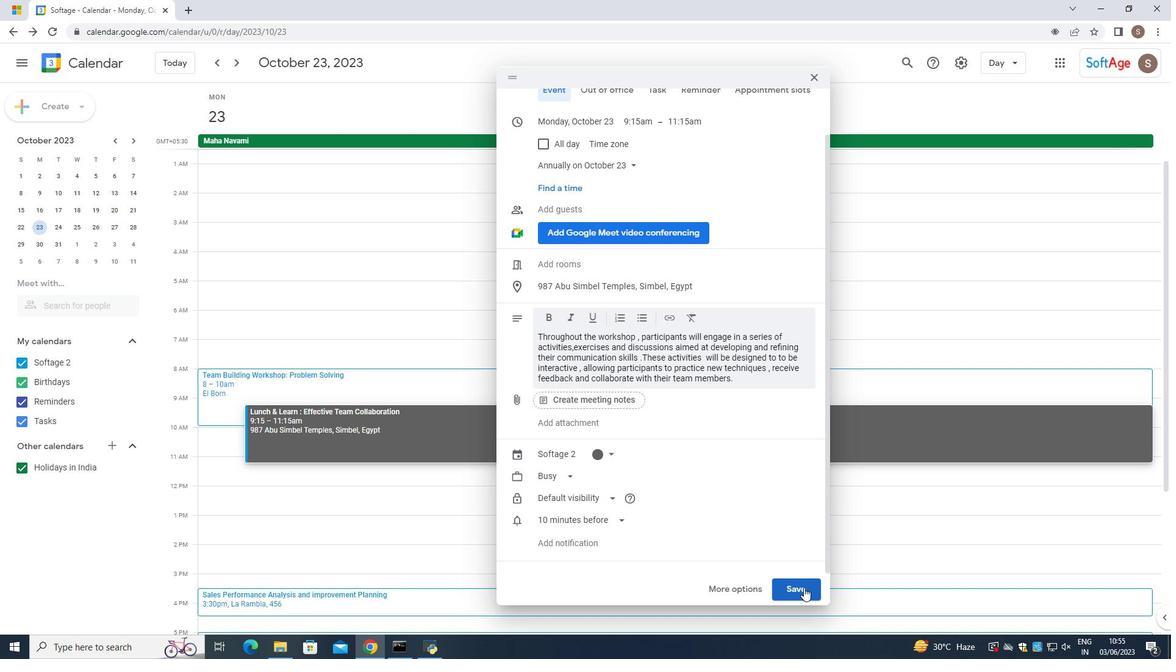 
Action: Mouse moved to (446, 430)
Screenshot: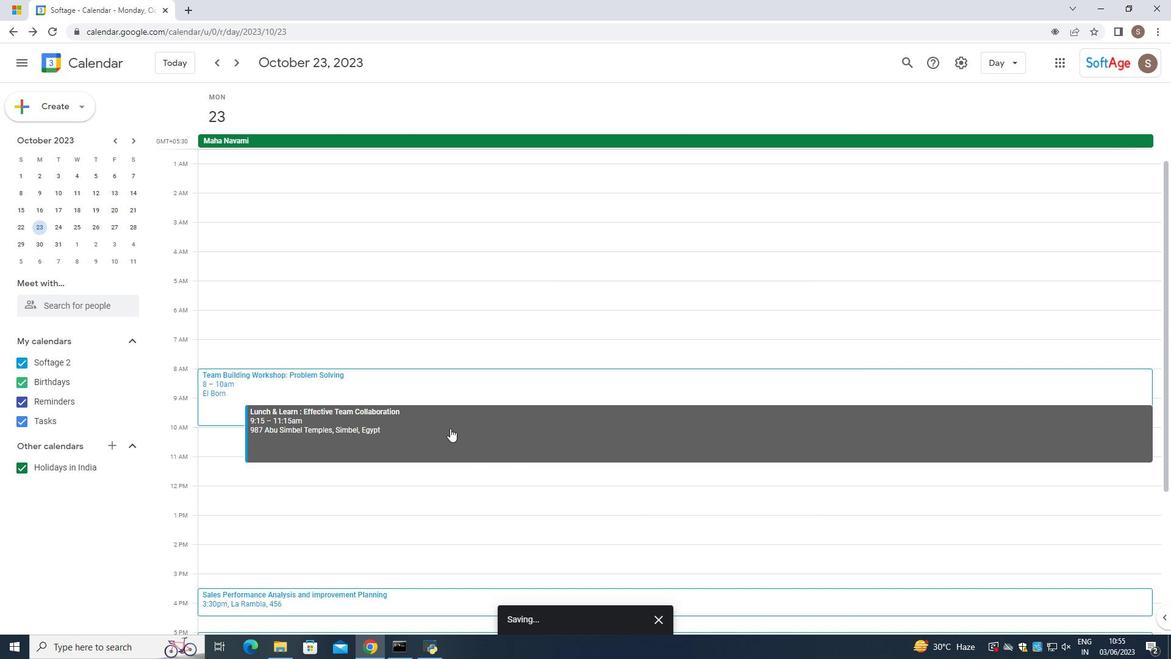 
Action: Mouse pressed left at (446, 430)
Screenshot: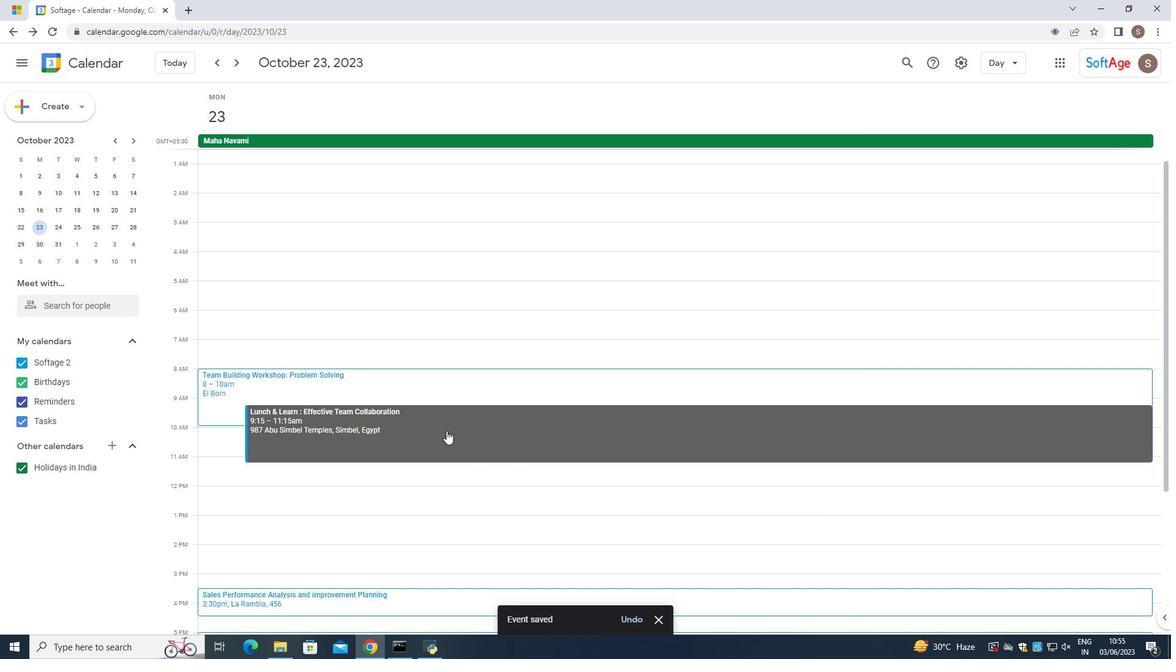 
Action: Mouse moved to (725, 175)
Screenshot: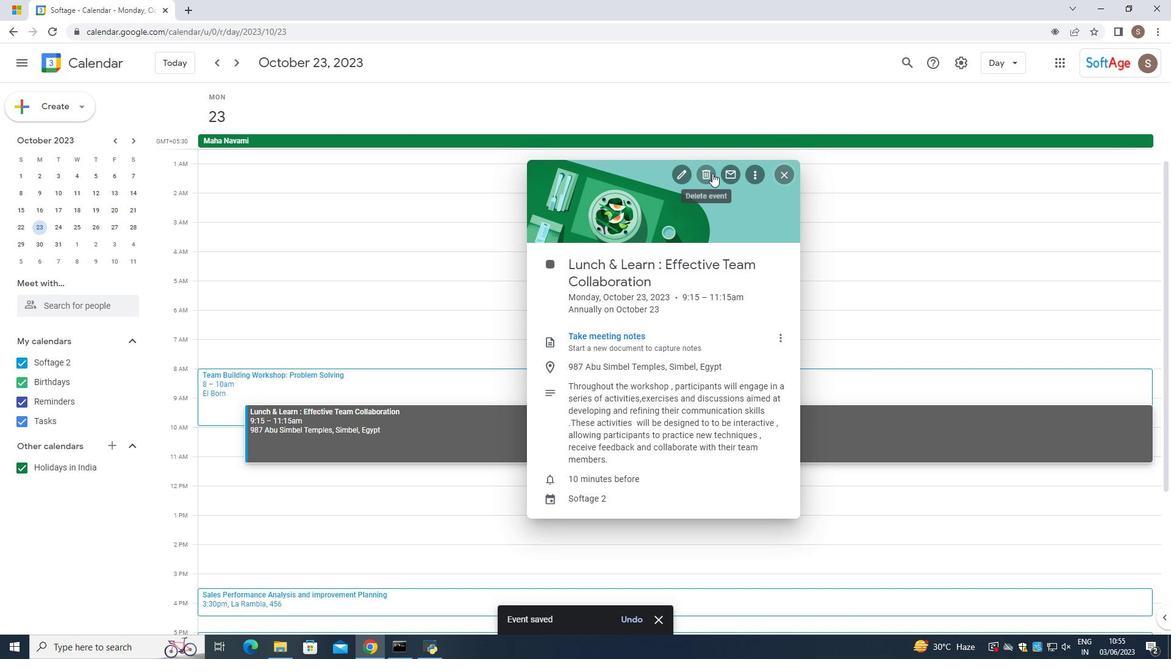 
Action: Mouse pressed left at (725, 175)
Screenshot: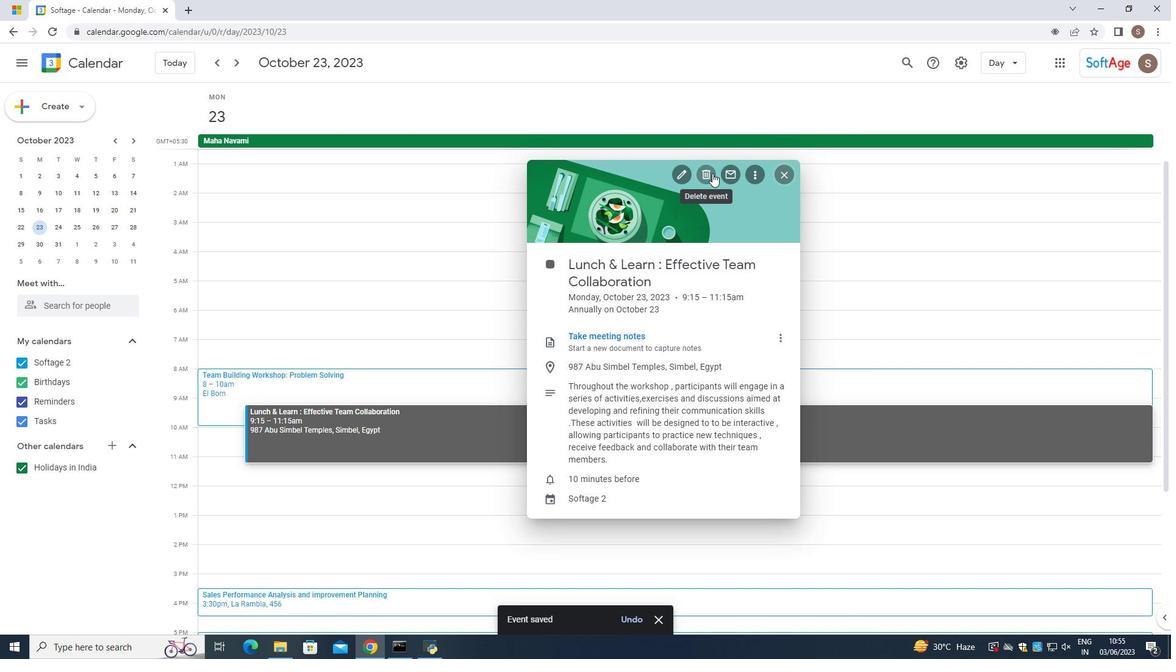 
Action: Mouse moved to (429, 280)
Screenshot: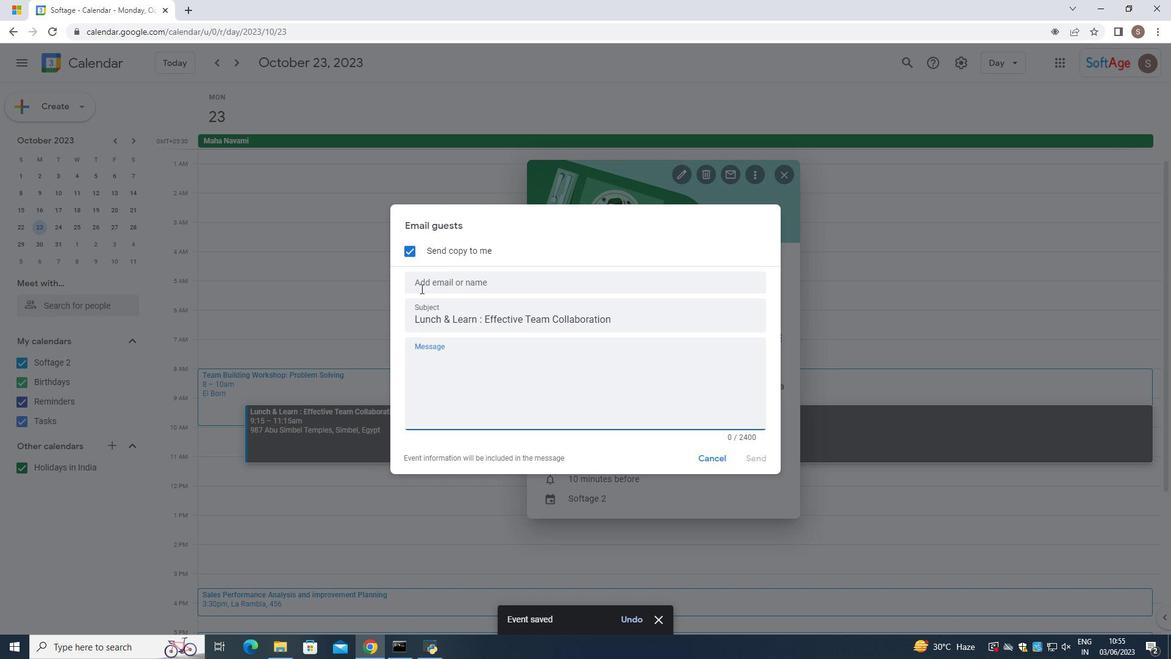 
Action: Mouse pressed left at (429, 280)
Screenshot: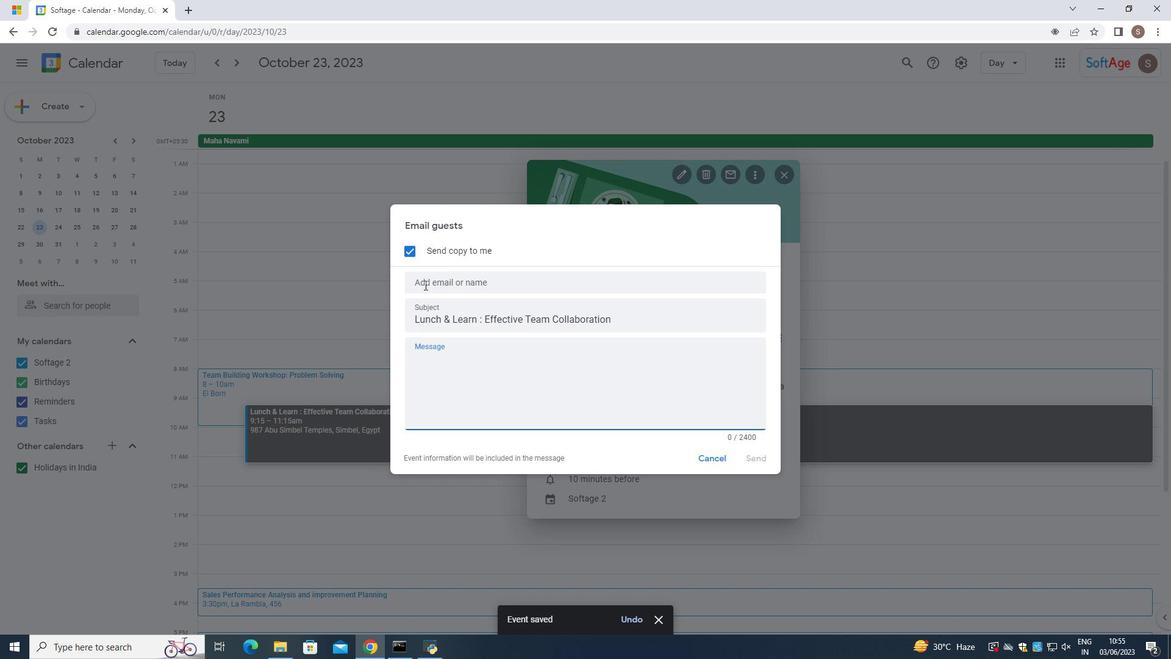 
Action: Mouse moved to (441, 390)
Screenshot: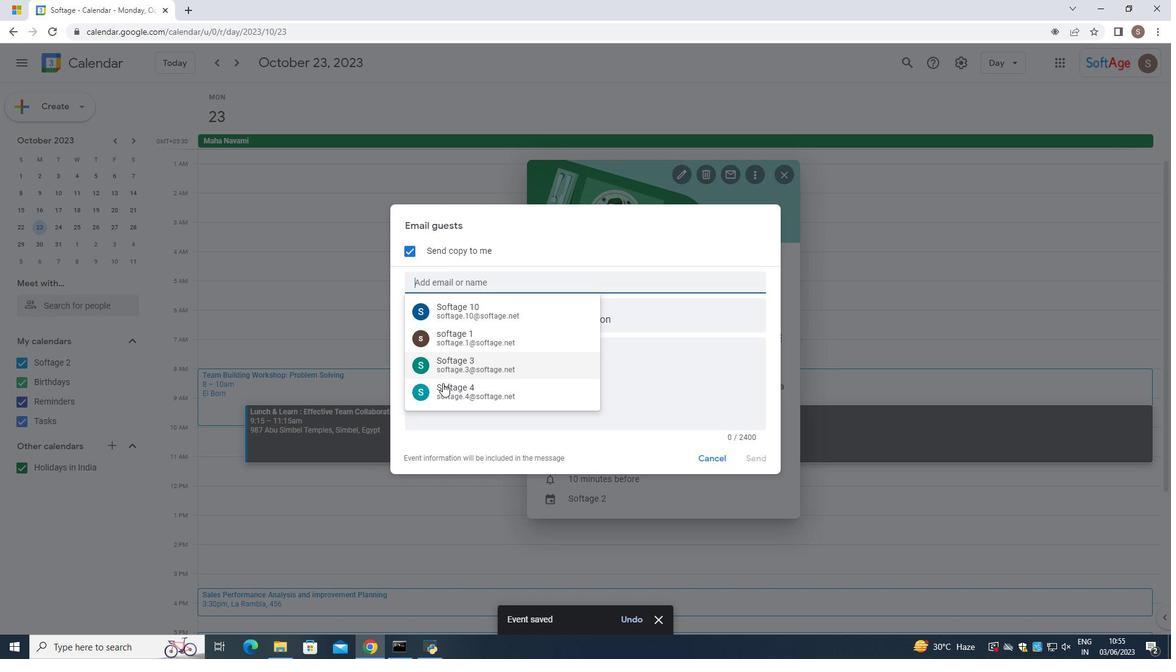 
Action: Mouse pressed left at (441, 390)
Screenshot: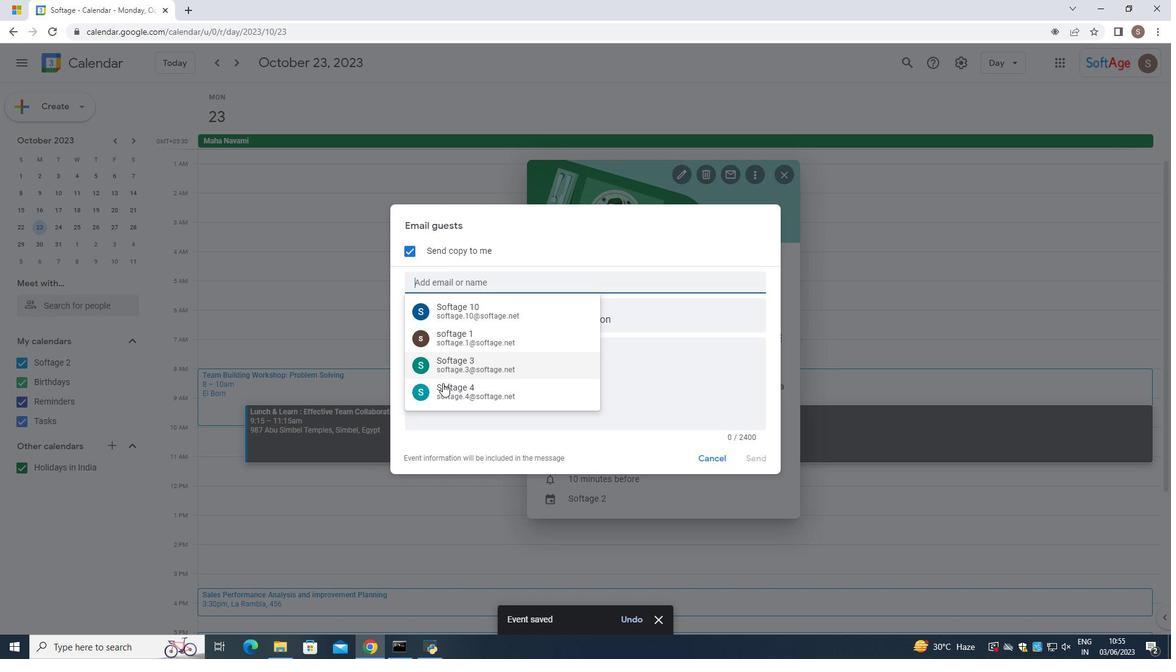 
Action: Mouse moved to (458, 291)
Screenshot: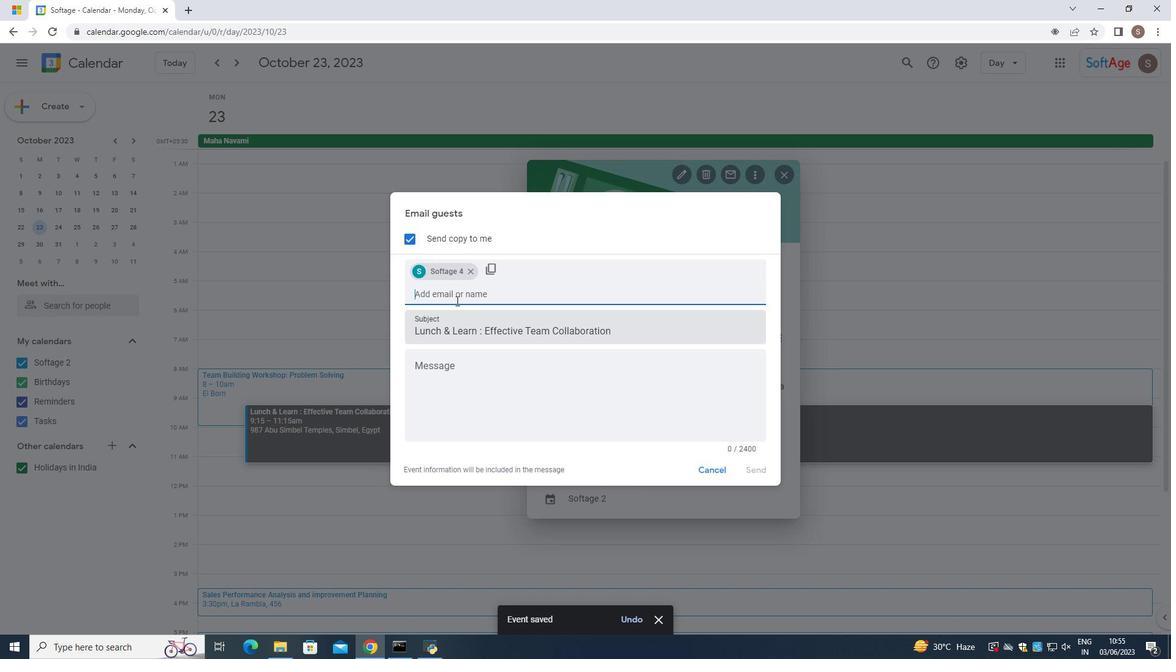 
Action: Mouse pressed left at (458, 291)
Screenshot: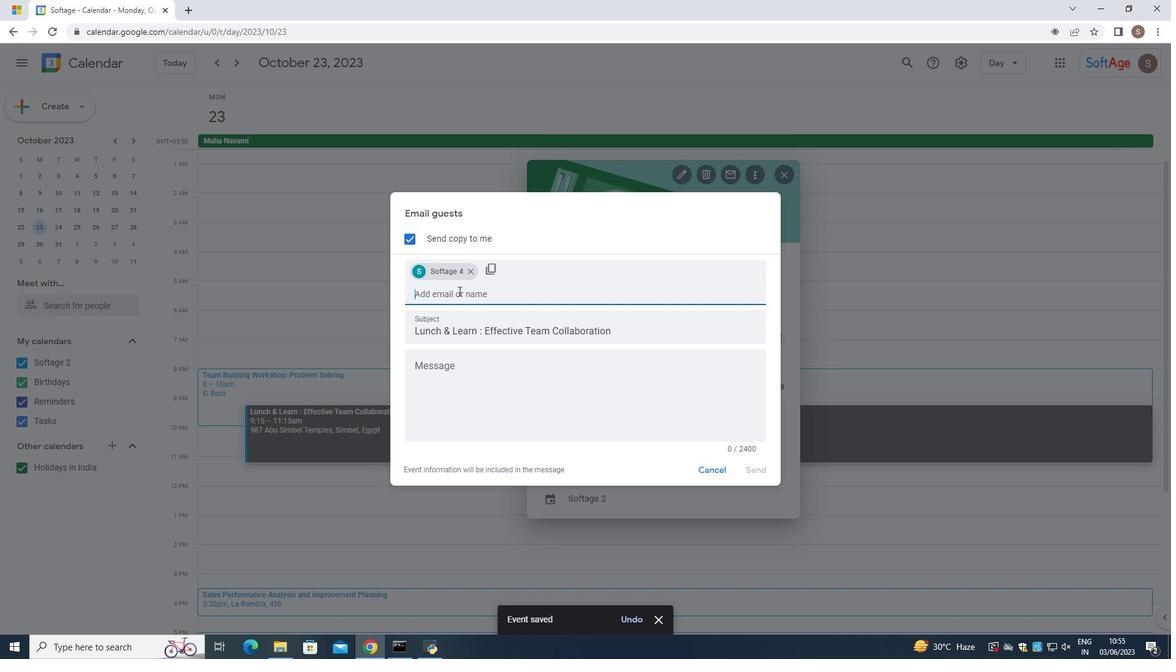 
Action: Mouse moved to (459, 402)
Screenshot: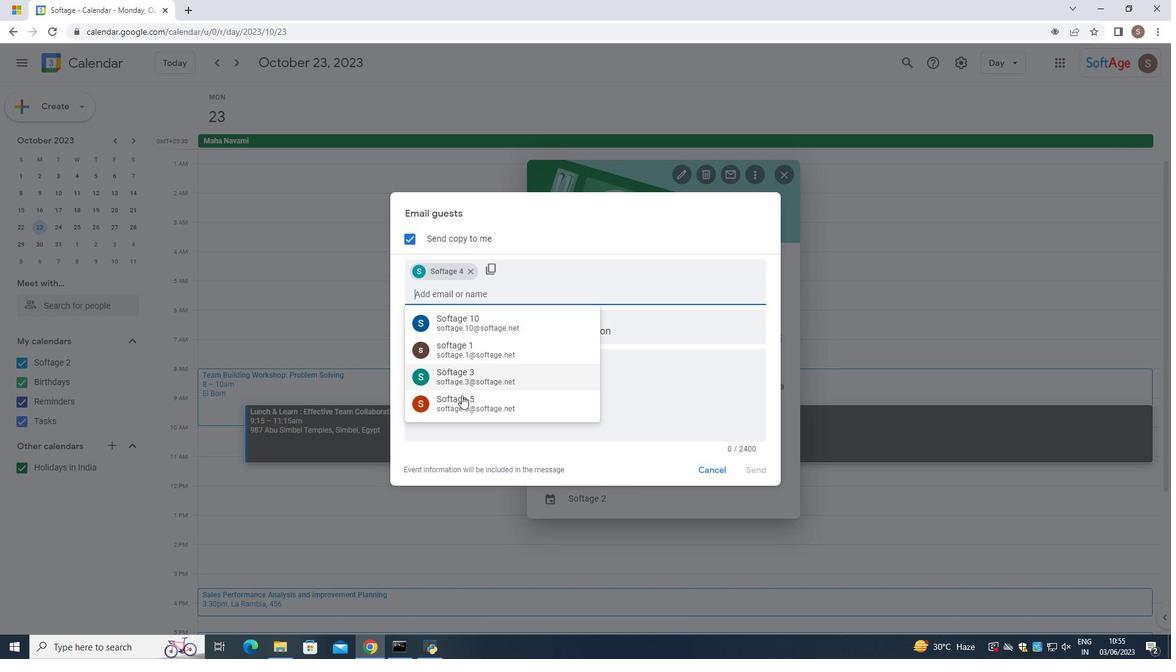 
Action: Mouse pressed left at (459, 402)
Screenshot: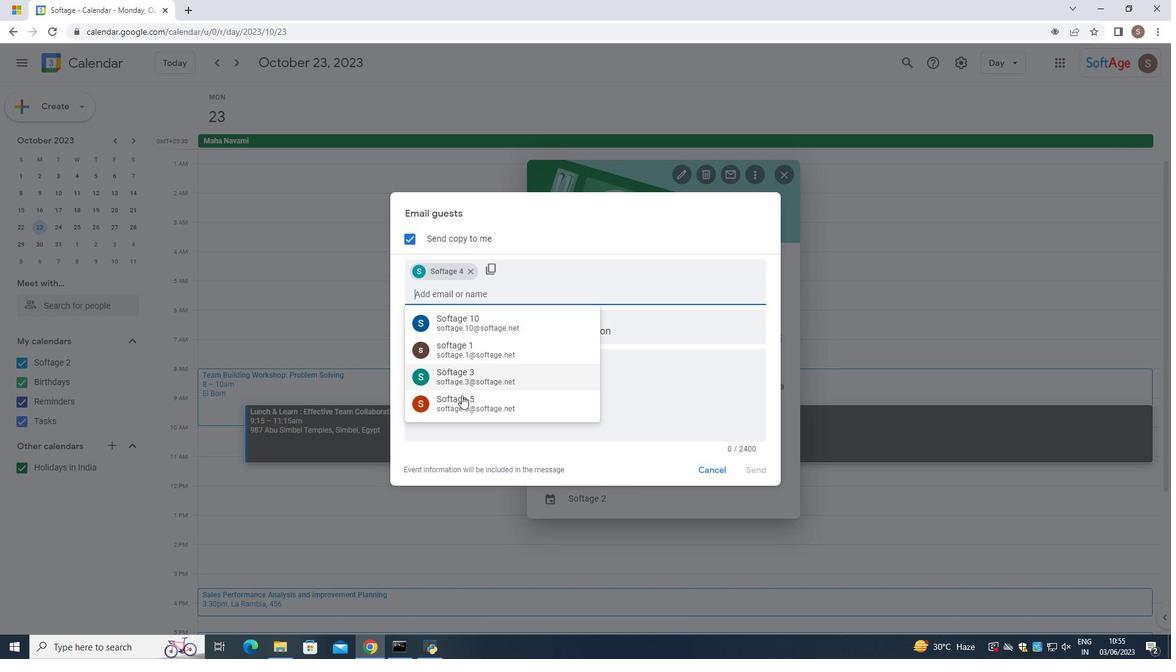 
Action: Mouse moved to (468, 361)
Screenshot: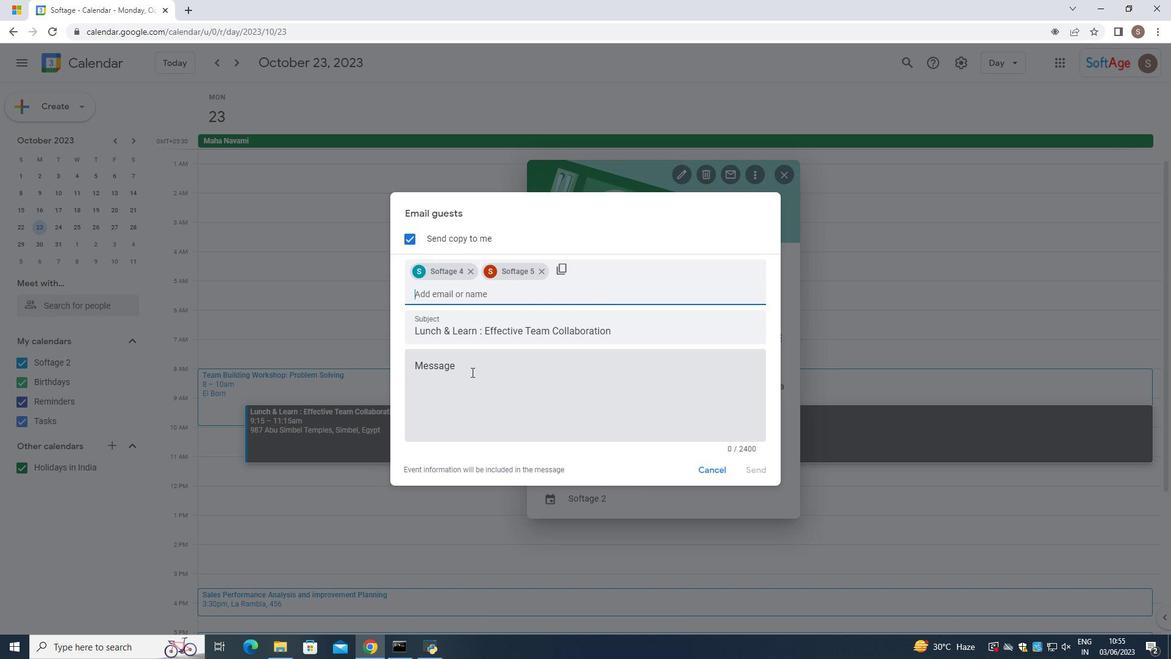 
Action: Mouse pressed left at (468, 361)
Screenshot: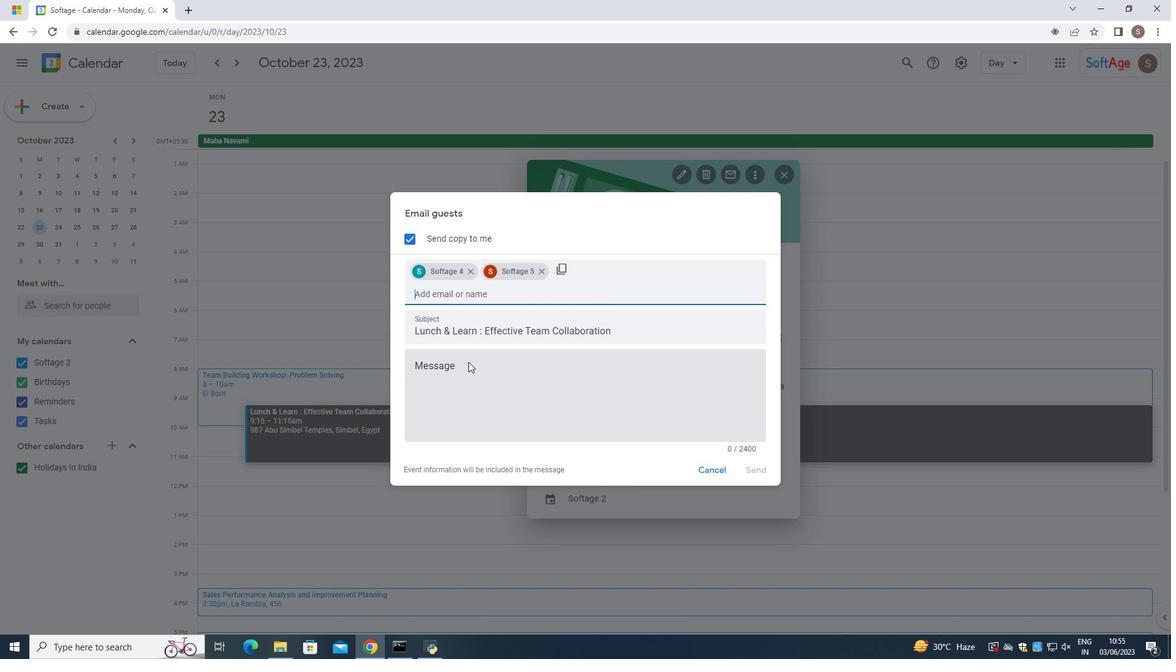 
Action: Mouse moved to (438, 367)
Screenshot: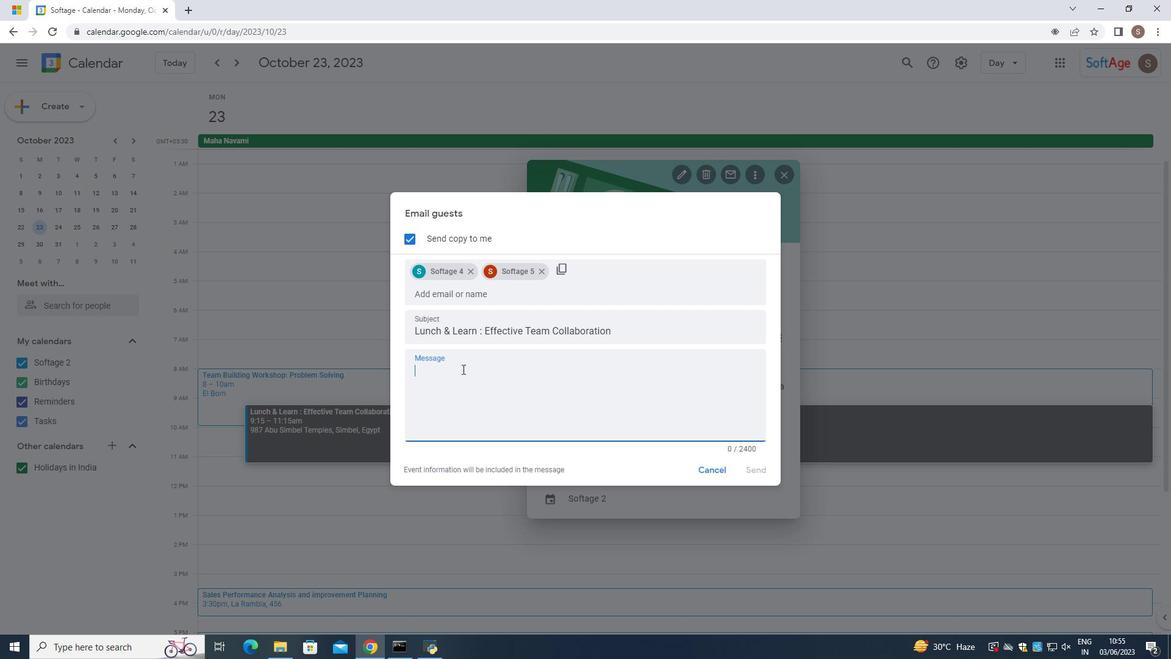 
Action: Key pressed partixc<Key.backspace><Key.backspace>cipate
Screenshot: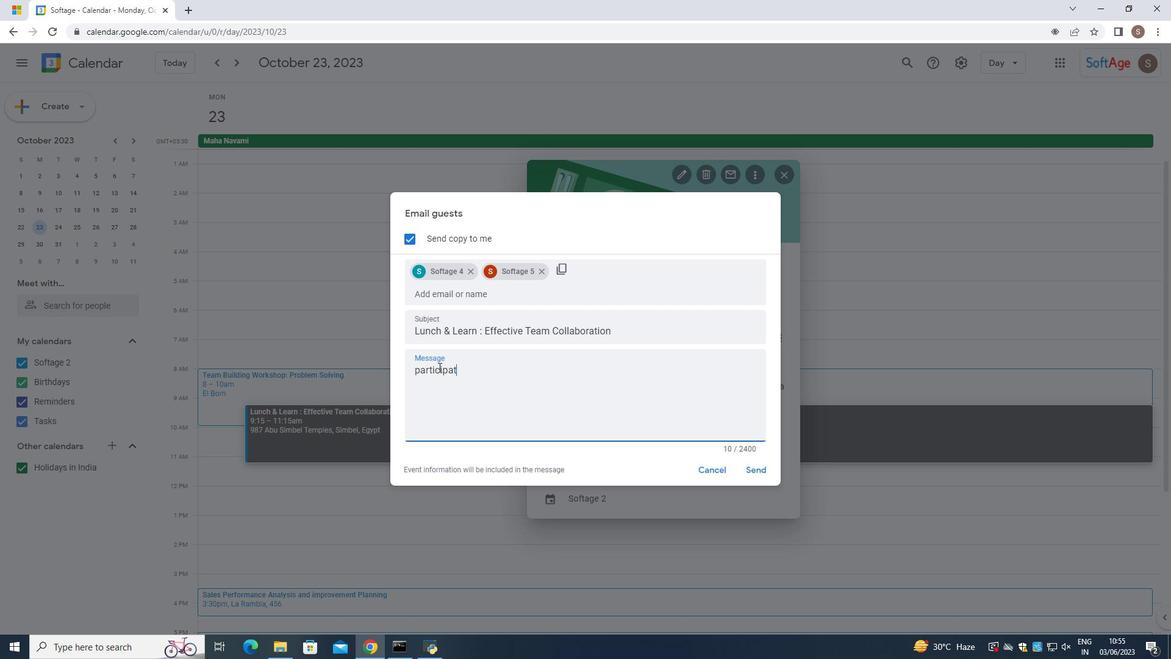 
Action: Mouse moved to (678, 403)
Screenshot: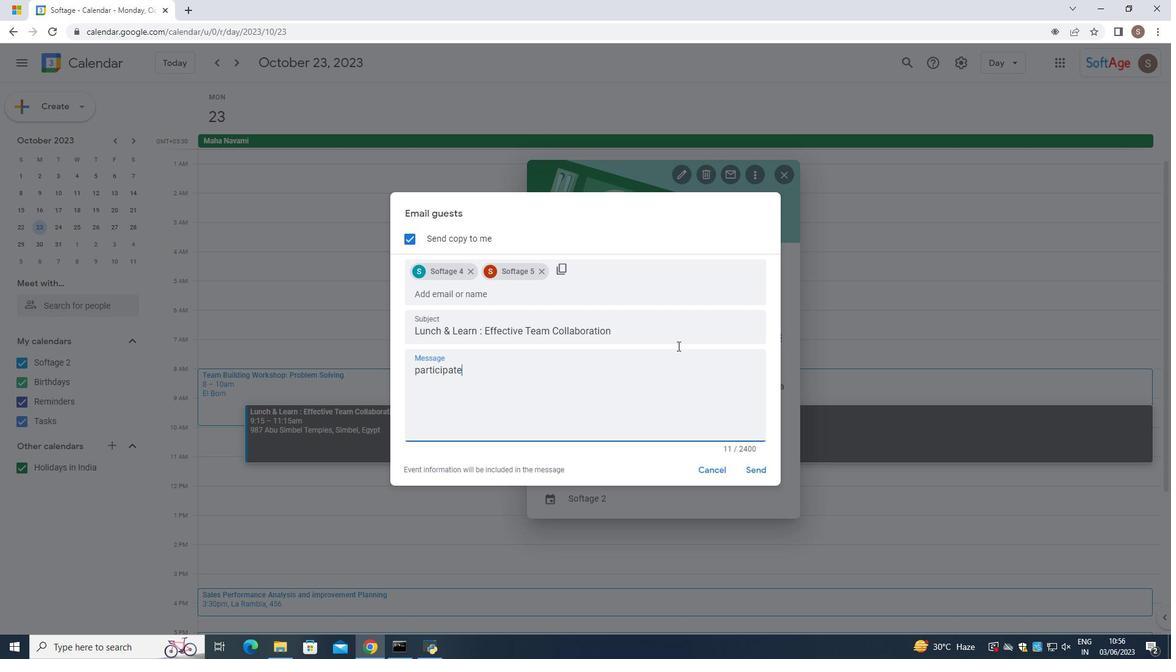 
Action: Mouse scrolled (678, 402) with delta (0, 0)
Screenshot: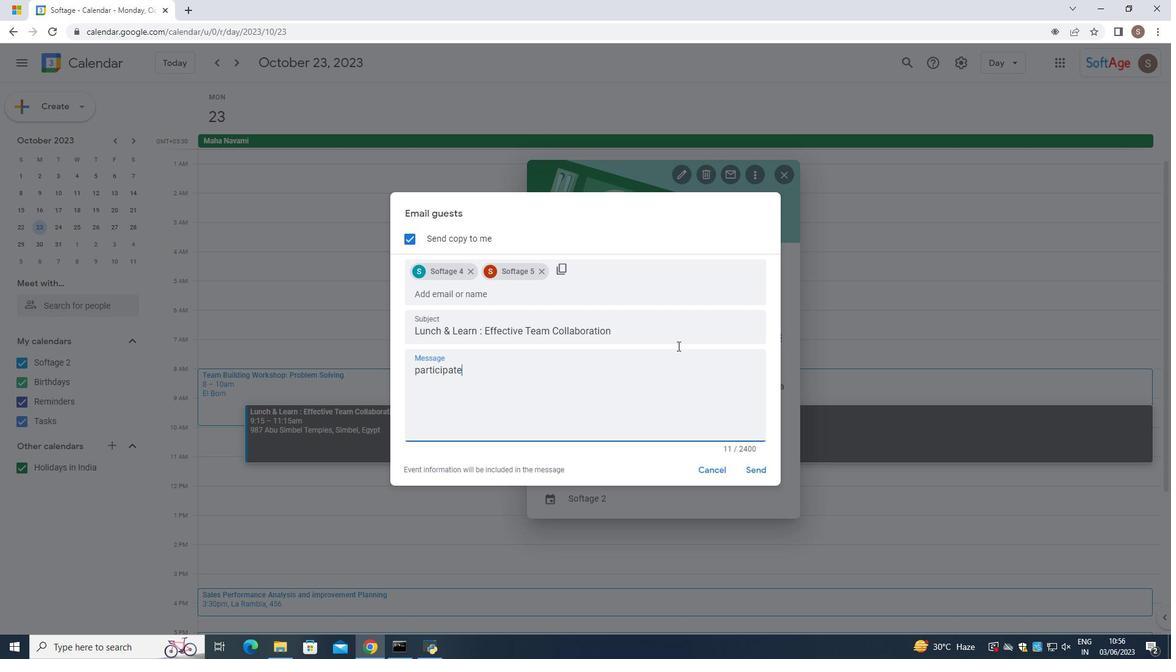 
Action: Mouse moved to (745, 468)
Screenshot: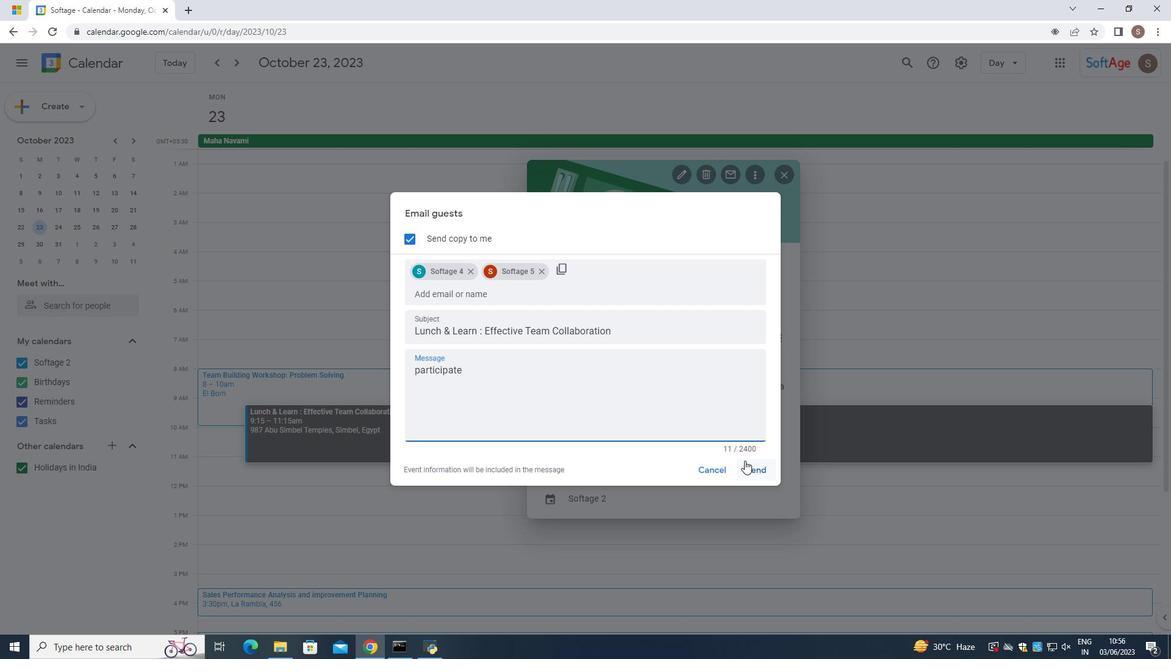 
Action: Mouse pressed left at (745, 468)
Screenshot: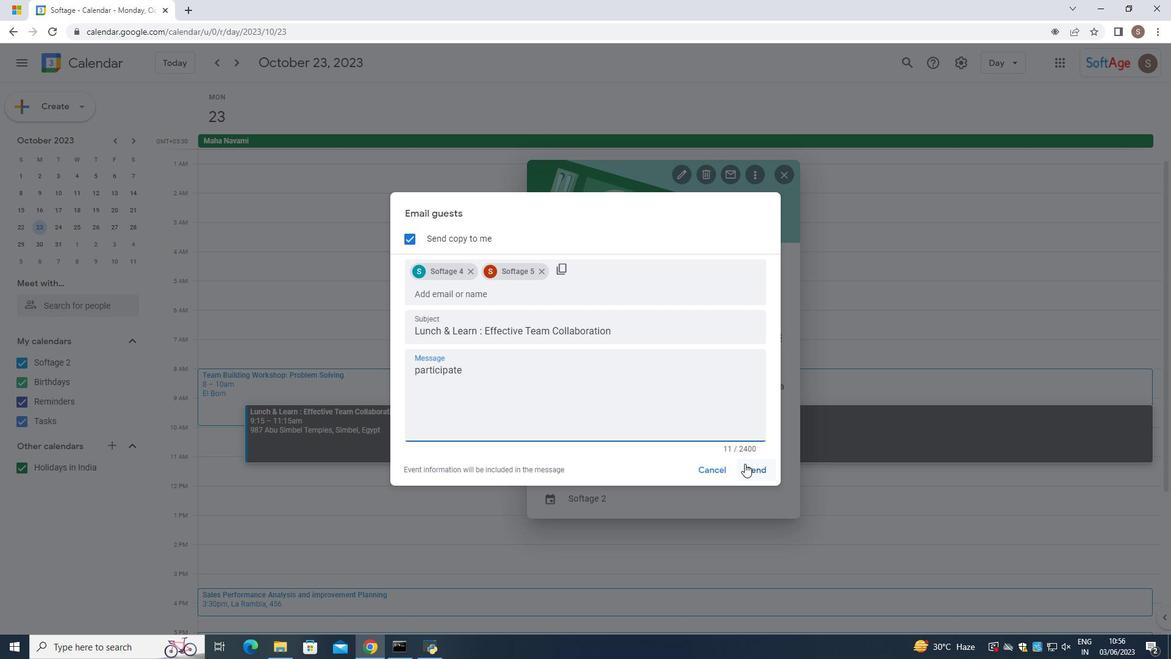 
Action: Mouse moved to (460, 343)
Screenshot: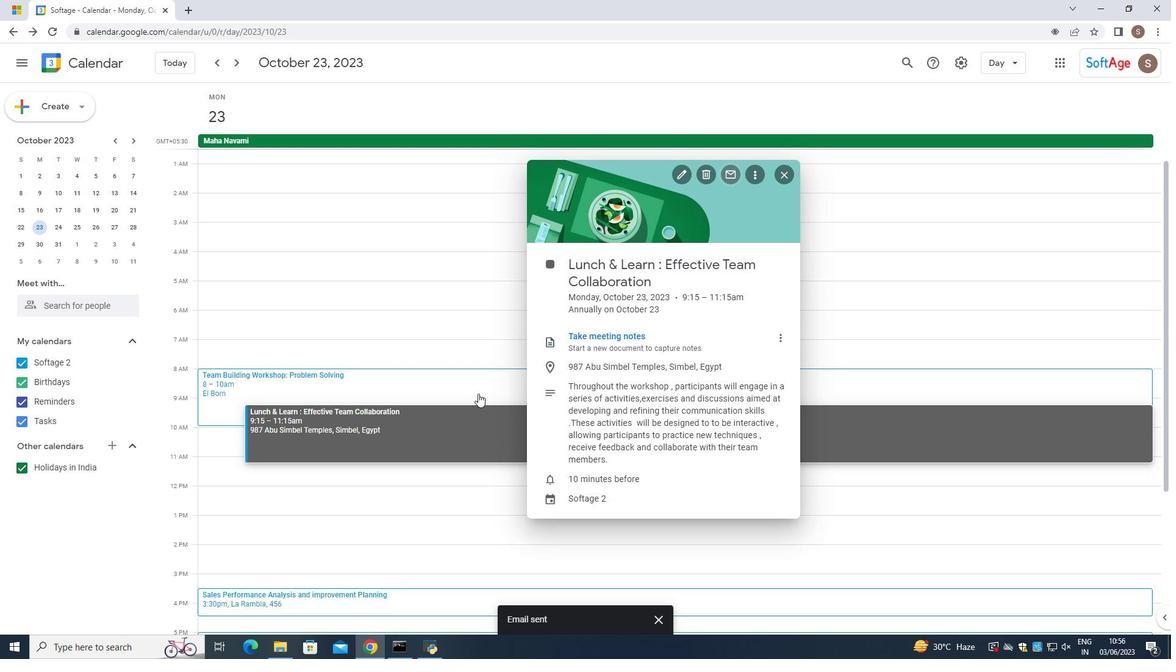 
Action: Mouse pressed left at (460, 343)
Screenshot: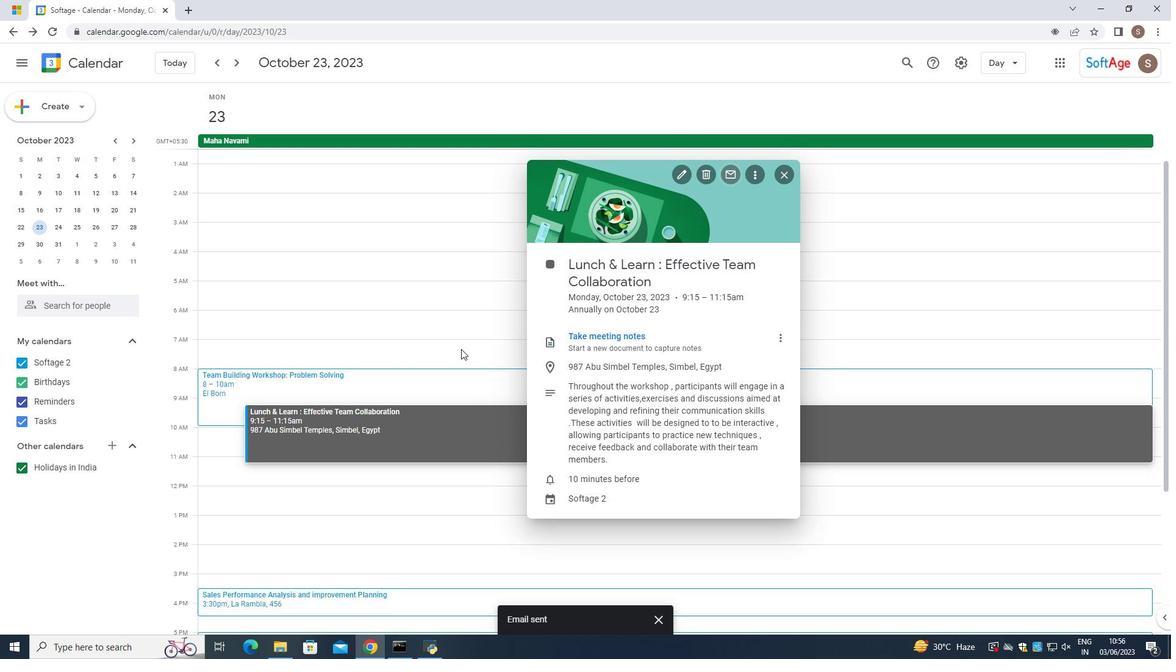 
Action: Mouse moved to (455, 345)
Screenshot: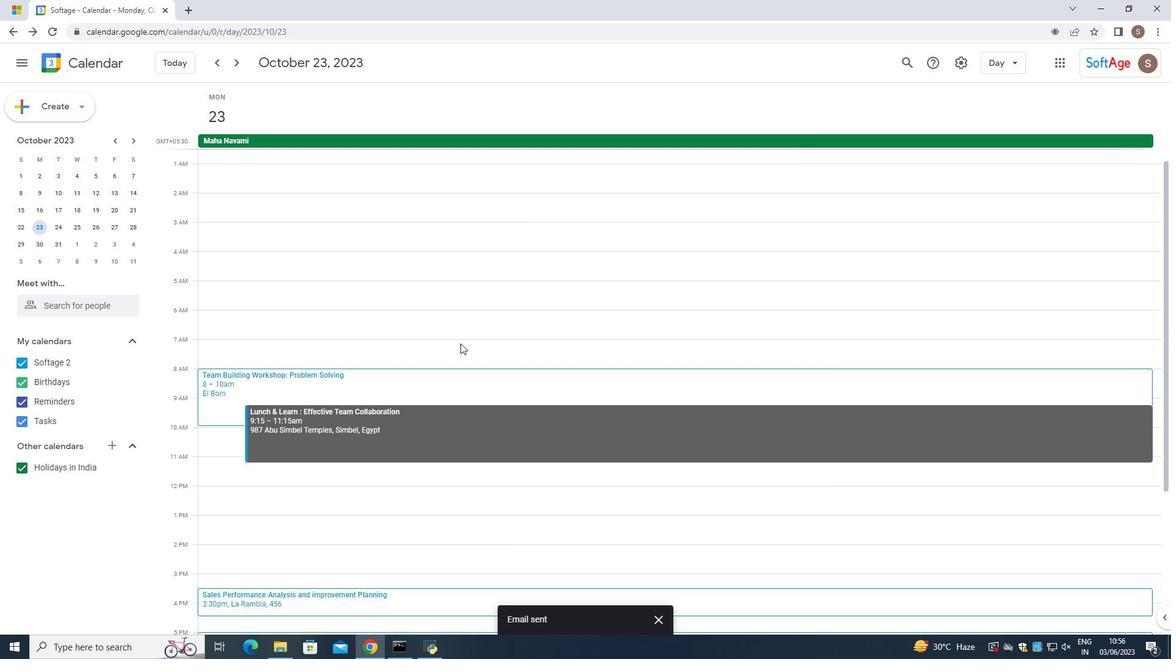 
